 Task: Buy 5 EGR Valve Position from Sensors section under best seller category for shipping address: Levi Robinson, 529 Junior Avenue, Duluth, Georgia 30097, Cell Number 4046170247. Pay from credit card ending with 7965, CVV 549
Action: Mouse moved to (160, 29)
Screenshot: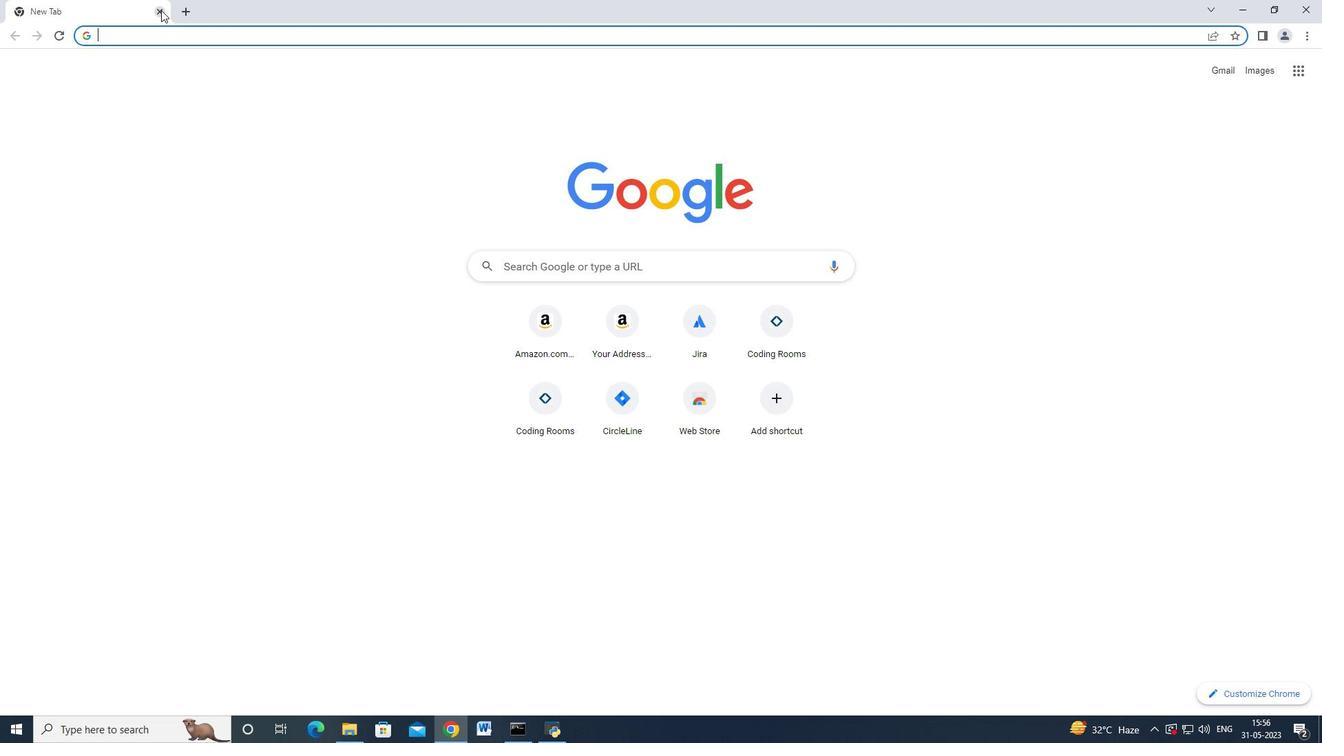 
Action: Key pressed amazon.com<Key.enter>
Screenshot: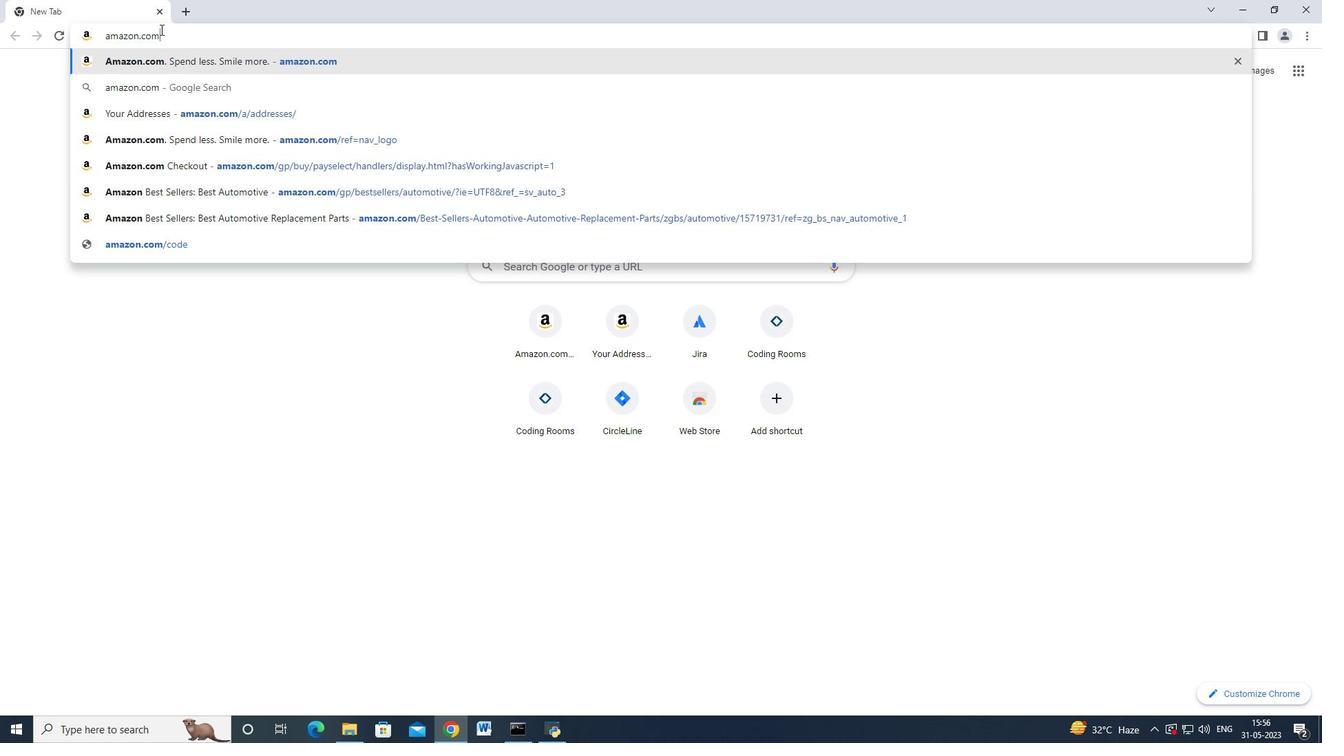 
Action: Mouse moved to (15, 104)
Screenshot: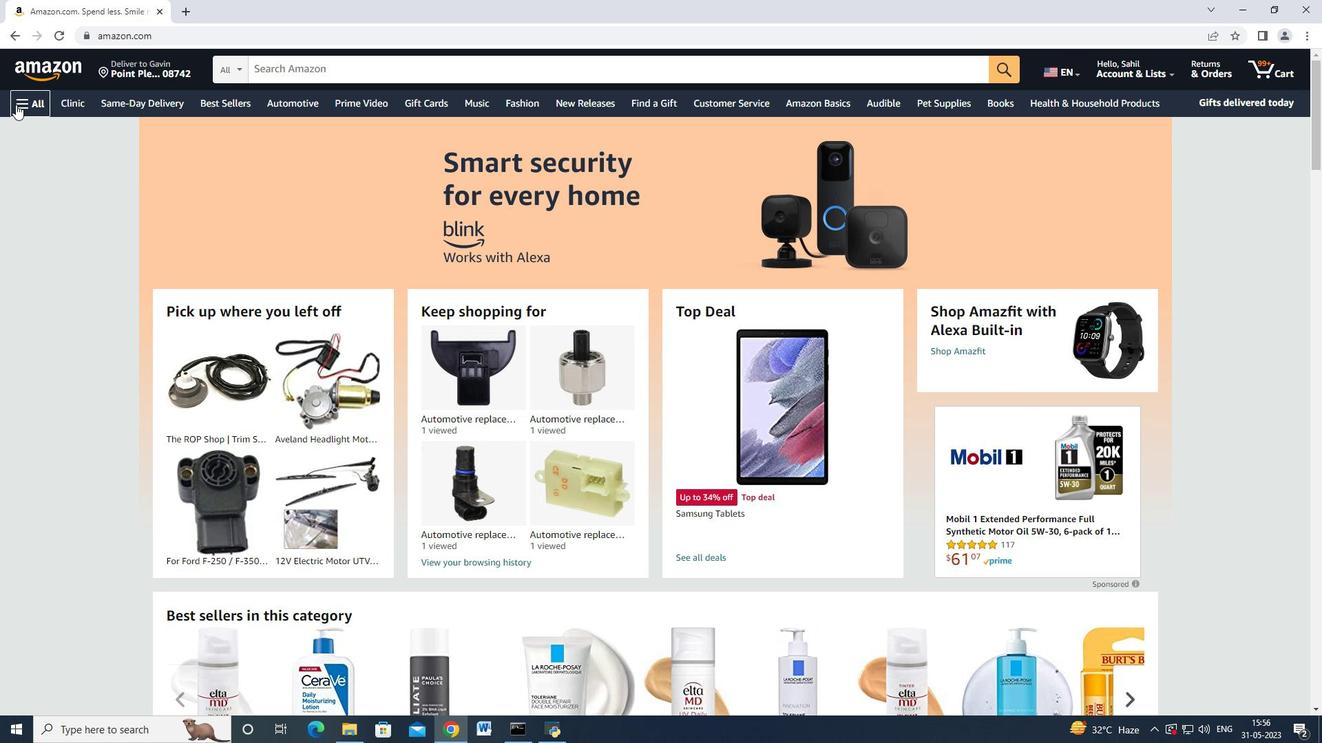 
Action: Mouse pressed left at (15, 104)
Screenshot: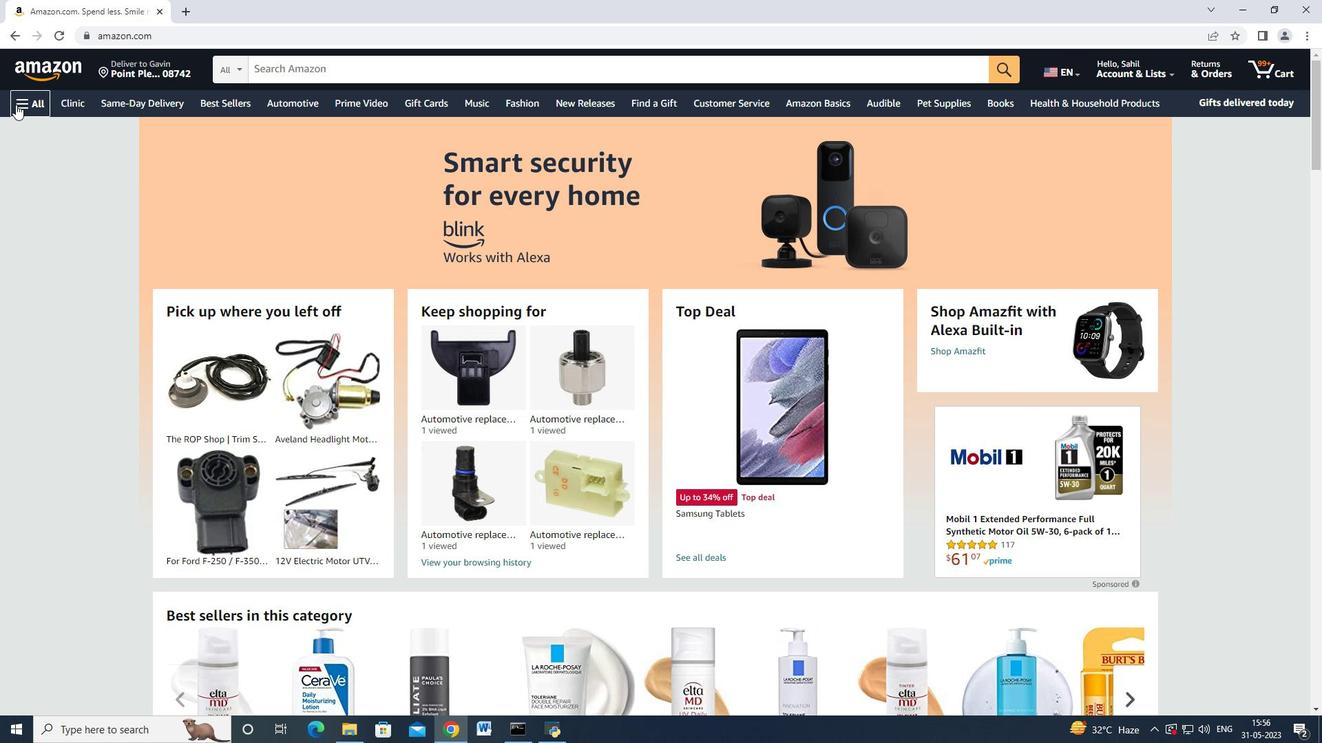 
Action: Mouse moved to (19, 179)
Screenshot: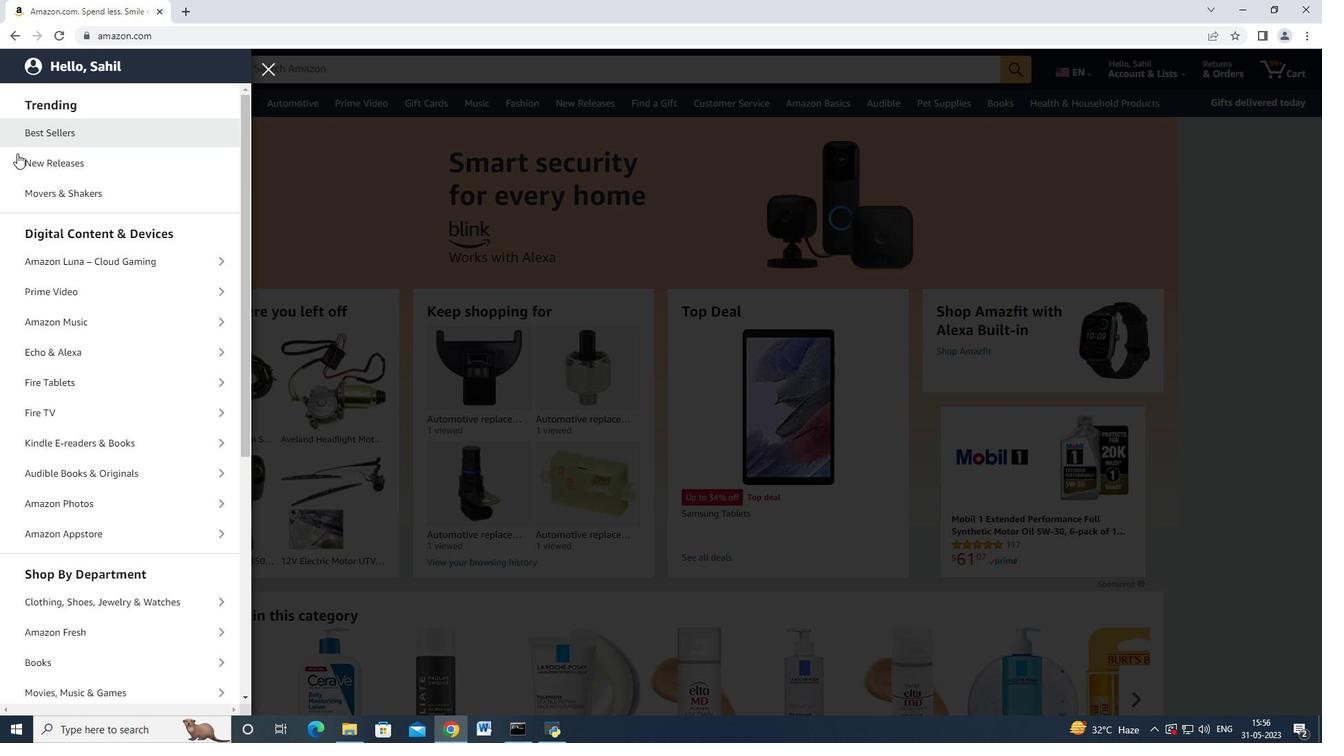 
Action: Mouse scrolled (19, 178) with delta (0, 0)
Screenshot: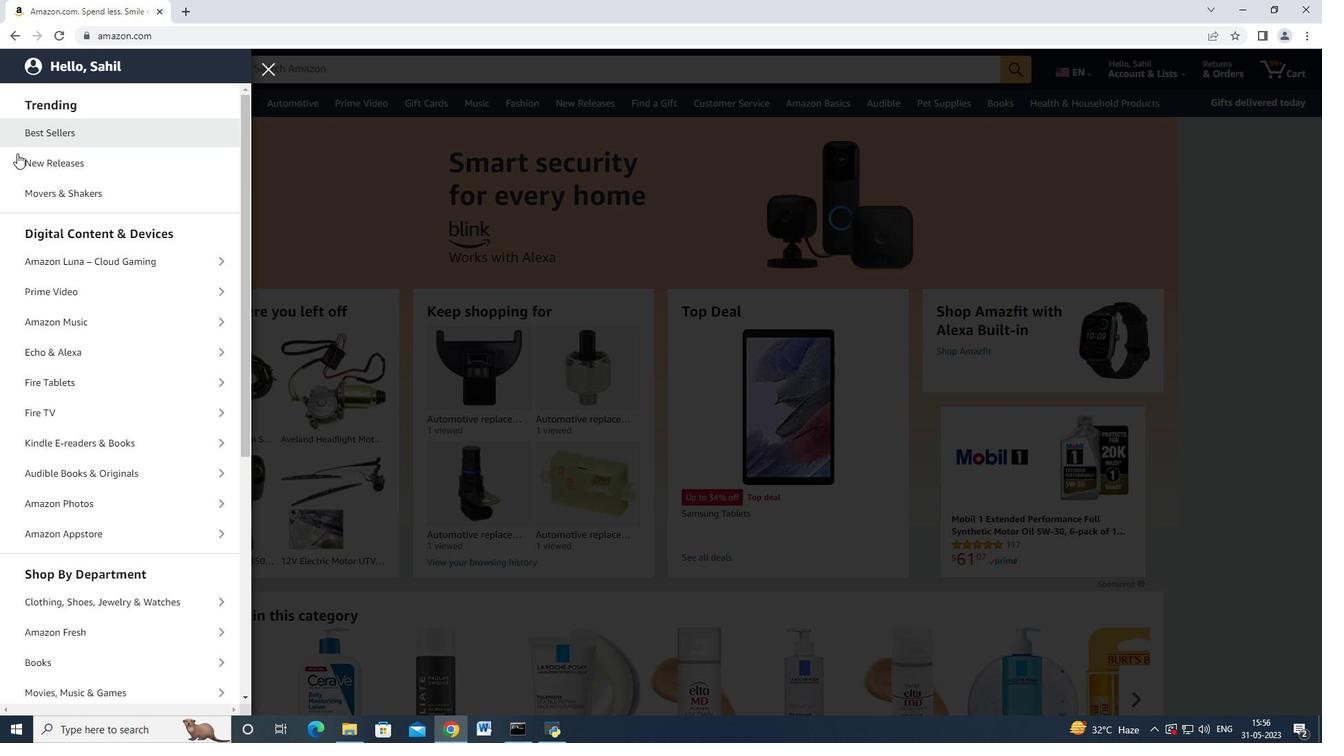 
Action: Mouse moved to (42, 274)
Screenshot: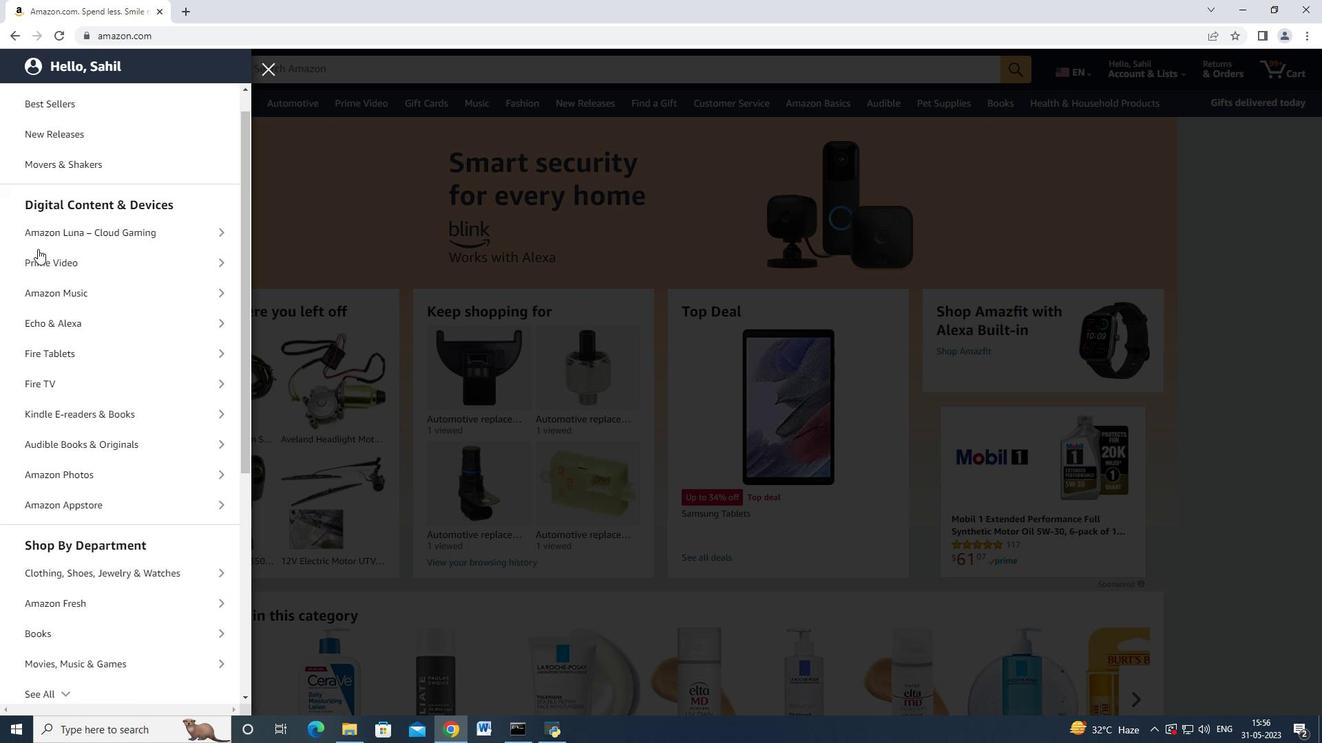 
Action: Mouse scrolled (42, 273) with delta (0, 0)
Screenshot: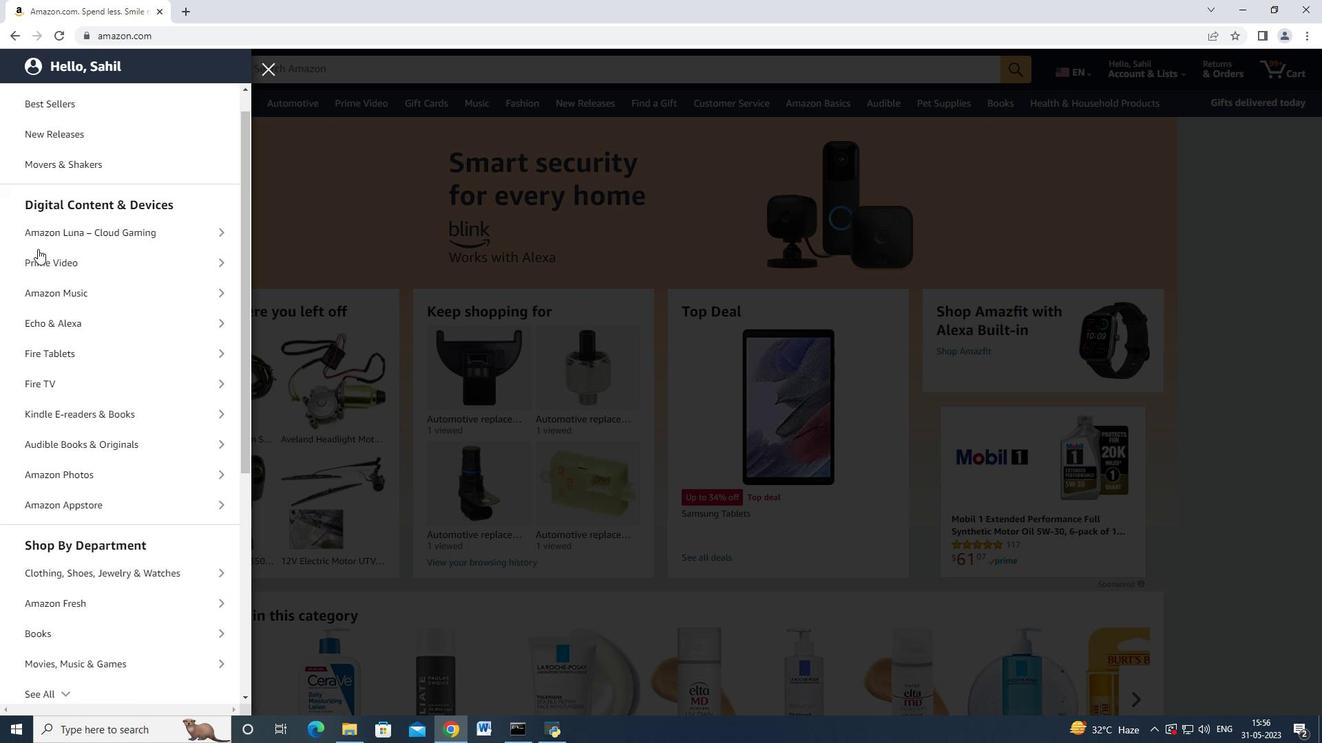 
Action: Mouse moved to (44, 294)
Screenshot: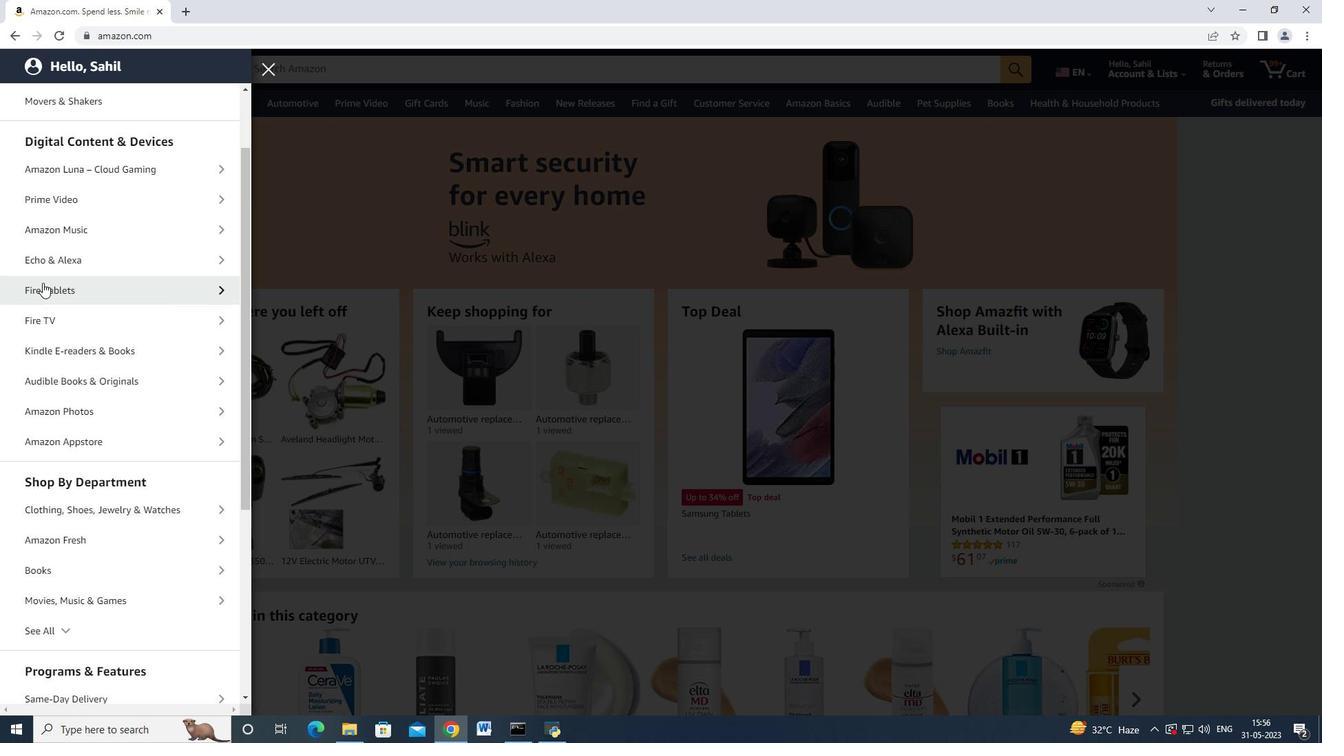 
Action: Mouse scrolled (44, 294) with delta (0, 0)
Screenshot: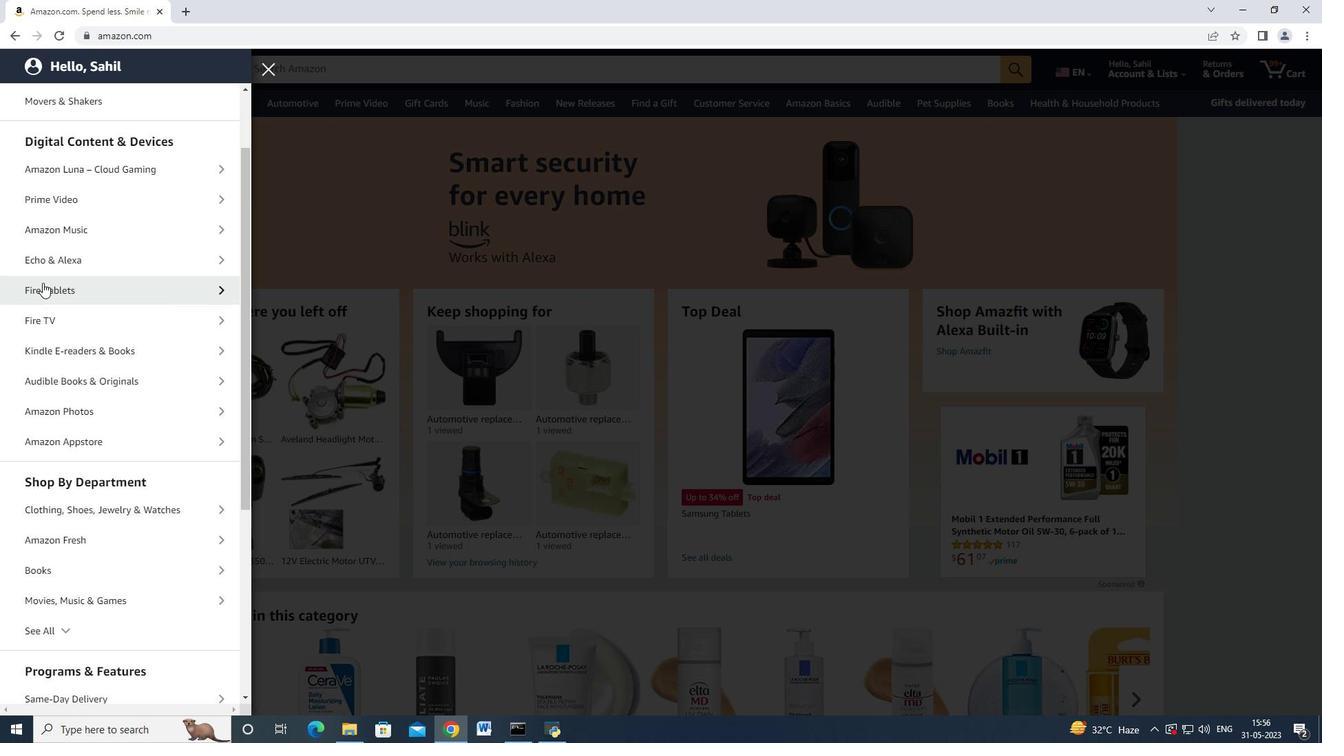 
Action: Mouse moved to (44, 305)
Screenshot: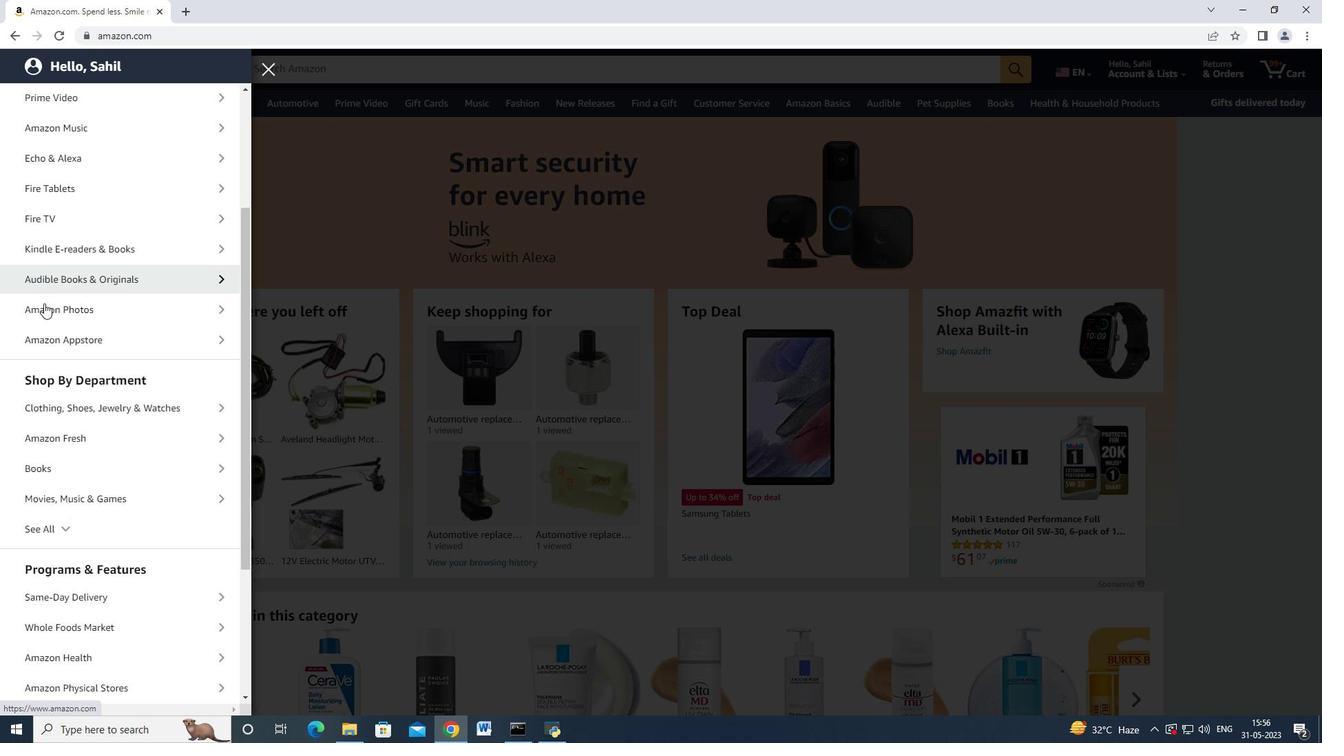 
Action: Mouse scrolled (44, 304) with delta (0, 0)
Screenshot: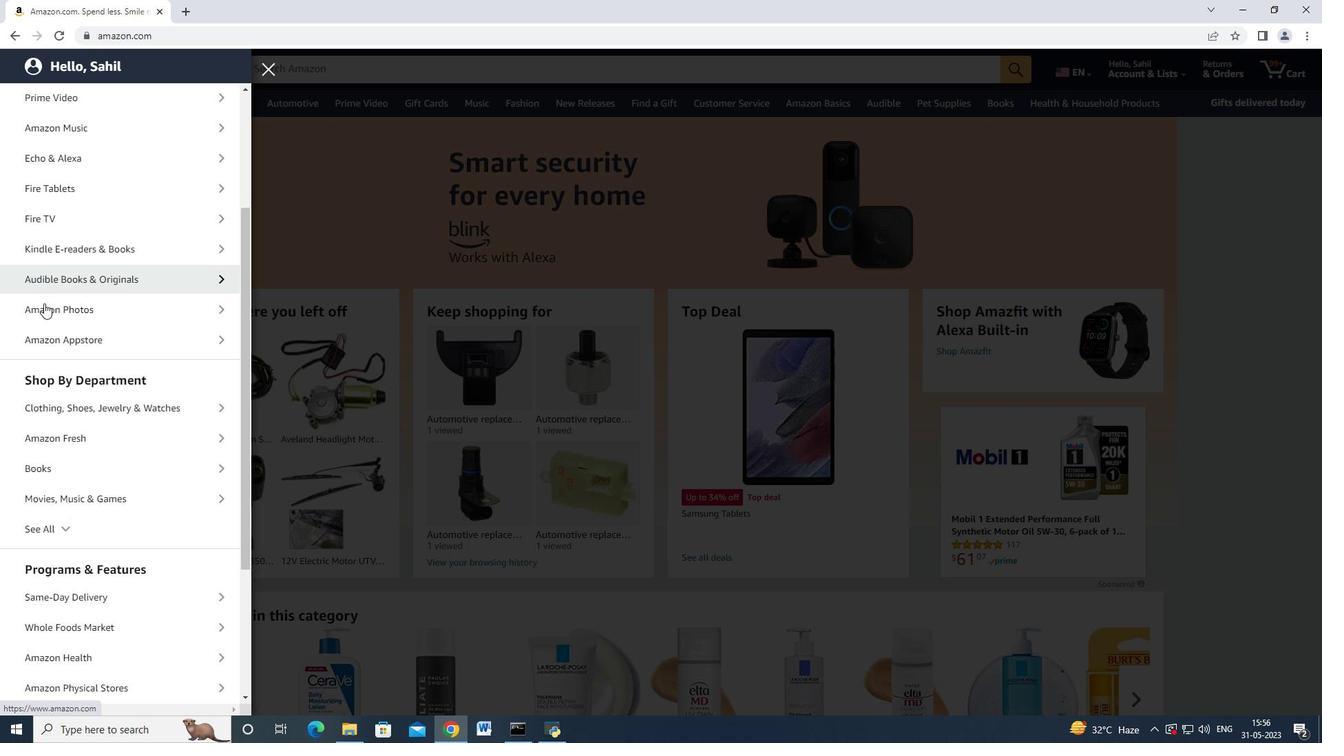 
Action: Mouse moved to (44, 305)
Screenshot: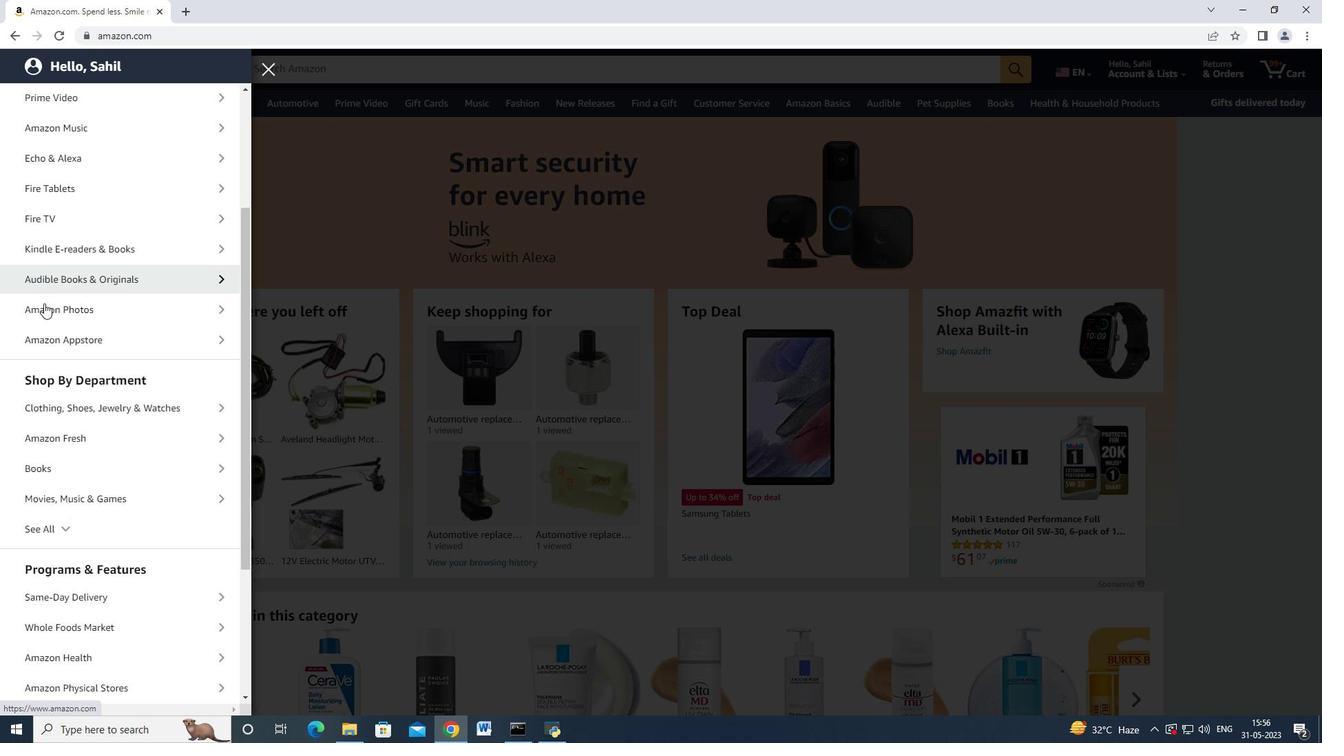 
Action: Mouse scrolled (44, 305) with delta (0, 0)
Screenshot: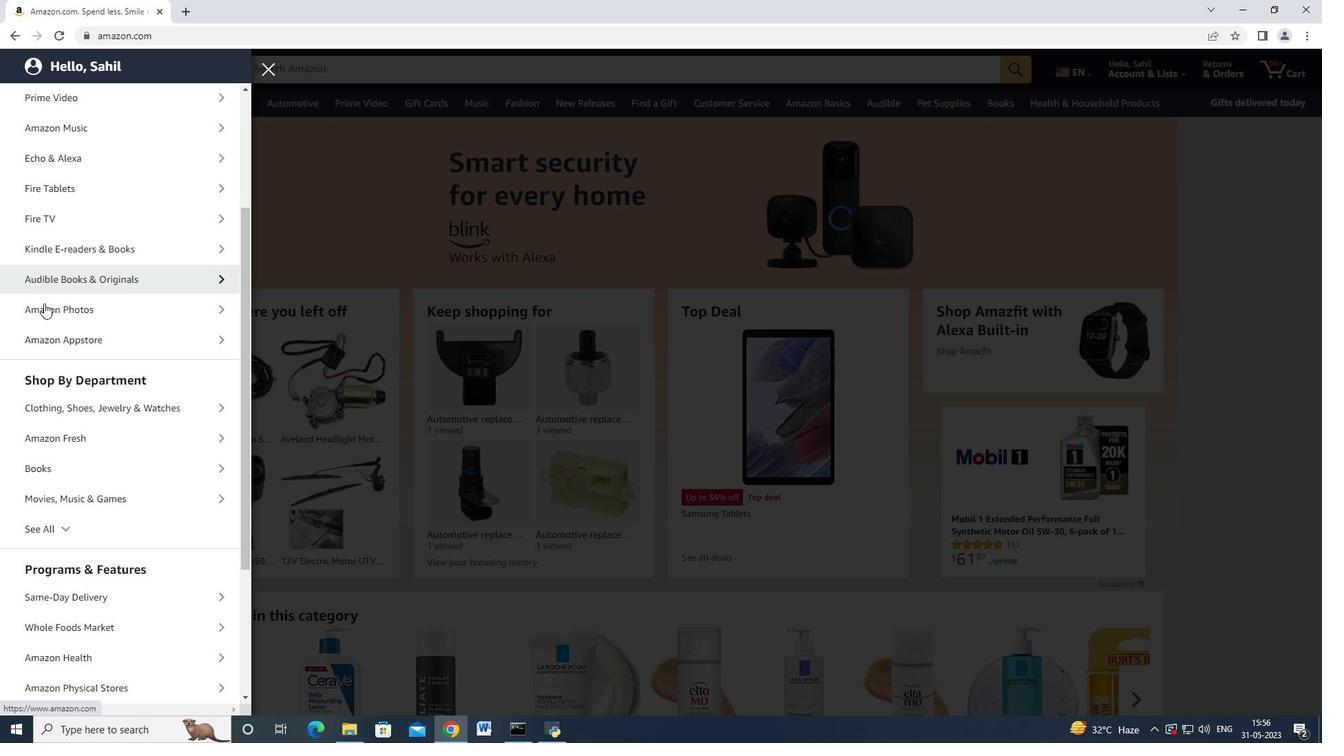 
Action: Mouse moved to (86, 400)
Screenshot: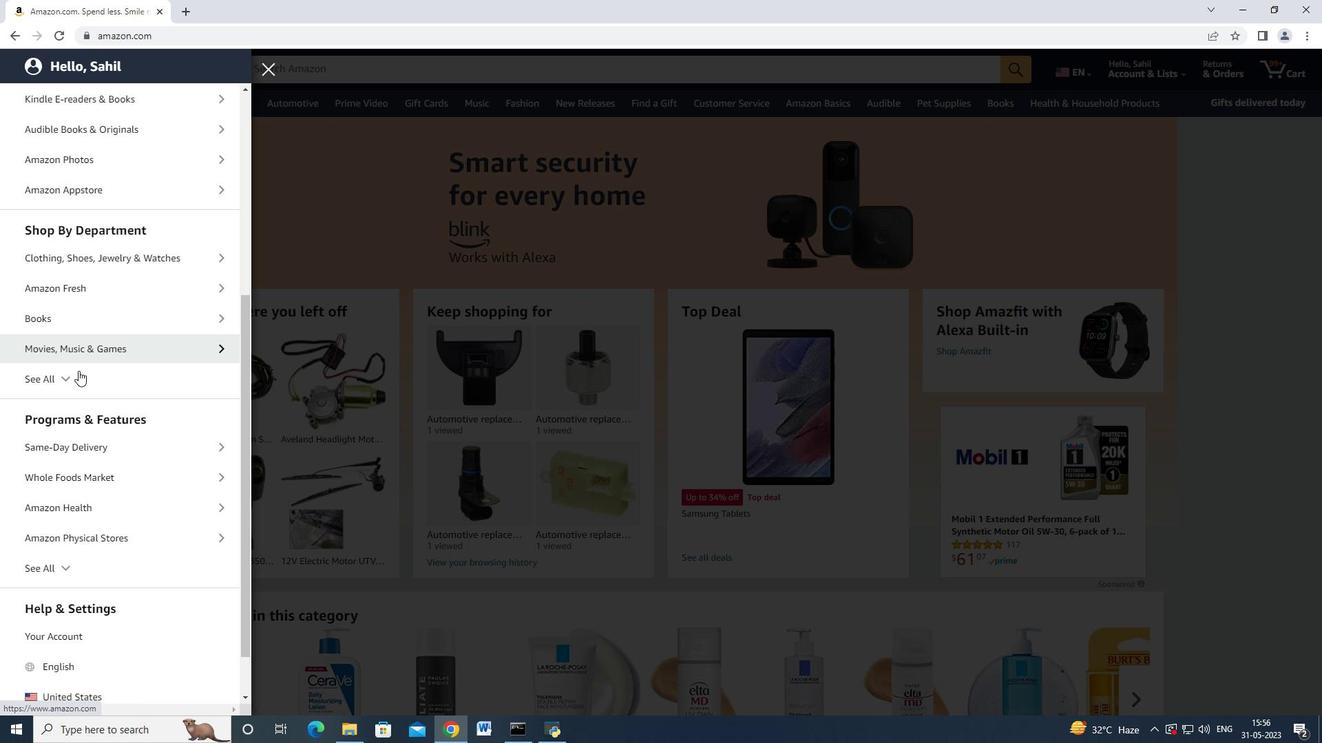 
Action: Mouse scrolled (86, 400) with delta (0, 0)
Screenshot: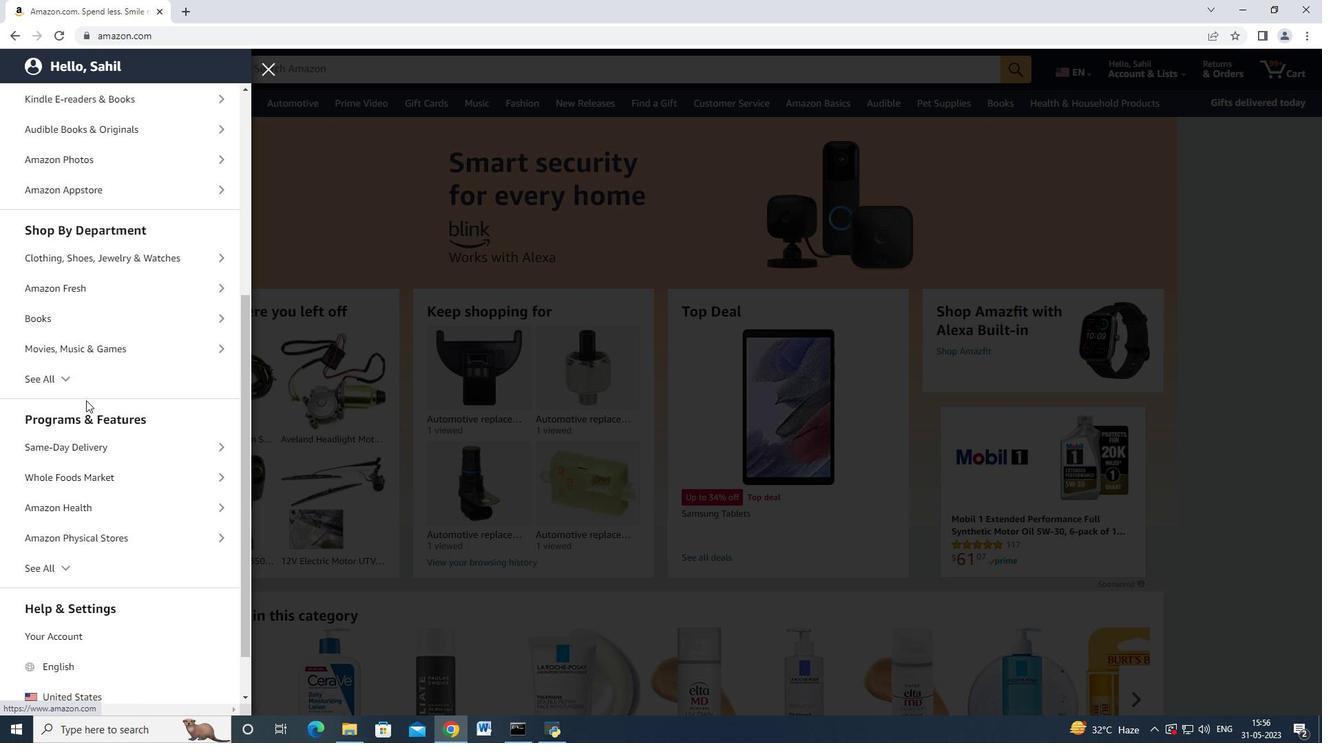 
Action: Mouse scrolled (86, 400) with delta (0, 0)
Screenshot: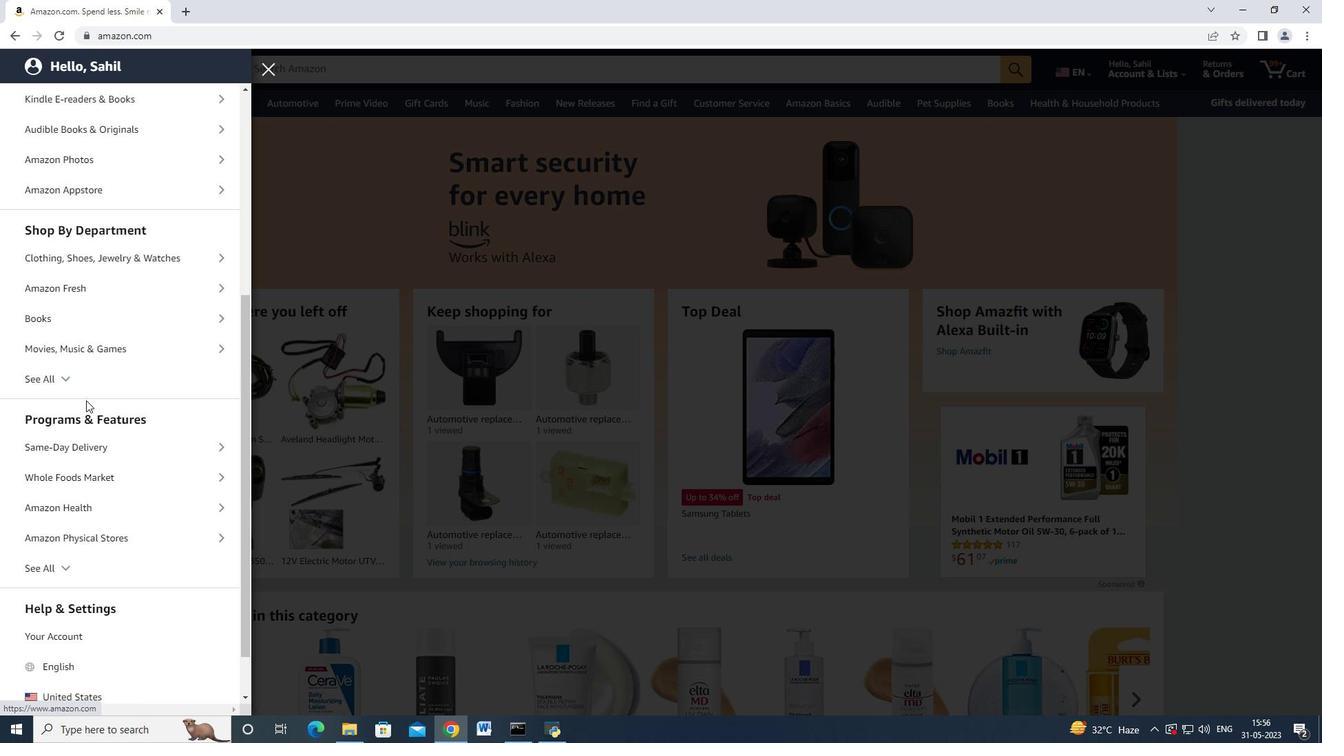 
Action: Mouse moved to (77, 328)
Screenshot: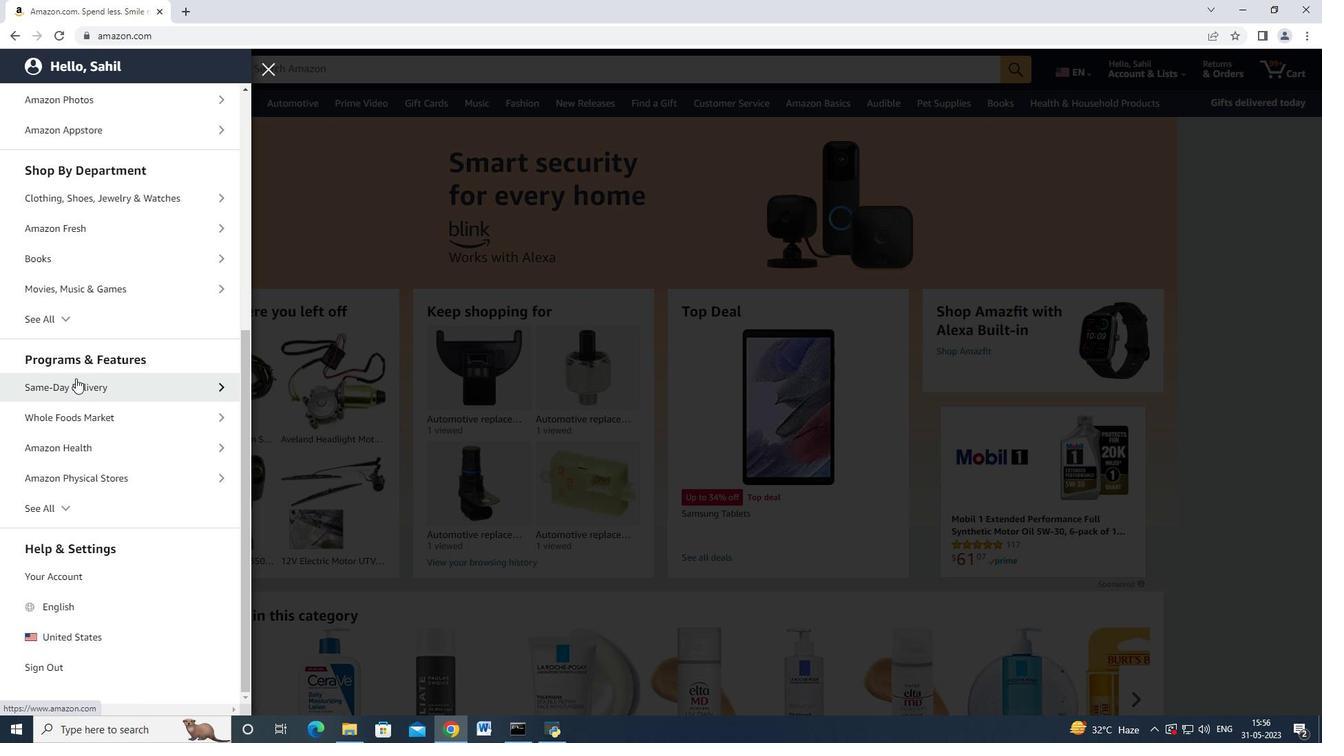 
Action: Mouse pressed left at (77, 328)
Screenshot: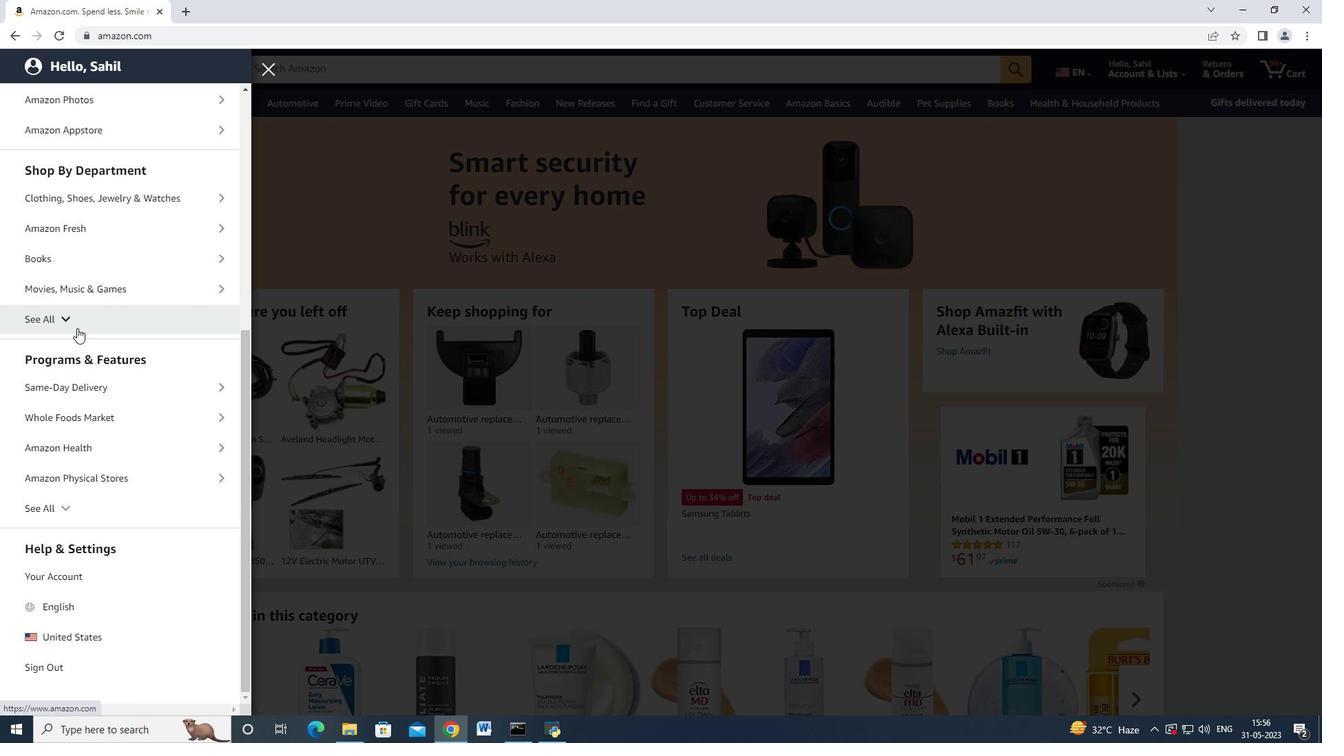 
Action: Mouse scrolled (77, 327) with delta (0, 0)
Screenshot: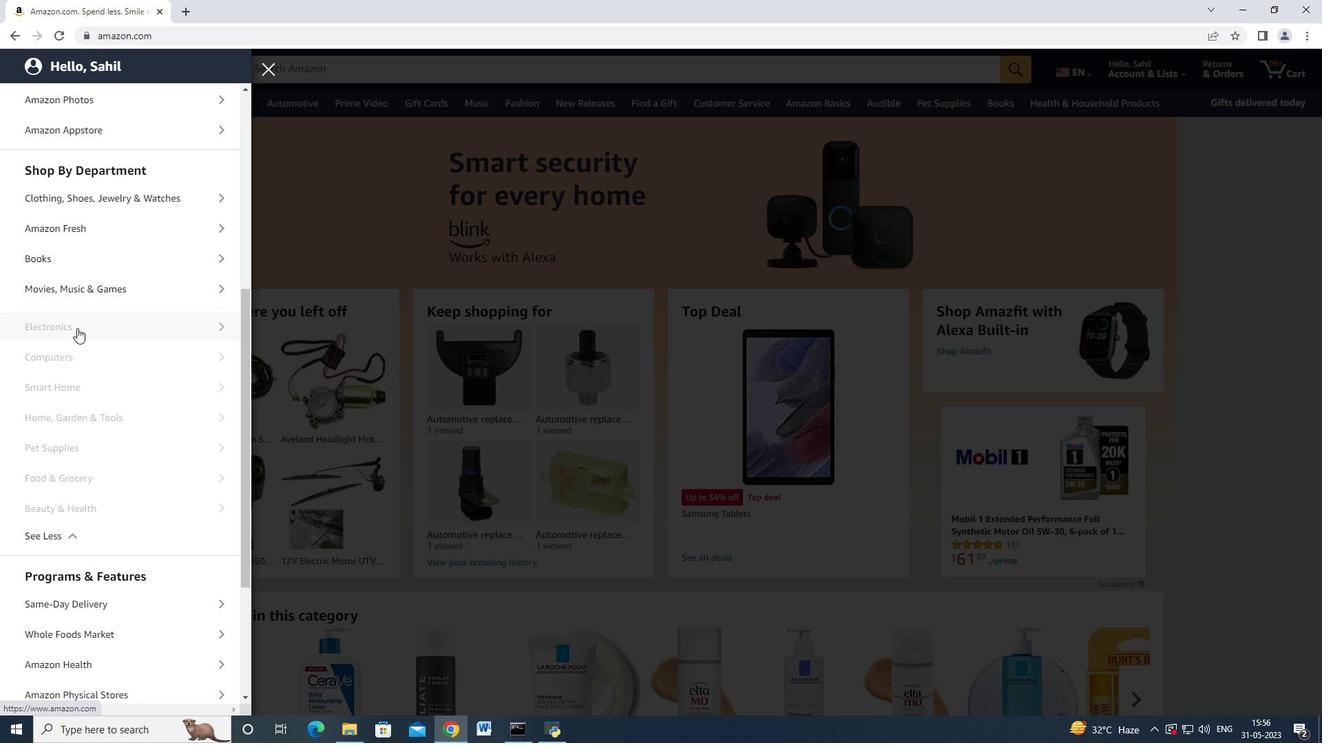 
Action: Mouse scrolled (77, 327) with delta (0, 0)
Screenshot: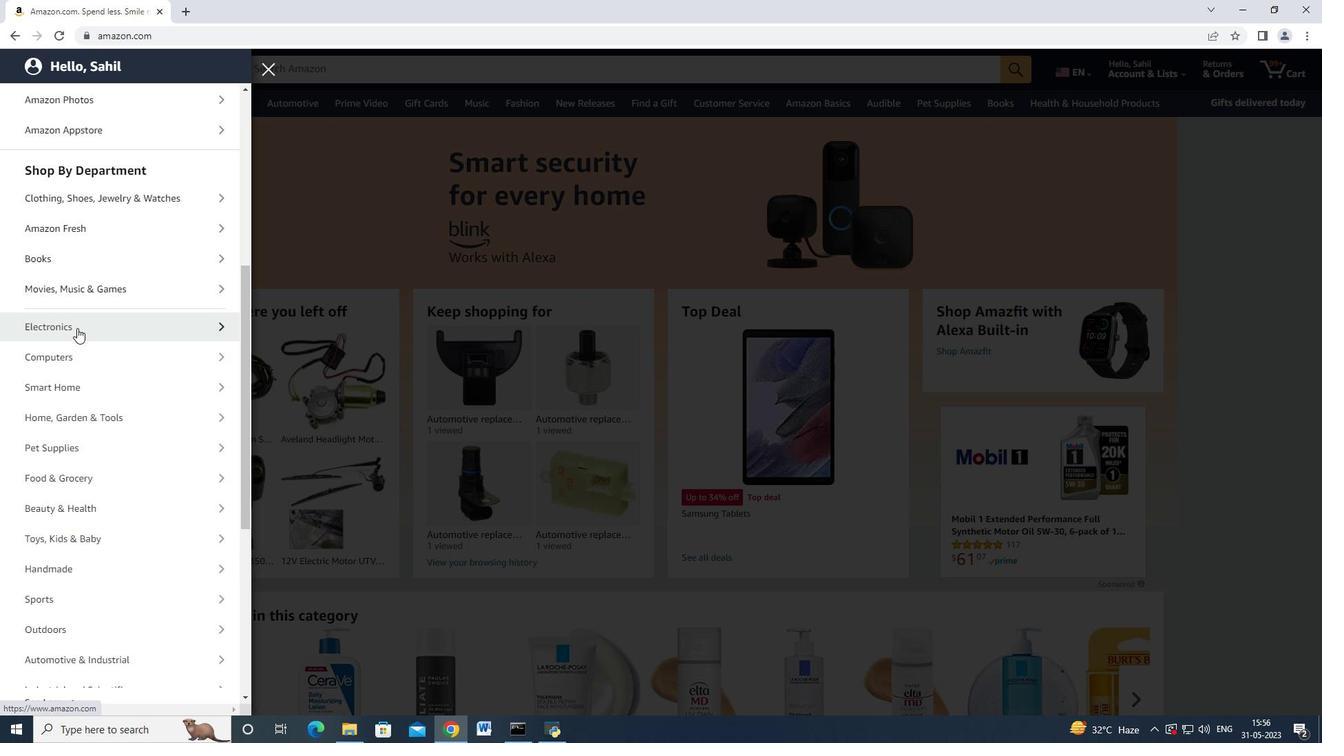 
Action: Mouse moved to (79, 329)
Screenshot: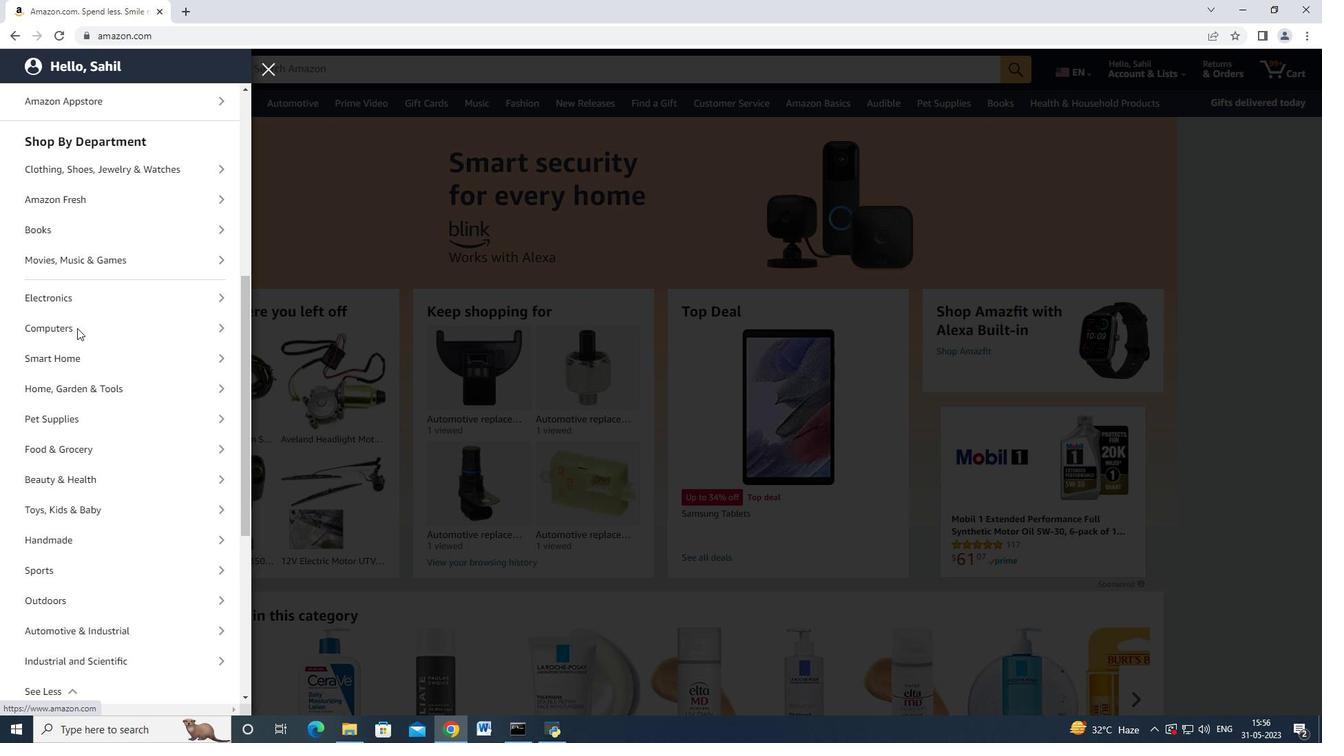 
Action: Mouse scrolled (79, 328) with delta (0, 0)
Screenshot: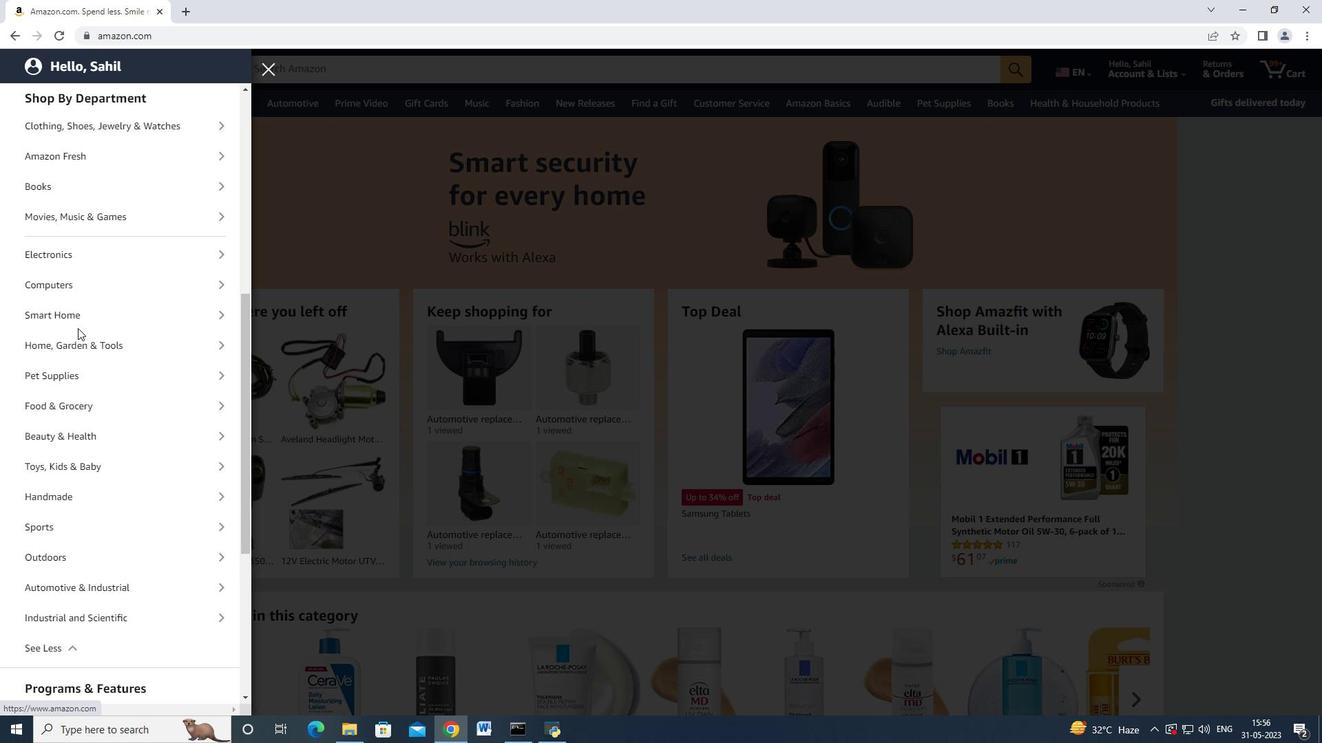 
Action: Mouse moved to (156, 442)
Screenshot: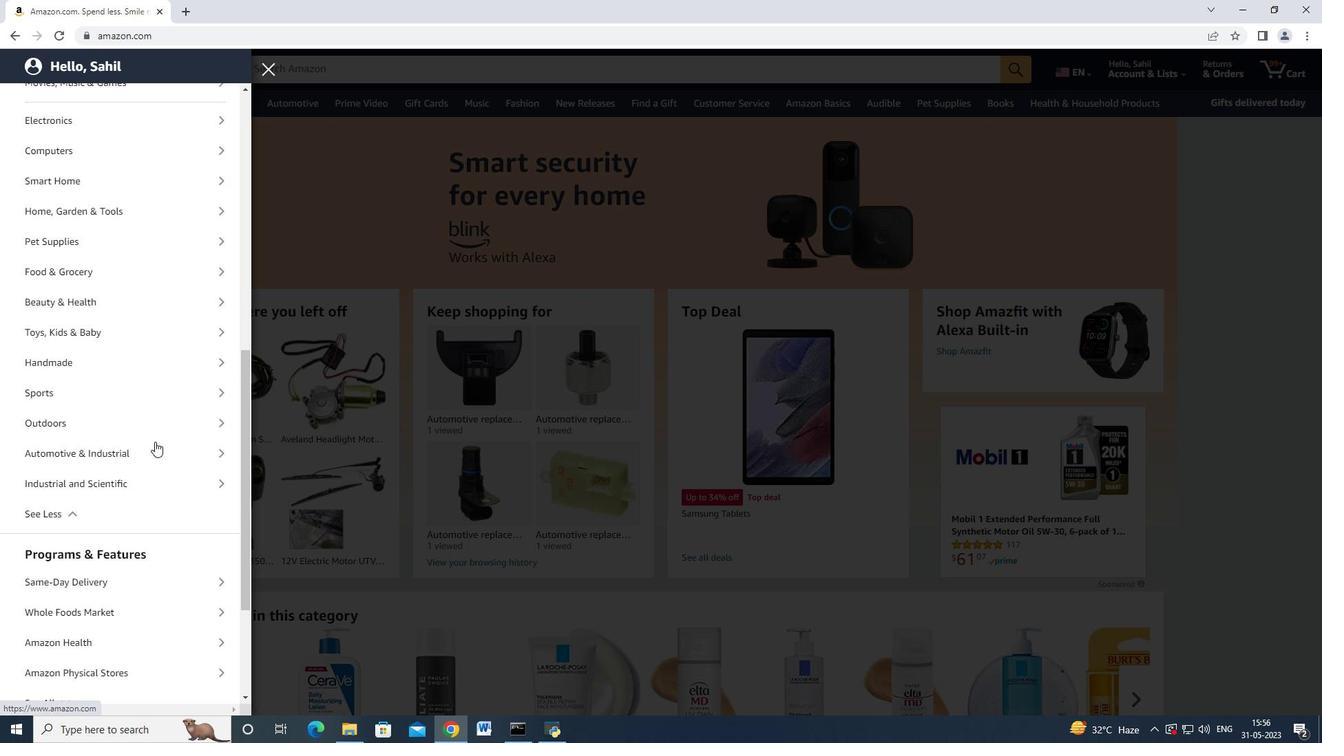 
Action: Mouse pressed left at (156, 442)
Screenshot: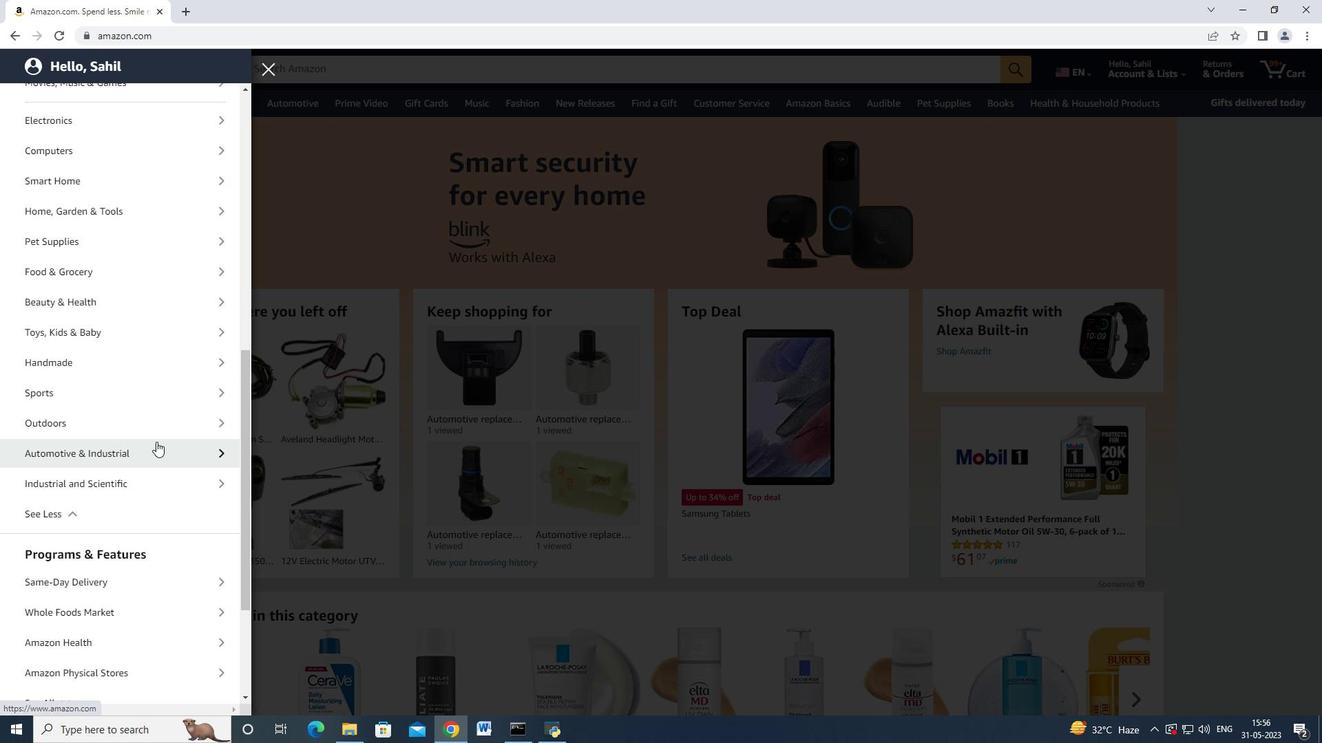 
Action: Mouse moved to (102, 159)
Screenshot: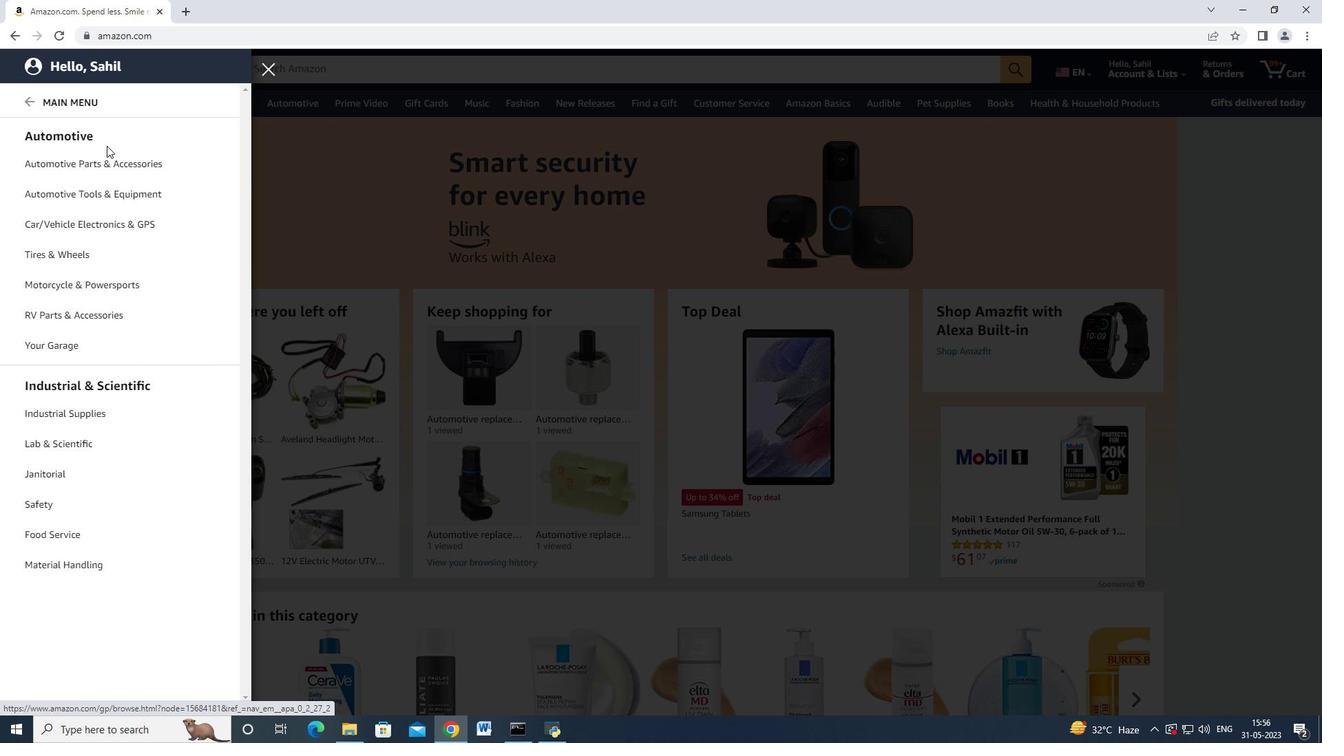 
Action: Mouse pressed left at (102, 159)
Screenshot: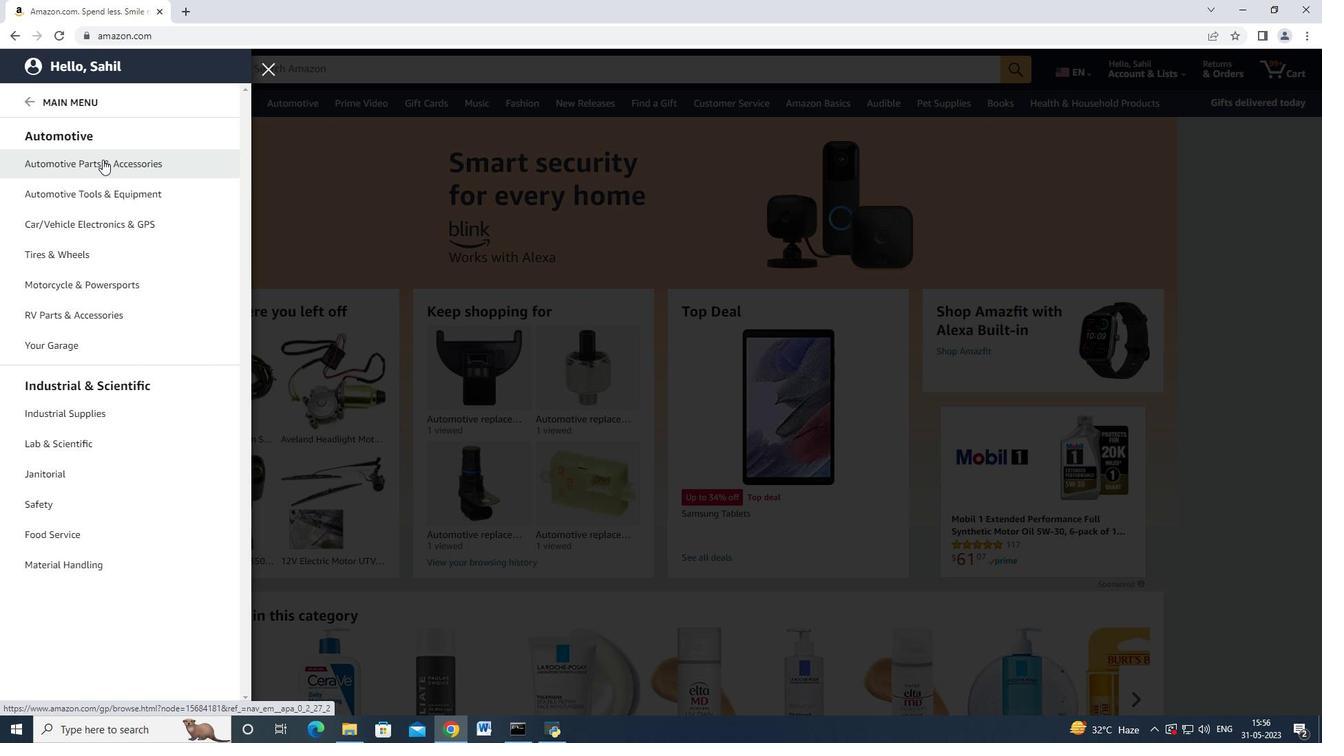 
Action: Mouse moved to (378, 187)
Screenshot: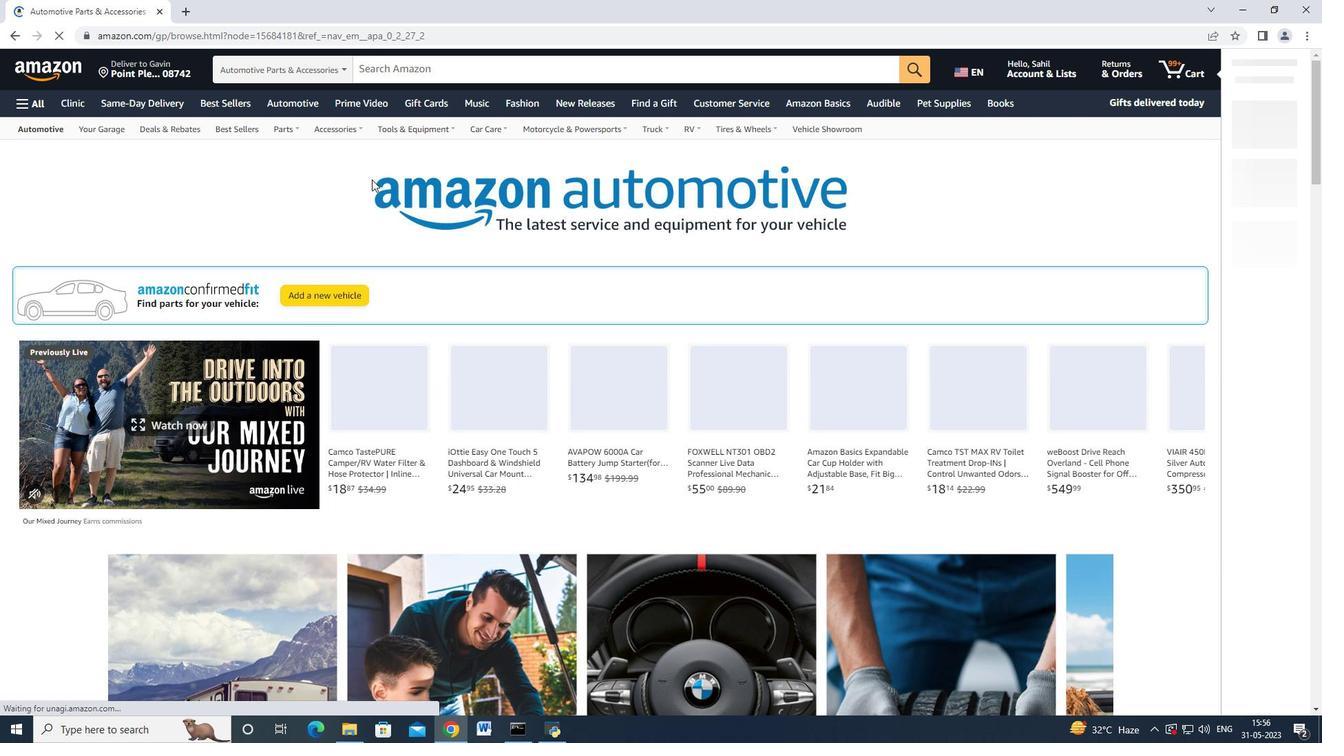 
Action: Mouse scrolled (378, 186) with delta (0, 0)
Screenshot: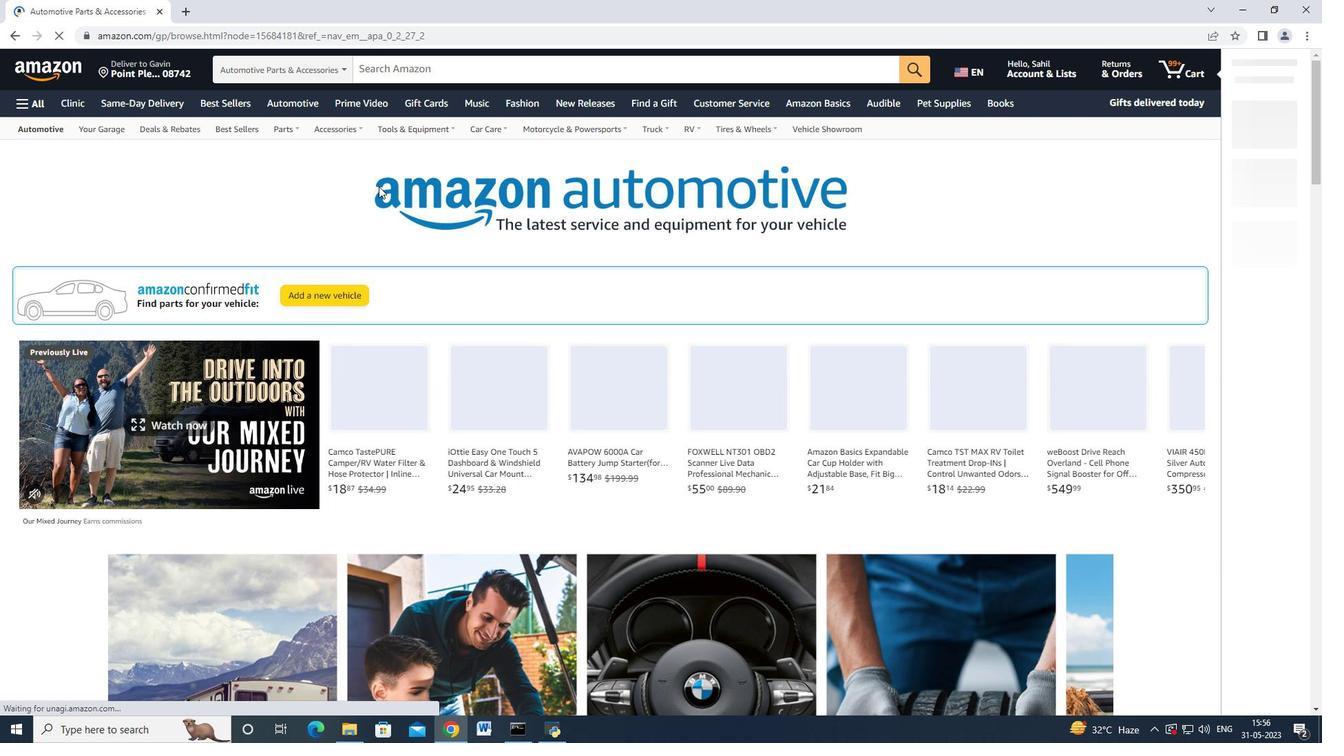 
Action: Mouse scrolled (378, 187) with delta (0, 0)
Screenshot: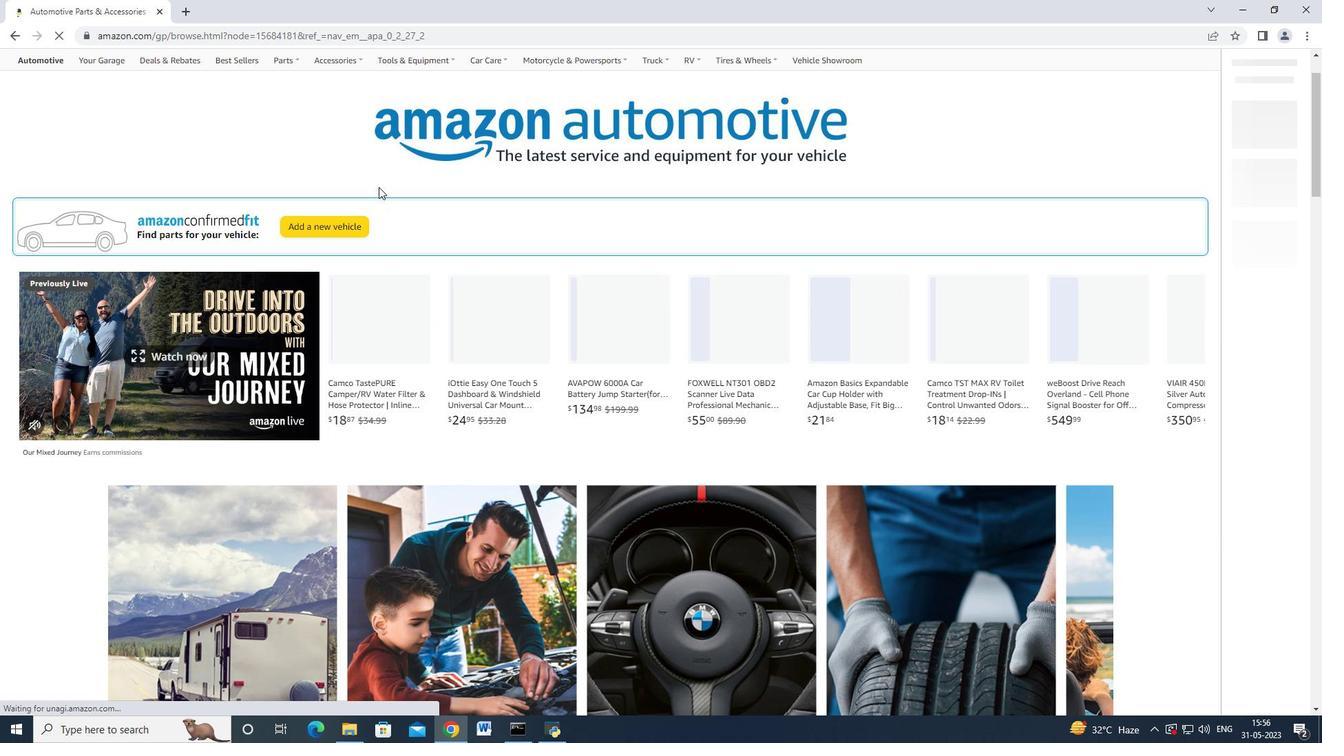 
Action: Mouse moved to (234, 132)
Screenshot: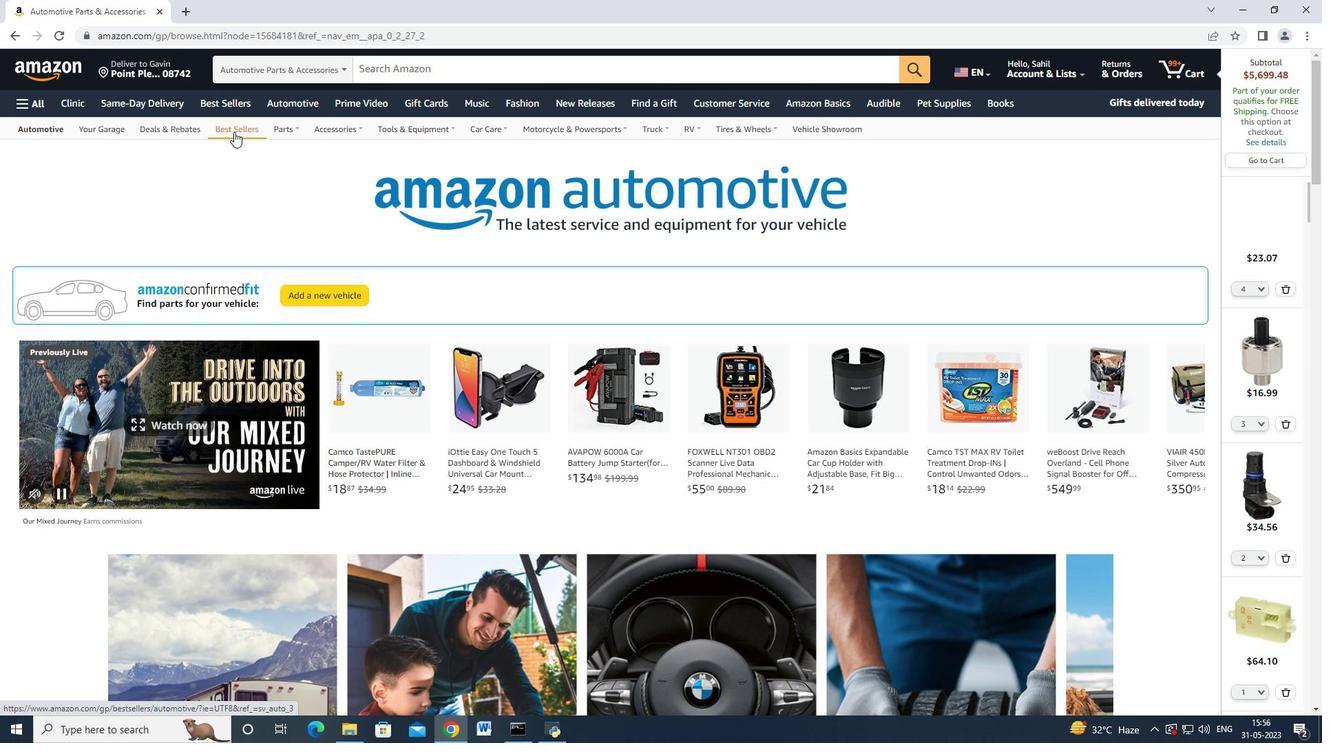 
Action: Mouse pressed left at (234, 132)
Screenshot: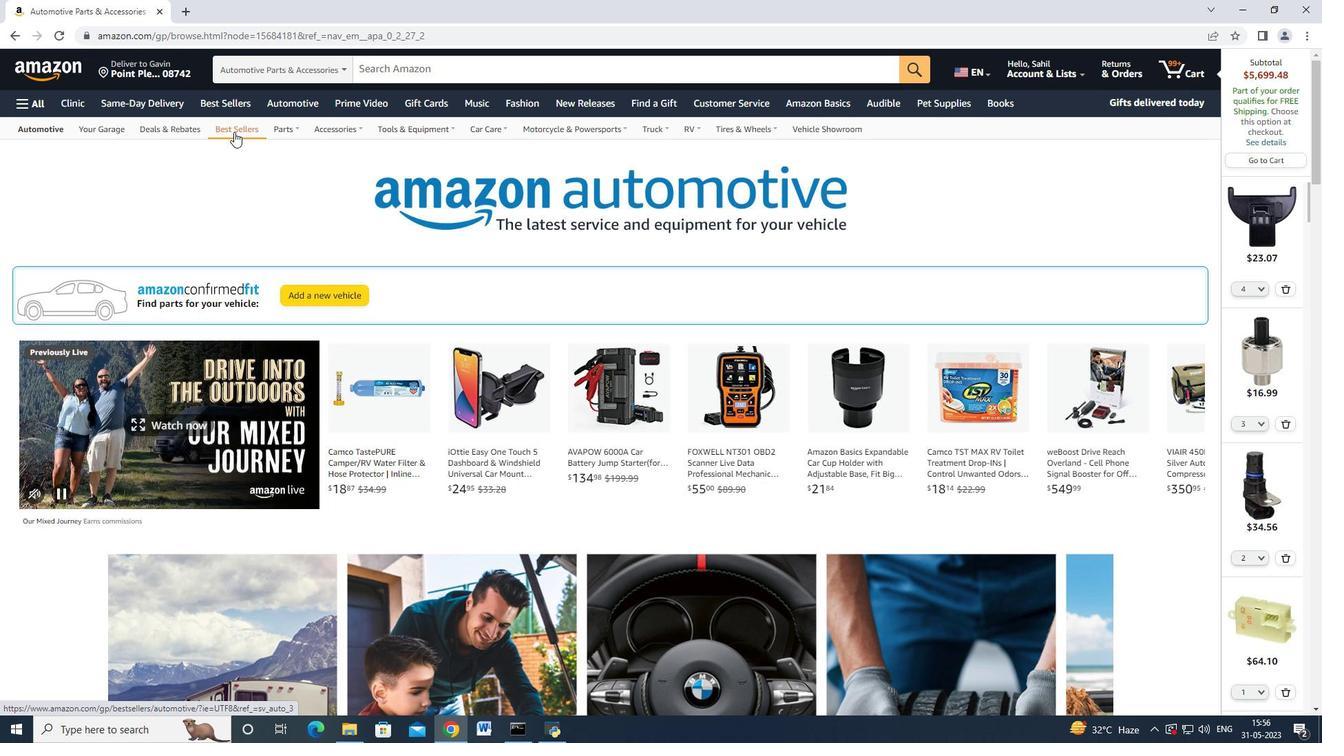 
Action: Mouse moved to (263, 180)
Screenshot: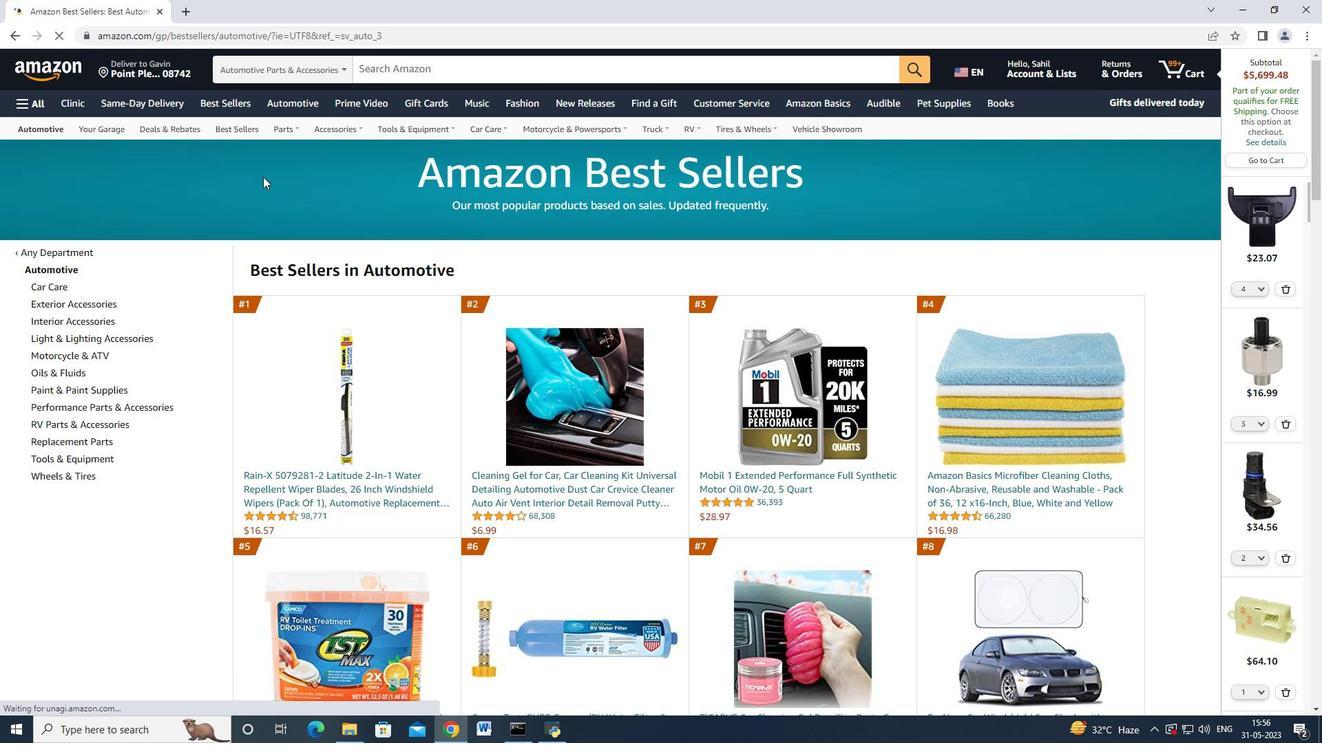 
Action: Mouse scrolled (263, 179) with delta (0, 0)
Screenshot: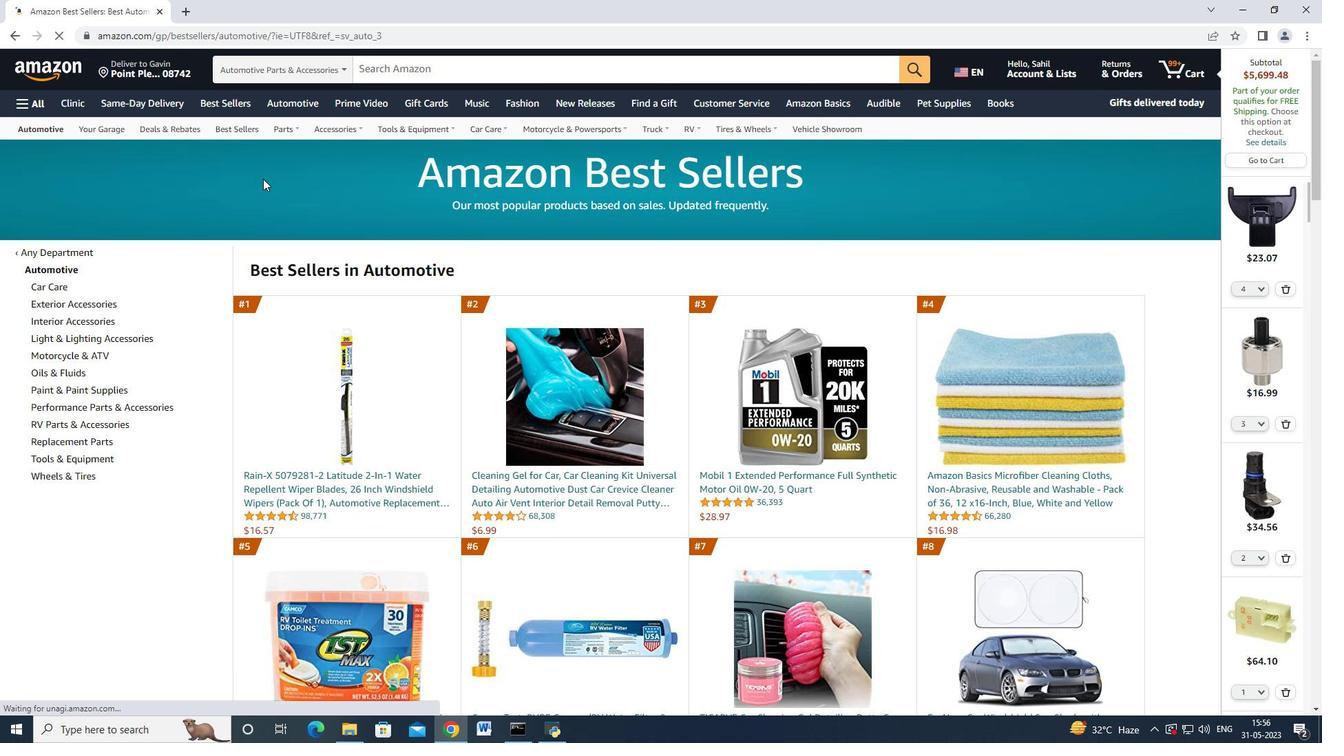 
Action: Mouse moved to (92, 371)
Screenshot: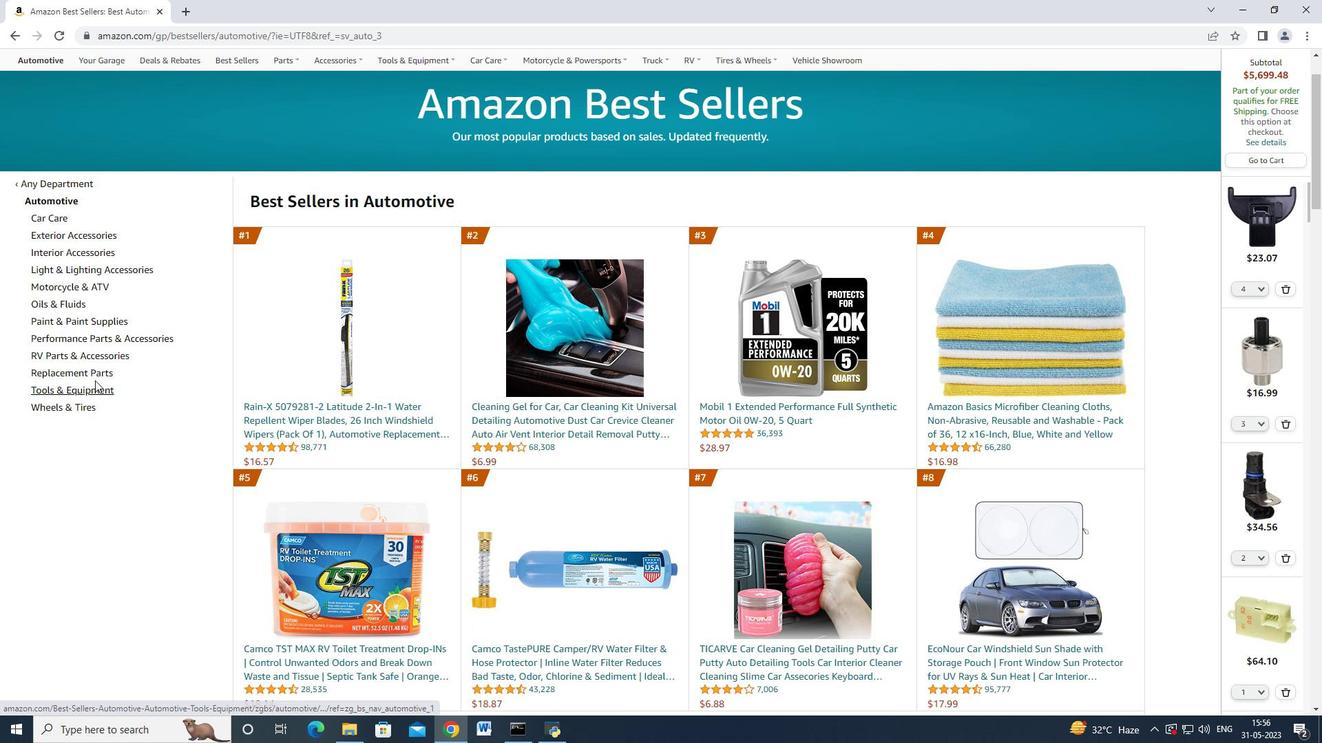 
Action: Mouse pressed left at (92, 371)
Screenshot: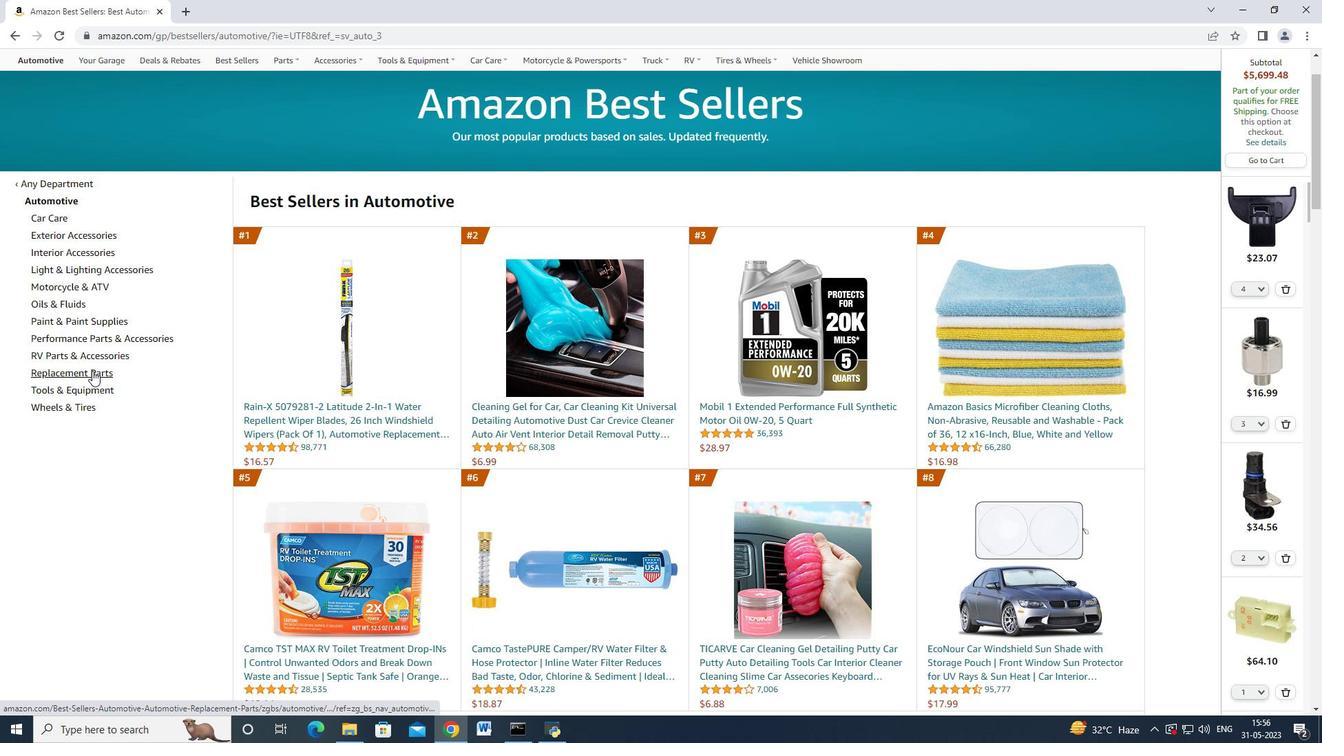 
Action: Mouse moved to (191, 297)
Screenshot: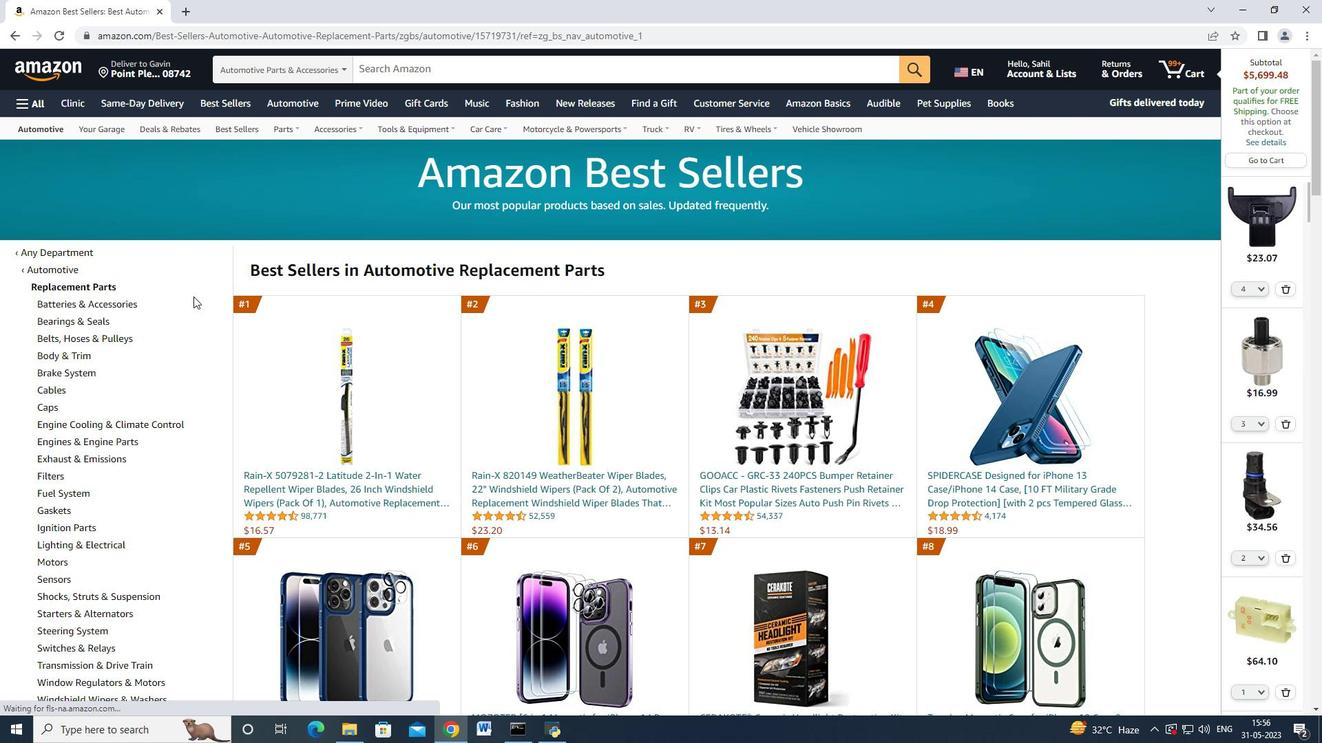 
Action: Mouse scrolled (191, 296) with delta (0, 0)
Screenshot: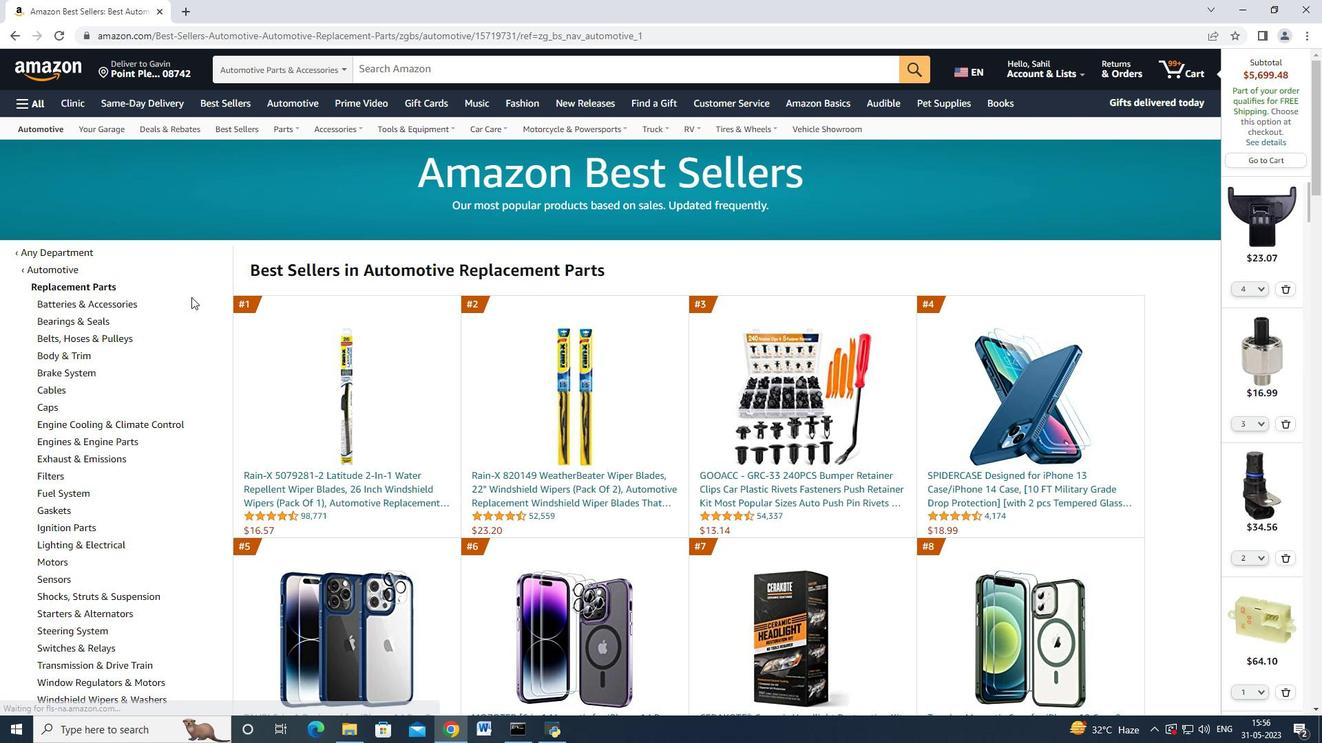 
Action: Mouse scrolled (191, 296) with delta (0, 0)
Screenshot: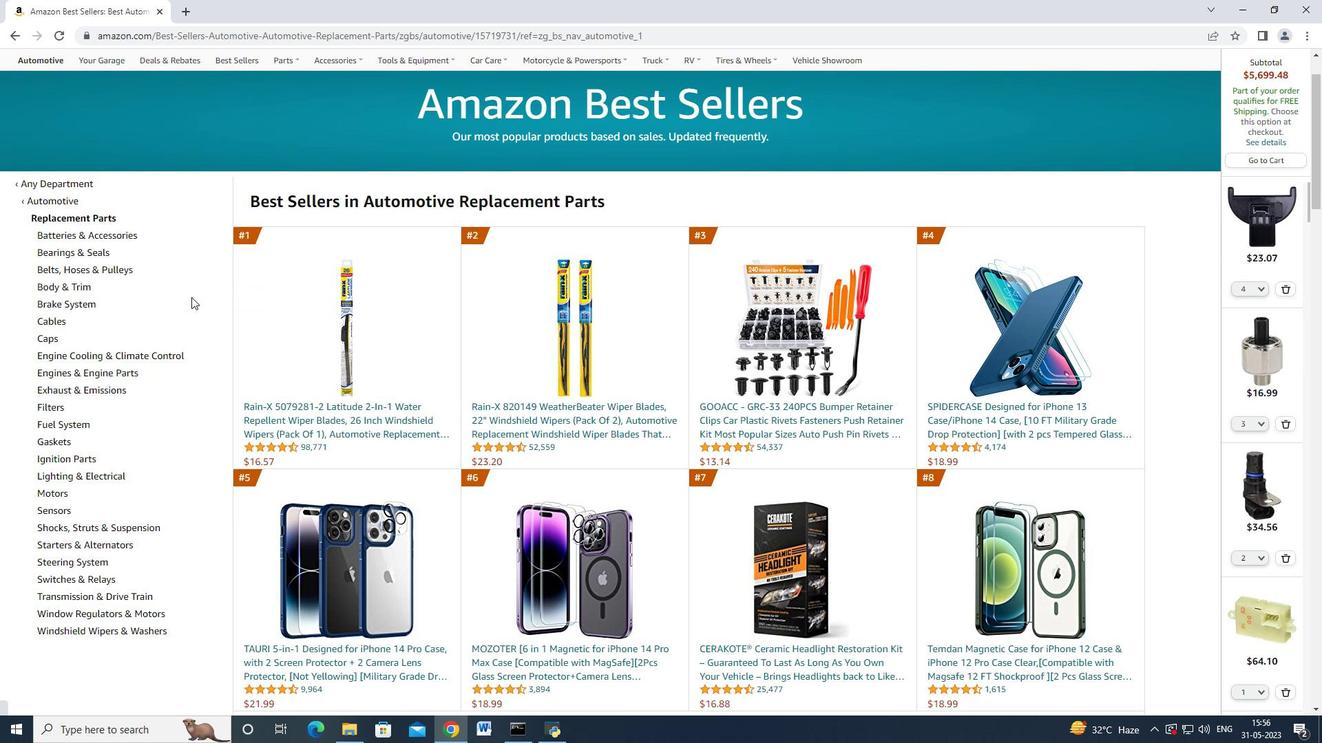 
Action: Mouse moved to (167, 373)
Screenshot: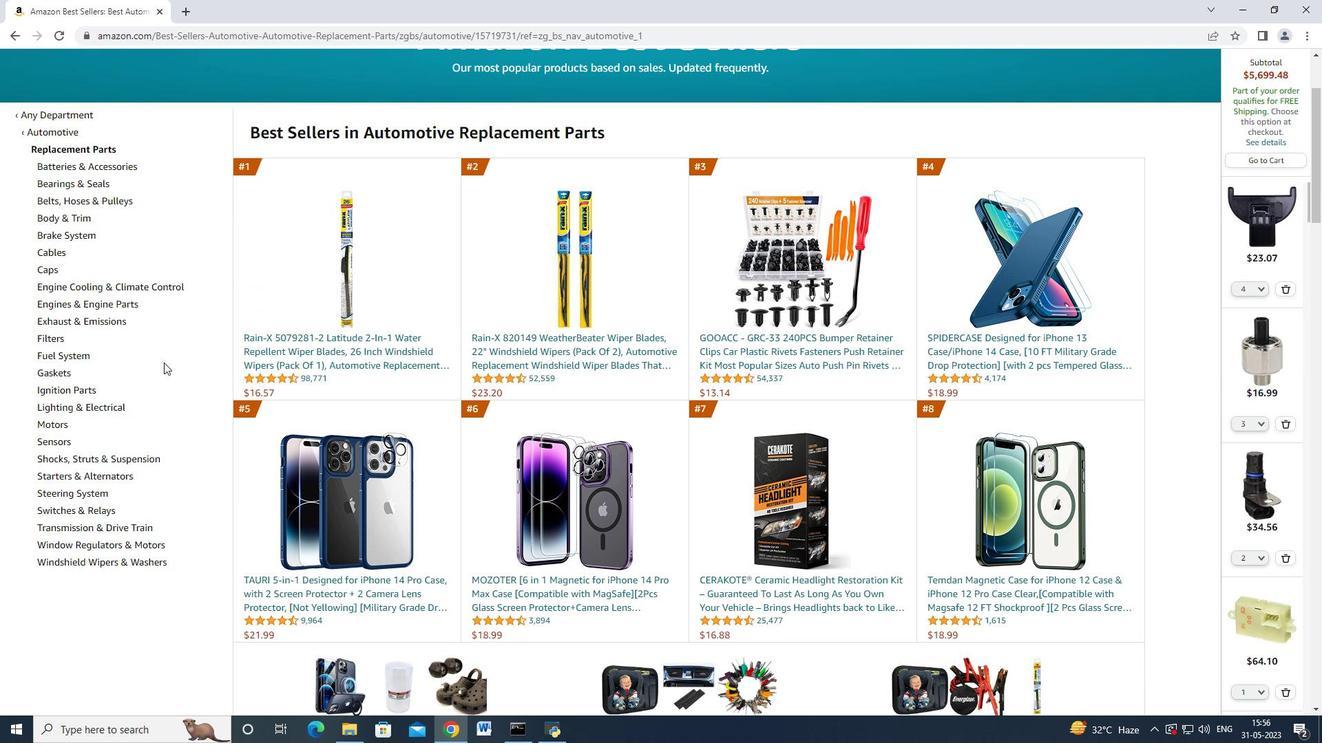 
Action: Mouse scrolled (167, 373) with delta (0, 0)
Screenshot: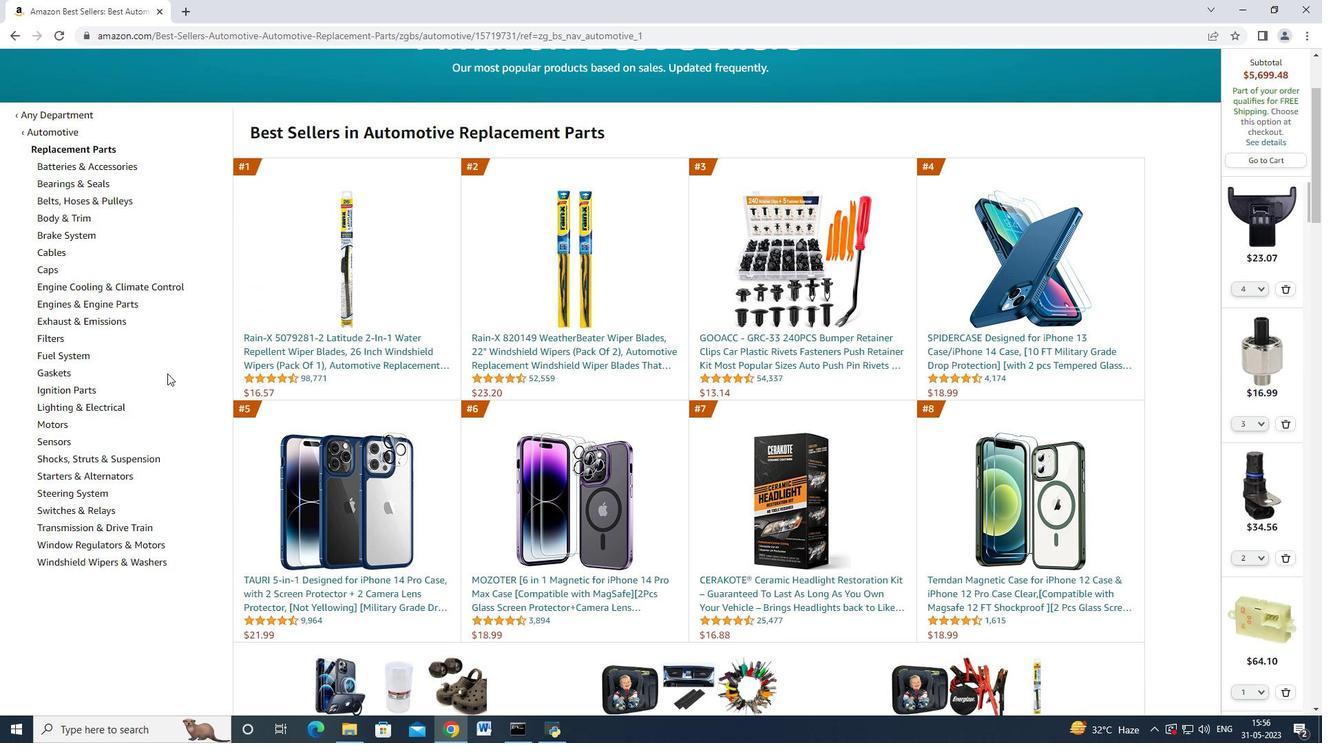
Action: Mouse moved to (62, 372)
Screenshot: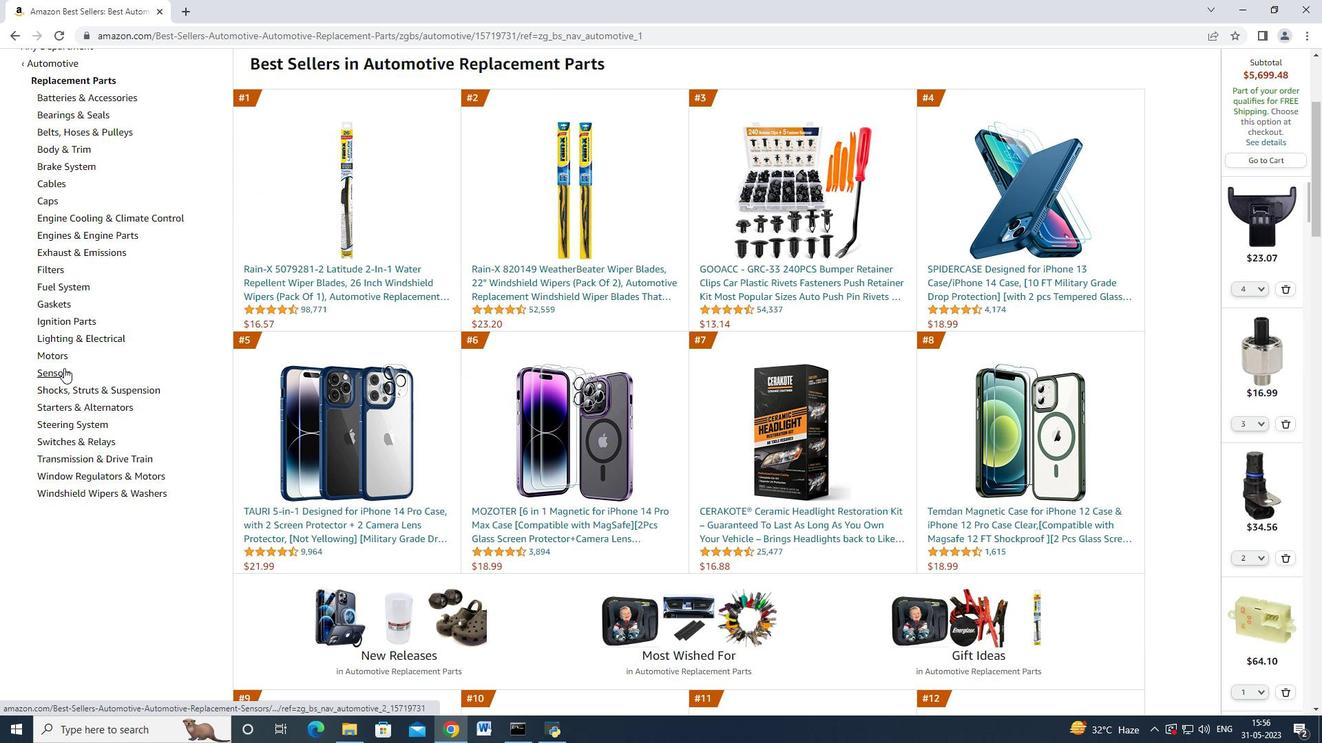 
Action: Mouse pressed left at (62, 372)
Screenshot: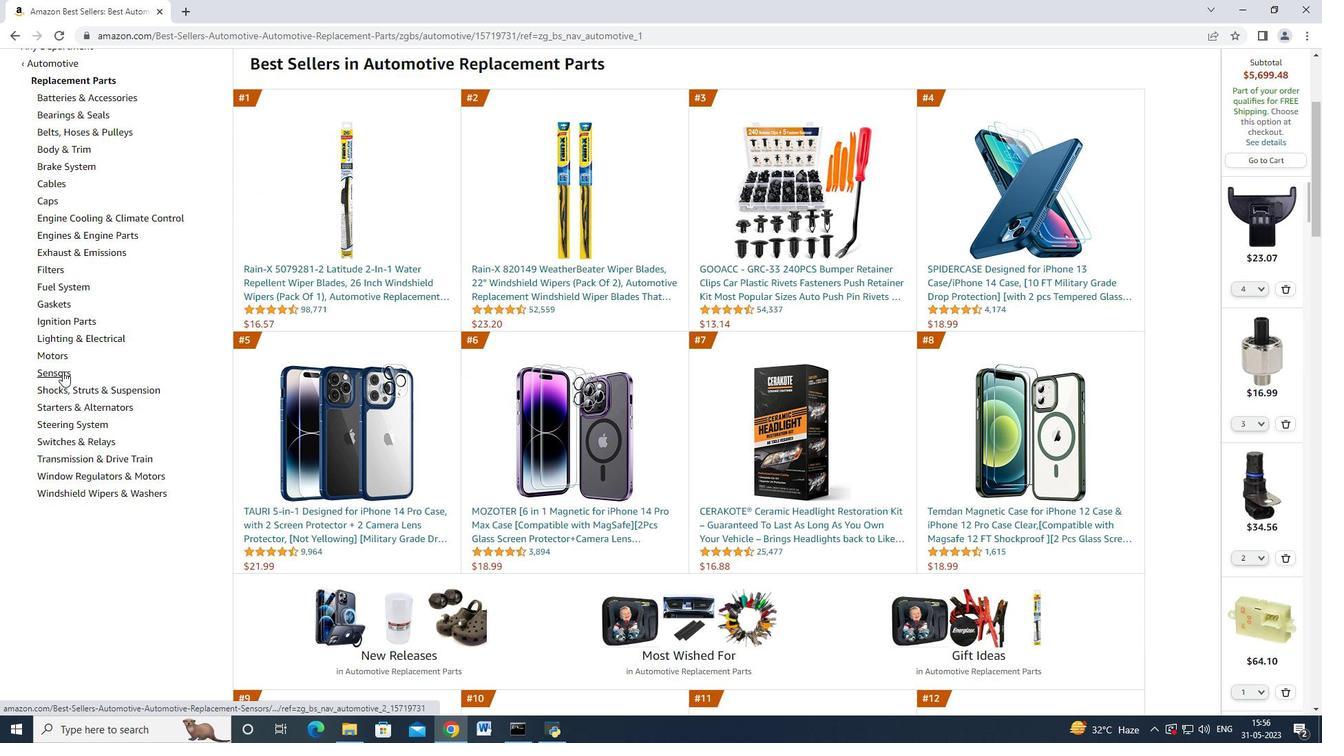 
Action: Mouse moved to (240, 274)
Screenshot: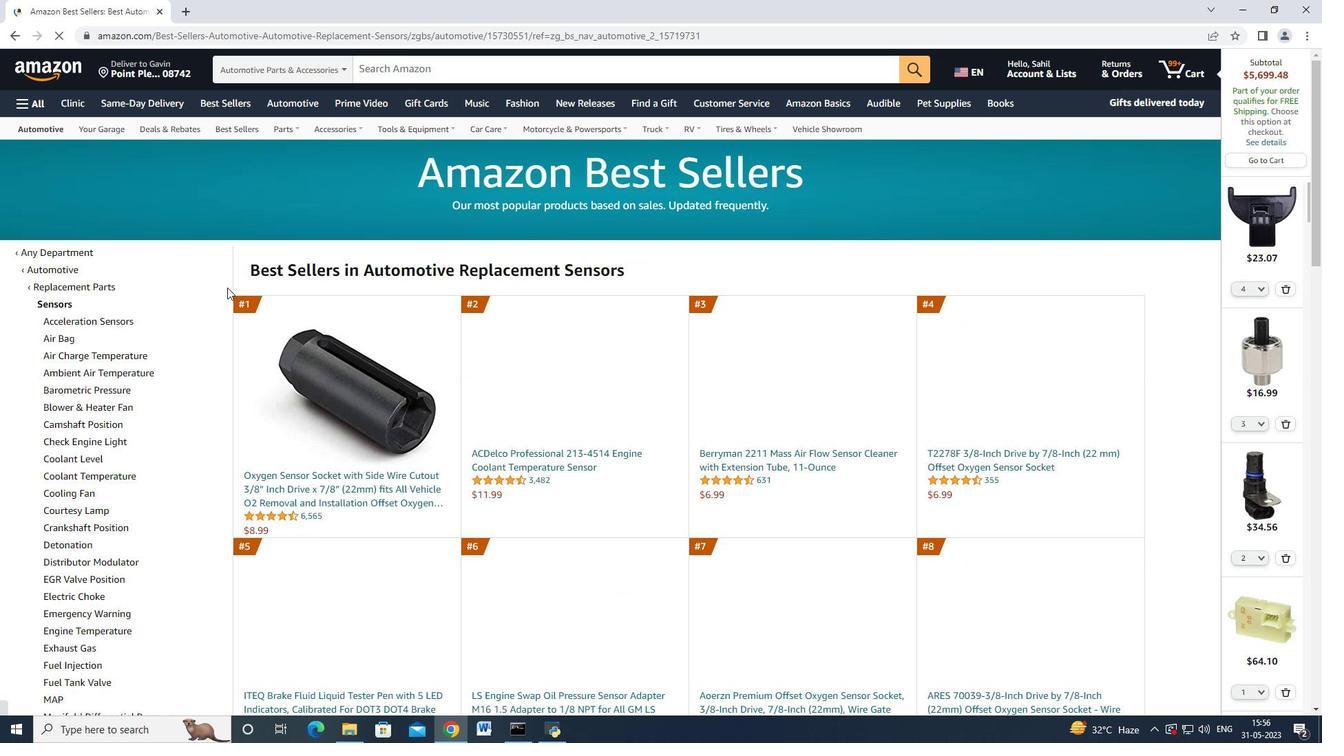 
Action: Mouse scrolled (240, 273) with delta (0, 0)
Screenshot: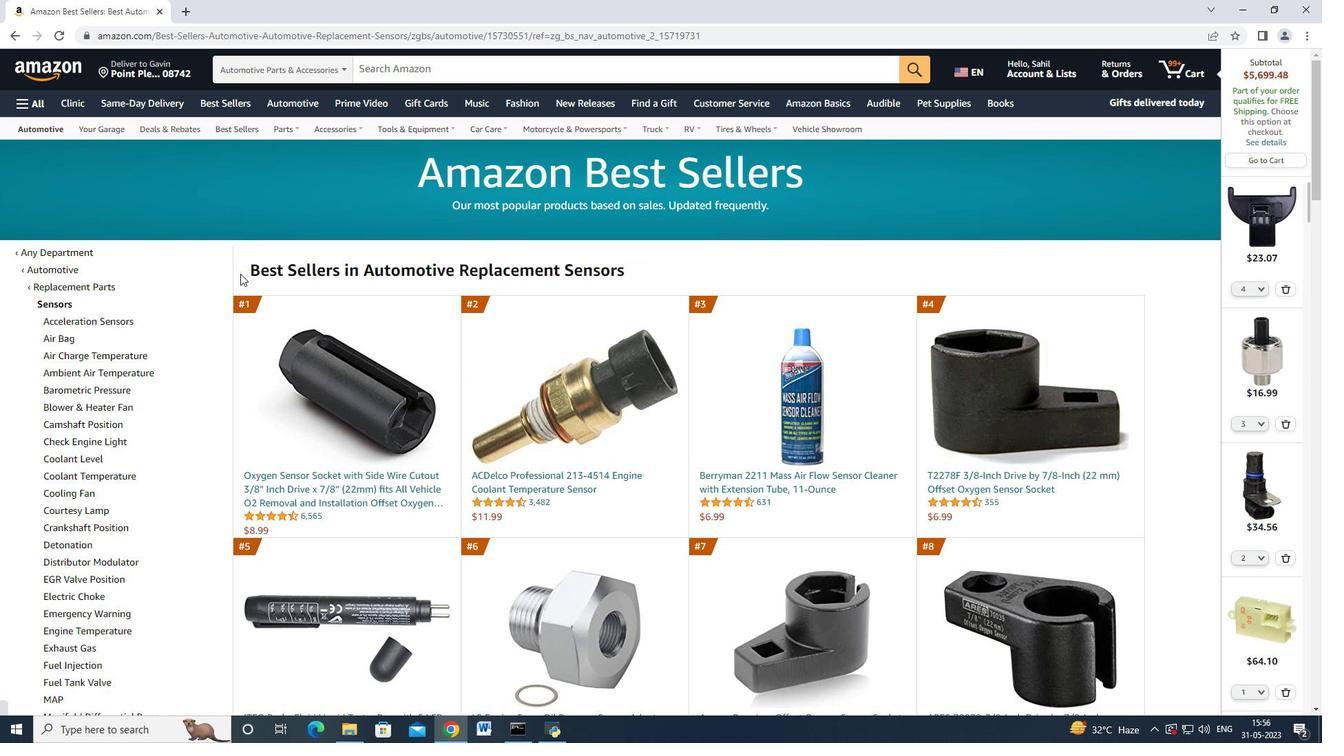 
Action: Mouse moved to (240, 274)
Screenshot: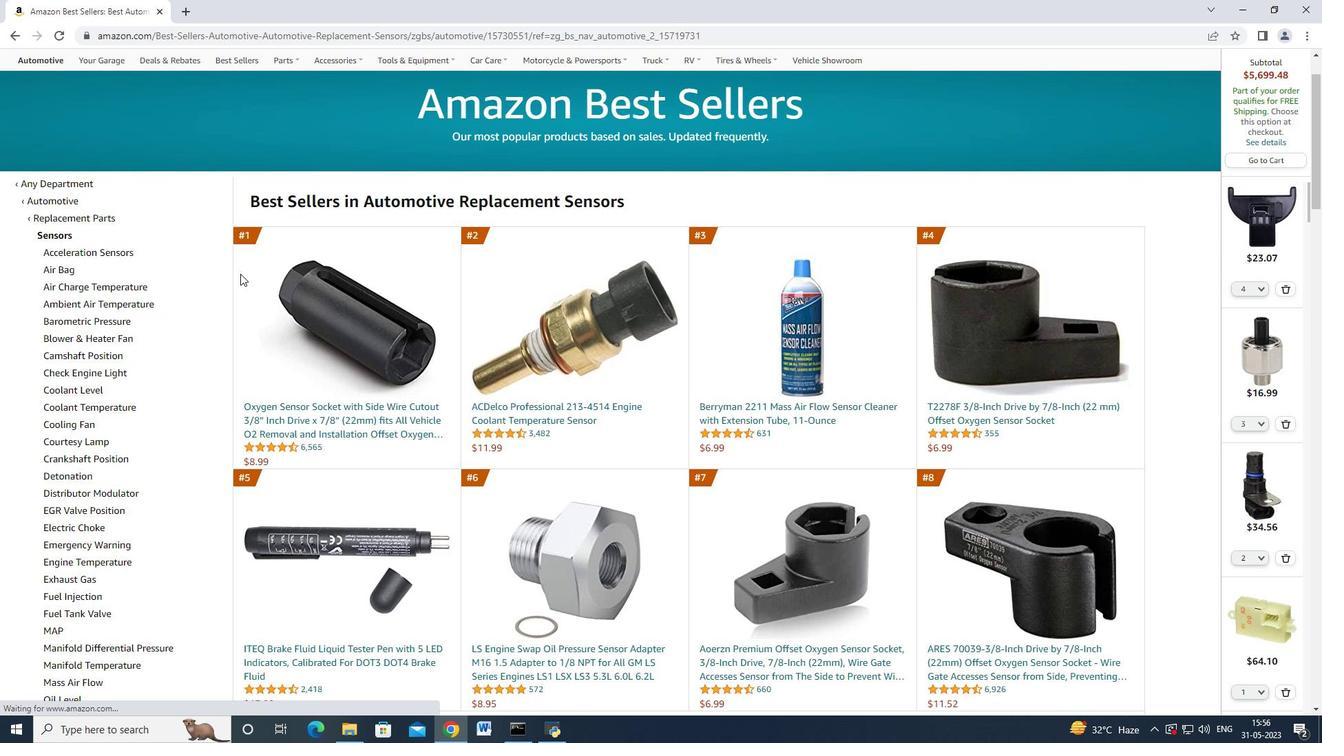 
Action: Mouse scrolled (240, 273) with delta (0, 0)
Screenshot: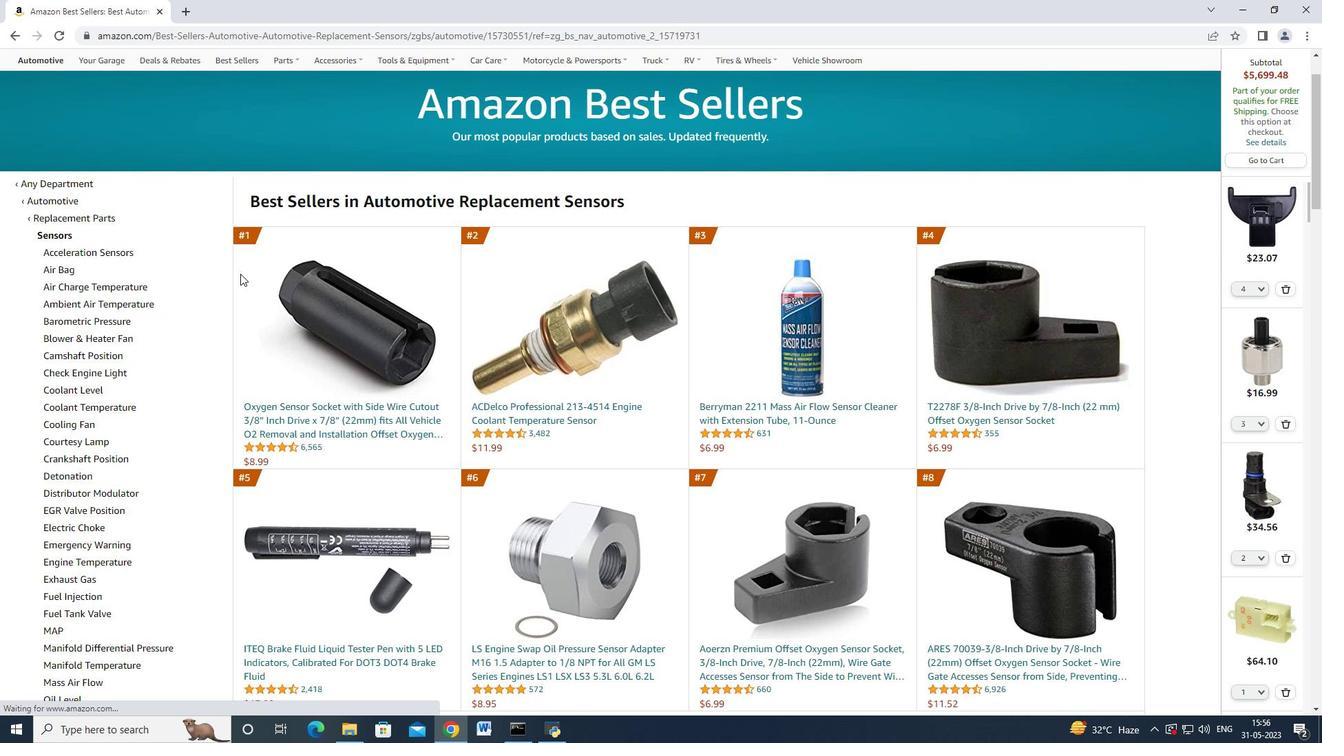 
Action: Mouse moved to (239, 274)
Screenshot: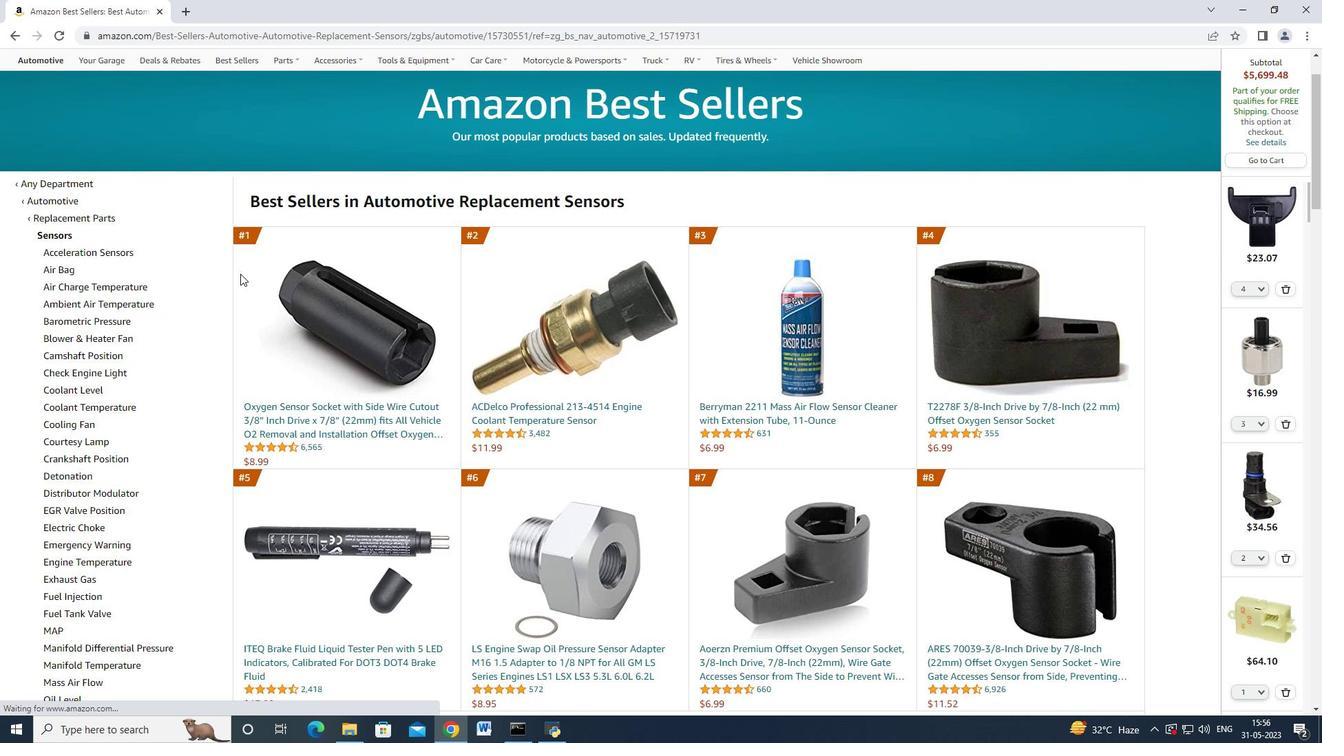 
Action: Mouse scrolled (239, 273) with delta (0, 0)
Screenshot: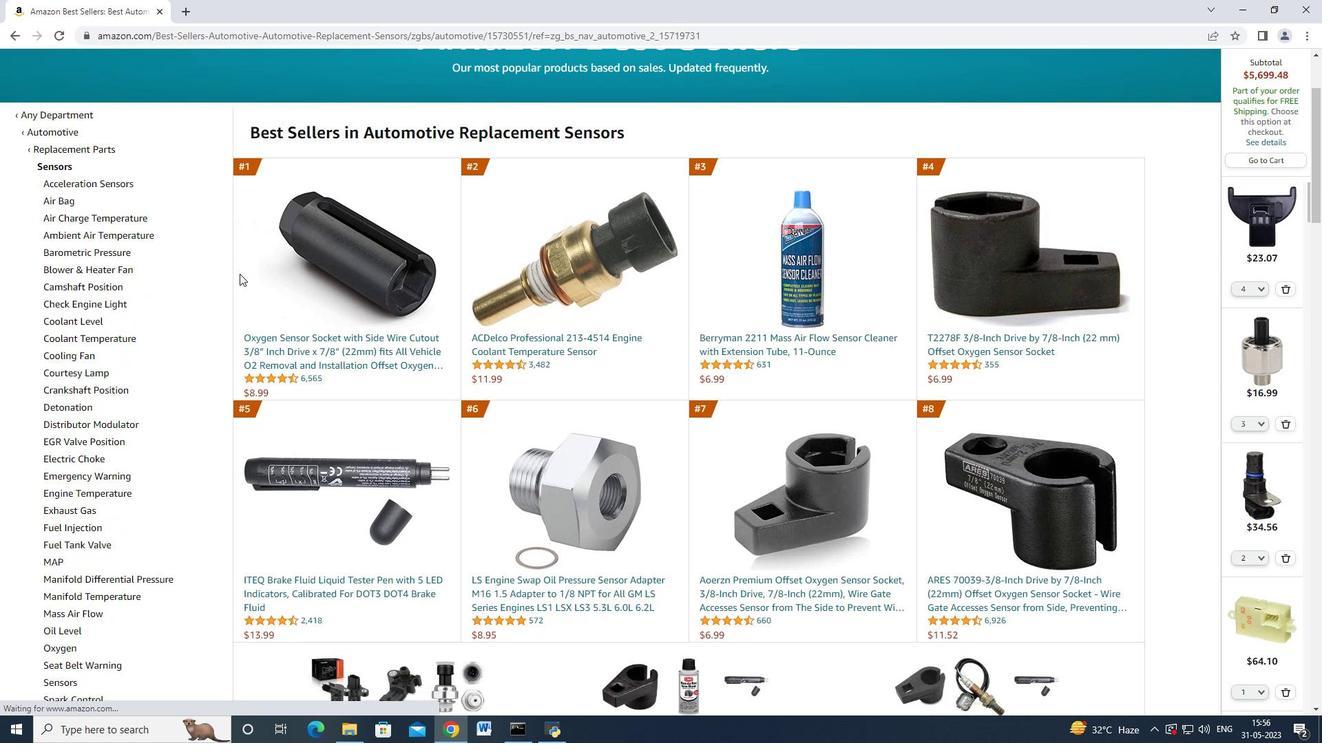 
Action: Mouse moved to (238, 275)
Screenshot: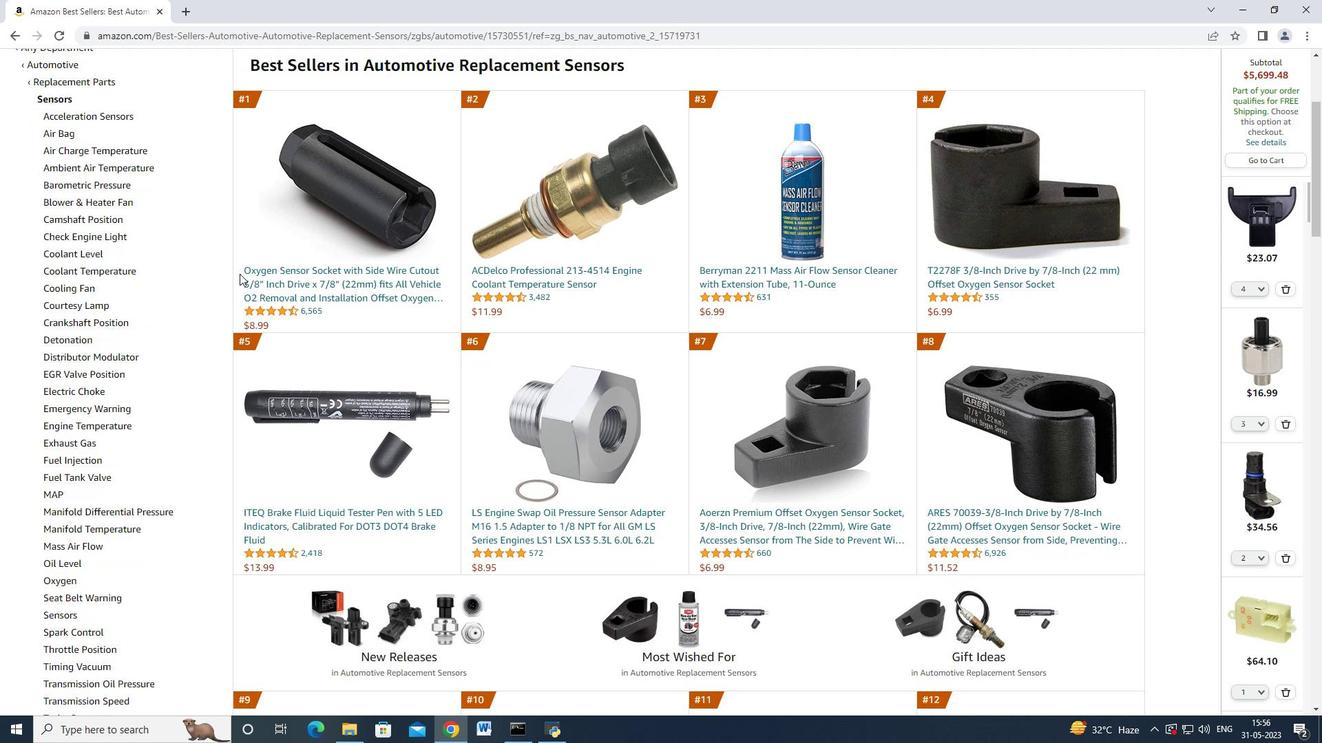 
Action: Mouse scrolled (238, 274) with delta (0, 0)
Screenshot: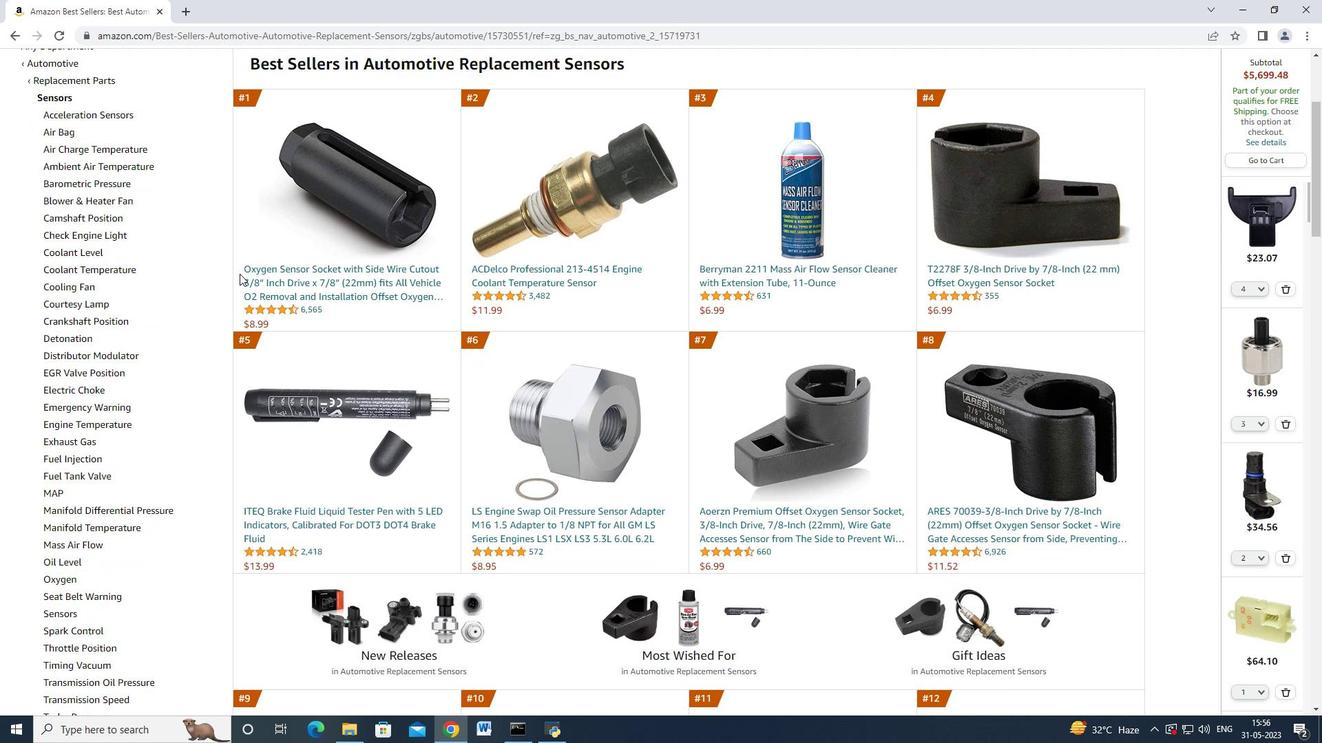 
Action: Mouse scrolled (238, 274) with delta (0, 0)
Screenshot: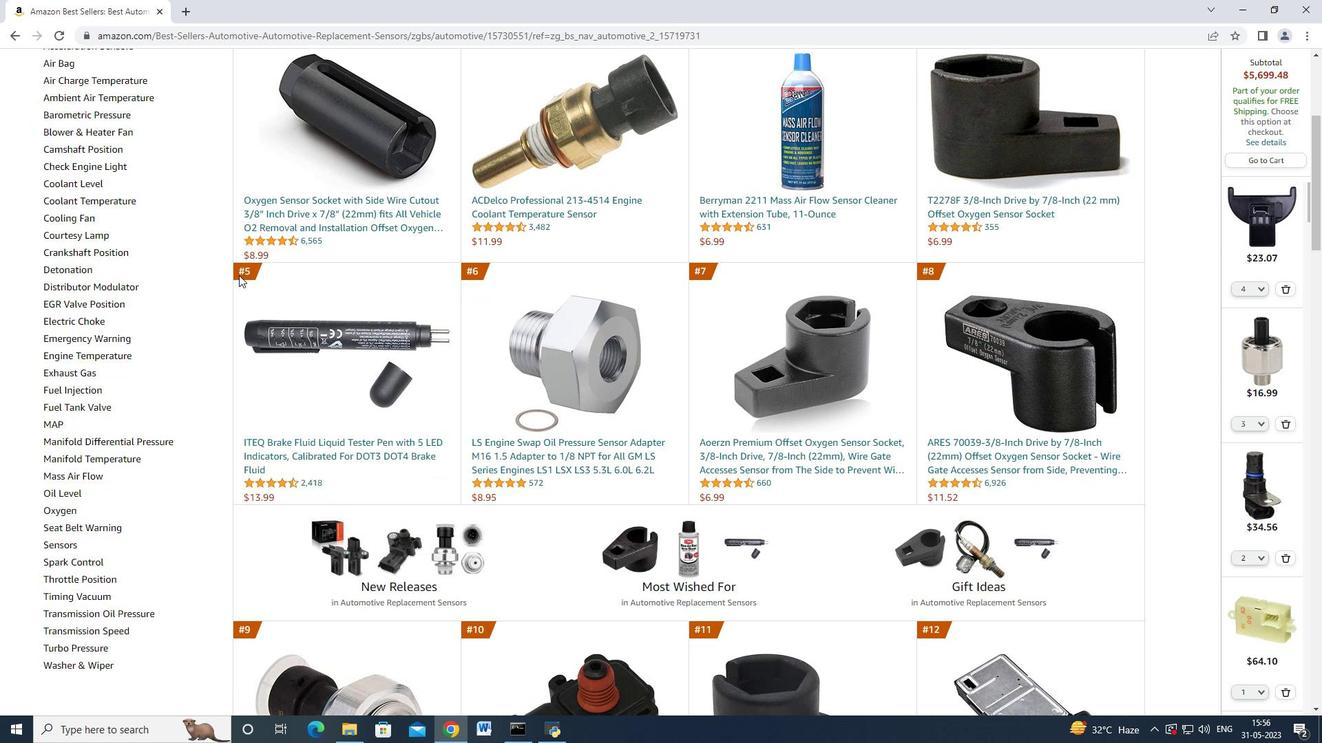 
Action: Mouse moved to (238, 276)
Screenshot: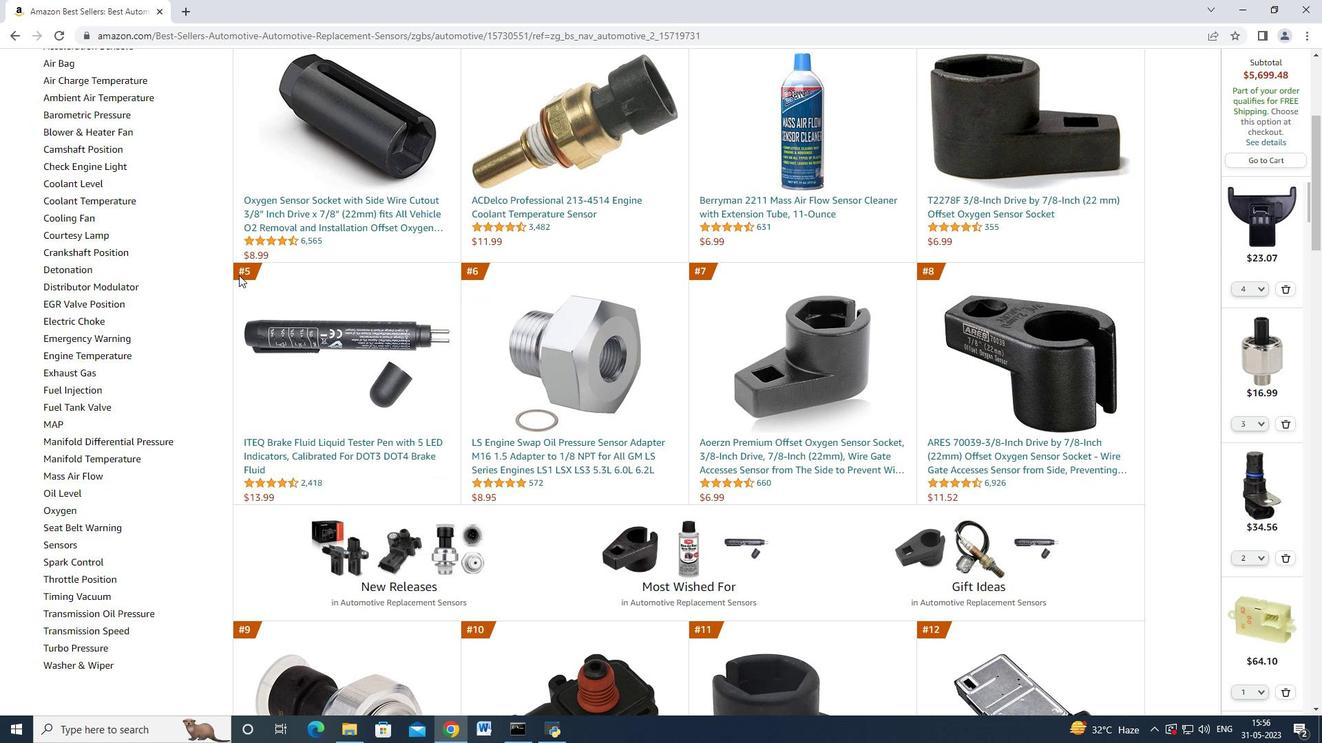 
Action: Mouse scrolled (238, 276) with delta (0, 0)
Screenshot: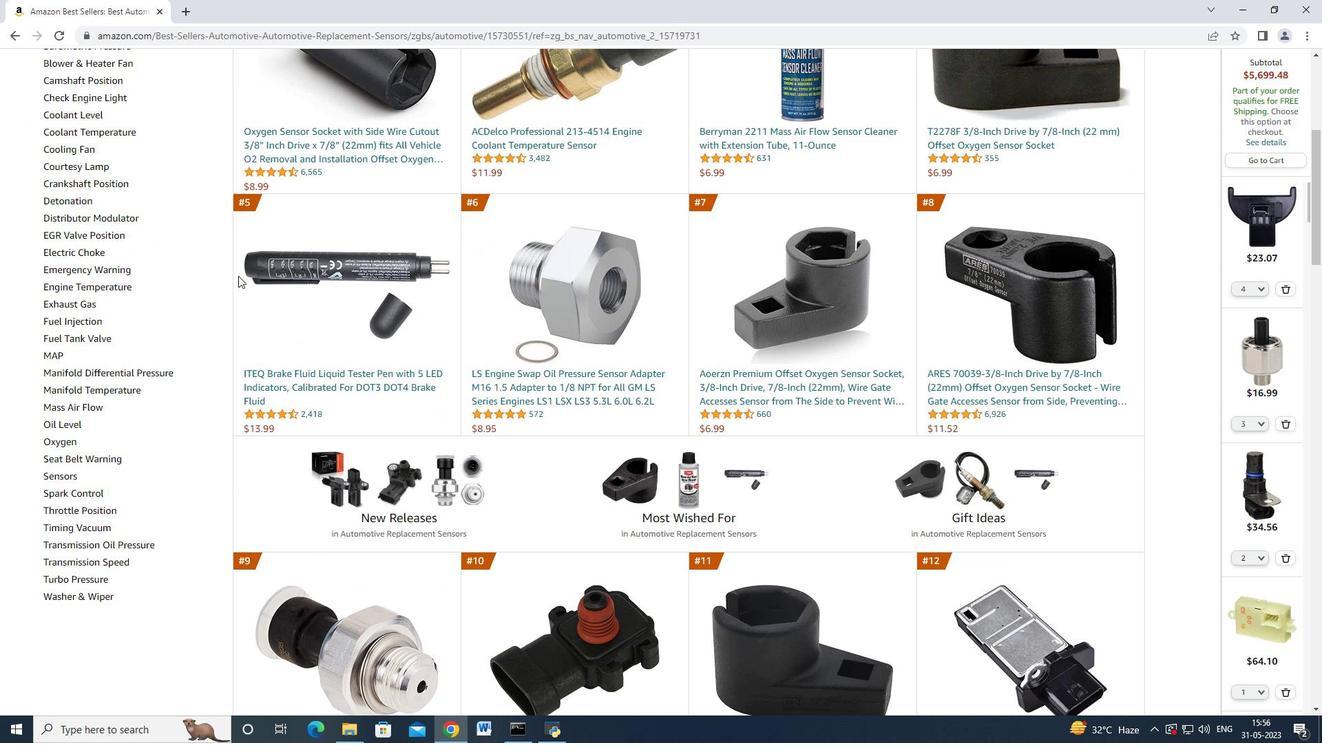 
Action: Mouse scrolled (238, 276) with delta (0, 0)
Screenshot: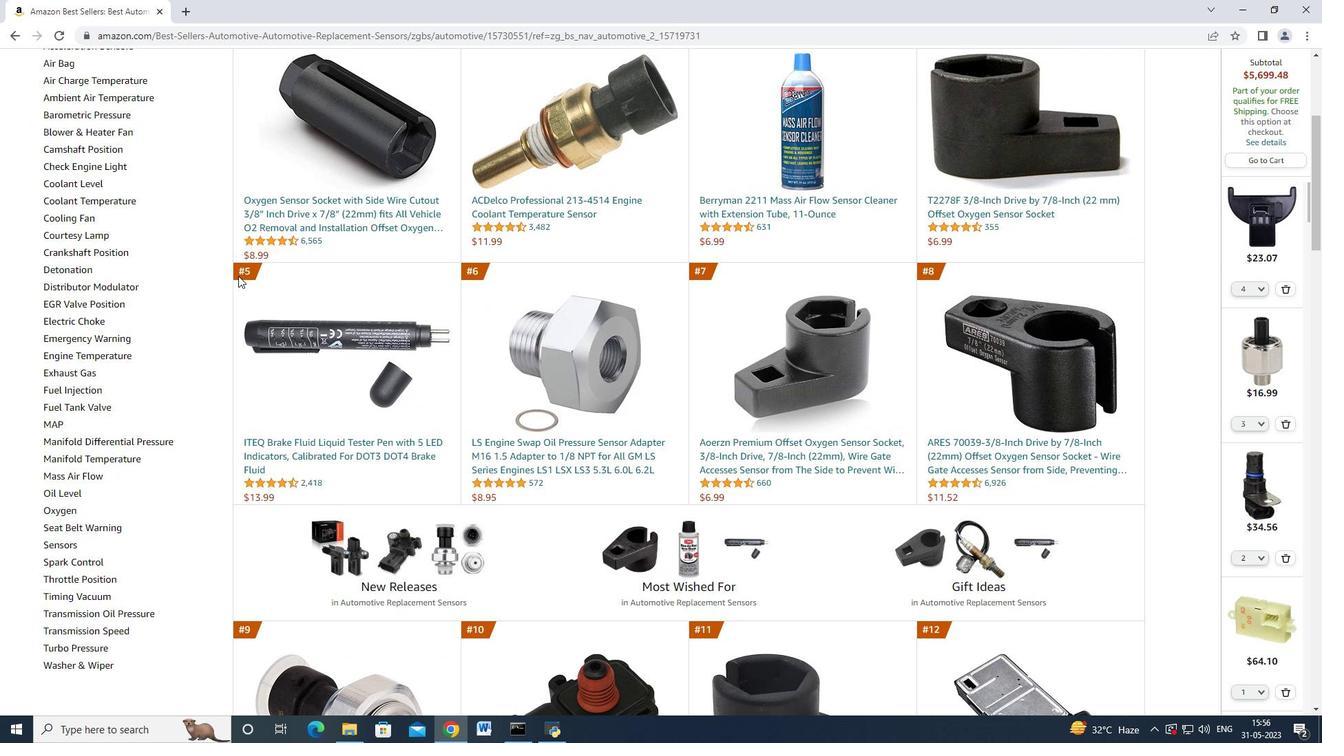 
Action: Mouse scrolled (238, 276) with delta (0, 0)
Screenshot: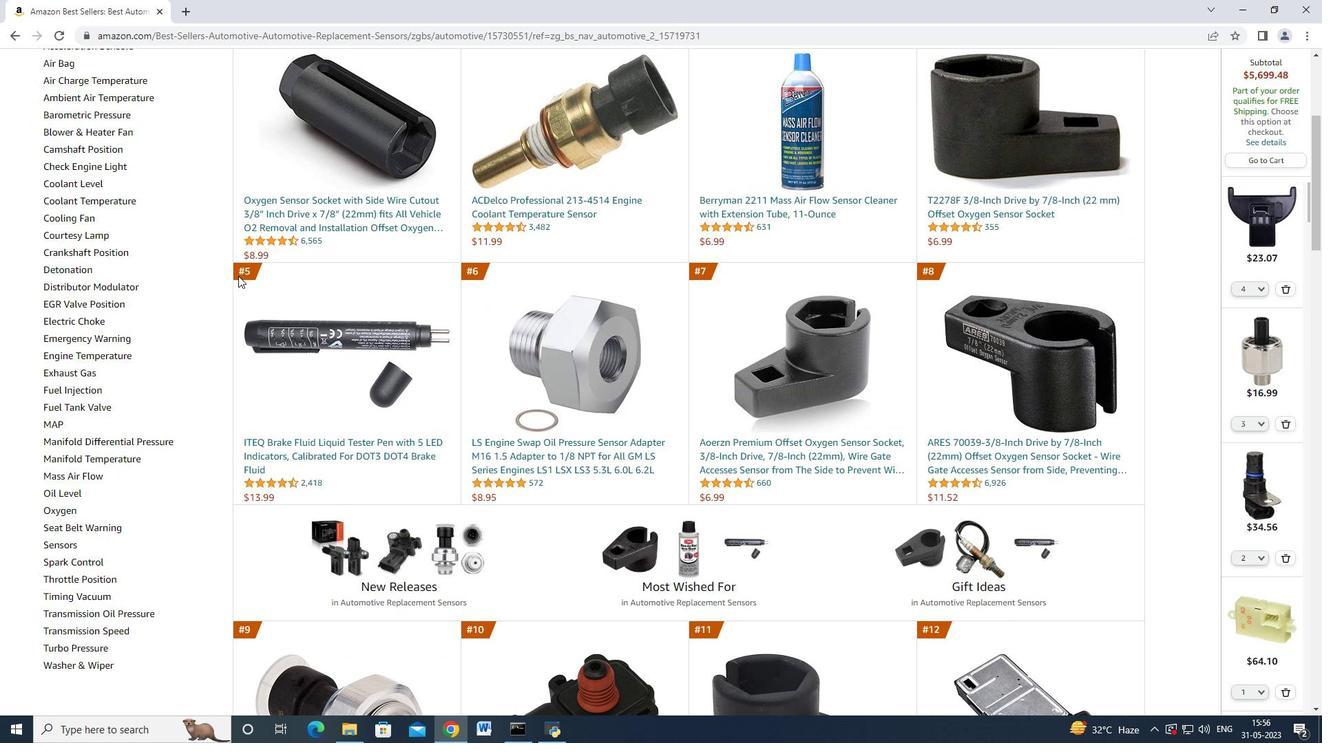 
Action: Mouse moved to (205, 278)
Screenshot: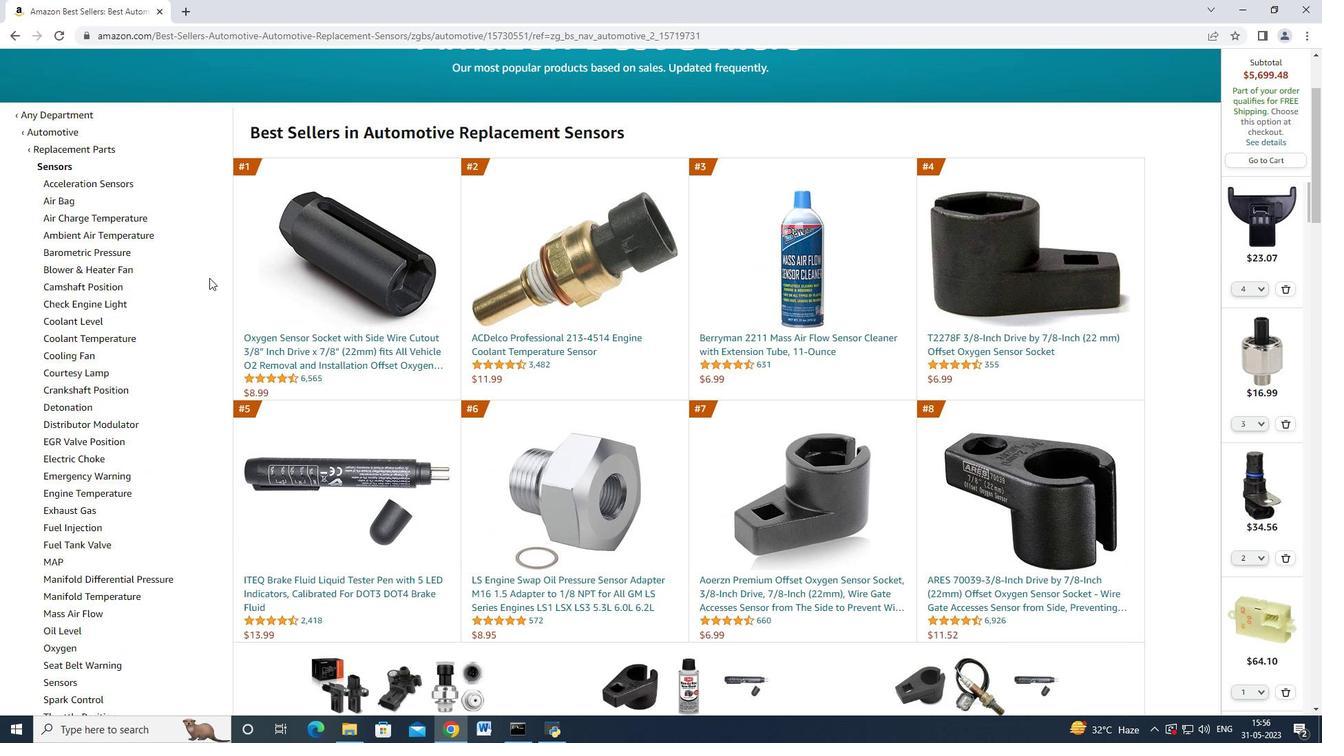 
Action: Mouse scrolled (205, 278) with delta (0, 0)
Screenshot: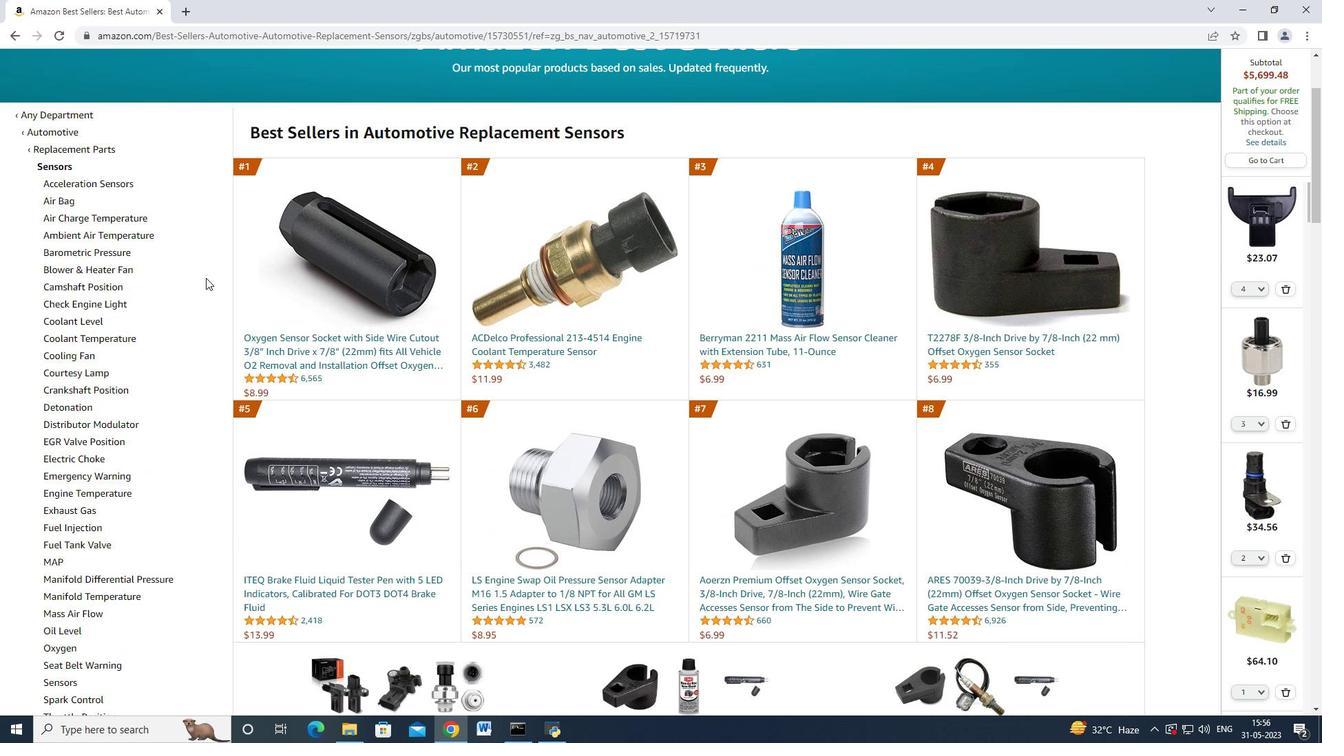 
Action: Mouse scrolled (205, 278) with delta (0, 0)
Screenshot: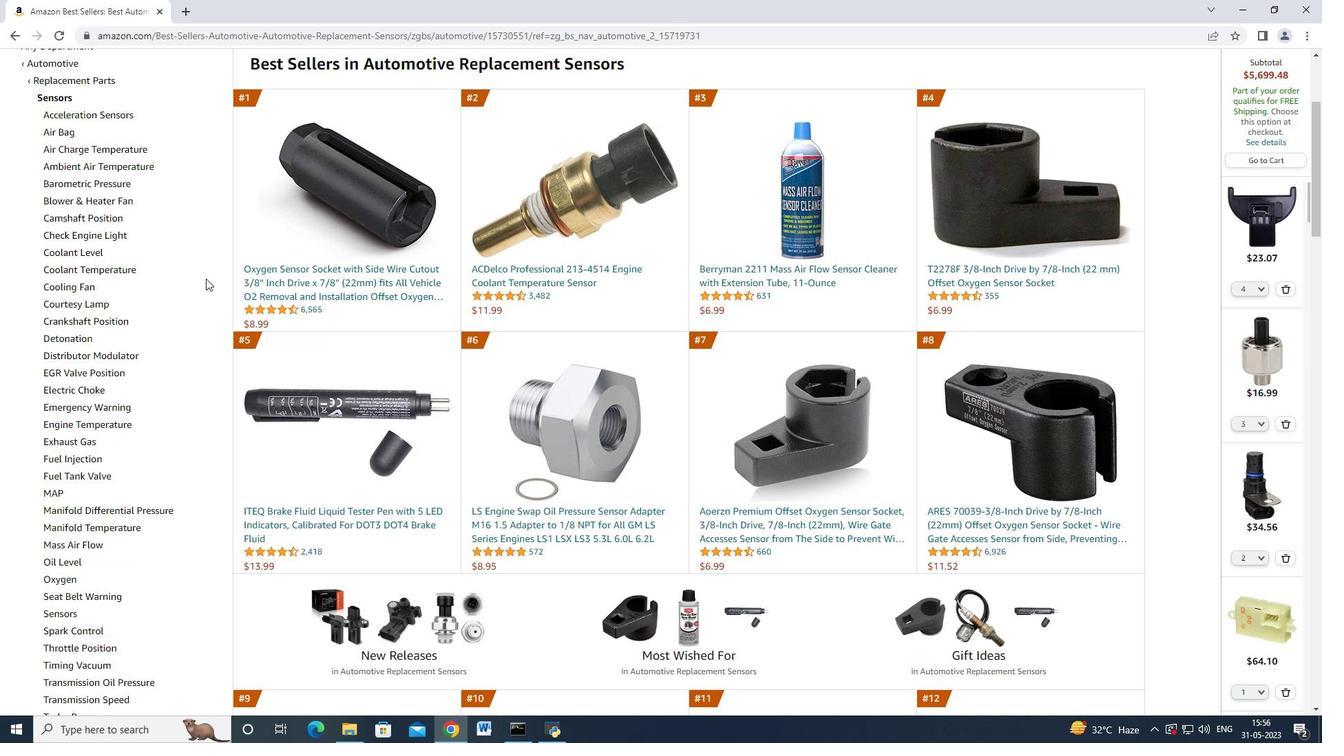 
Action: Mouse moved to (101, 304)
Screenshot: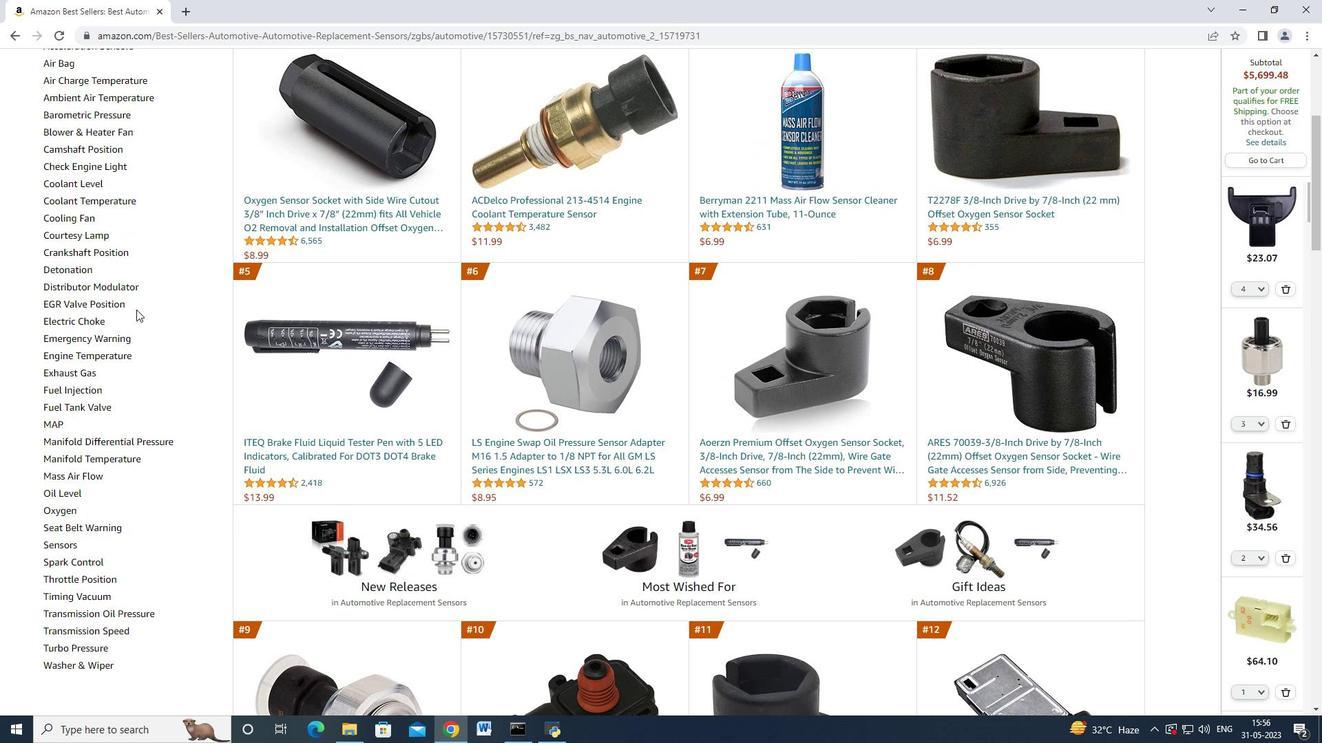 
Action: Mouse pressed left at (101, 304)
Screenshot: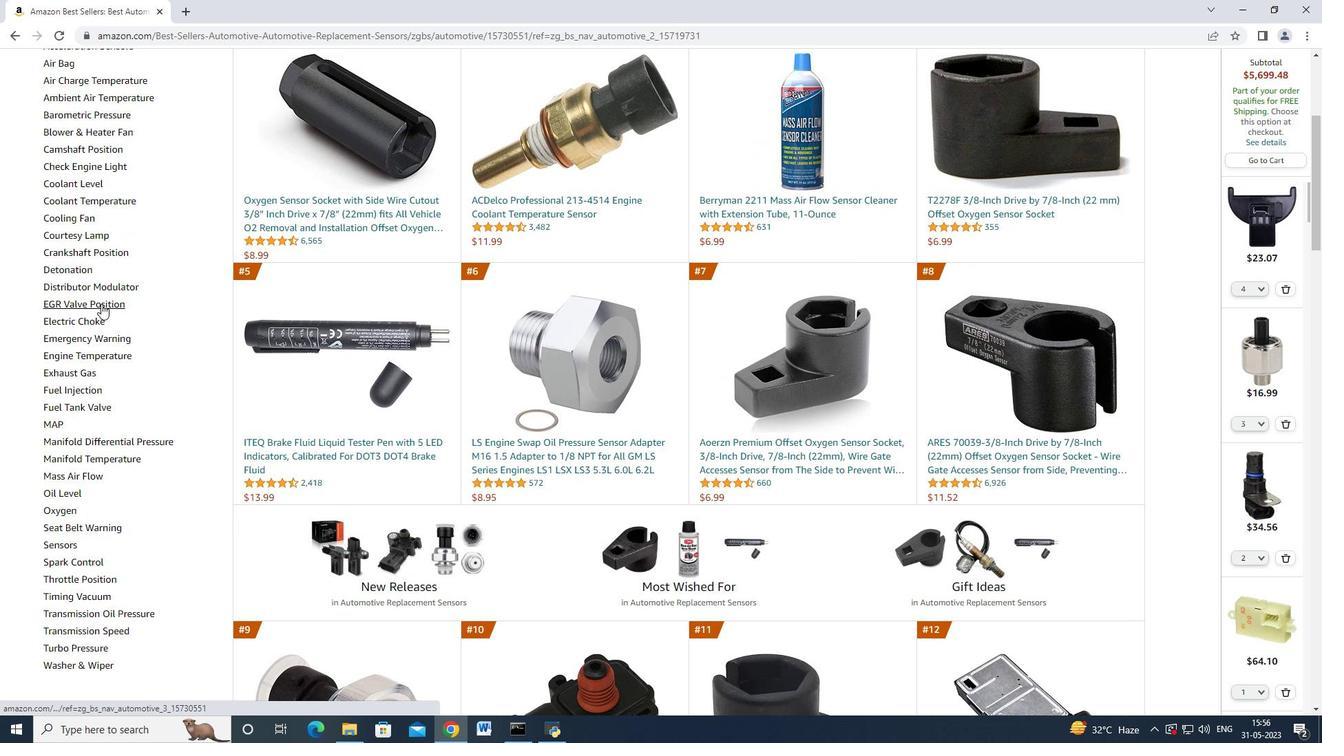 
Action: Mouse moved to (201, 289)
Screenshot: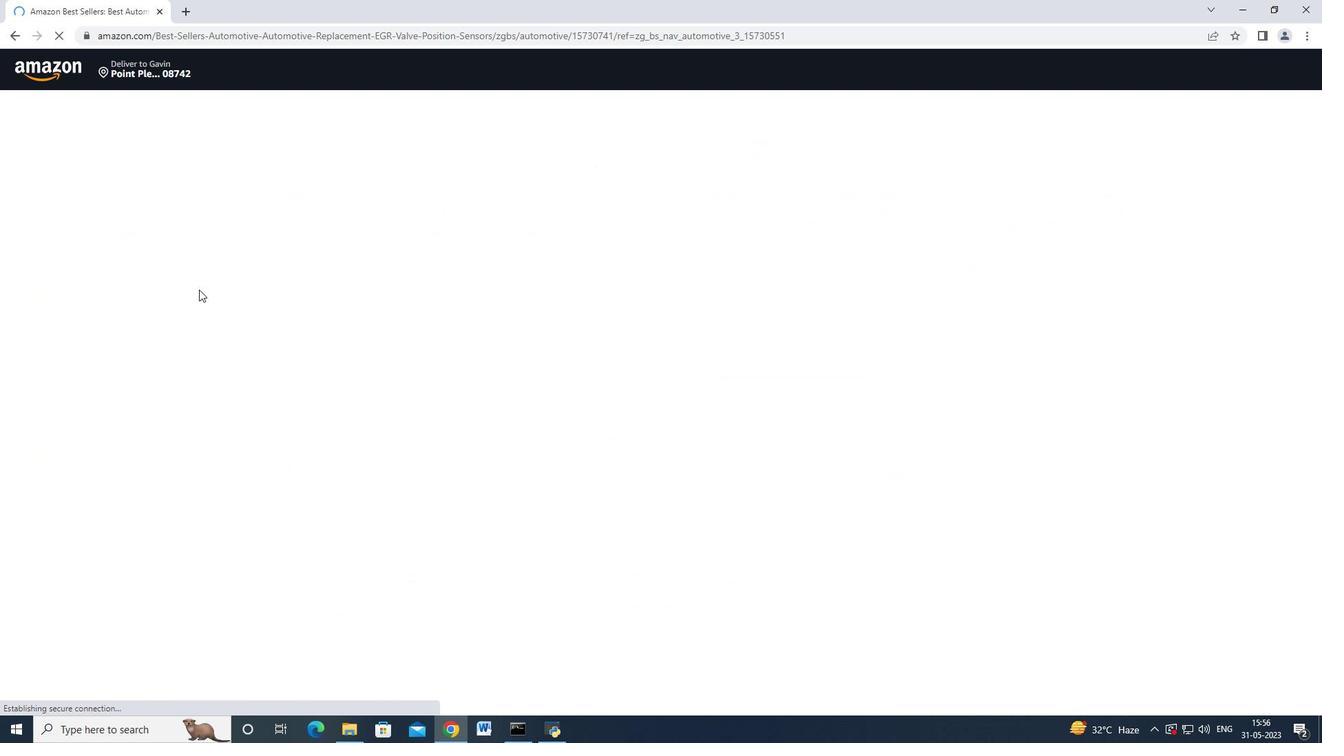 
Action: Mouse scrolled (201, 289) with delta (0, 0)
Screenshot: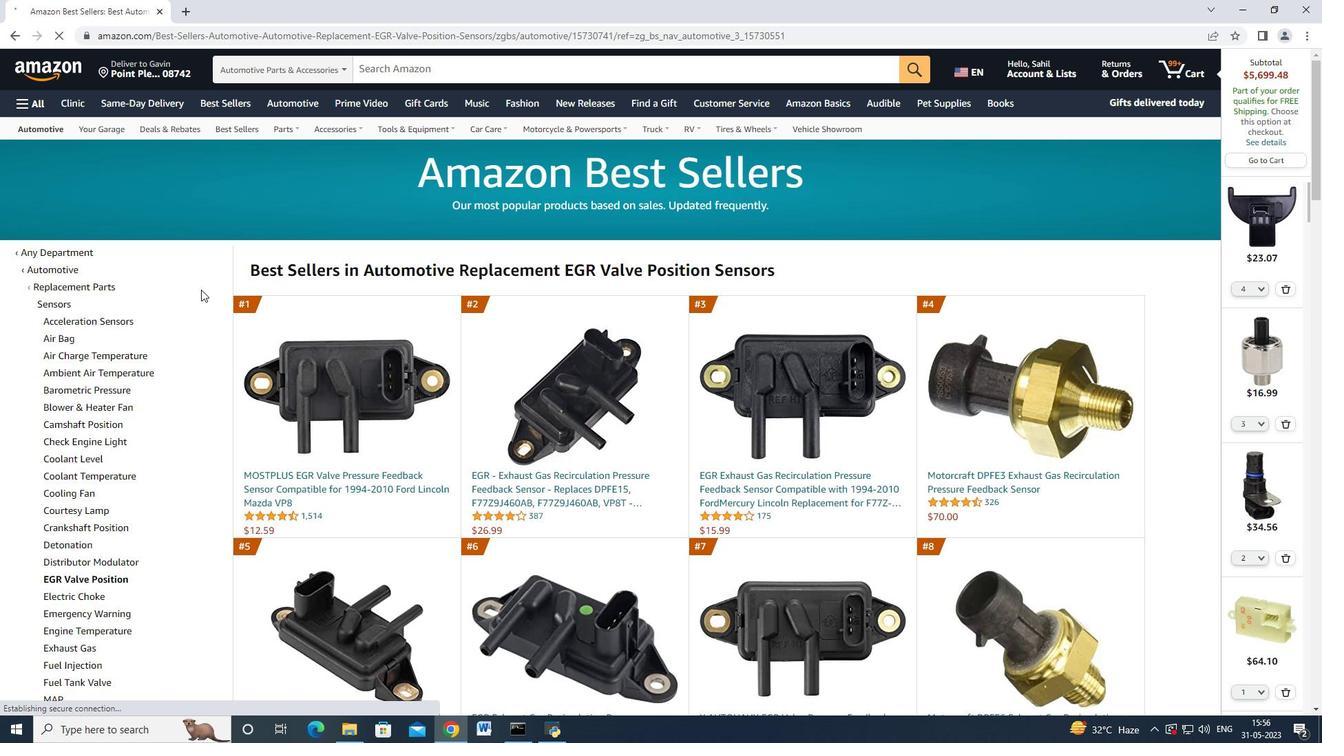 
Action: Mouse scrolled (201, 289) with delta (0, 0)
Screenshot: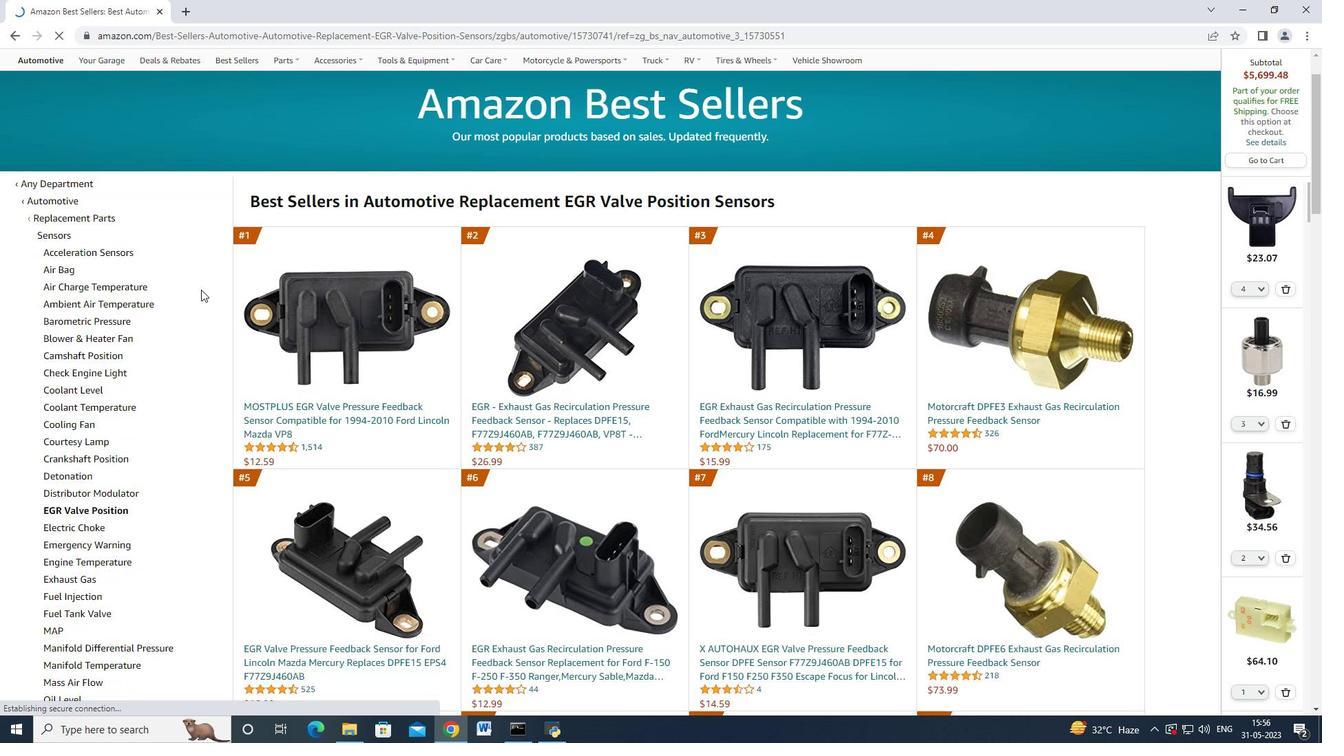
Action: Mouse moved to (368, 347)
Screenshot: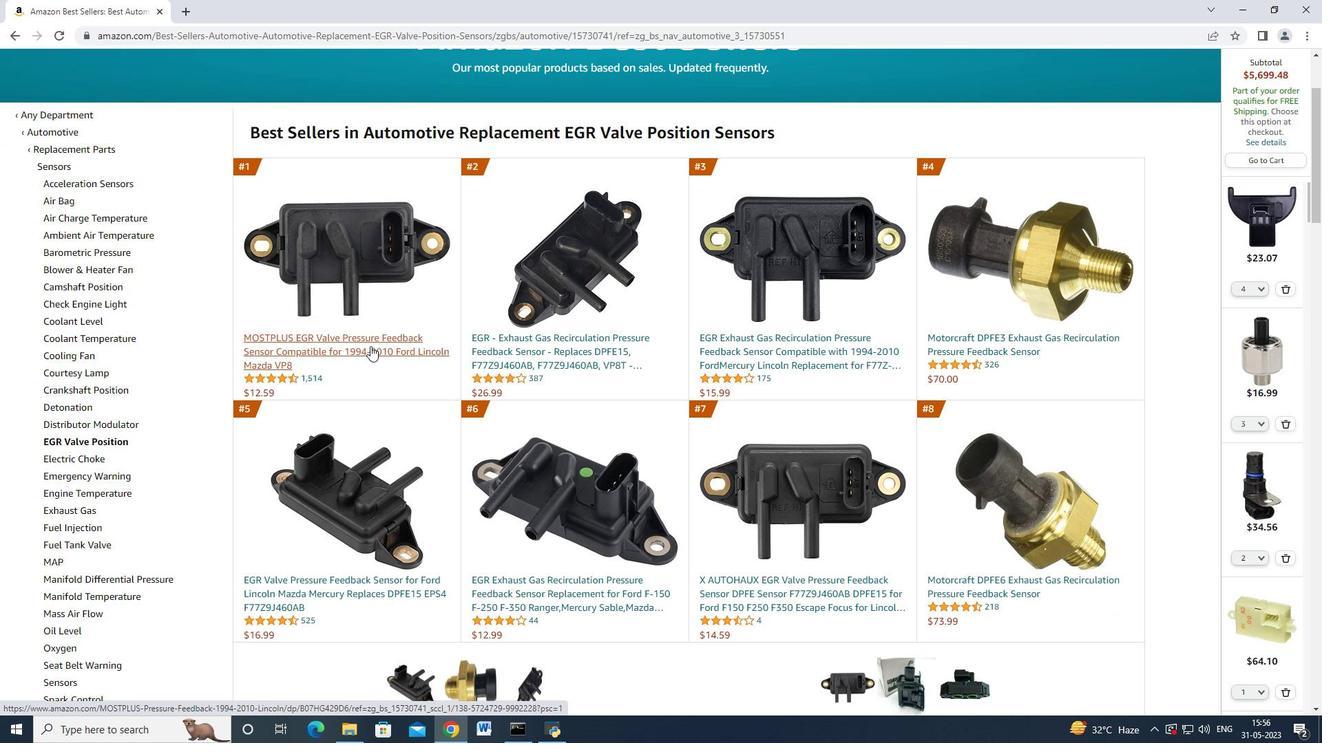
Action: Mouse pressed left at (368, 347)
Screenshot: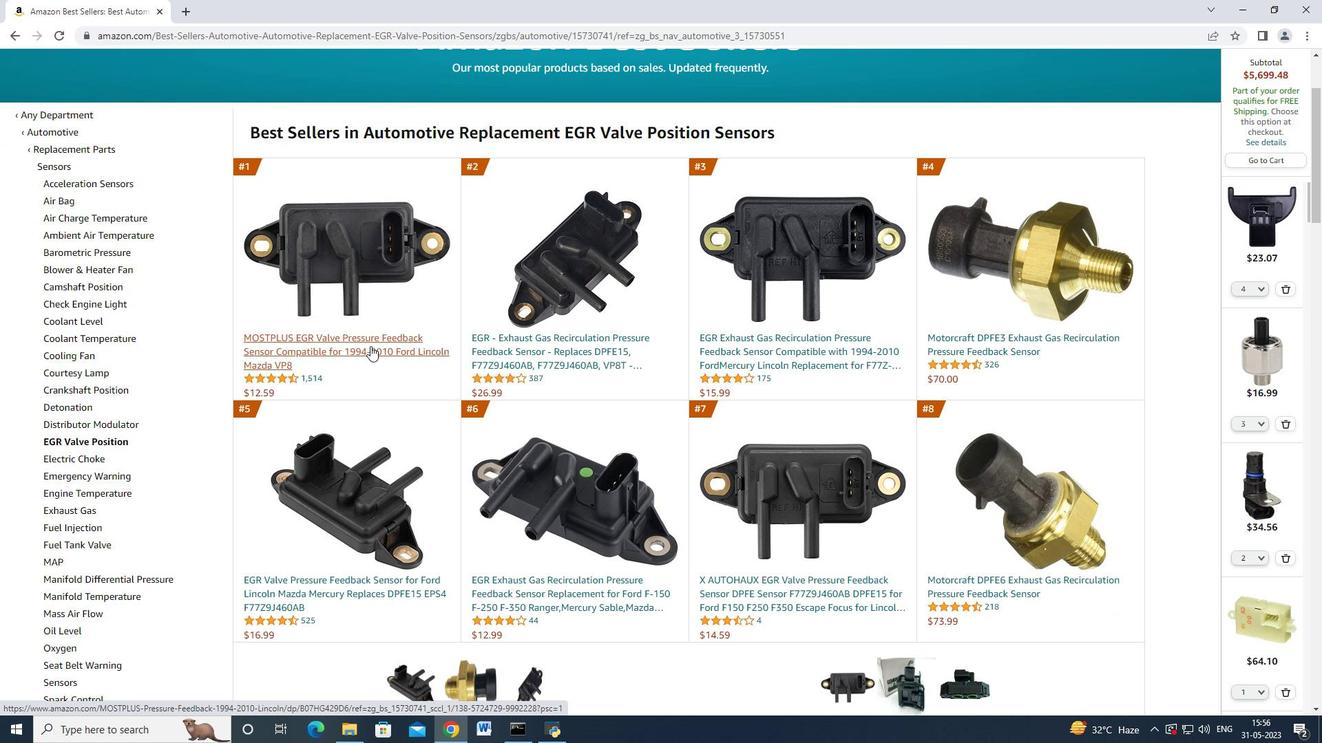 
Action: Mouse moved to (975, 386)
Screenshot: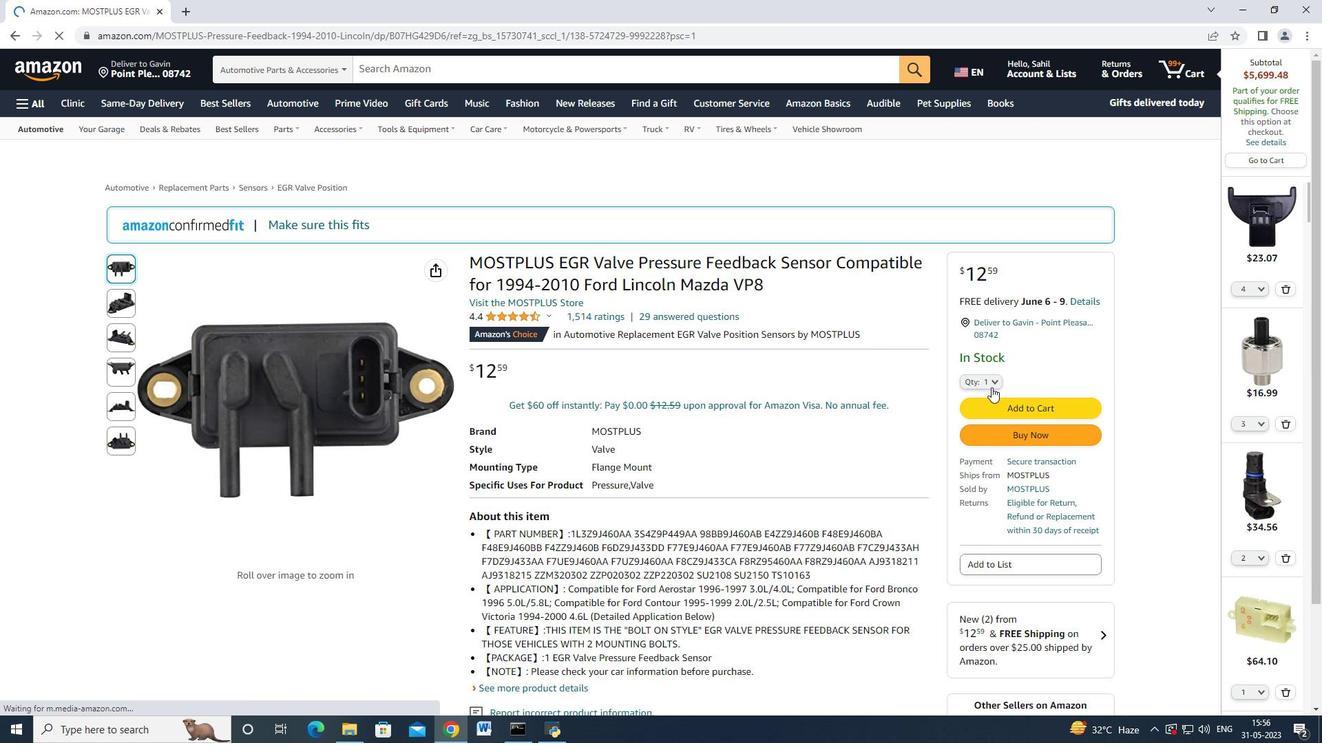 
Action: Mouse pressed left at (975, 386)
Screenshot: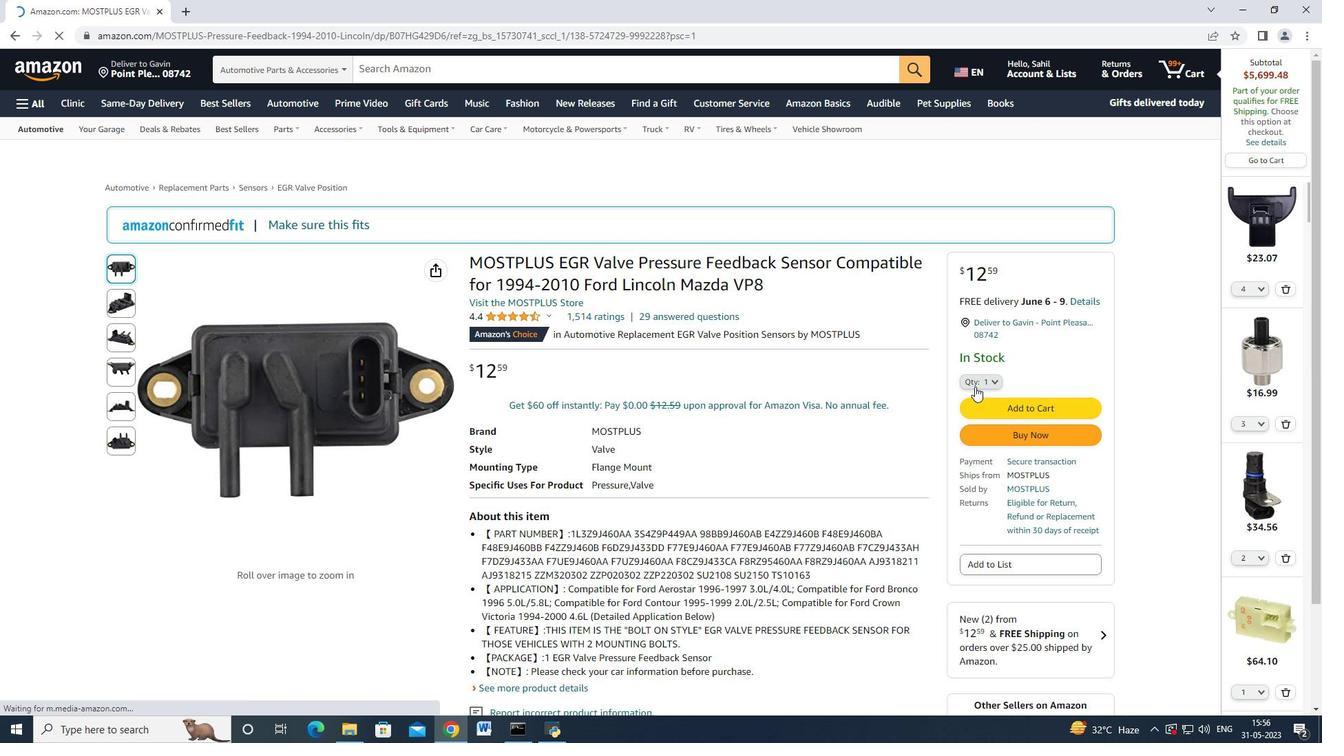
Action: Mouse moved to (977, 451)
Screenshot: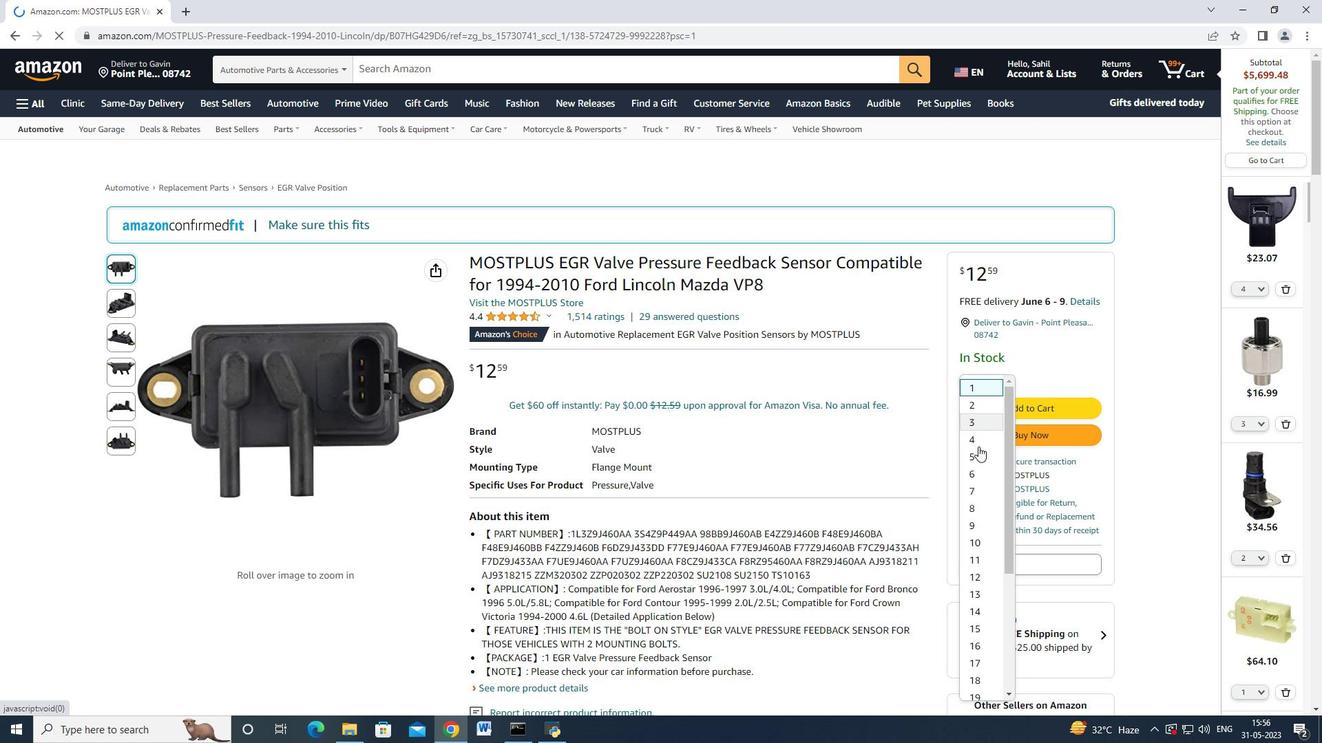 
Action: Mouse pressed left at (977, 451)
Screenshot: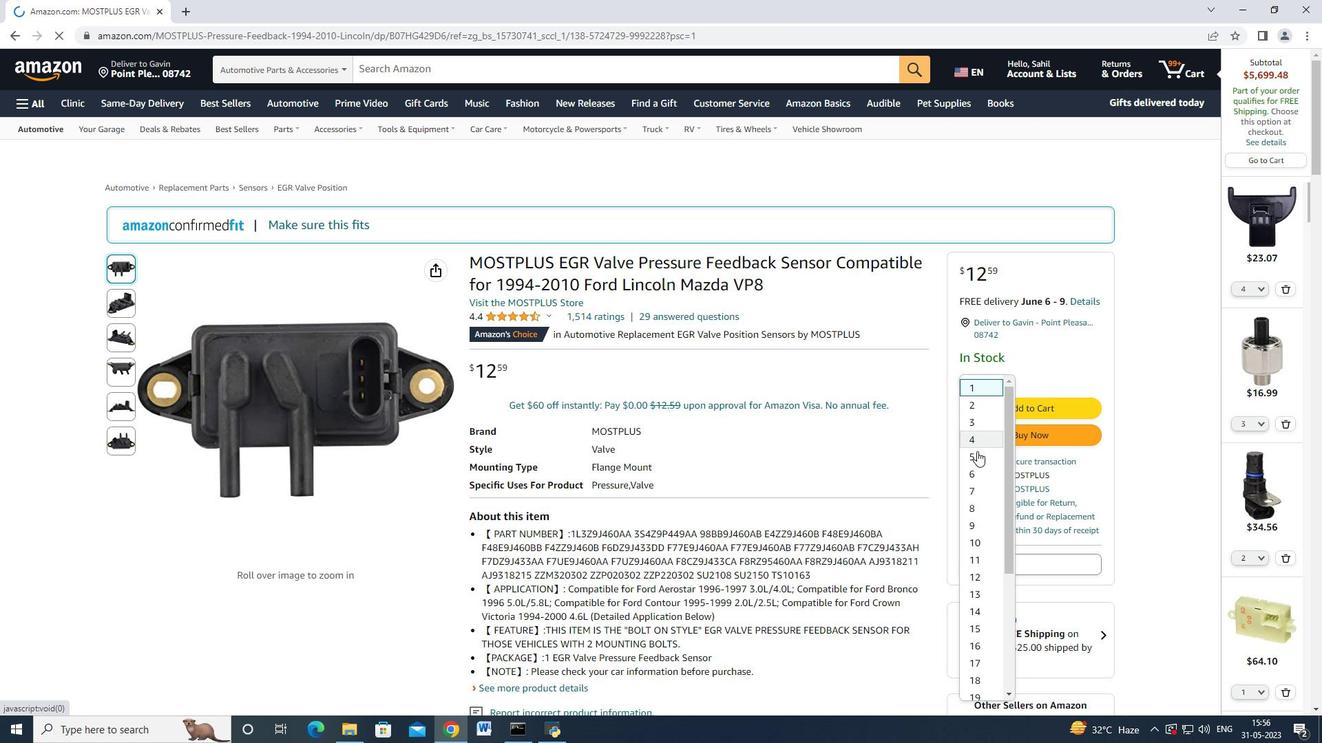 
Action: Mouse moved to (1010, 435)
Screenshot: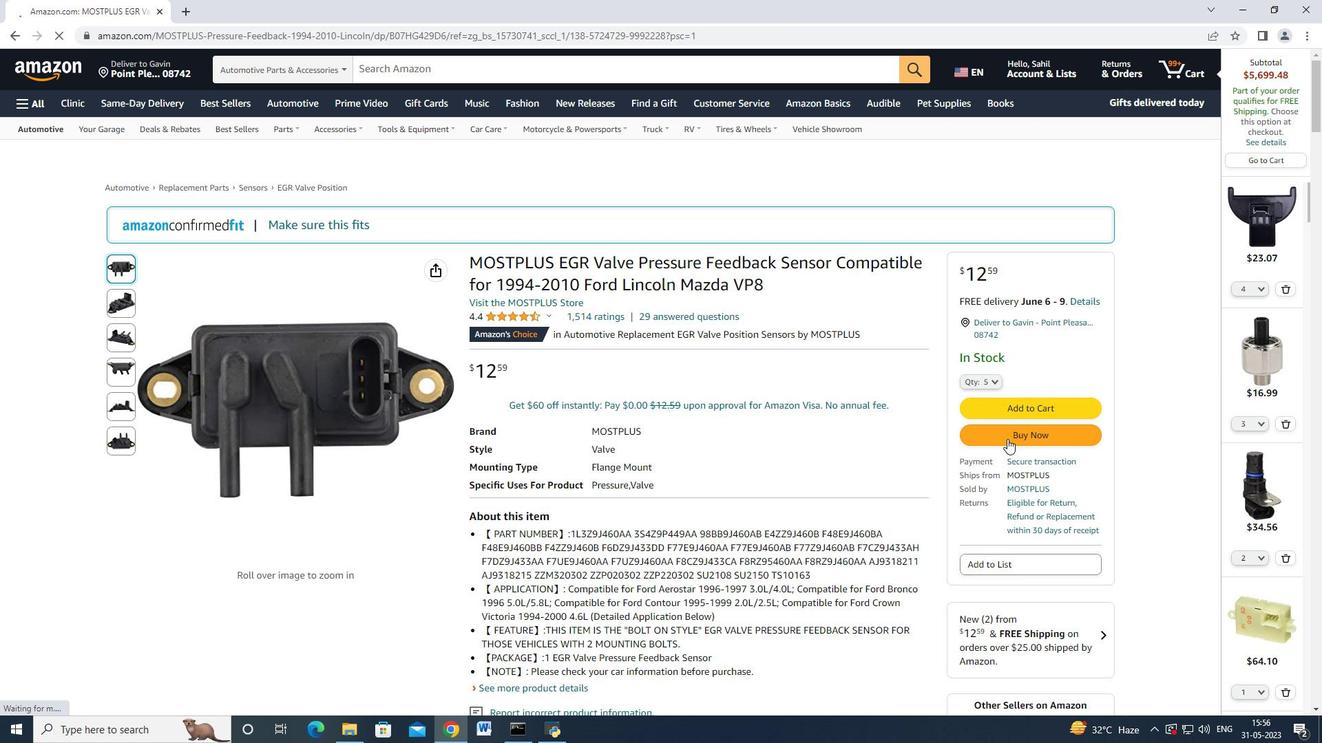 
Action: Mouse pressed left at (1010, 435)
Screenshot: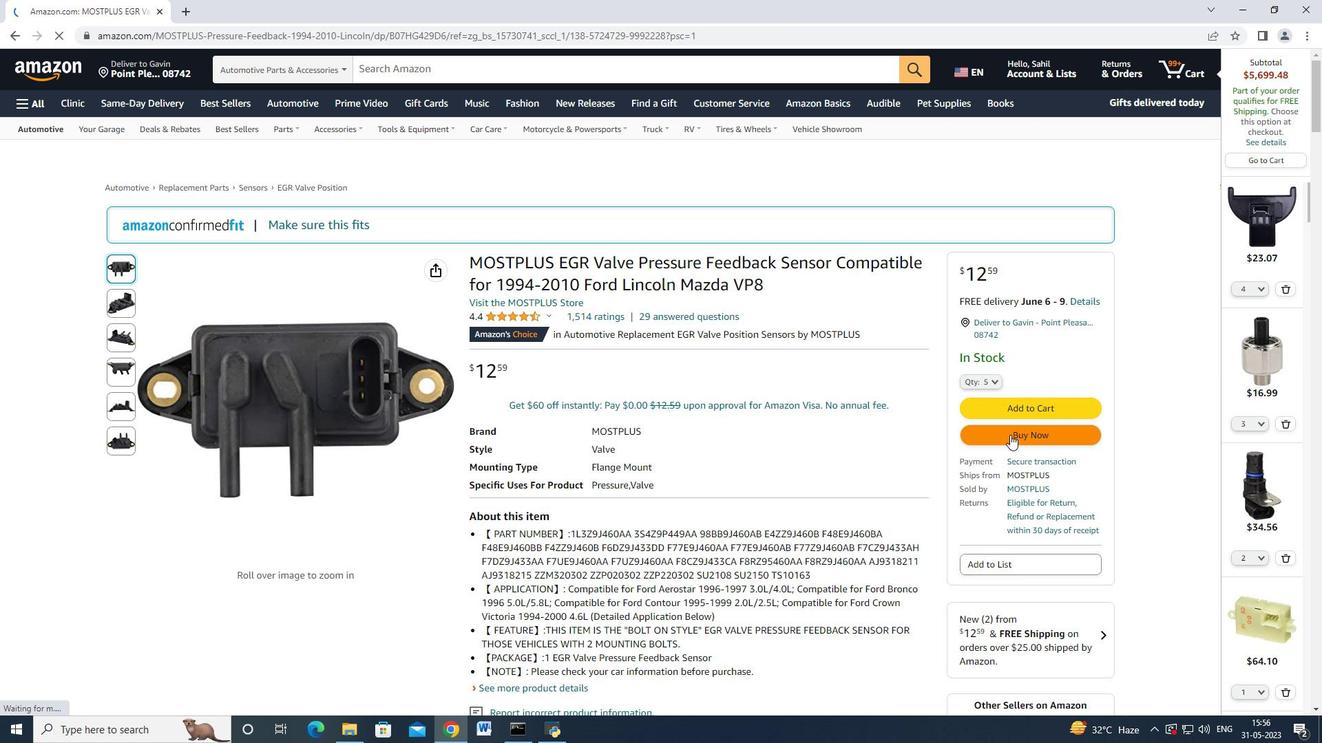
Action: Mouse moved to (794, 117)
Screenshot: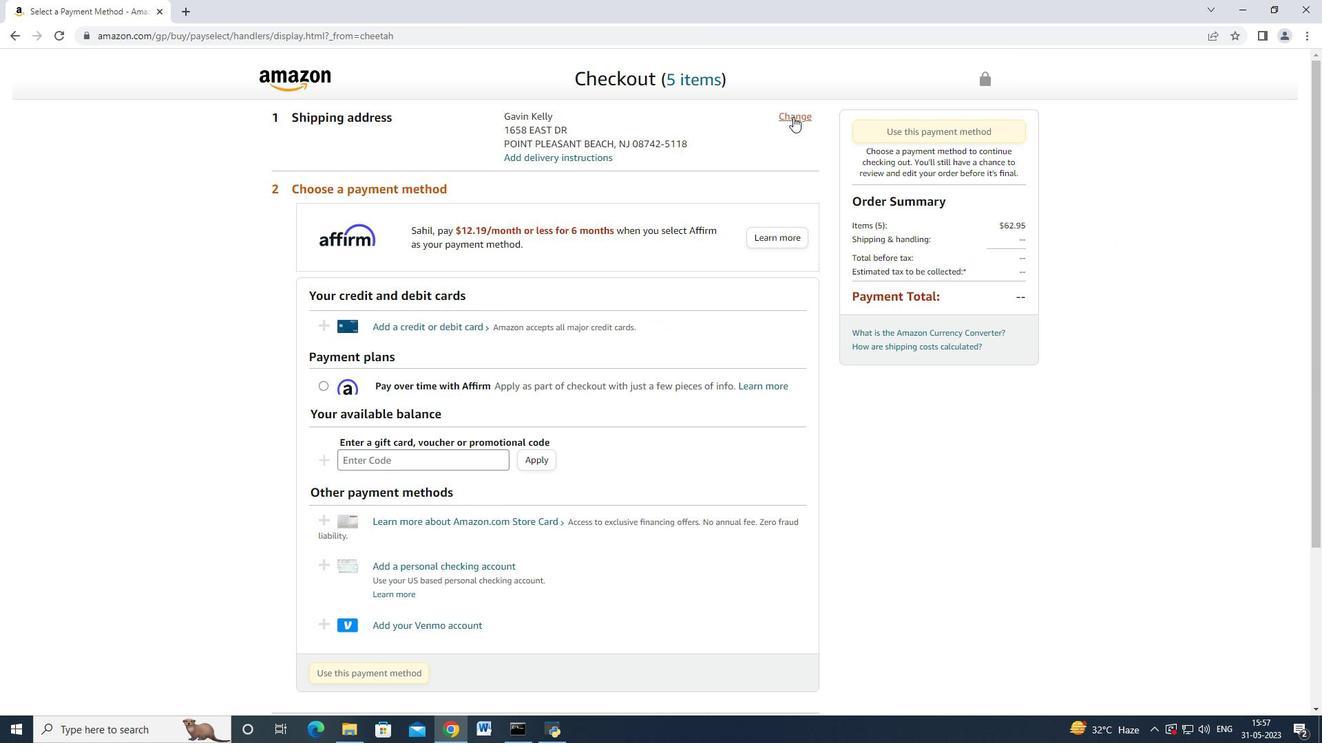
Action: Mouse pressed left at (794, 117)
Screenshot: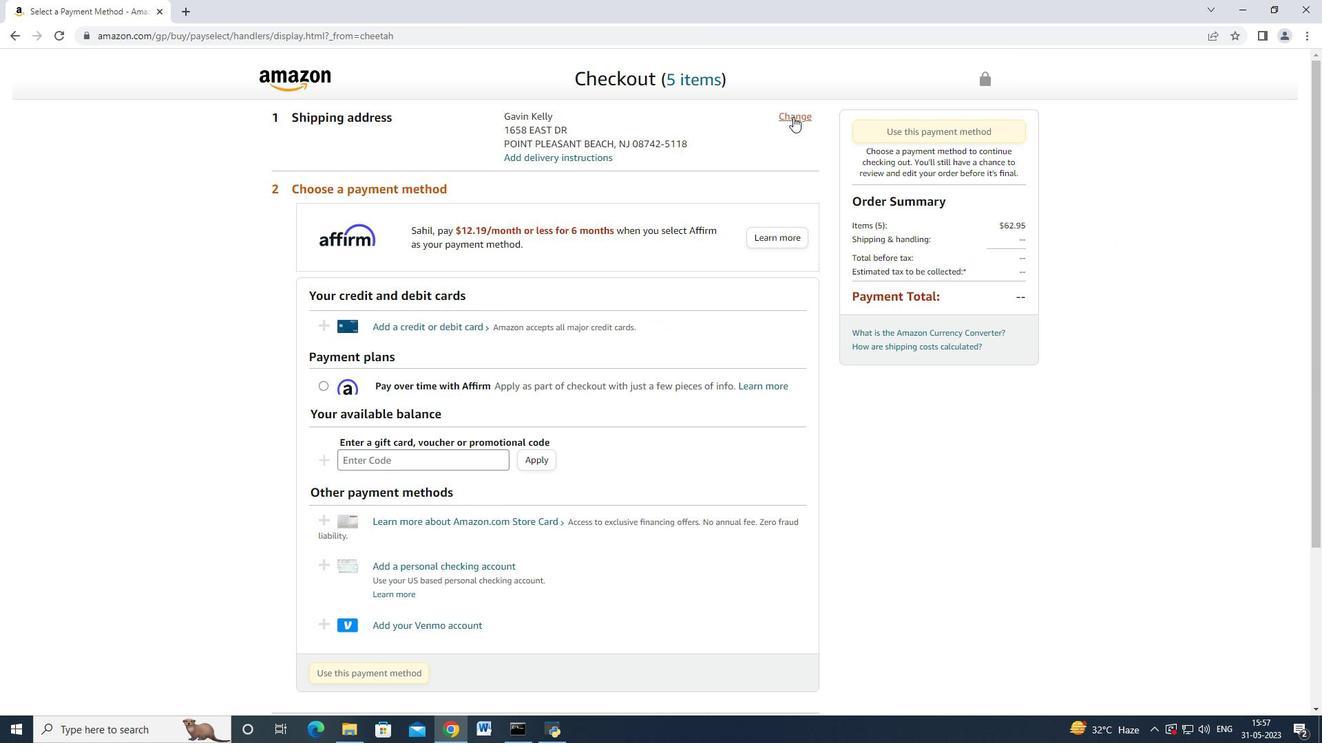 
Action: Mouse moved to (505, 243)
Screenshot: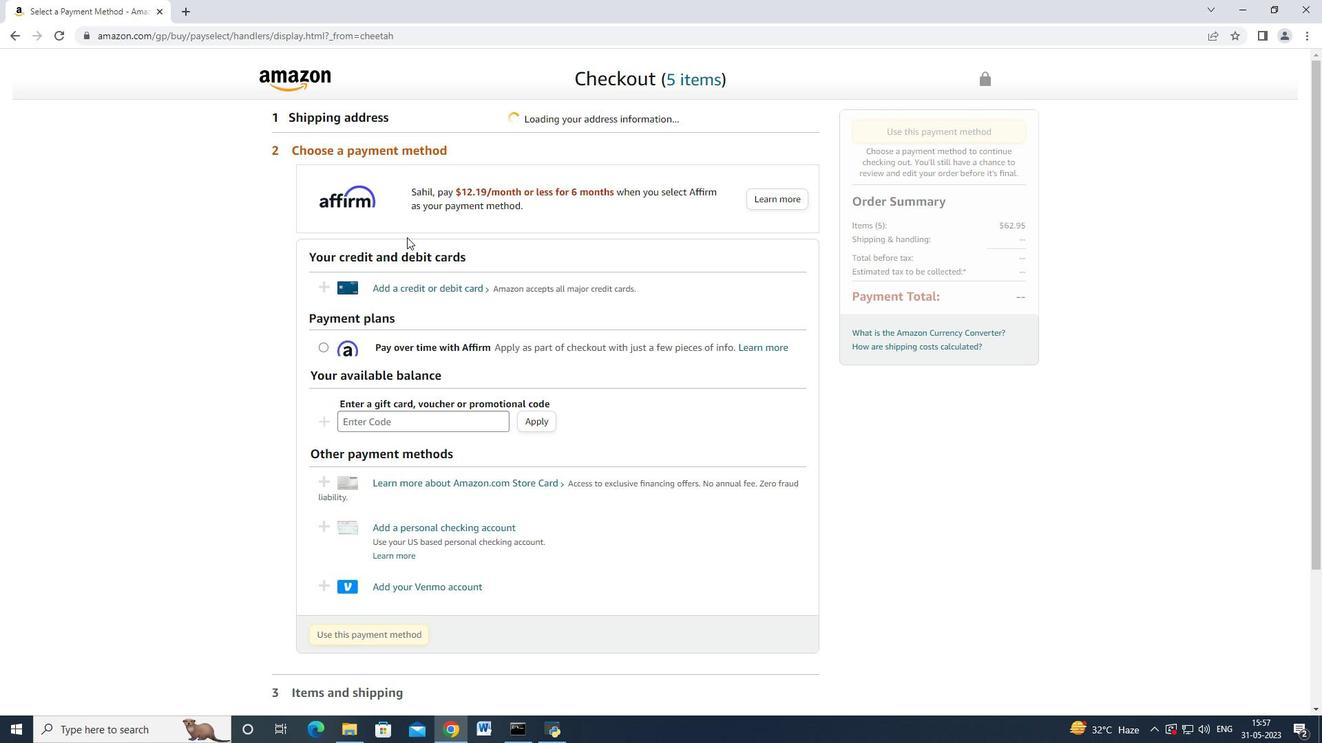 
Action: Mouse scrolled (505, 242) with delta (0, 0)
Screenshot: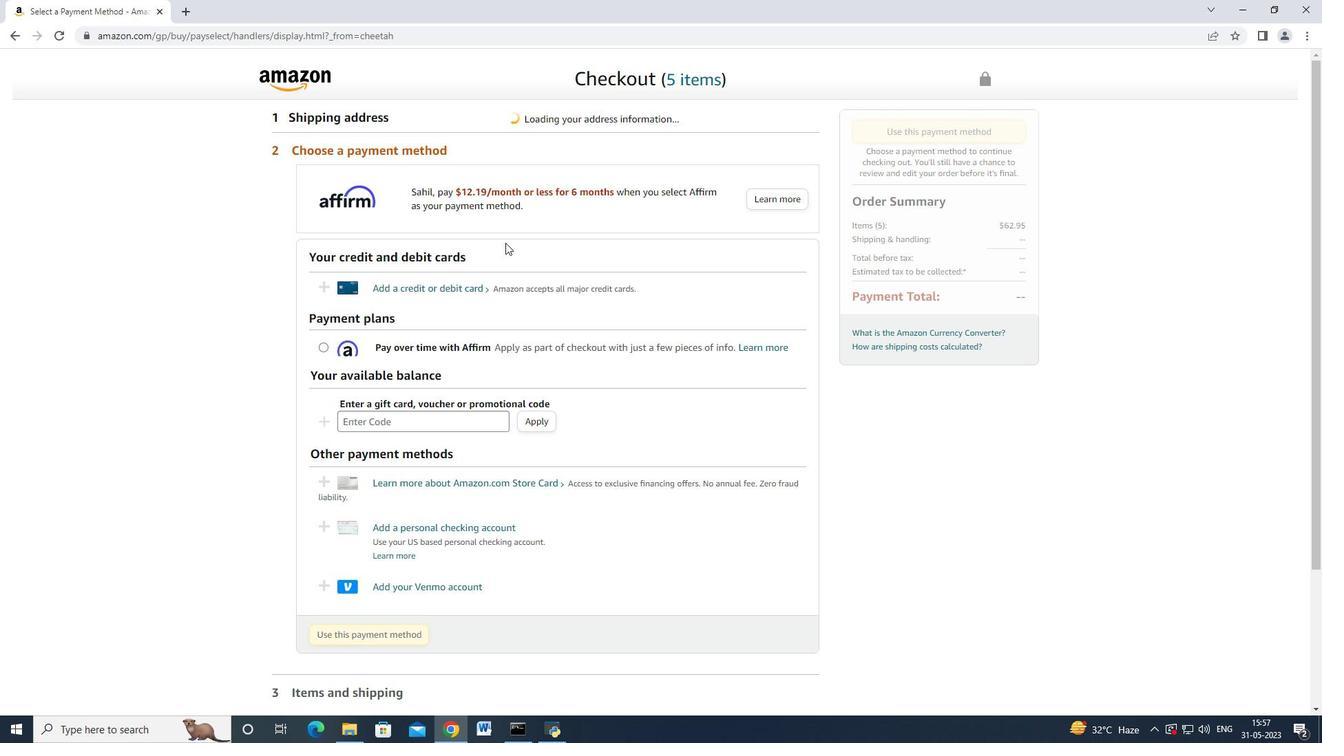 
Action: Mouse scrolled (505, 243) with delta (0, 0)
Screenshot: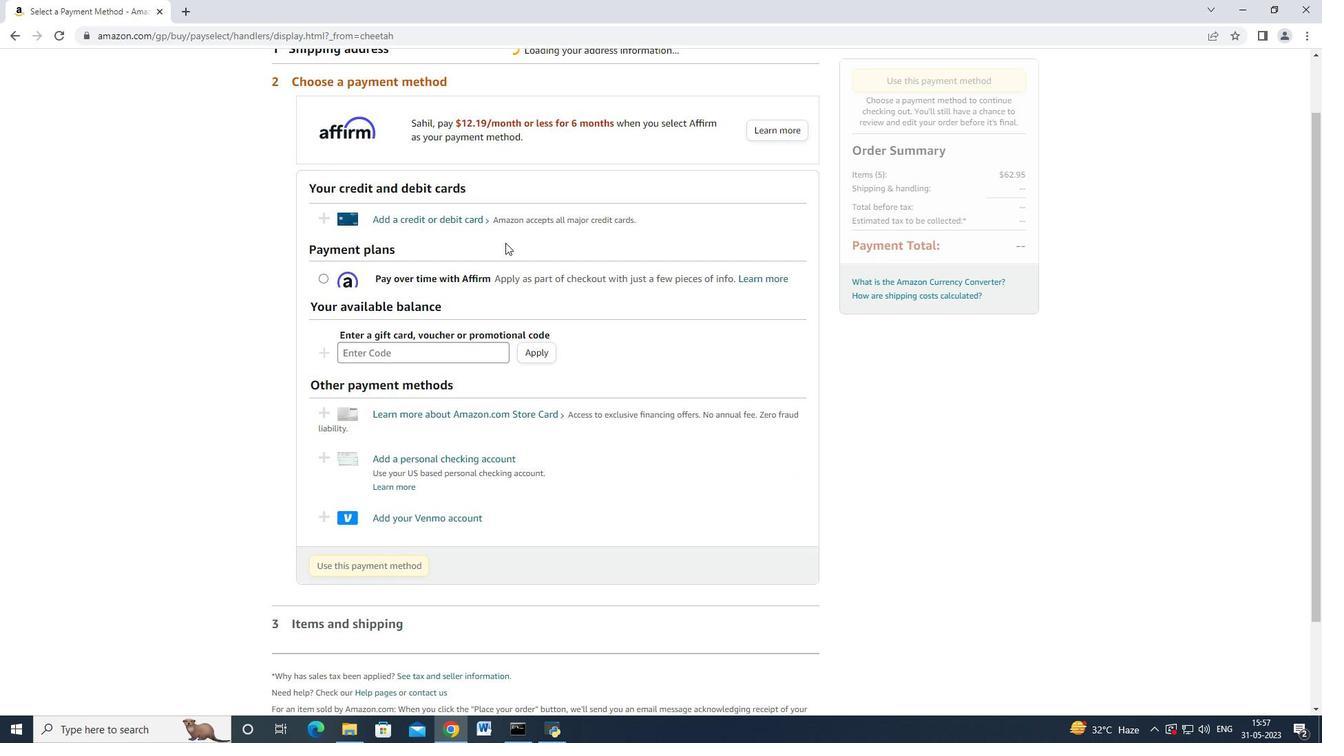 
Action: Mouse scrolled (505, 242) with delta (0, 0)
Screenshot: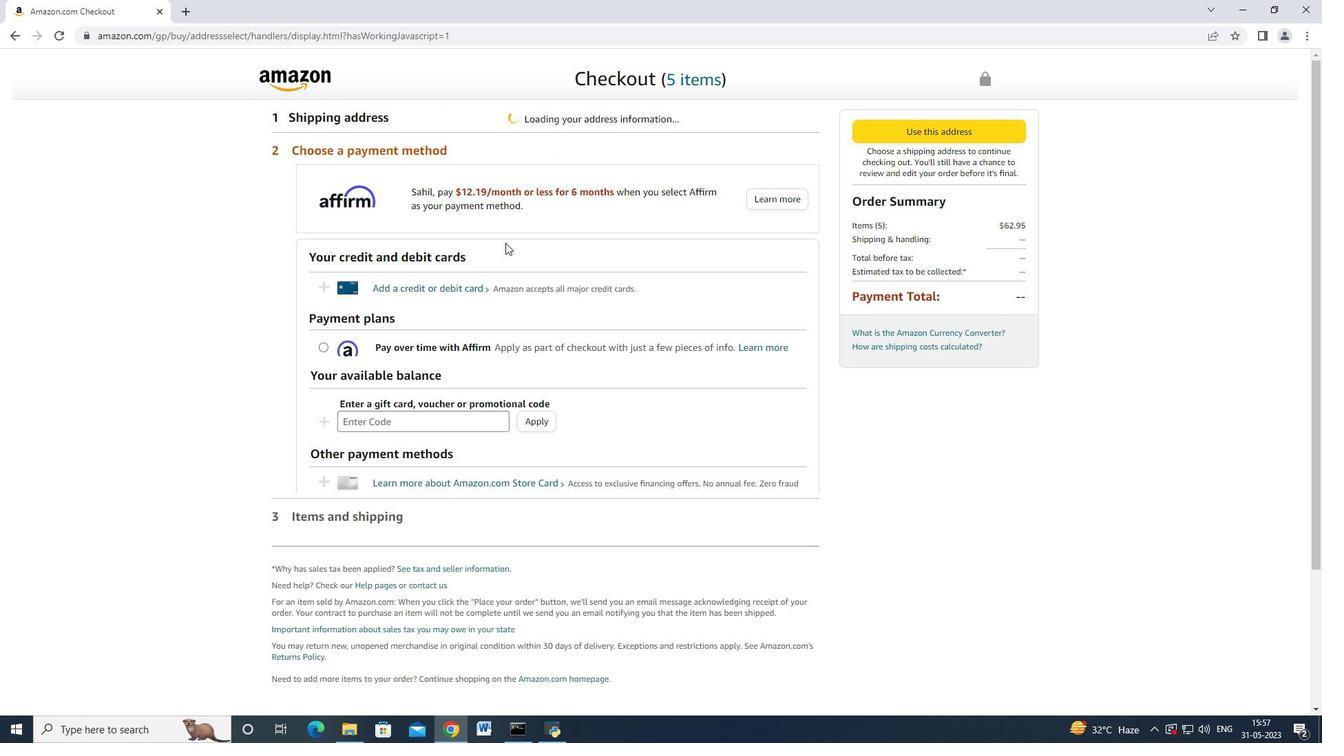 
Action: Mouse scrolled (505, 243) with delta (0, 0)
Screenshot: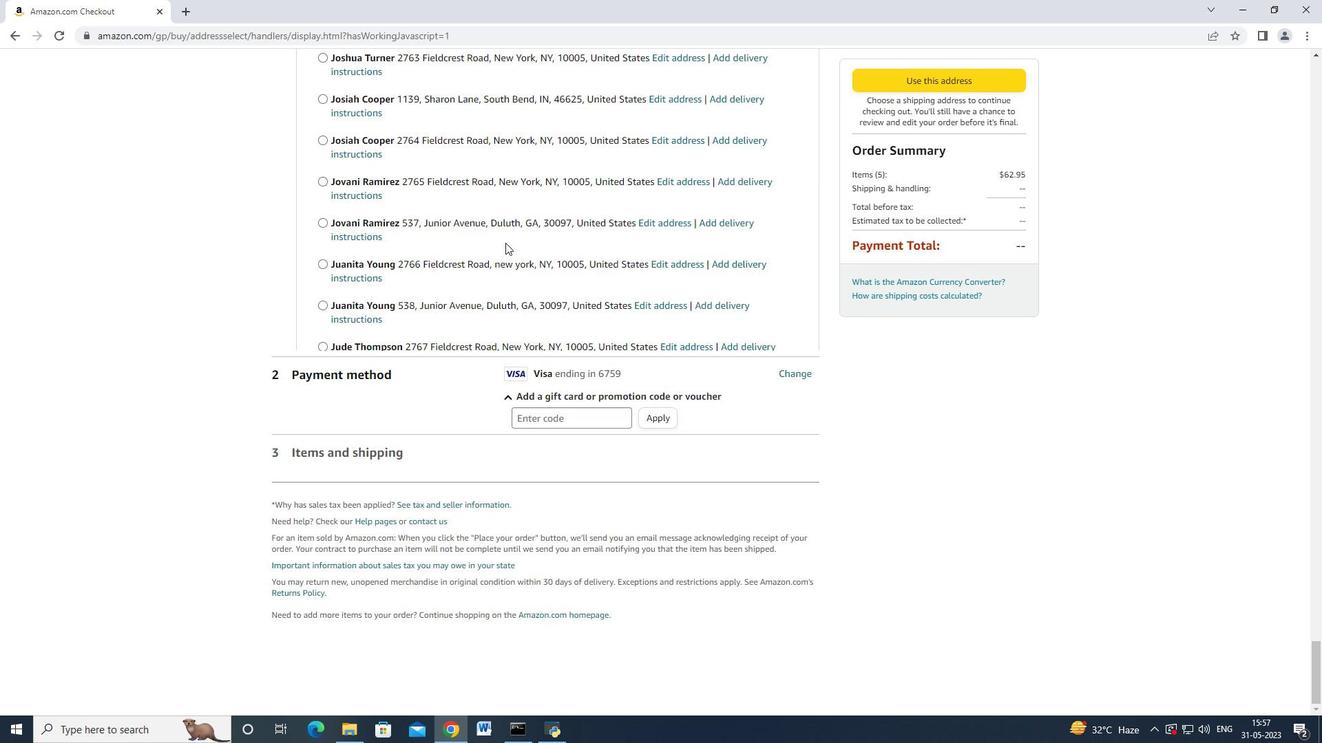 
Action: Mouse scrolled (505, 243) with delta (0, 0)
Screenshot: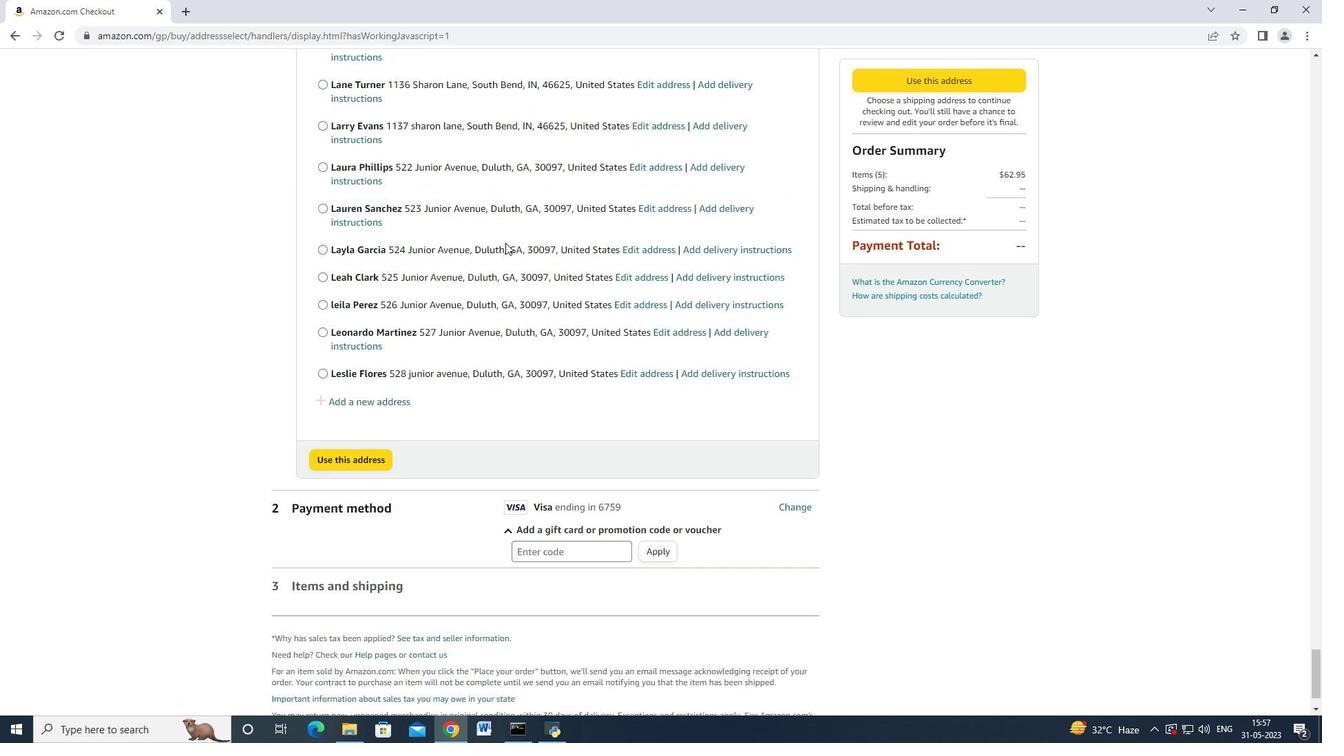
Action: Mouse scrolled (505, 243) with delta (0, 0)
Screenshot: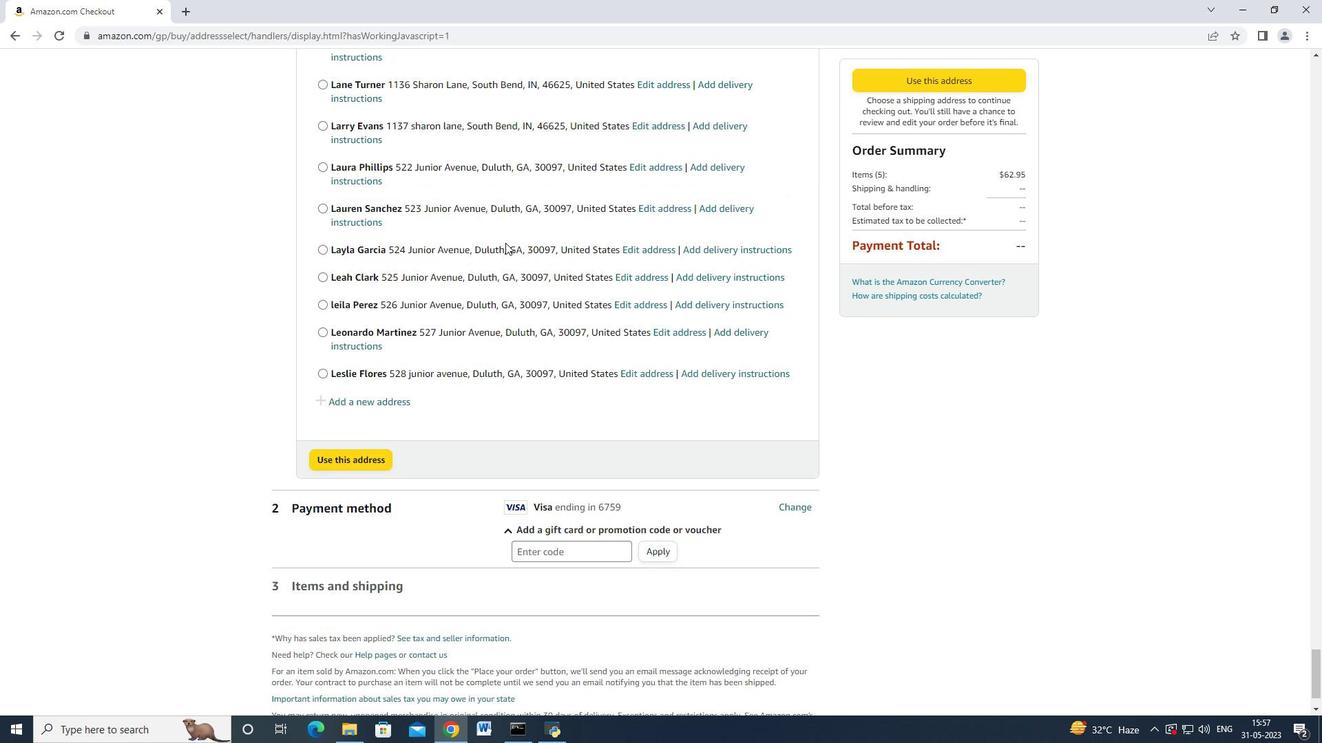 
Action: Mouse scrolled (505, 243) with delta (0, 0)
Screenshot: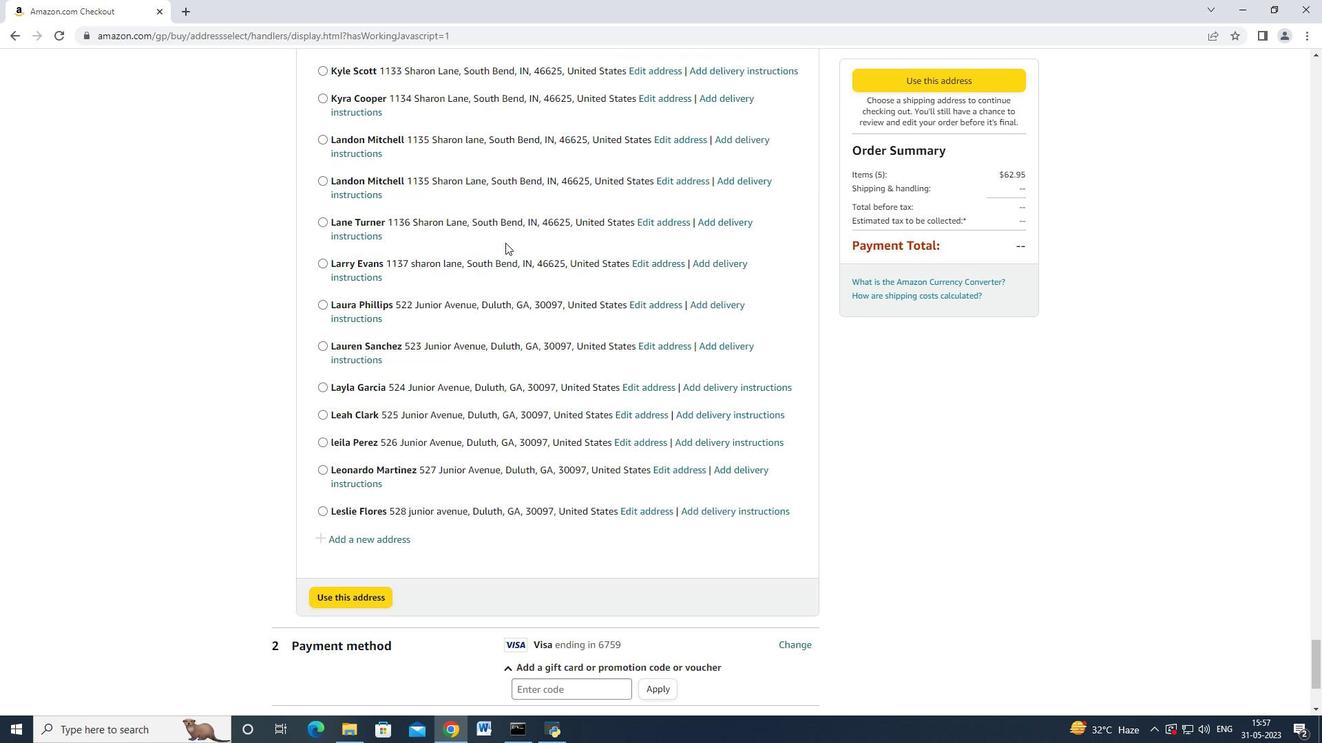 
Action: Mouse scrolled (505, 243) with delta (0, 0)
Screenshot: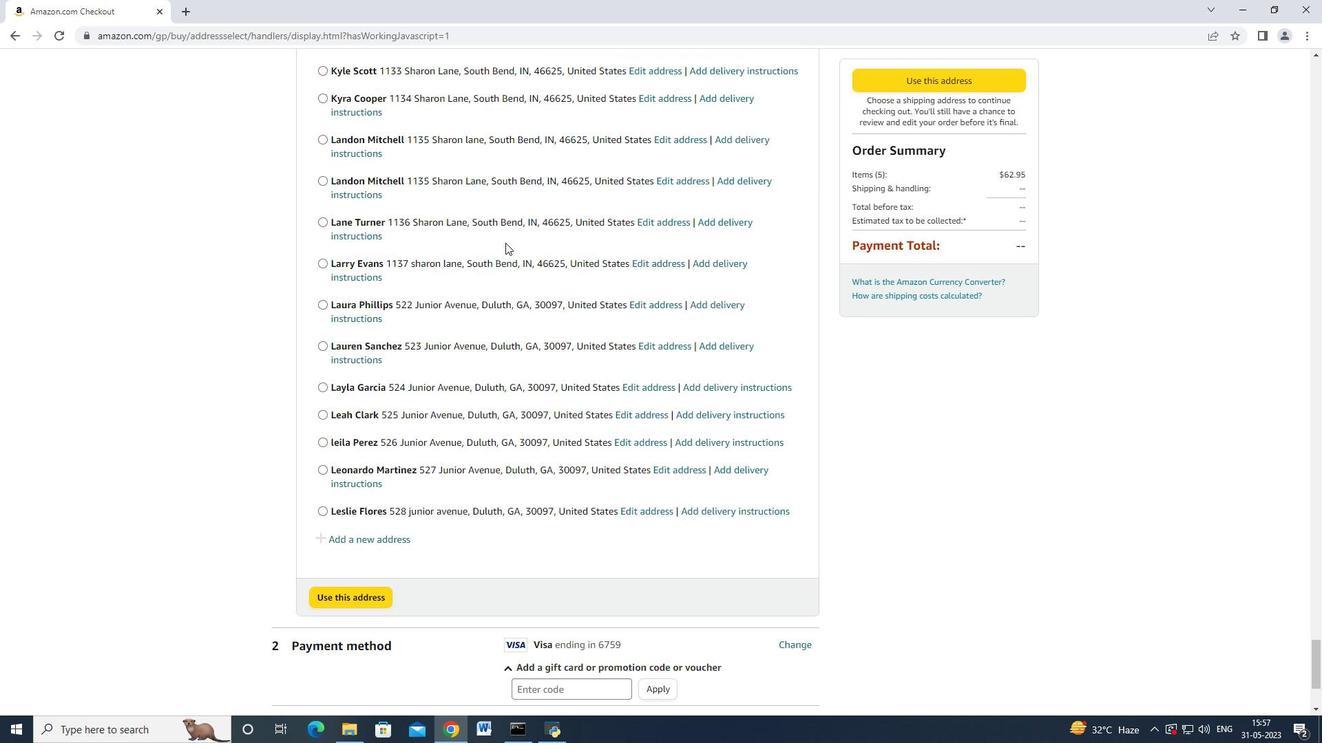 
Action: Mouse scrolled (505, 243) with delta (0, 0)
Screenshot: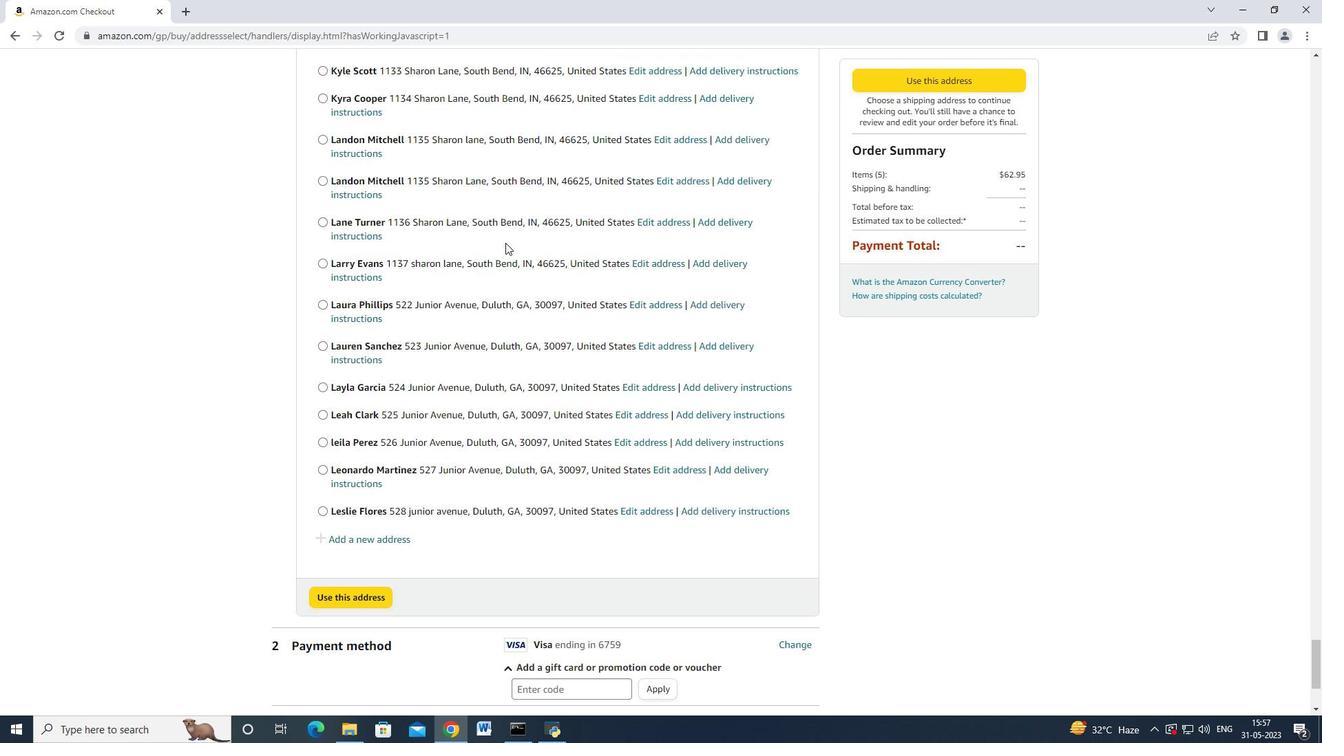 
Action: Mouse scrolled (505, 243) with delta (0, 0)
Screenshot: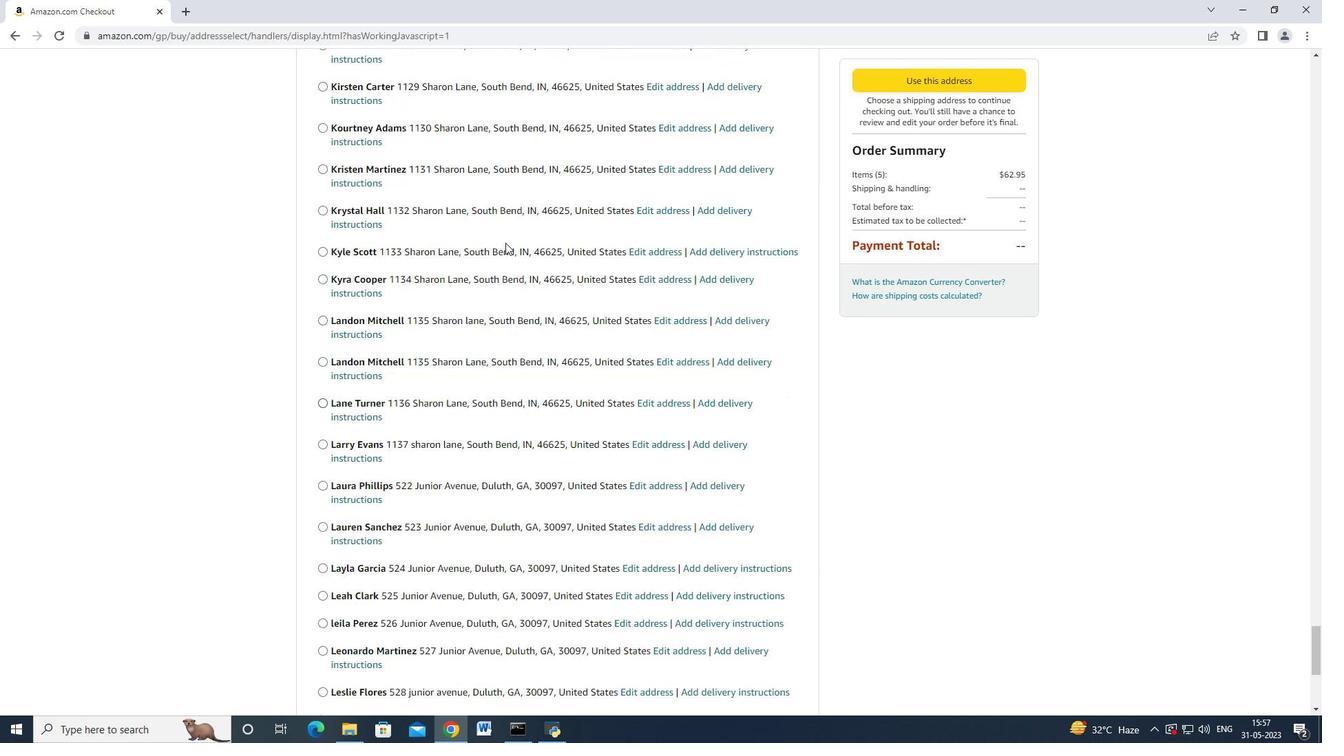 
Action: Mouse scrolled (505, 243) with delta (0, 0)
Screenshot: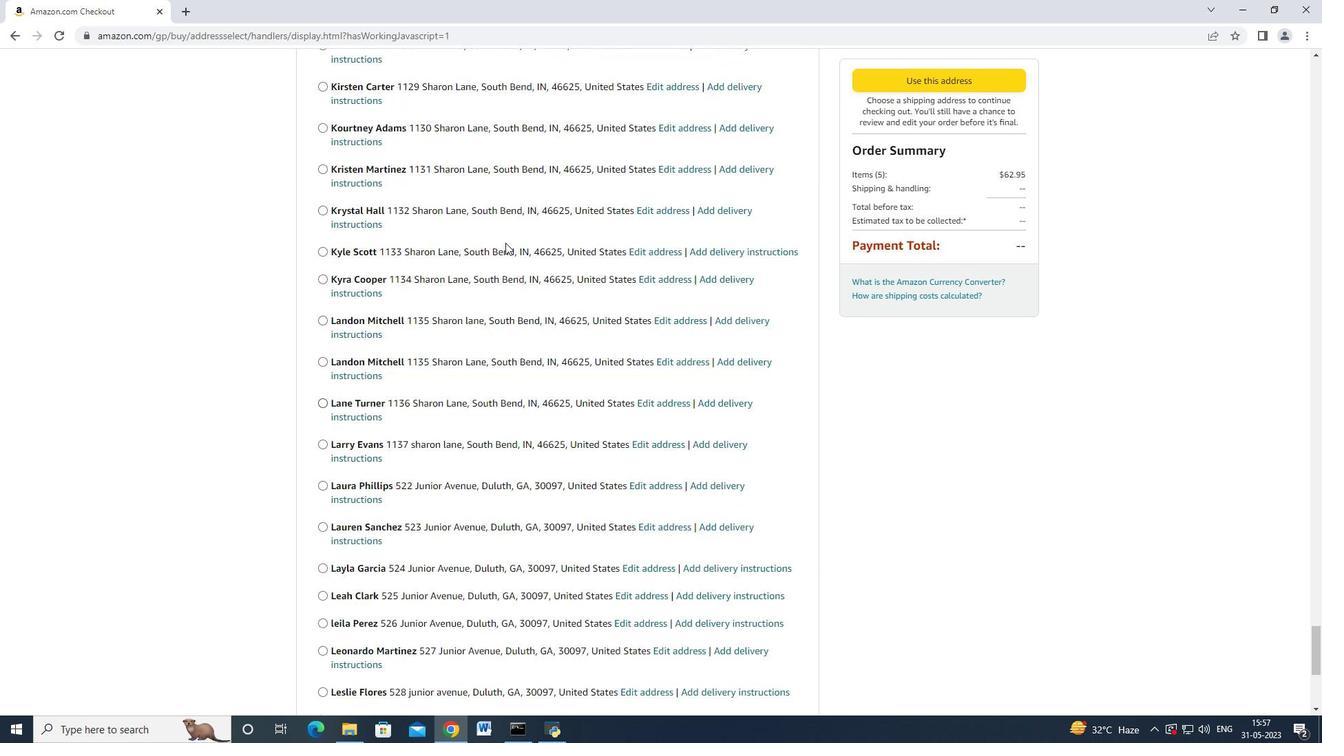 
Action: Mouse scrolled (505, 243) with delta (0, 0)
Screenshot: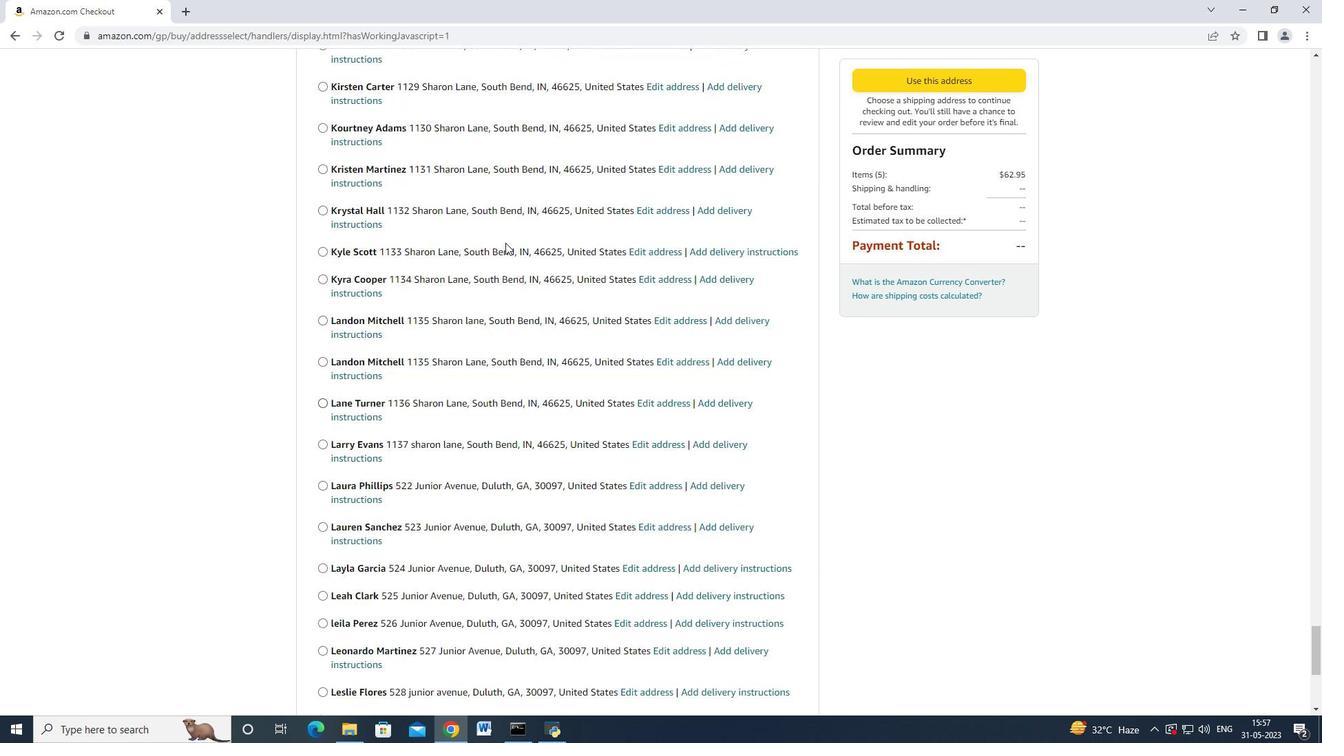 
Action: Mouse scrolled (505, 243) with delta (0, 0)
Screenshot: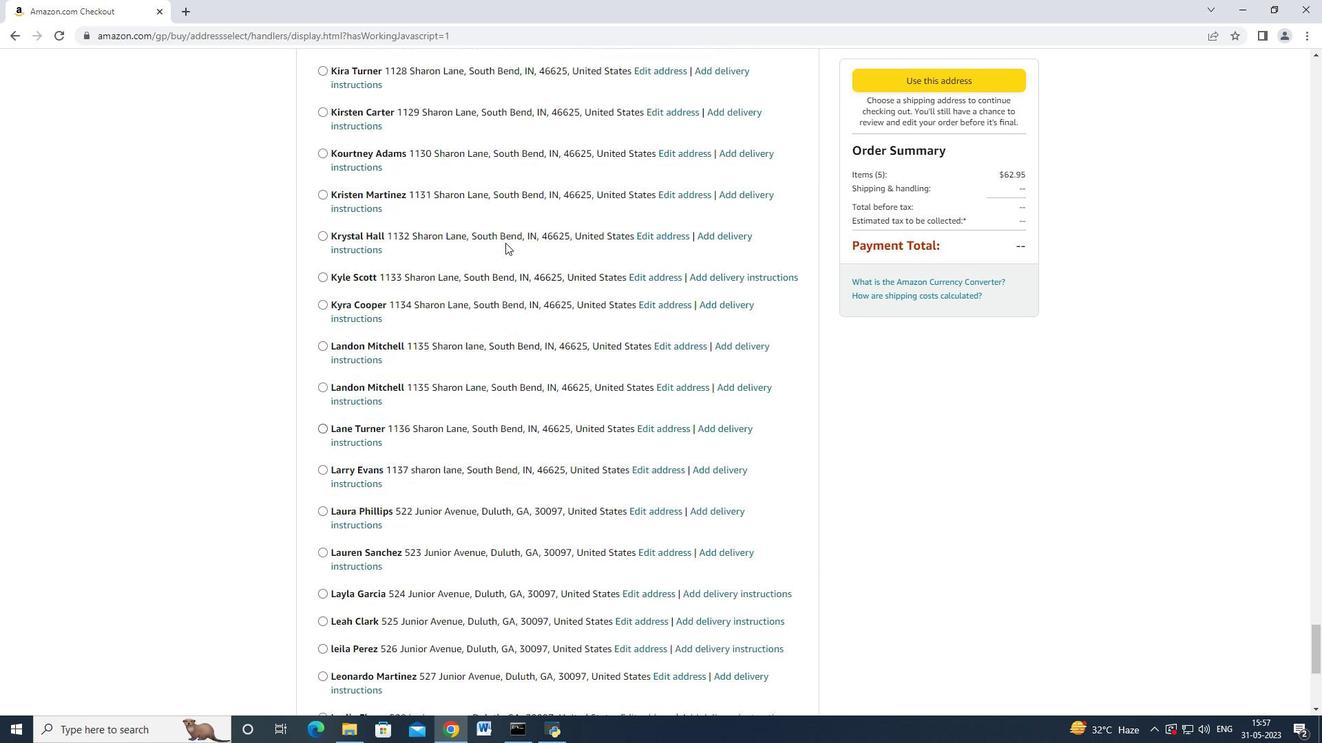 
Action: Mouse scrolled (505, 243) with delta (0, 0)
Screenshot: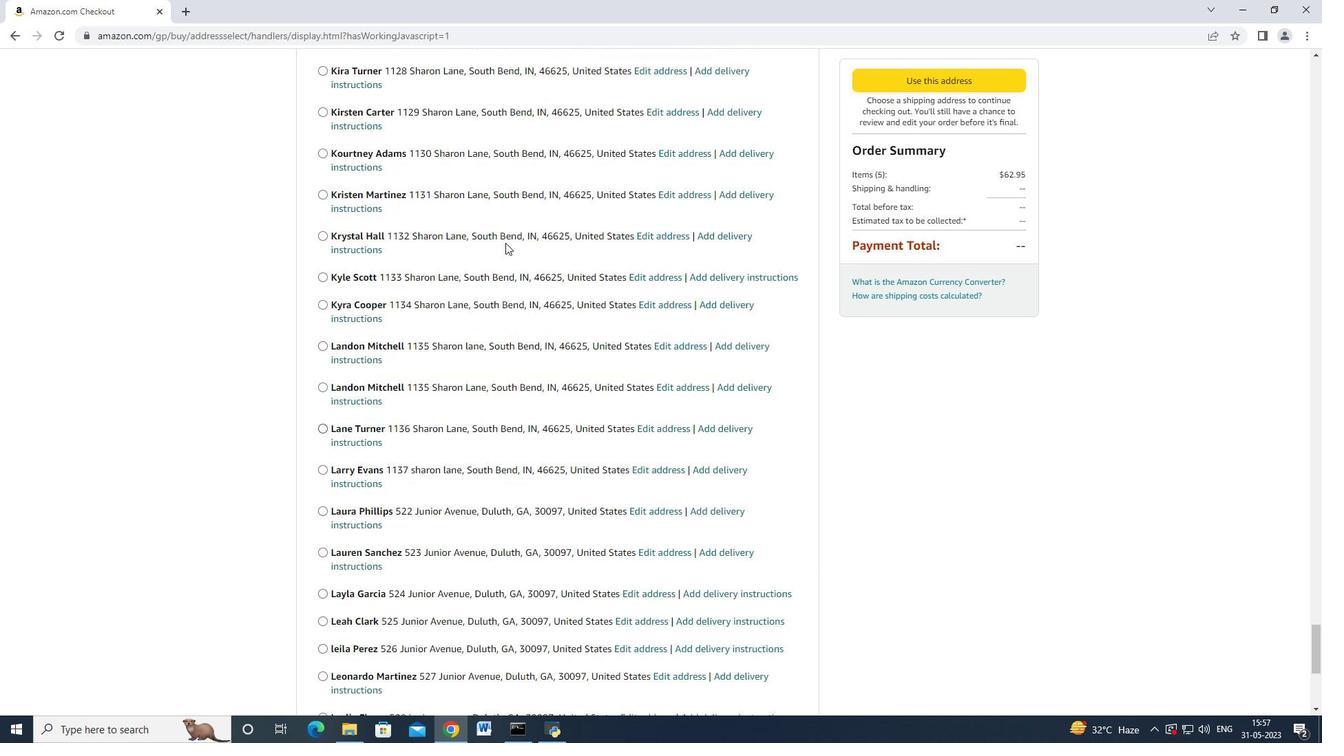 
Action: Mouse scrolled (505, 243) with delta (0, 0)
Screenshot: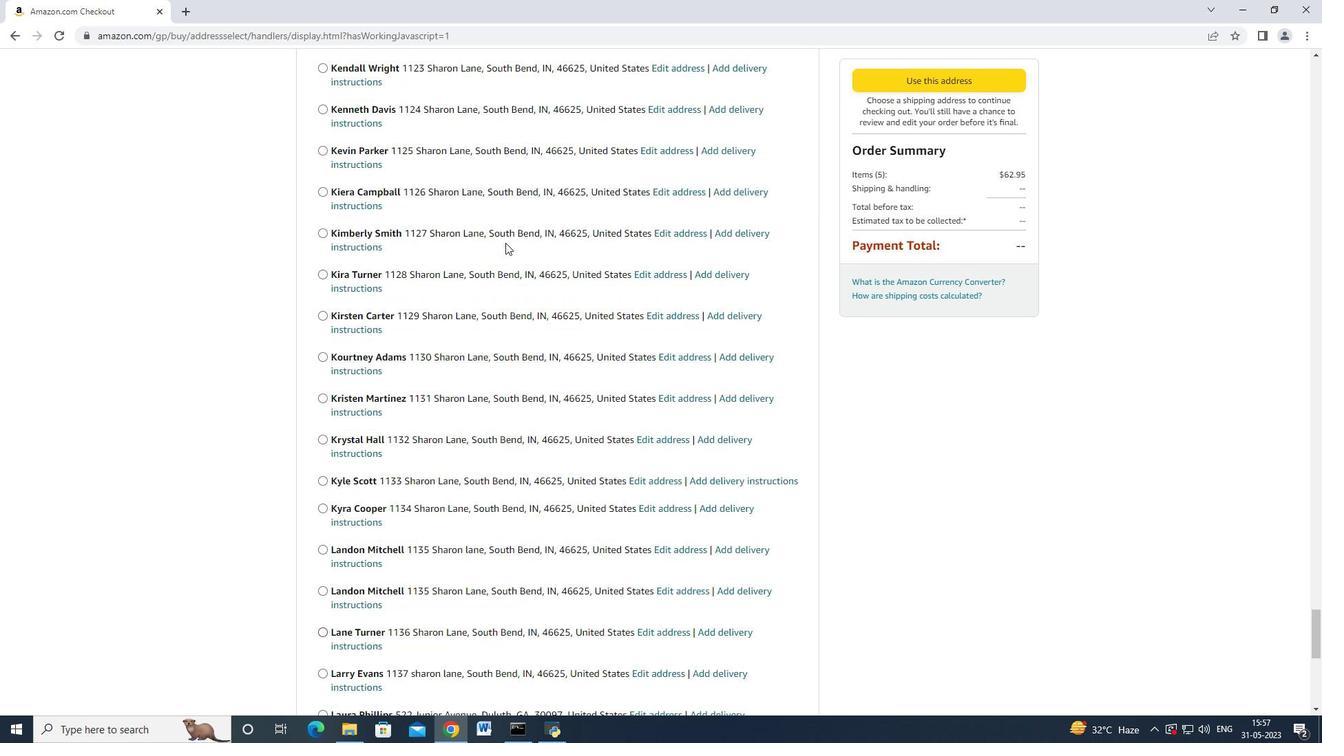 
Action: Mouse scrolled (505, 243) with delta (0, 0)
Screenshot: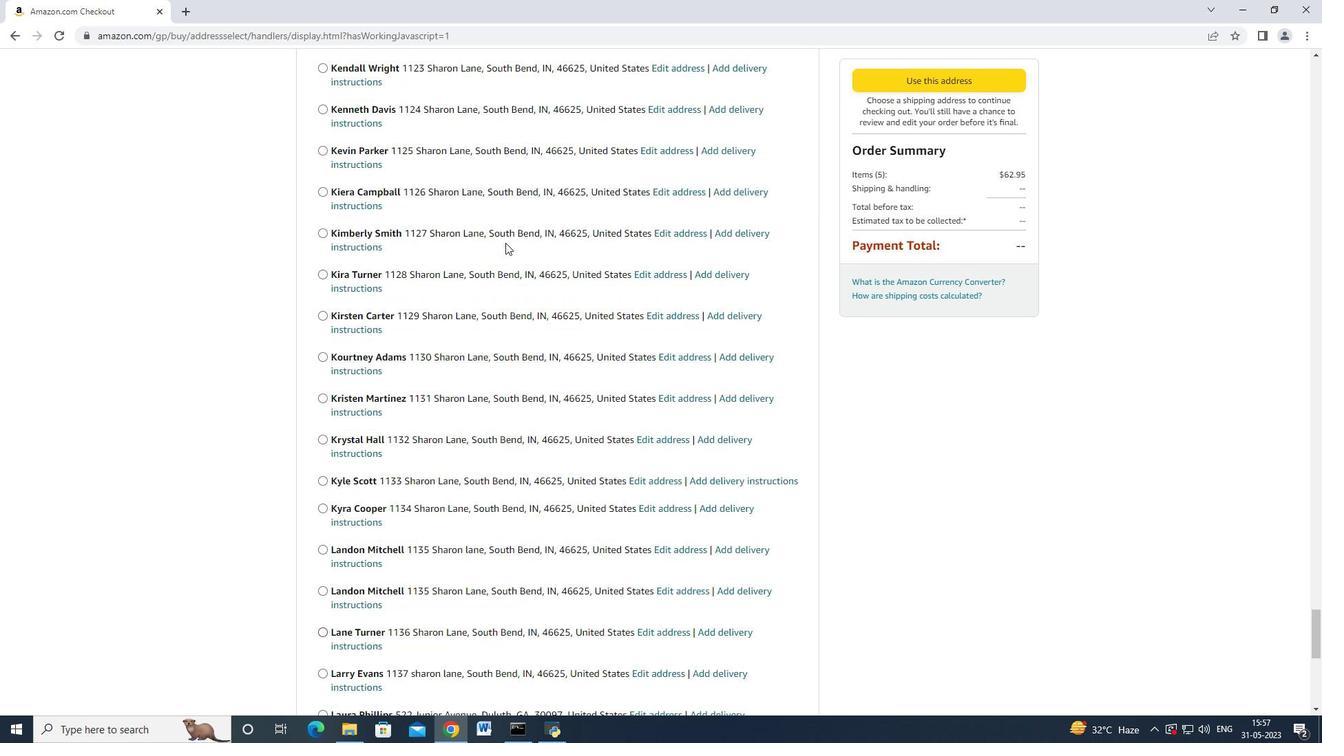 
Action: Mouse scrolled (505, 243) with delta (0, 0)
Screenshot: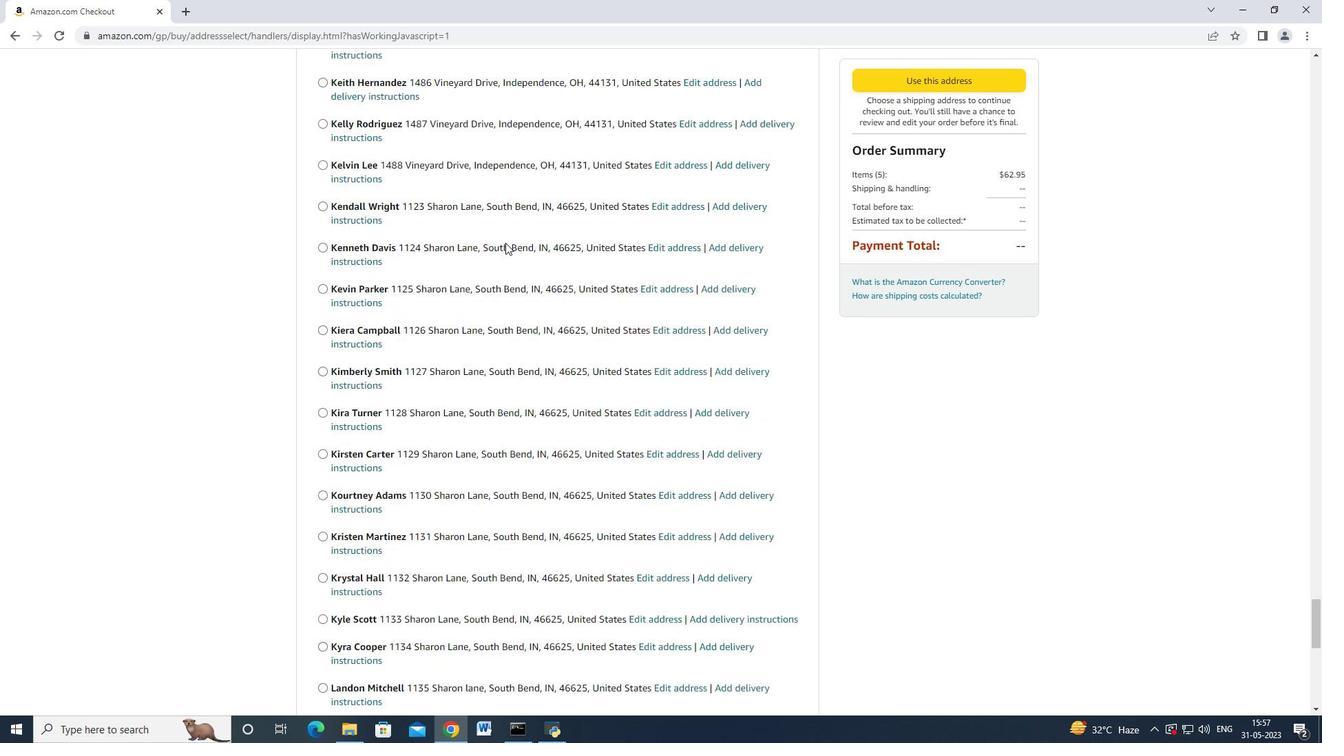 
Action: Mouse scrolled (505, 243) with delta (0, 0)
Screenshot: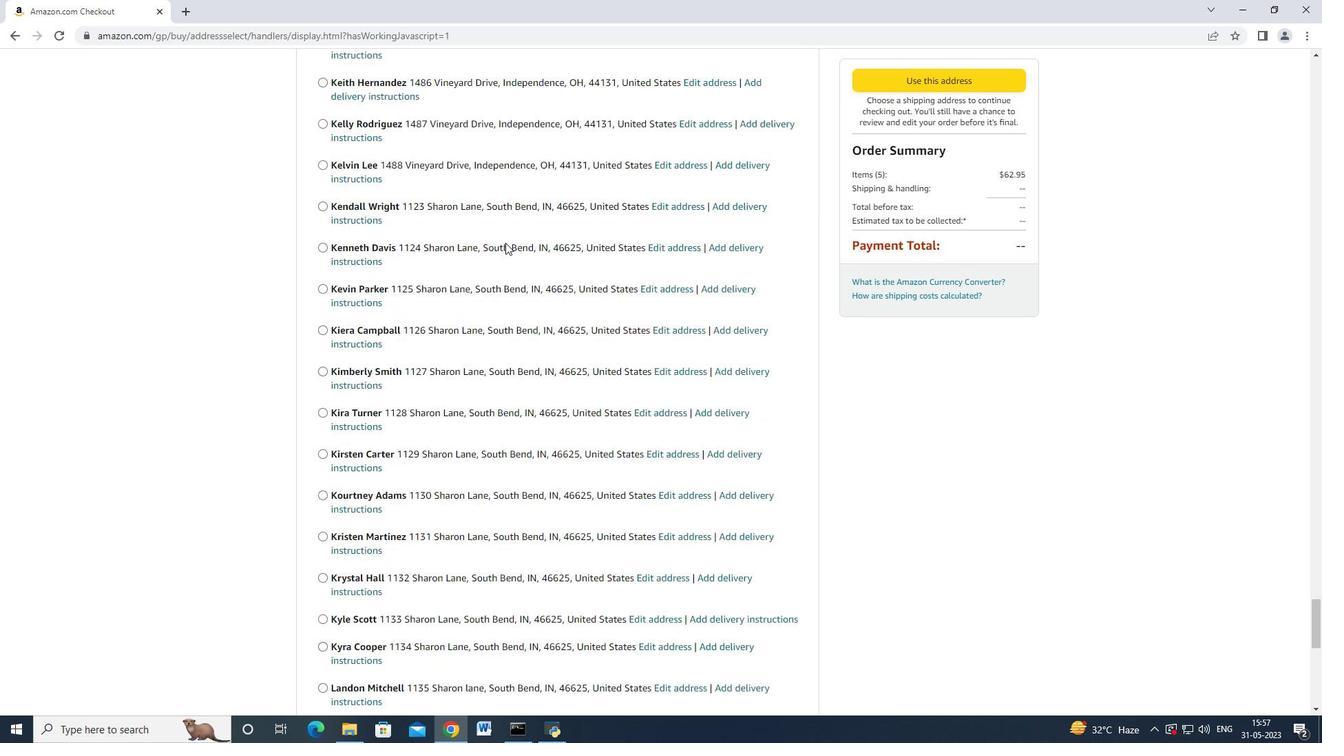 
Action: Mouse scrolled (505, 243) with delta (0, 0)
Screenshot: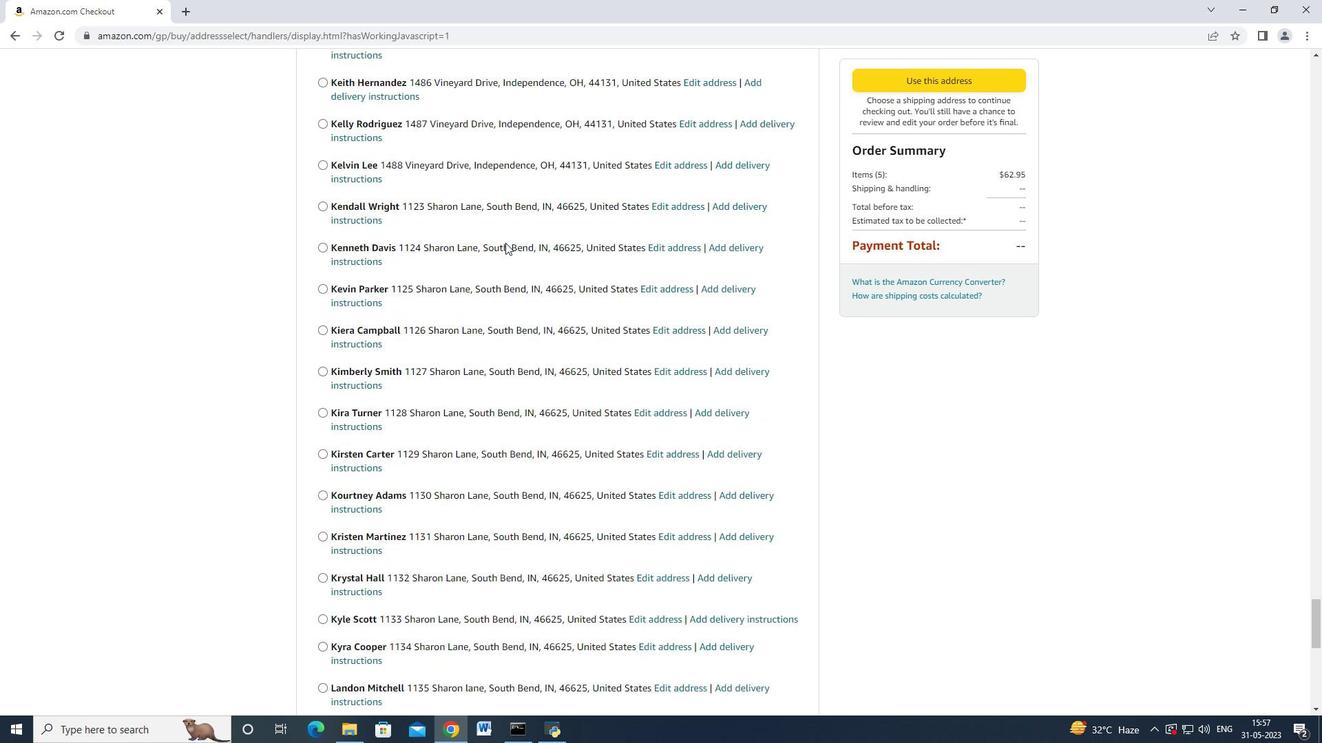 
Action: Mouse scrolled (505, 243) with delta (0, 0)
Screenshot: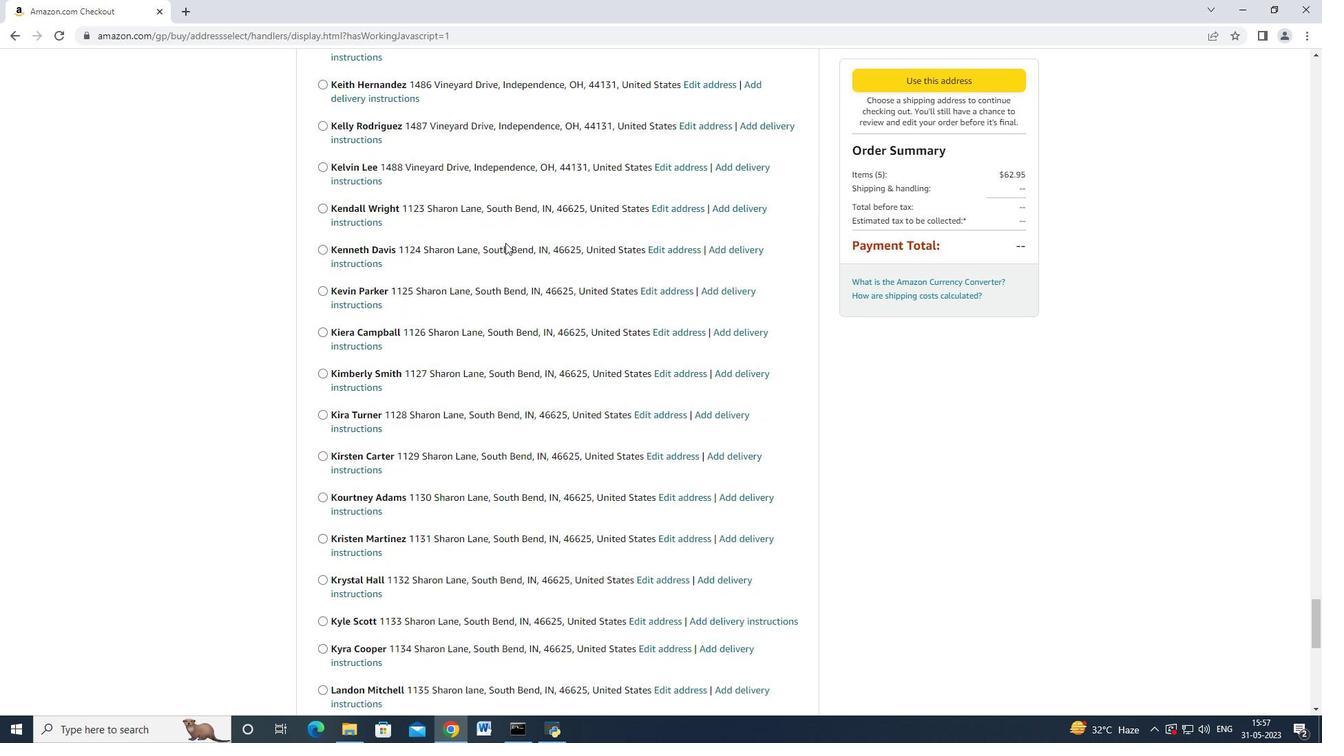 
Action: Mouse scrolled (505, 243) with delta (0, 0)
Screenshot: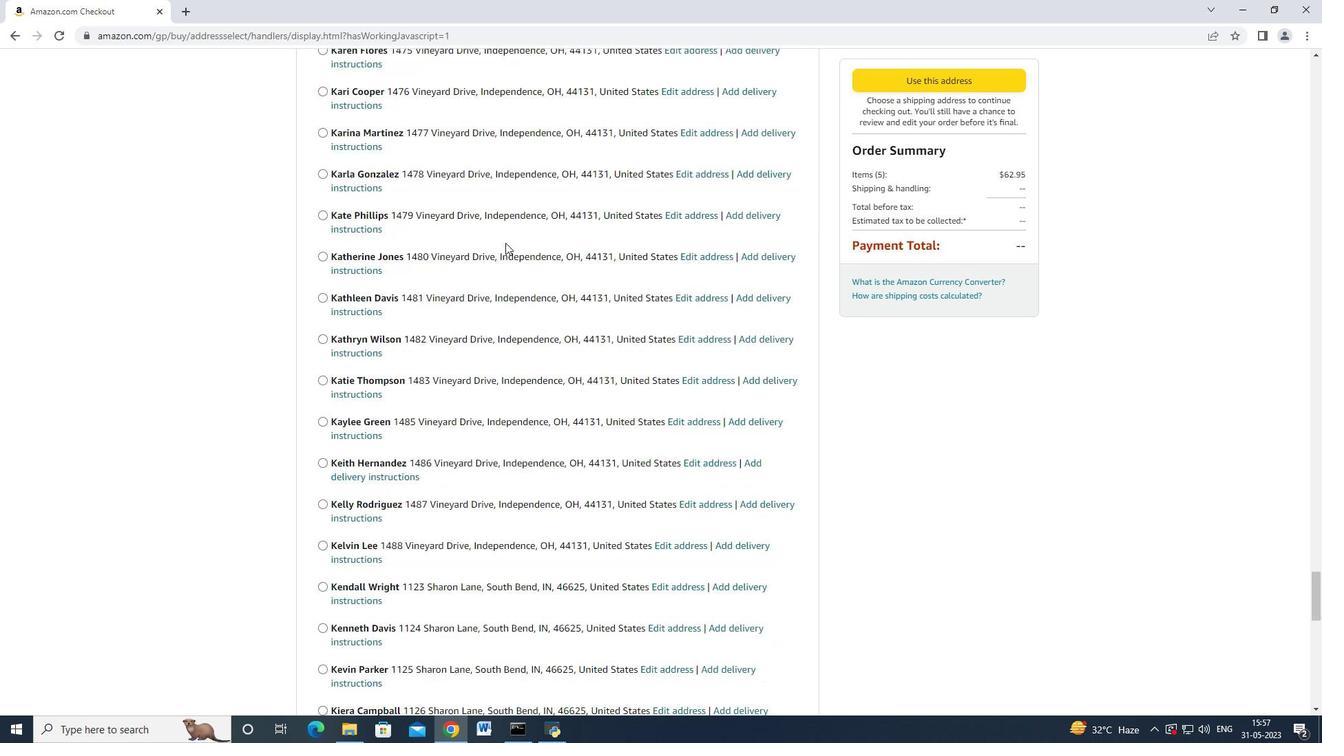 
Action: Mouse scrolled (505, 243) with delta (0, 0)
Screenshot: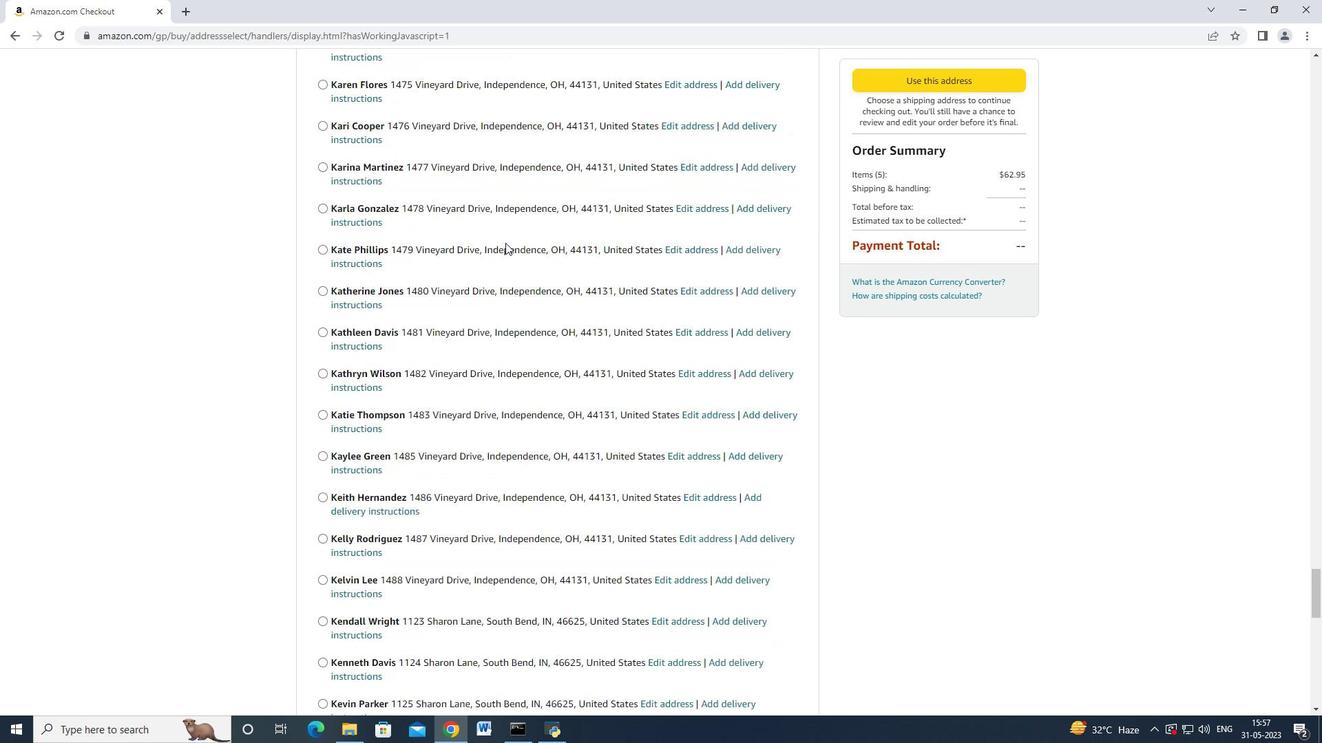 
Action: Mouse scrolled (505, 243) with delta (0, 0)
Screenshot: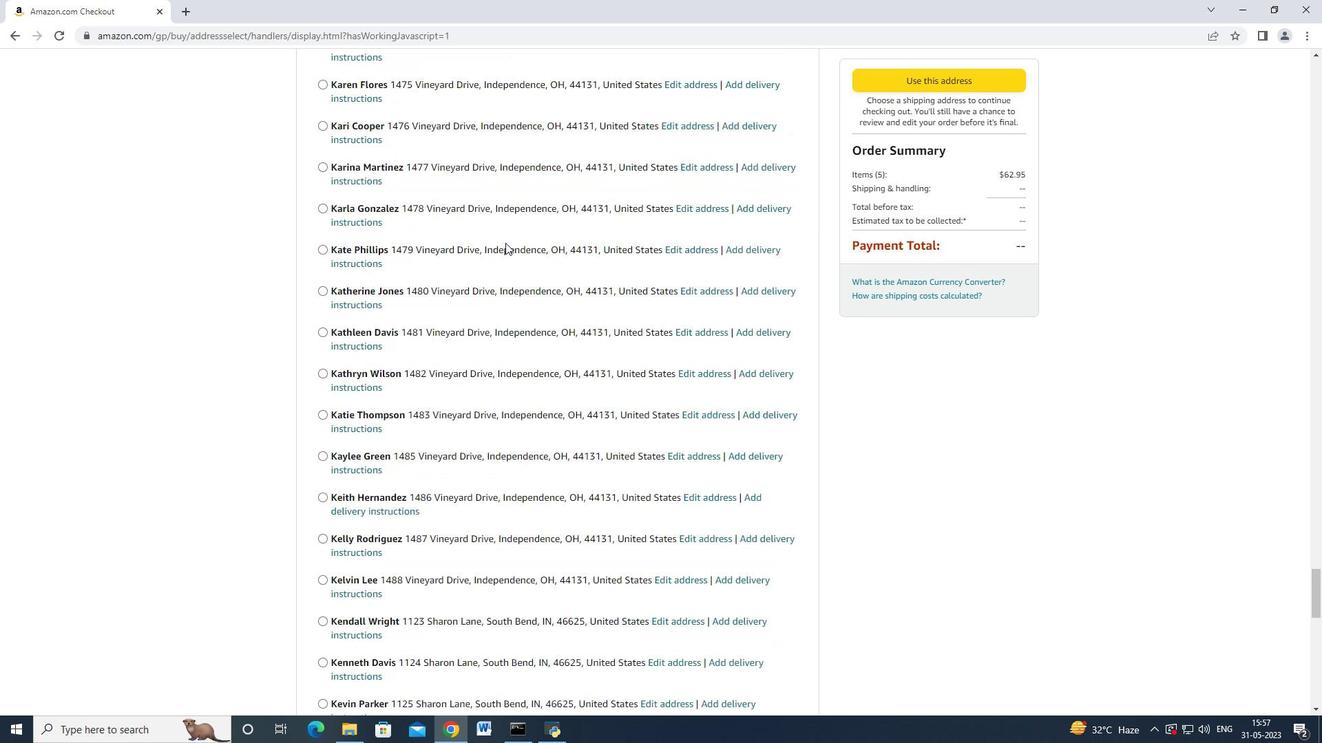 
Action: Mouse scrolled (505, 243) with delta (0, 0)
Screenshot: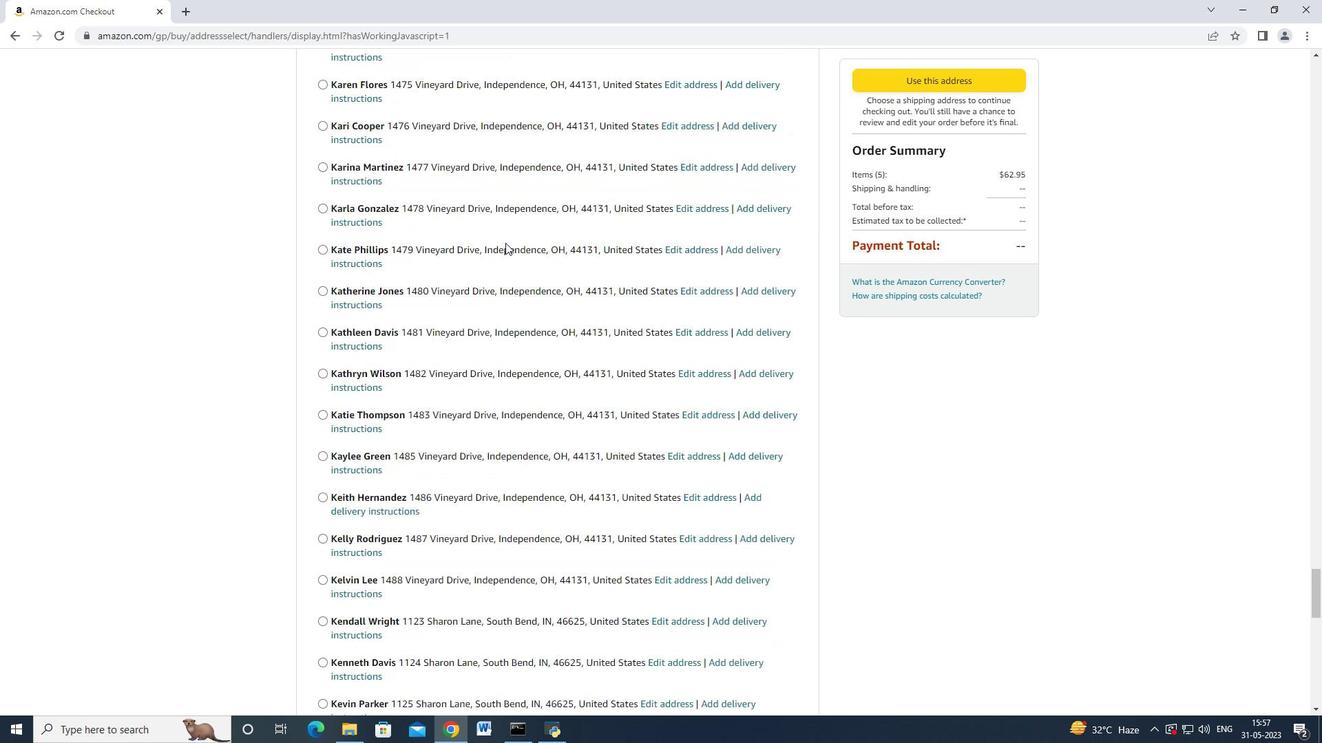 
Action: Mouse scrolled (505, 243) with delta (0, 0)
Screenshot: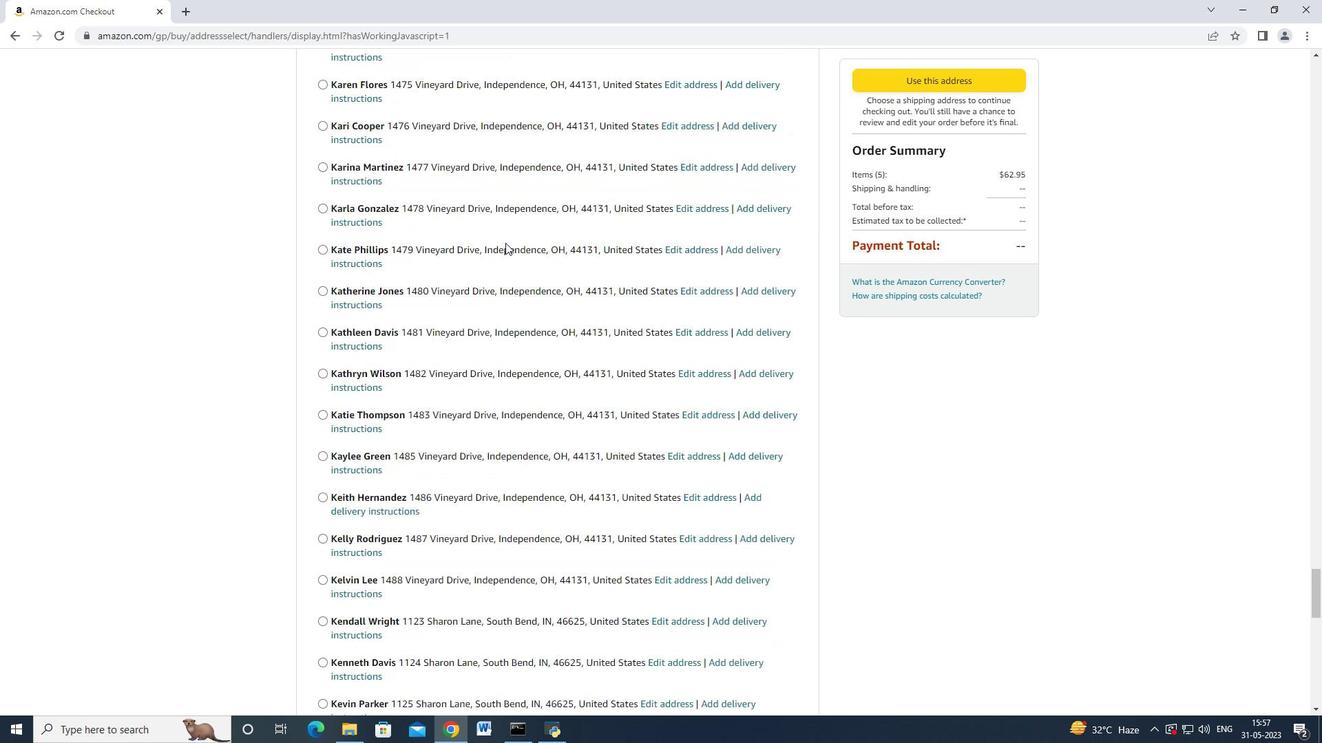 
Action: Mouse scrolled (505, 243) with delta (0, 0)
Screenshot: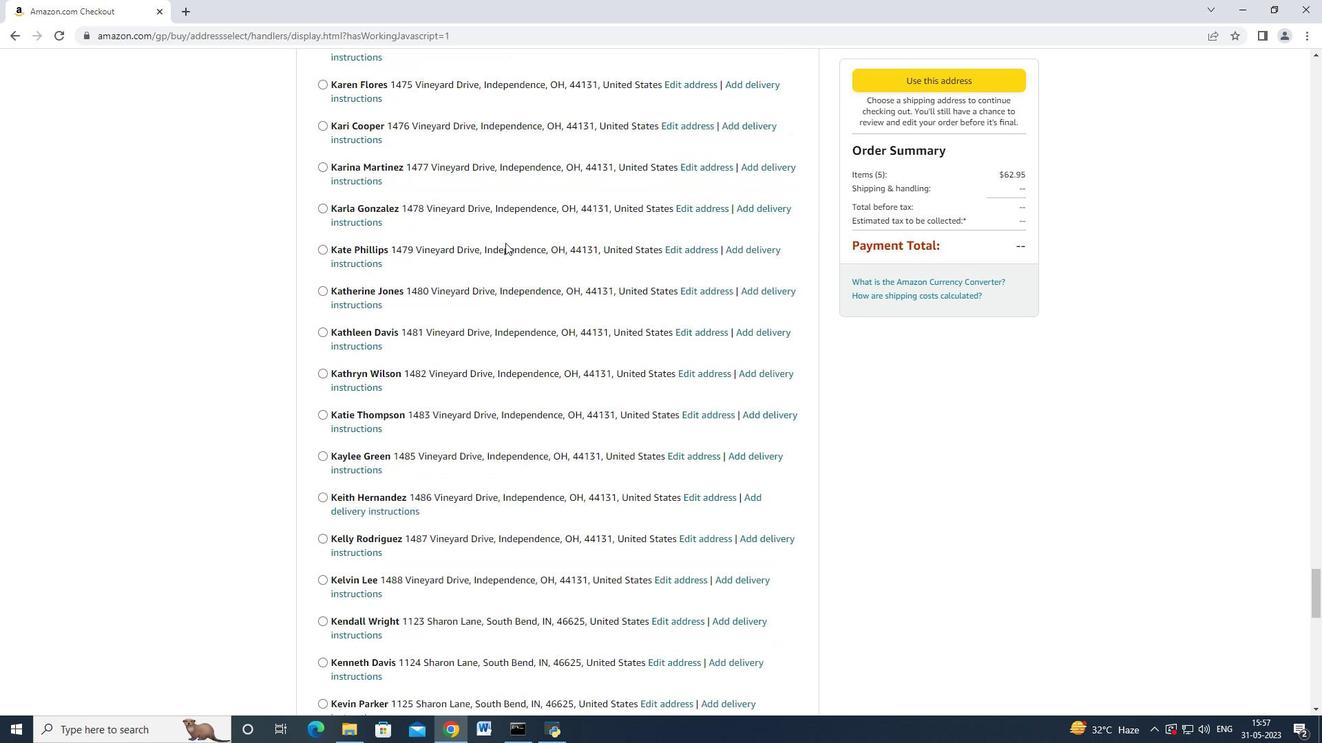 
Action: Mouse scrolled (505, 242) with delta (0, 0)
Screenshot: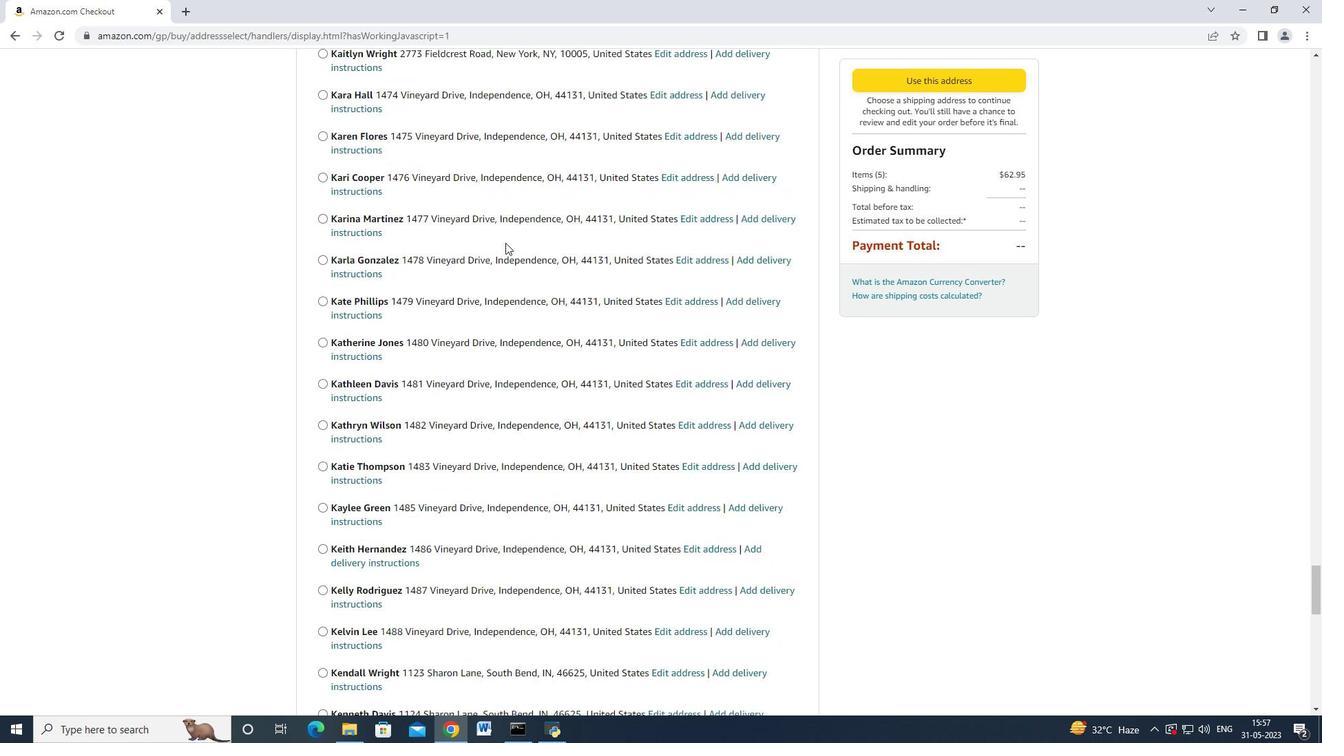 
Action: Mouse scrolled (505, 242) with delta (0, 0)
Screenshot: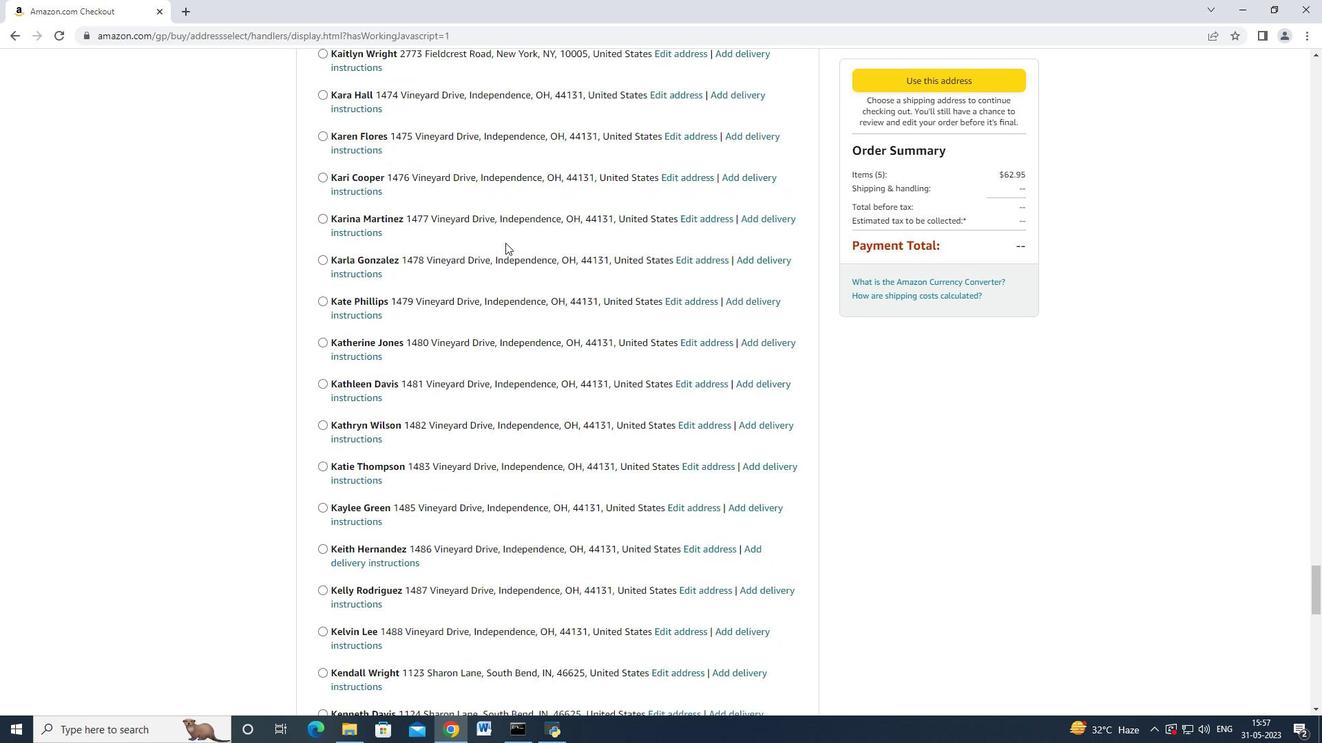 
Action: Mouse scrolled (505, 242) with delta (0, 0)
Screenshot: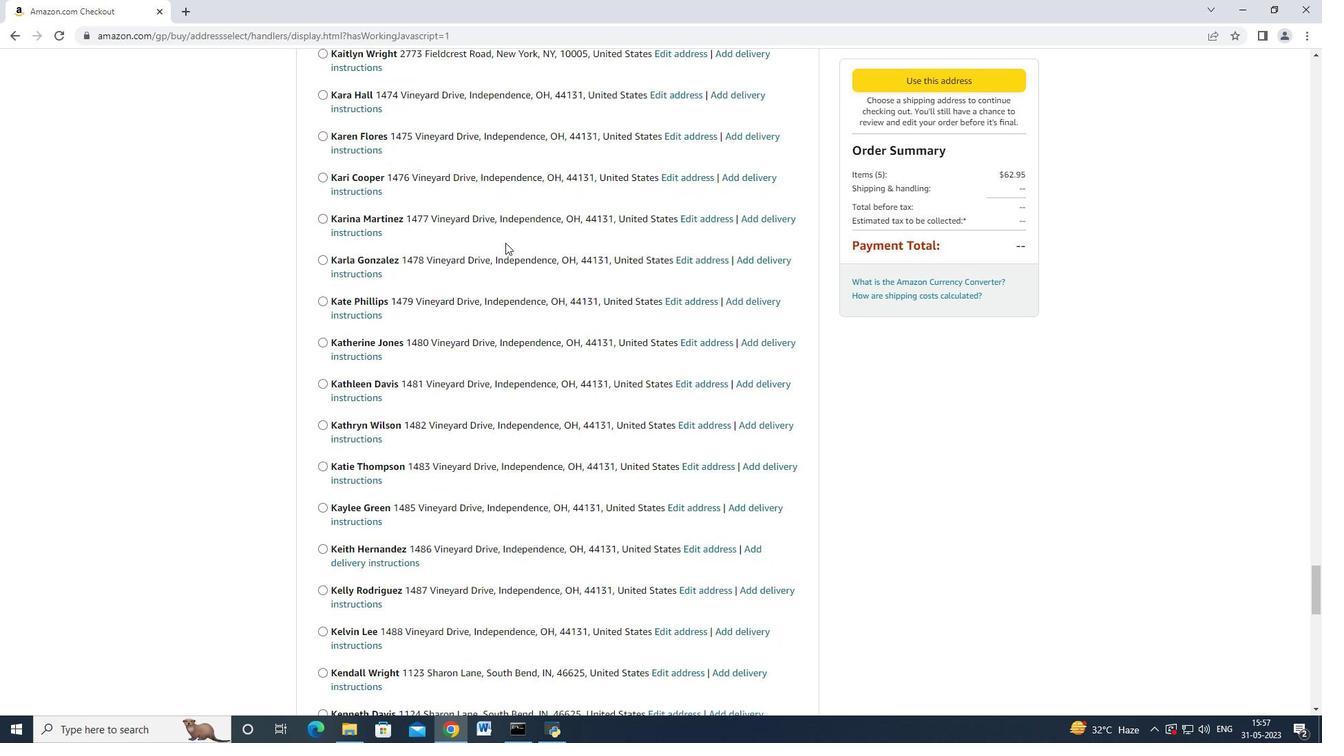 
Action: Mouse scrolled (505, 242) with delta (0, 0)
Screenshot: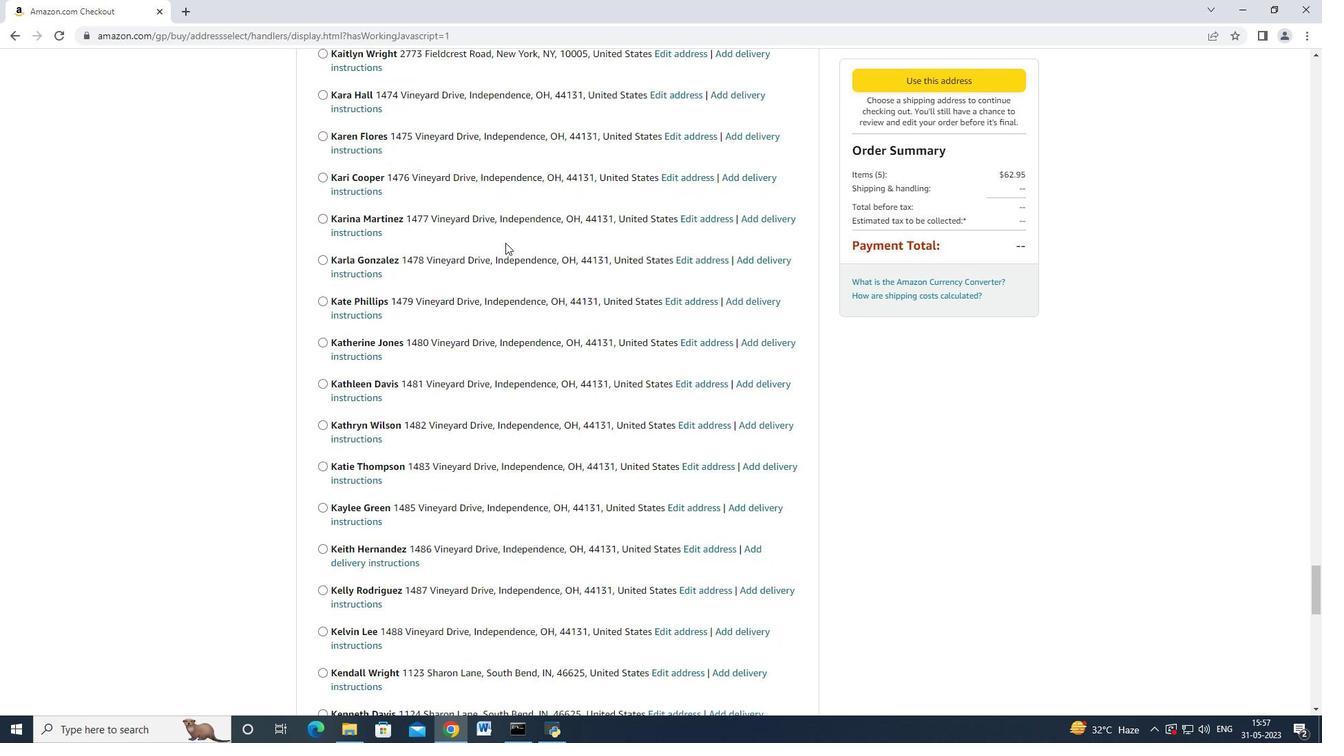 
Action: Mouse scrolled (505, 242) with delta (0, 0)
Screenshot: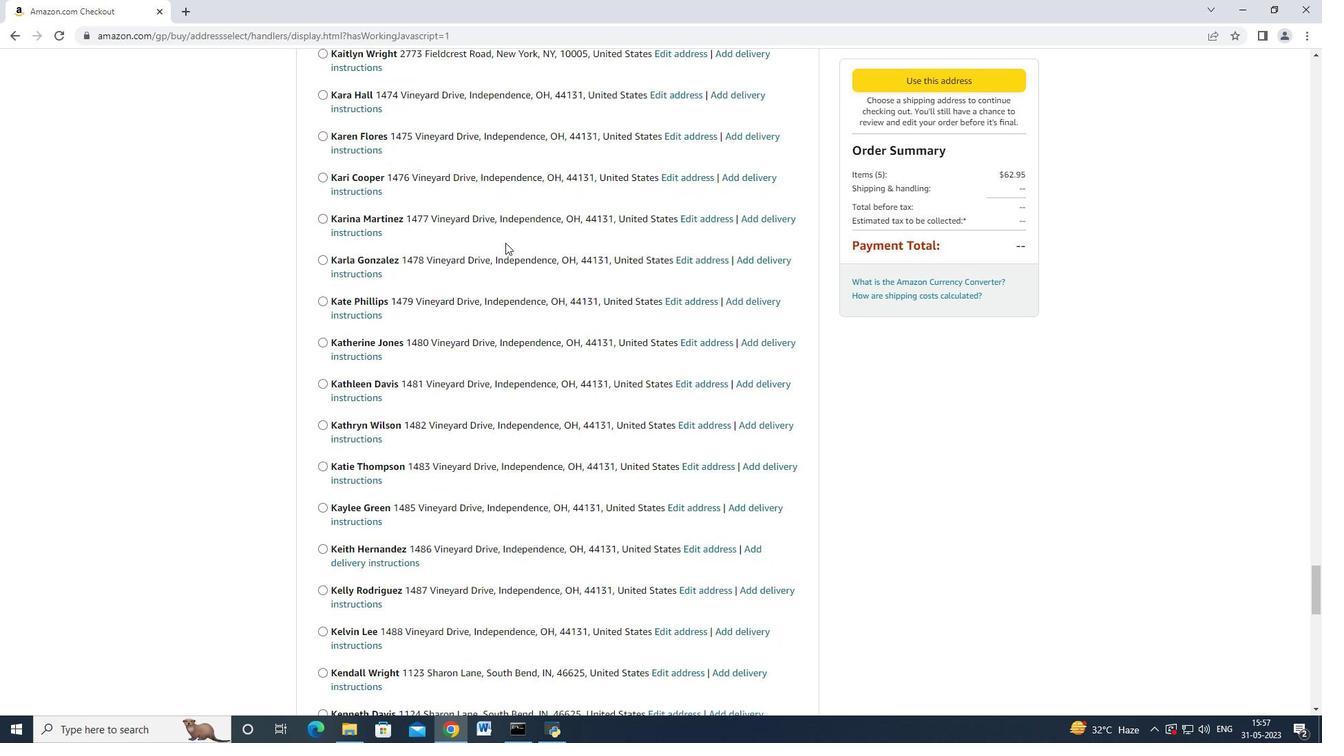 
Action: Mouse scrolled (505, 242) with delta (0, 0)
Screenshot: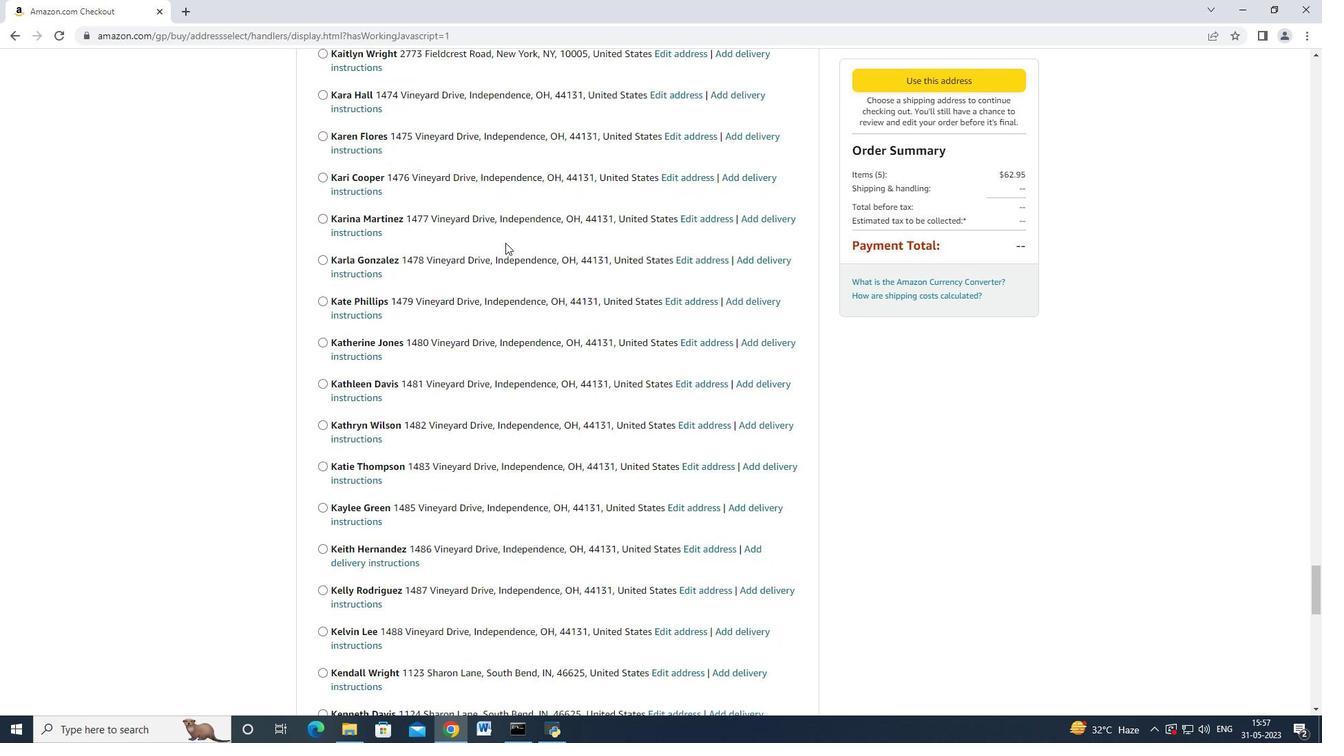 
Action: Mouse scrolled (505, 242) with delta (0, 0)
Screenshot: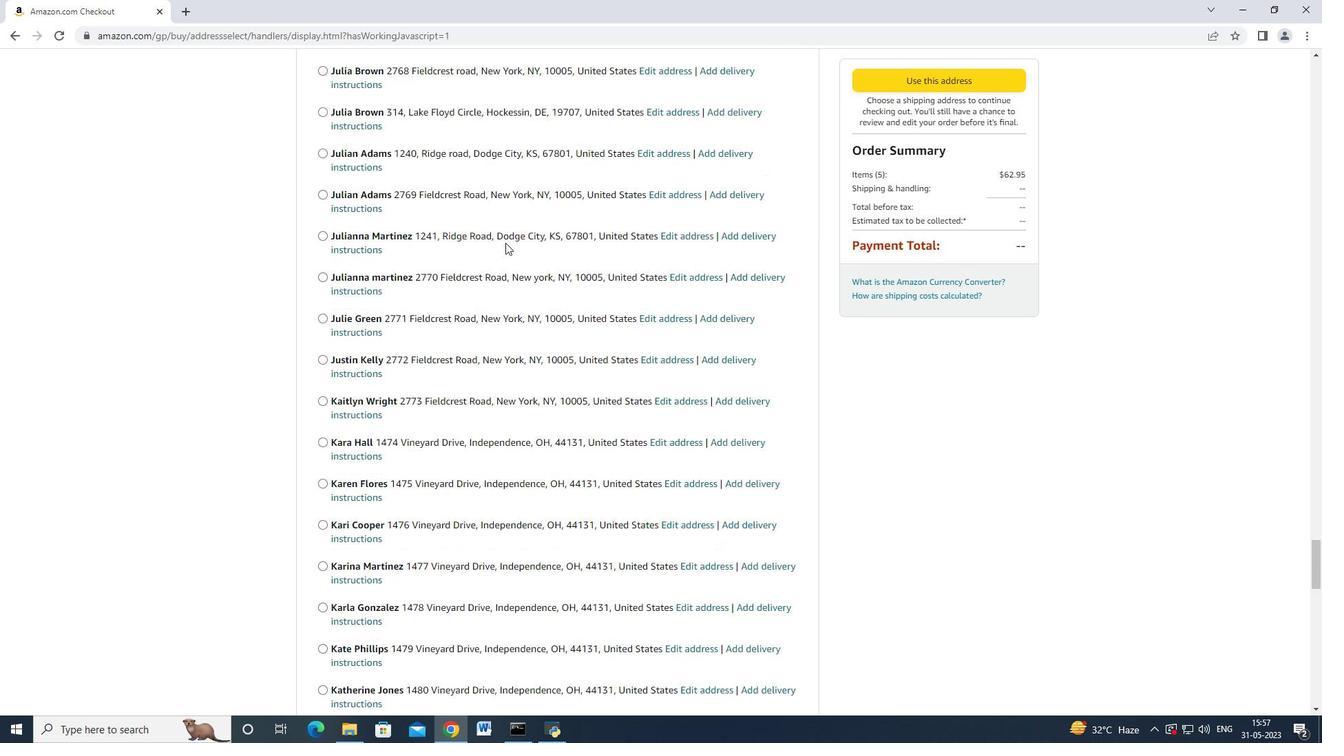 
Action: Mouse scrolled (505, 242) with delta (0, 0)
Screenshot: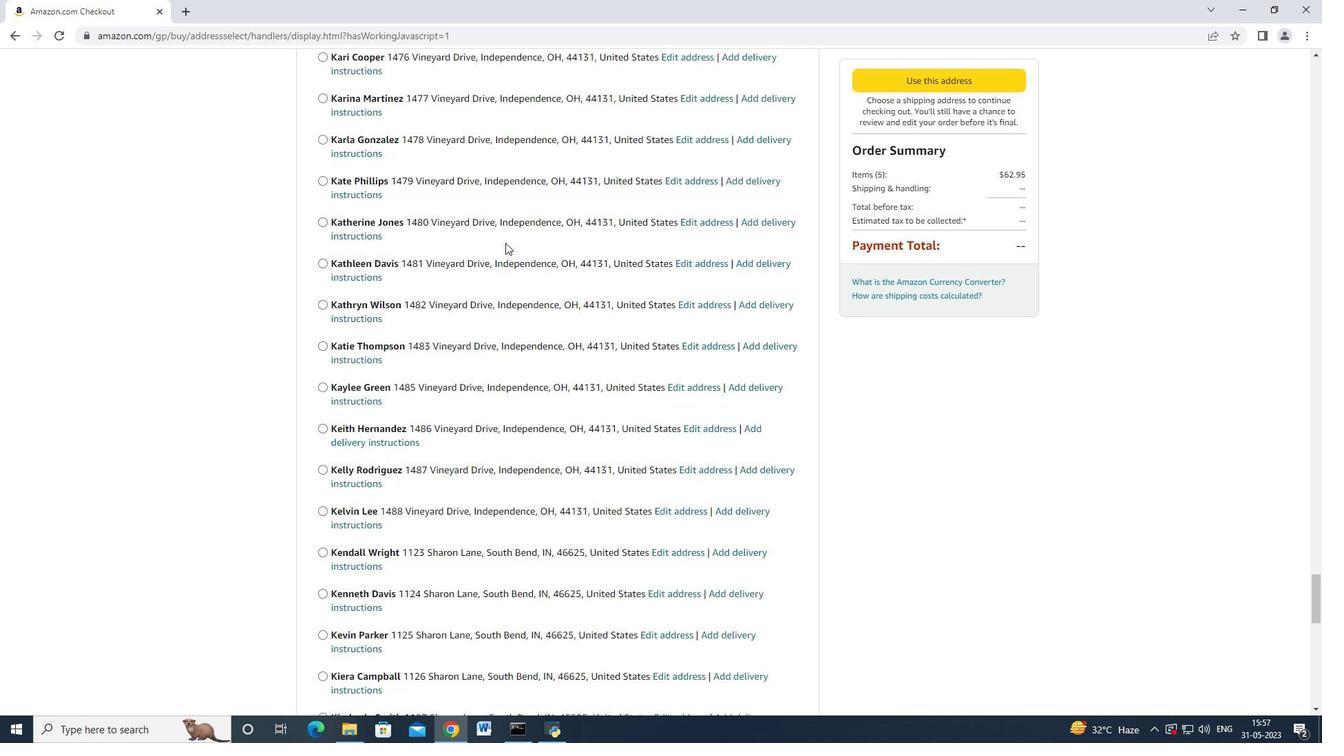 
Action: Mouse scrolled (505, 242) with delta (0, 0)
Screenshot: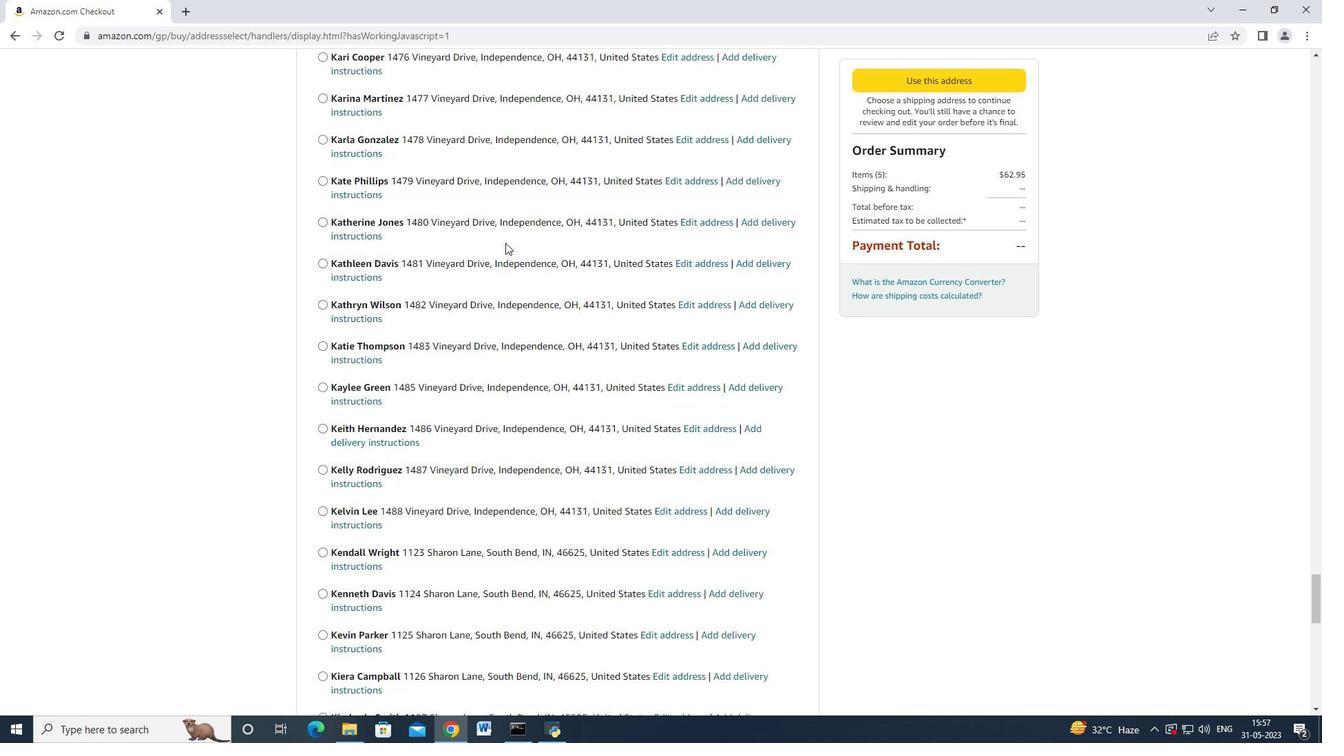 
Action: Mouse scrolled (505, 242) with delta (0, 0)
Screenshot: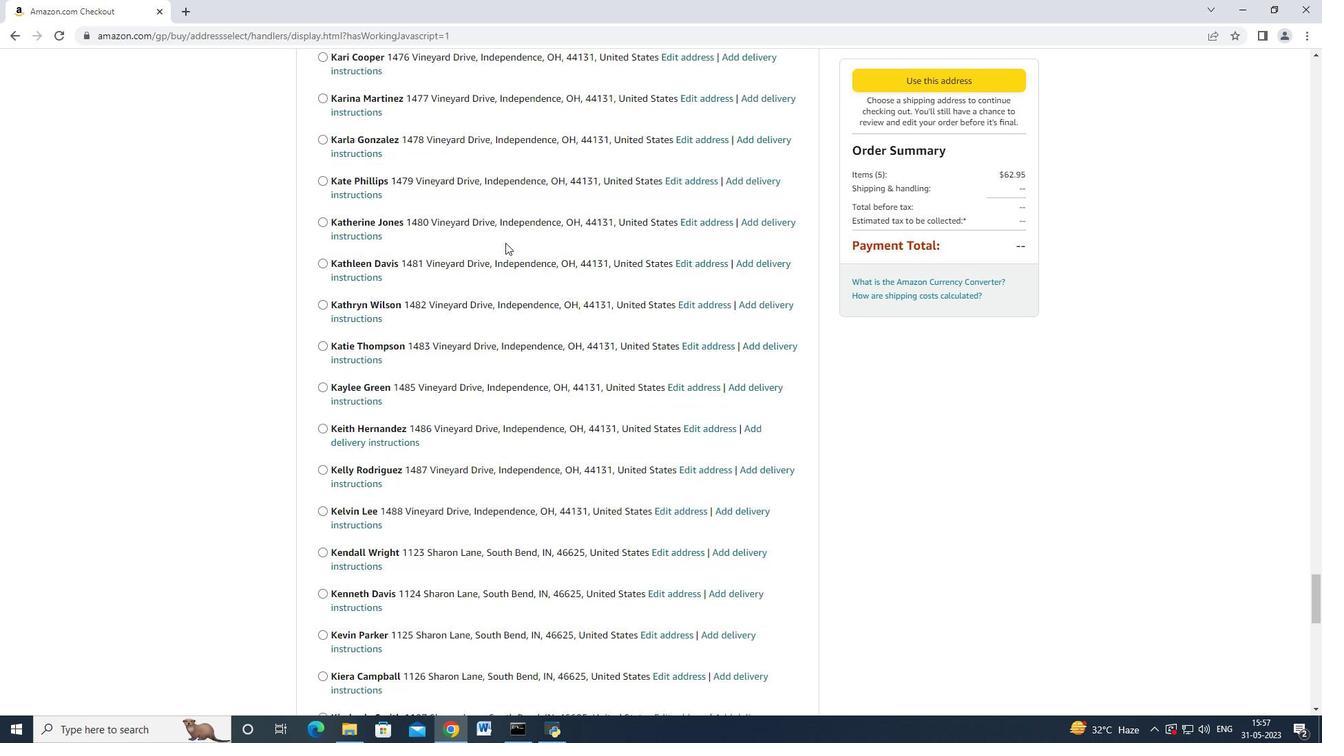 
Action: Mouse scrolled (505, 242) with delta (0, 0)
Screenshot: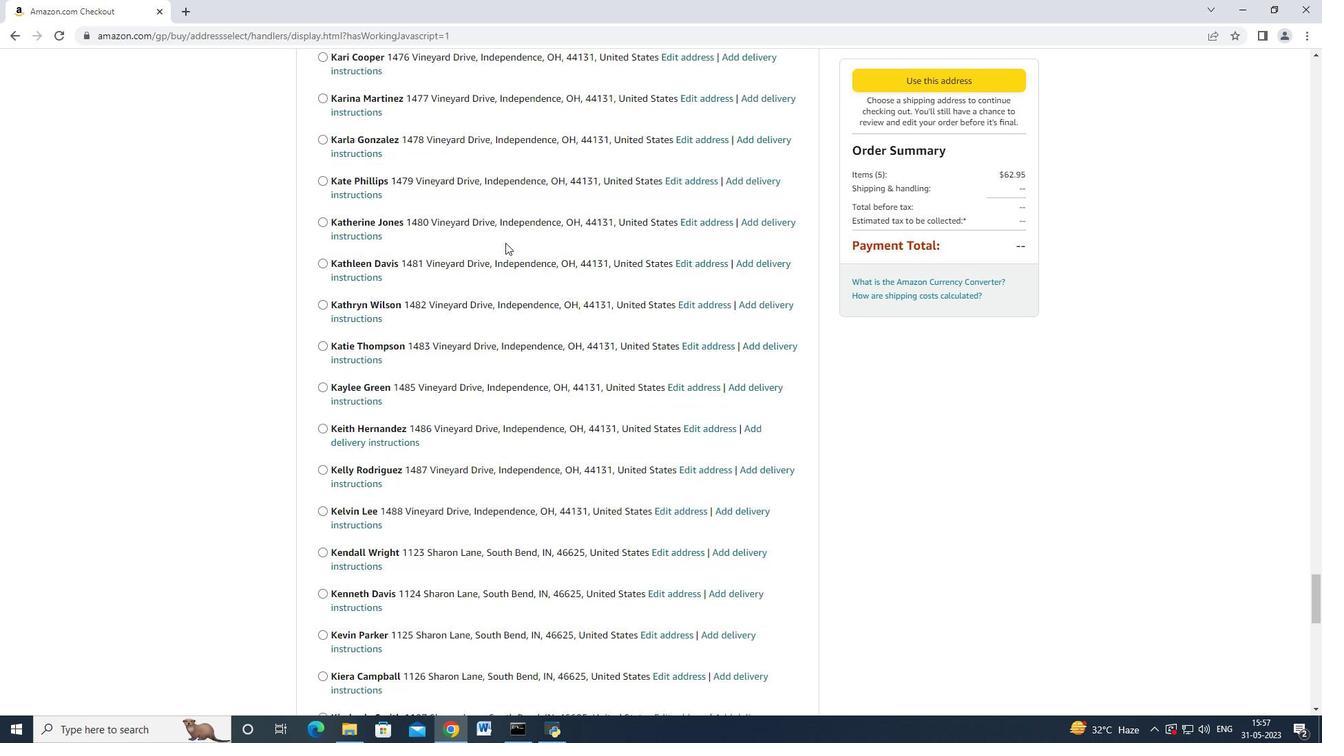 
Action: Mouse scrolled (505, 242) with delta (0, 0)
Screenshot: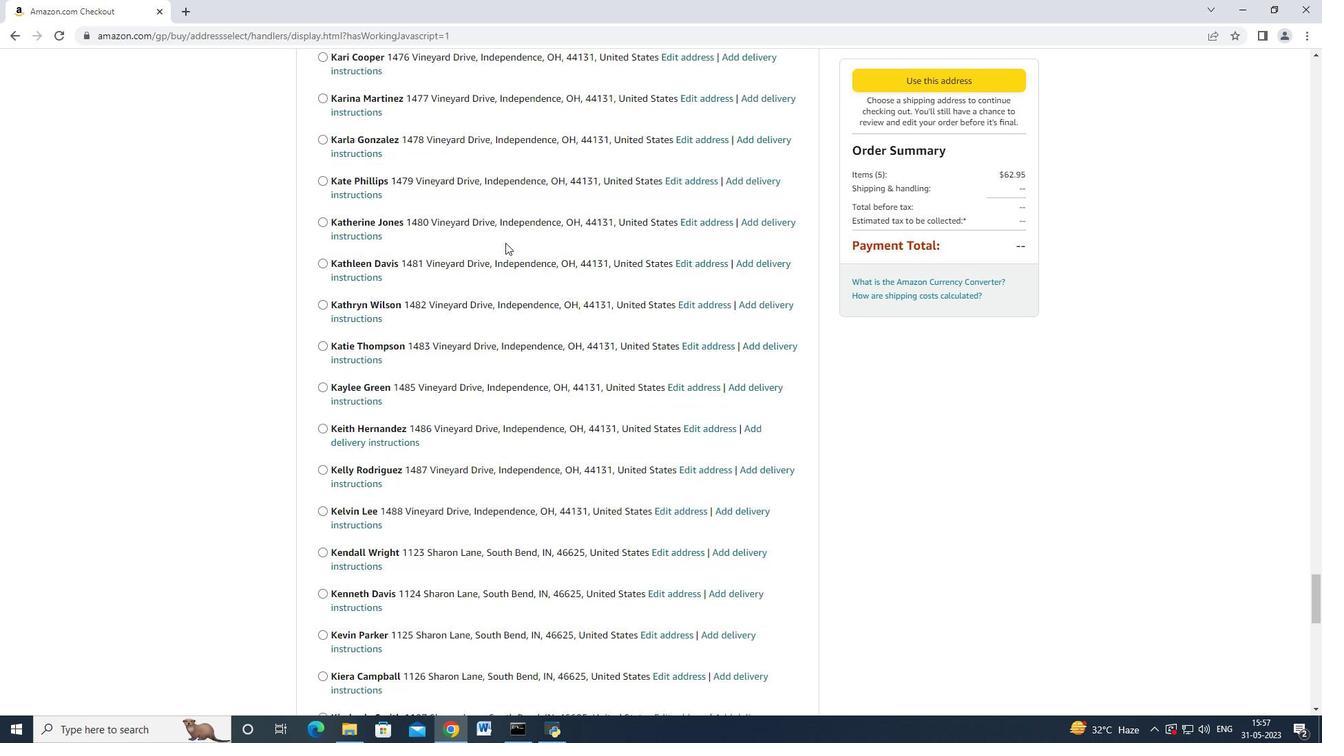 
Action: Mouse scrolled (505, 242) with delta (0, 0)
Screenshot: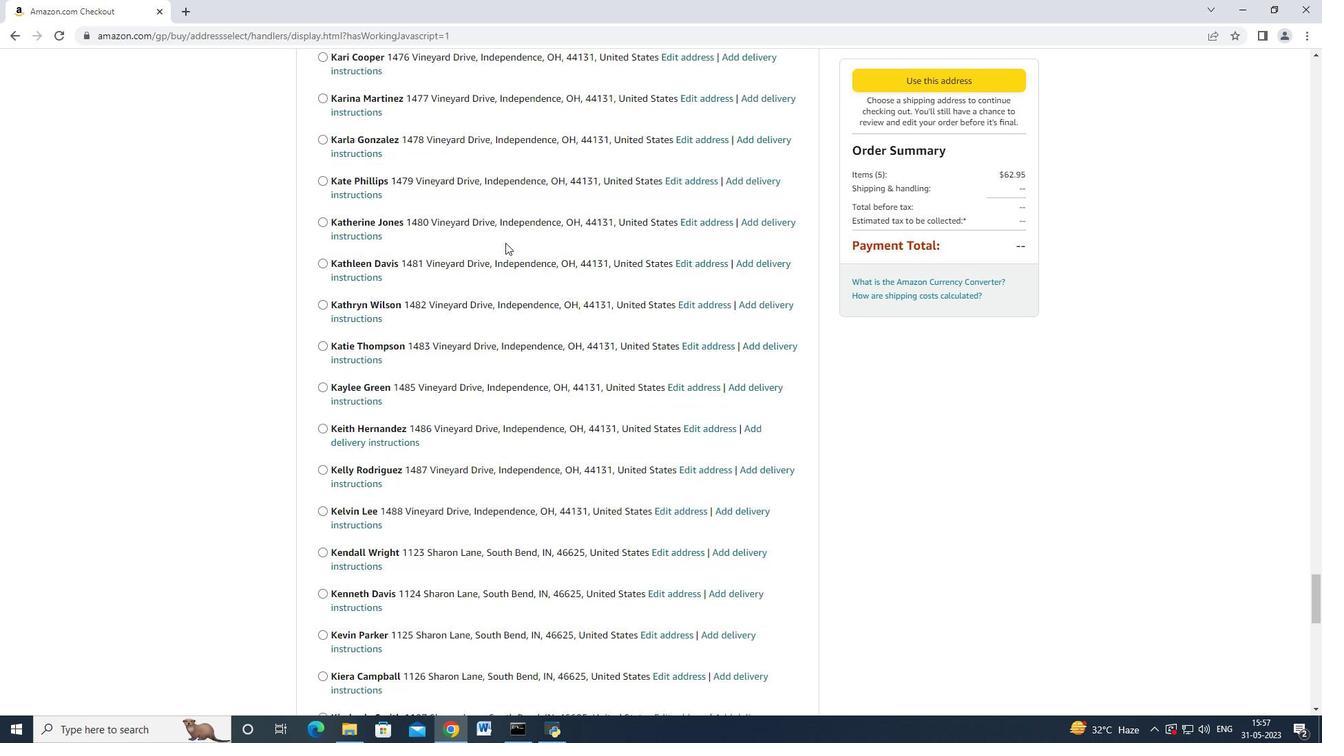 
Action: Mouse scrolled (505, 242) with delta (0, 0)
Screenshot: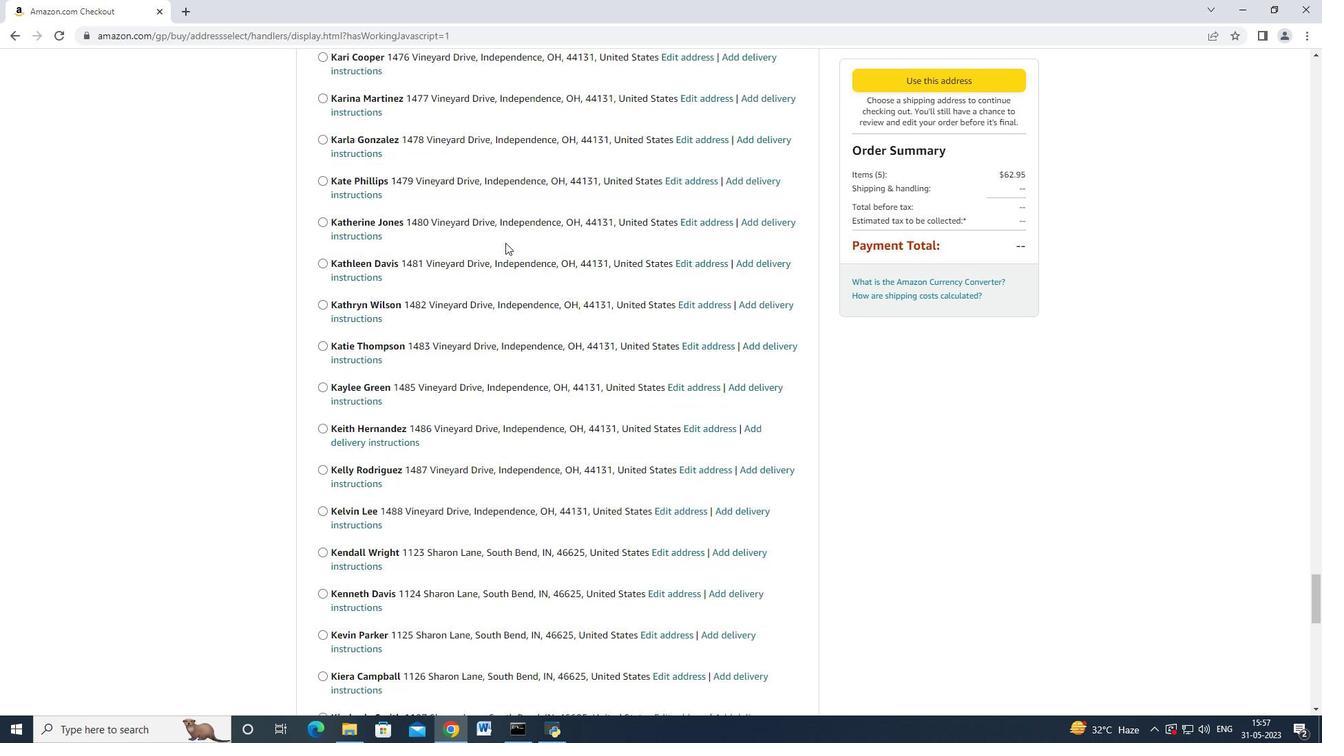
Action: Mouse scrolled (505, 242) with delta (0, 0)
Screenshot: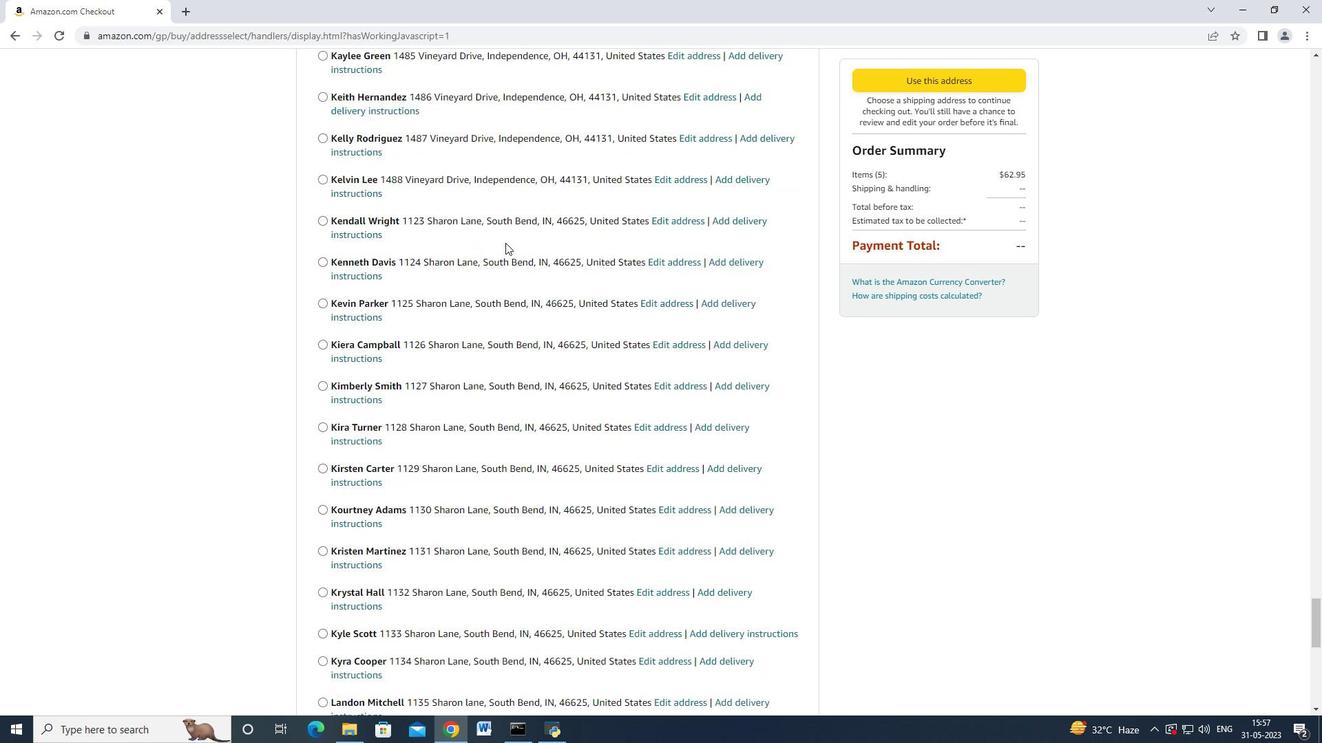 
Action: Mouse scrolled (505, 242) with delta (0, 0)
Screenshot: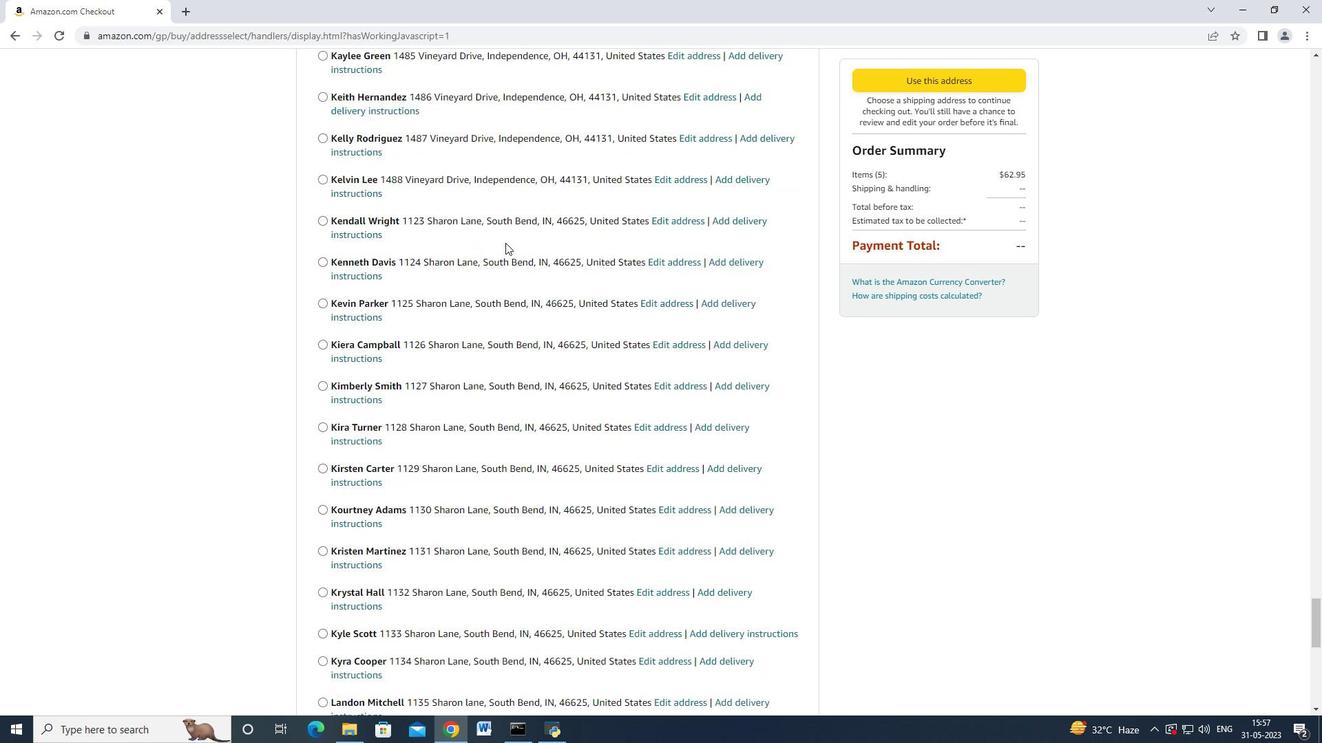 
Action: Mouse scrolled (505, 242) with delta (0, 0)
Screenshot: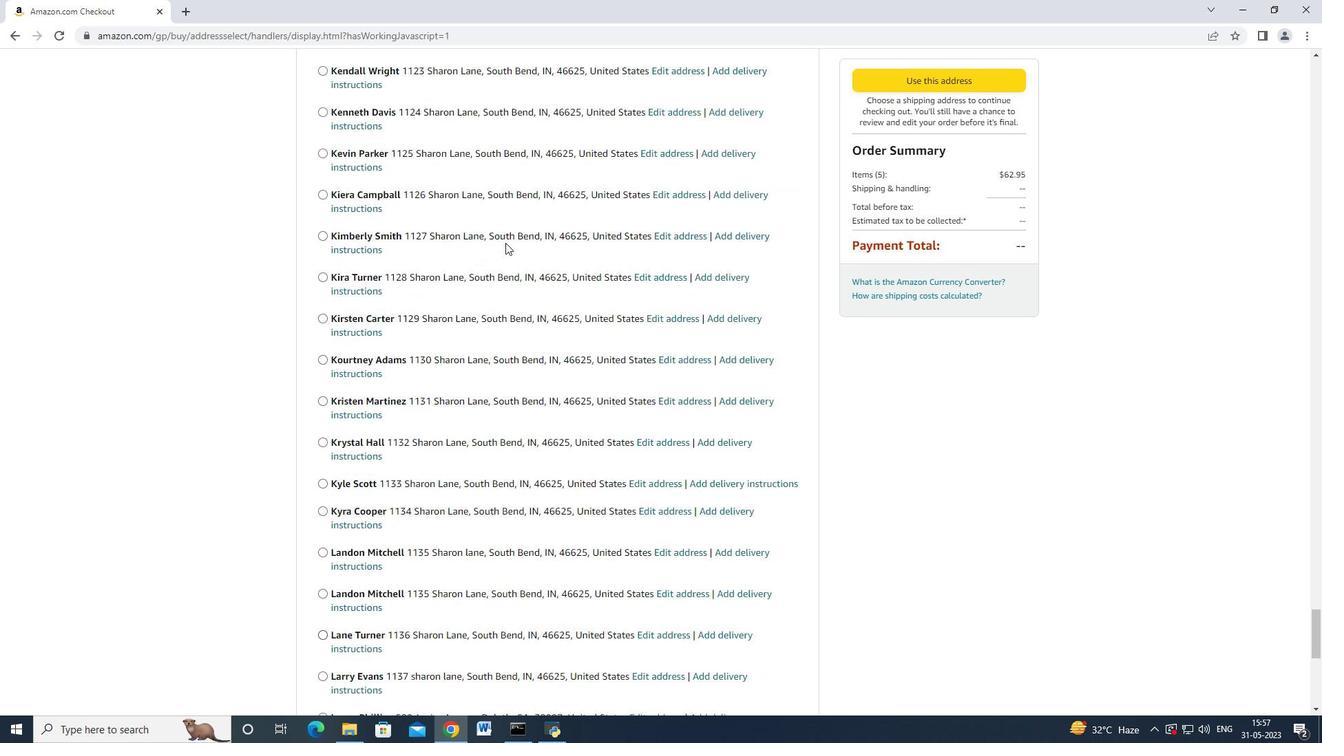 
Action: Mouse scrolled (505, 242) with delta (0, 0)
Screenshot: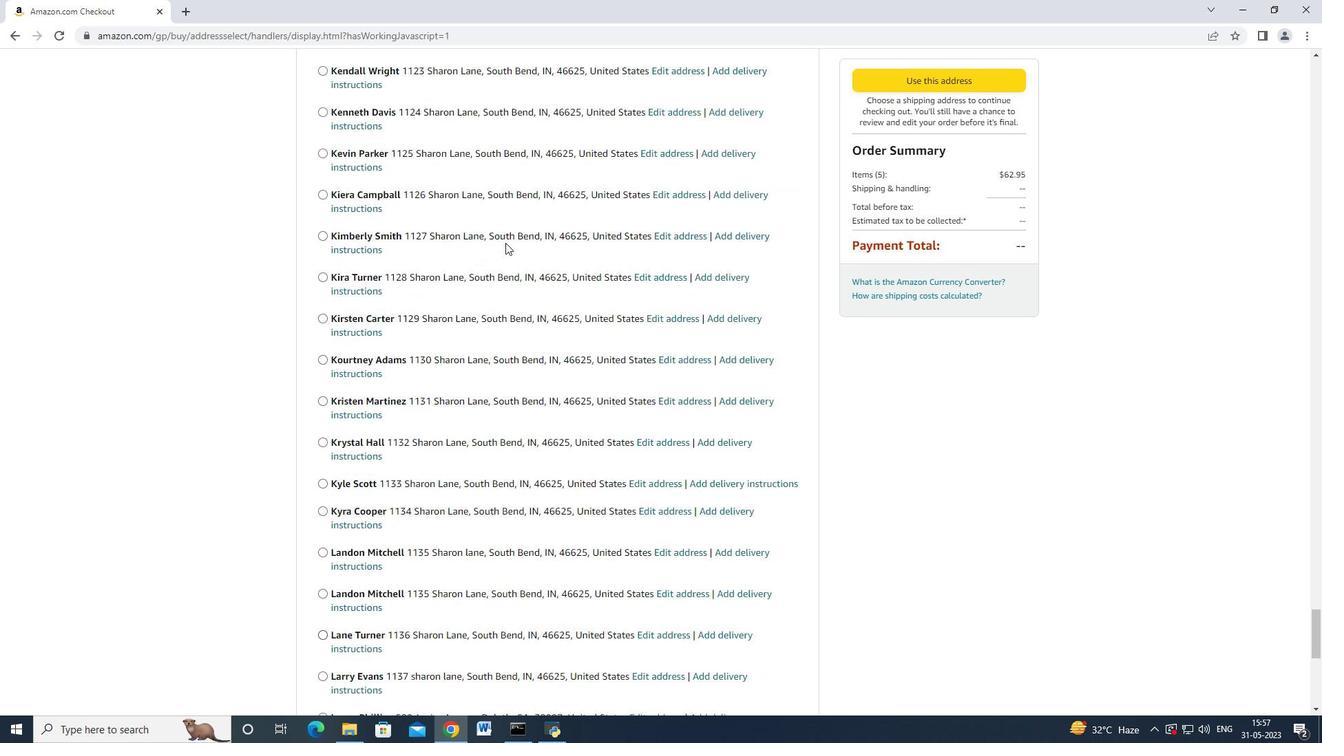 
Action: Mouse scrolled (505, 242) with delta (0, 0)
Screenshot: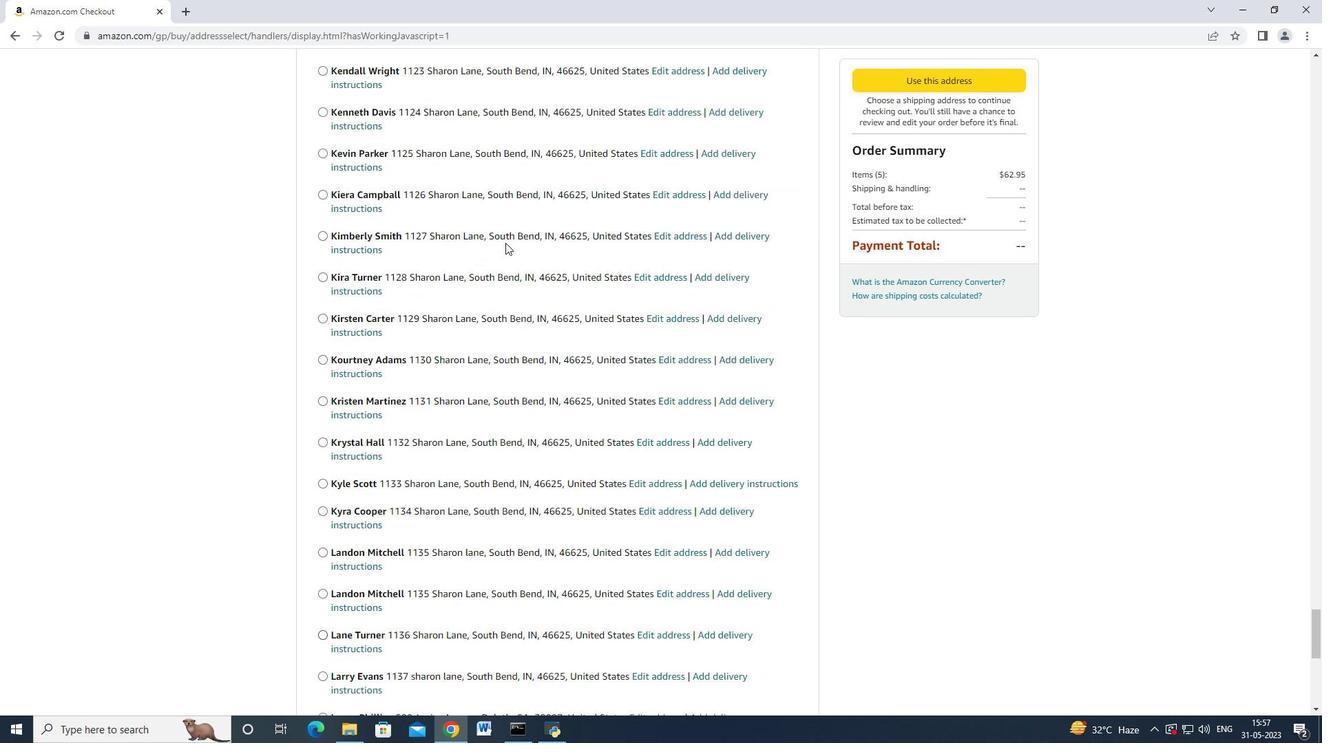
Action: Mouse scrolled (505, 242) with delta (0, 0)
Screenshot: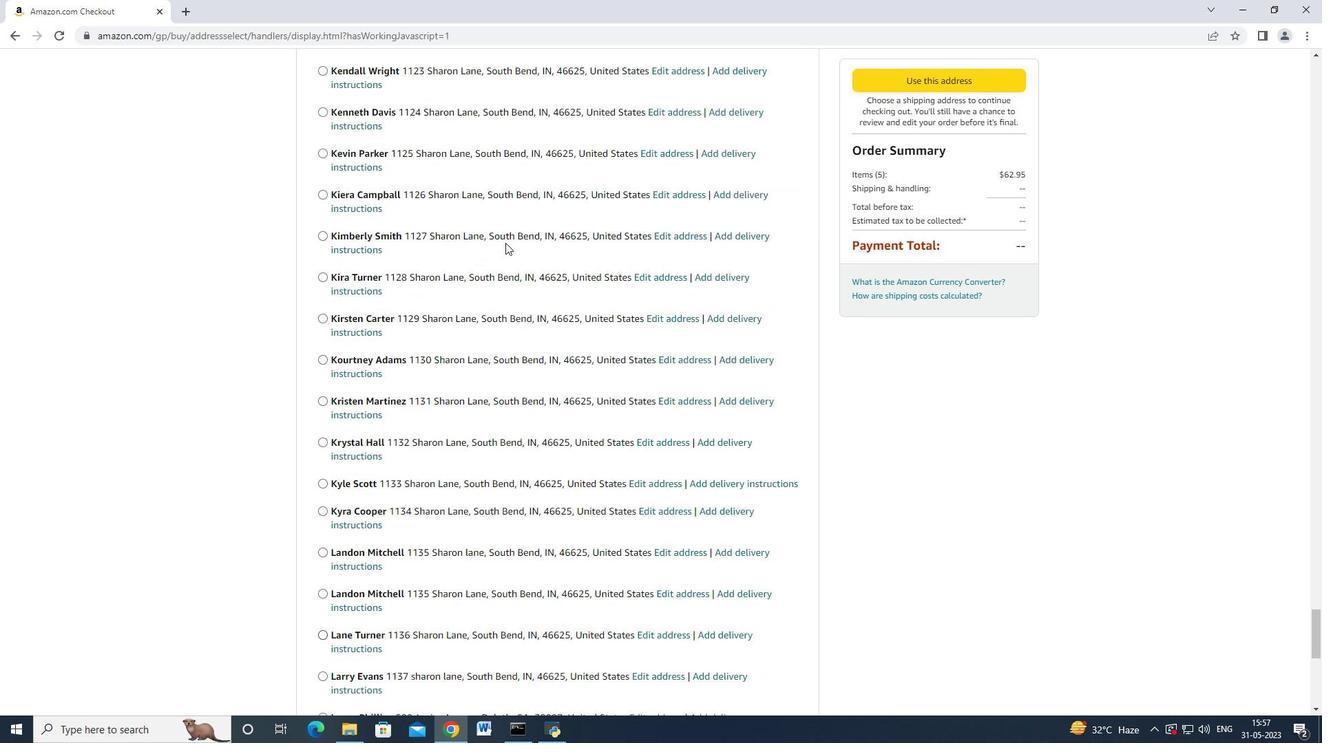 
Action: Mouse moved to (503, 249)
Screenshot: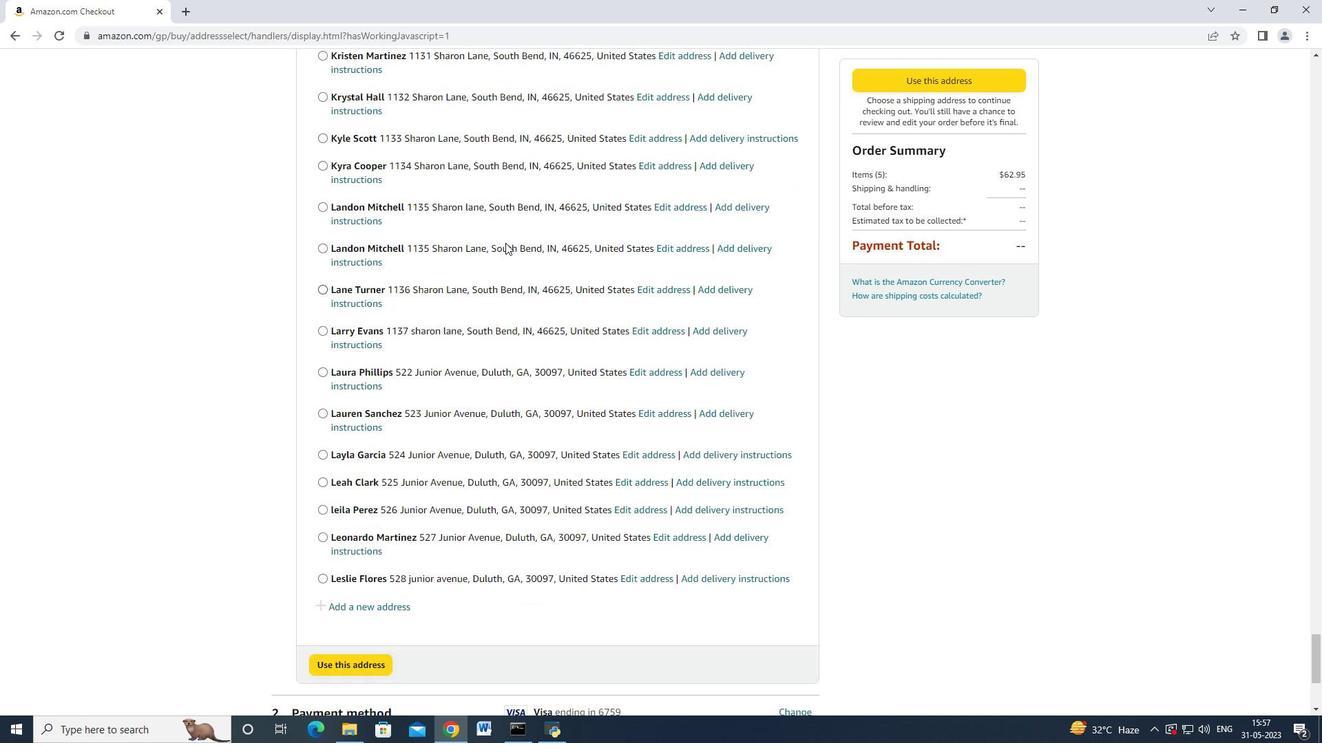 
Action: Mouse scrolled (503, 249) with delta (0, 0)
Screenshot: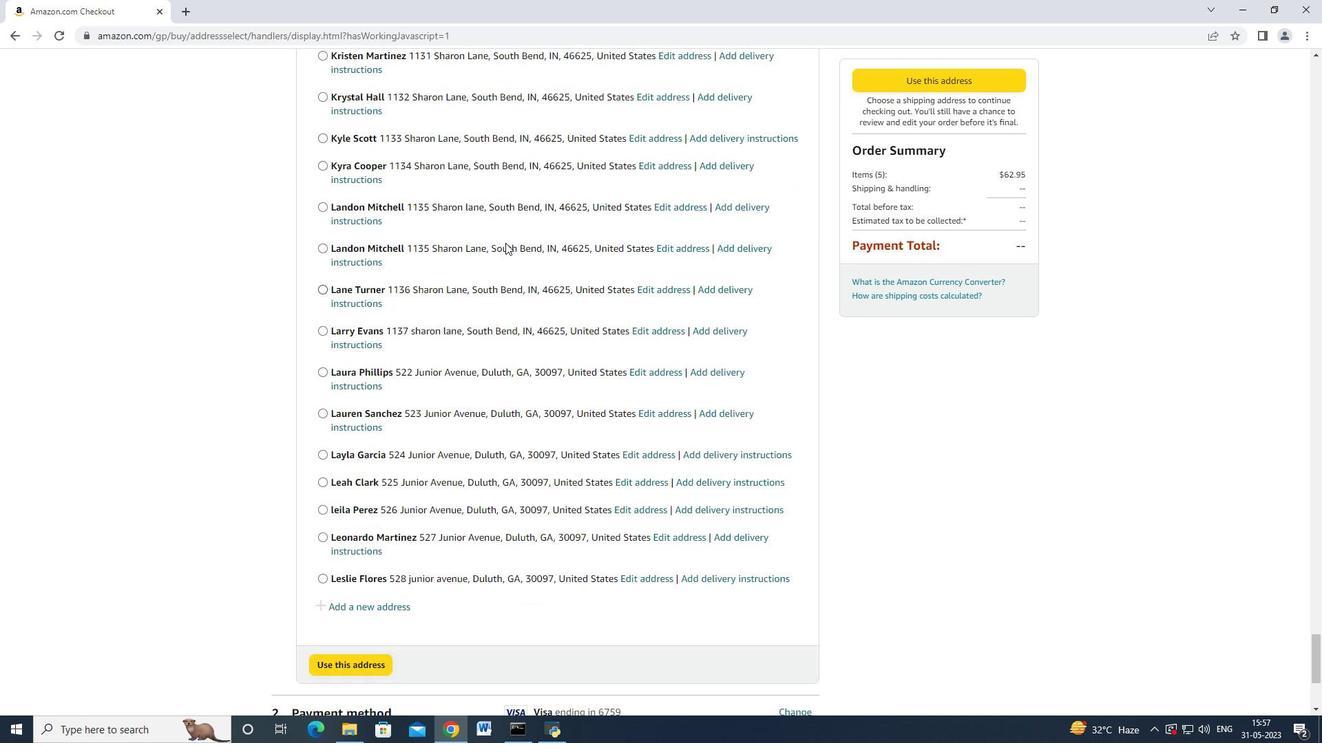 
Action: Mouse moved to (503, 250)
Screenshot: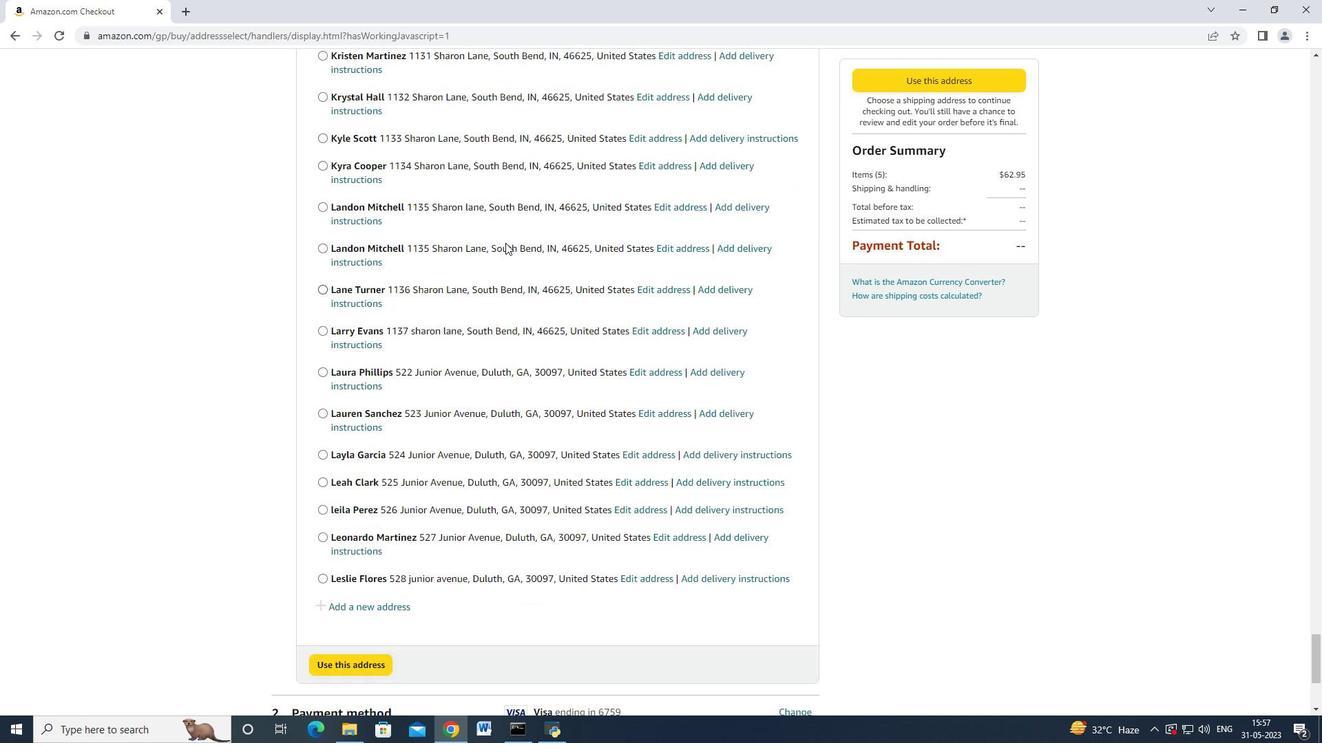
Action: Mouse scrolled (503, 249) with delta (0, 0)
Screenshot: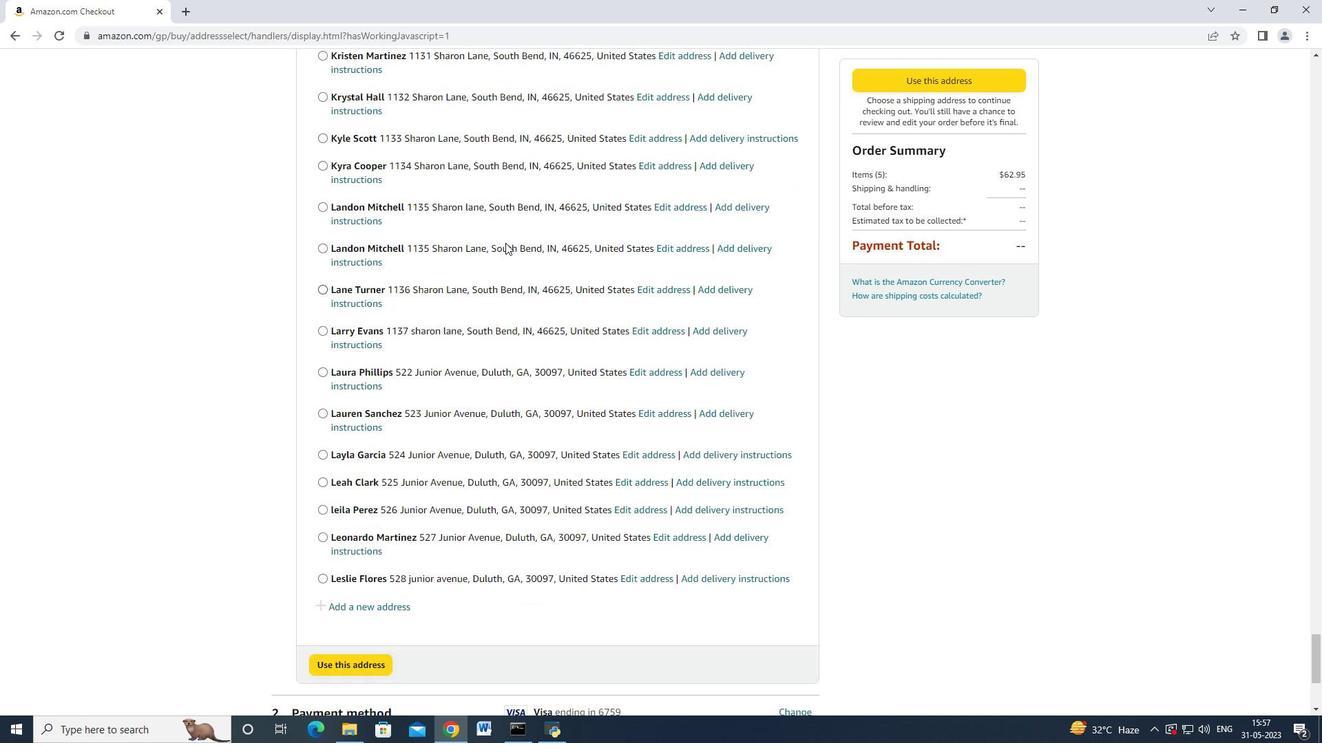 
Action: Mouse scrolled (503, 249) with delta (0, 0)
Screenshot: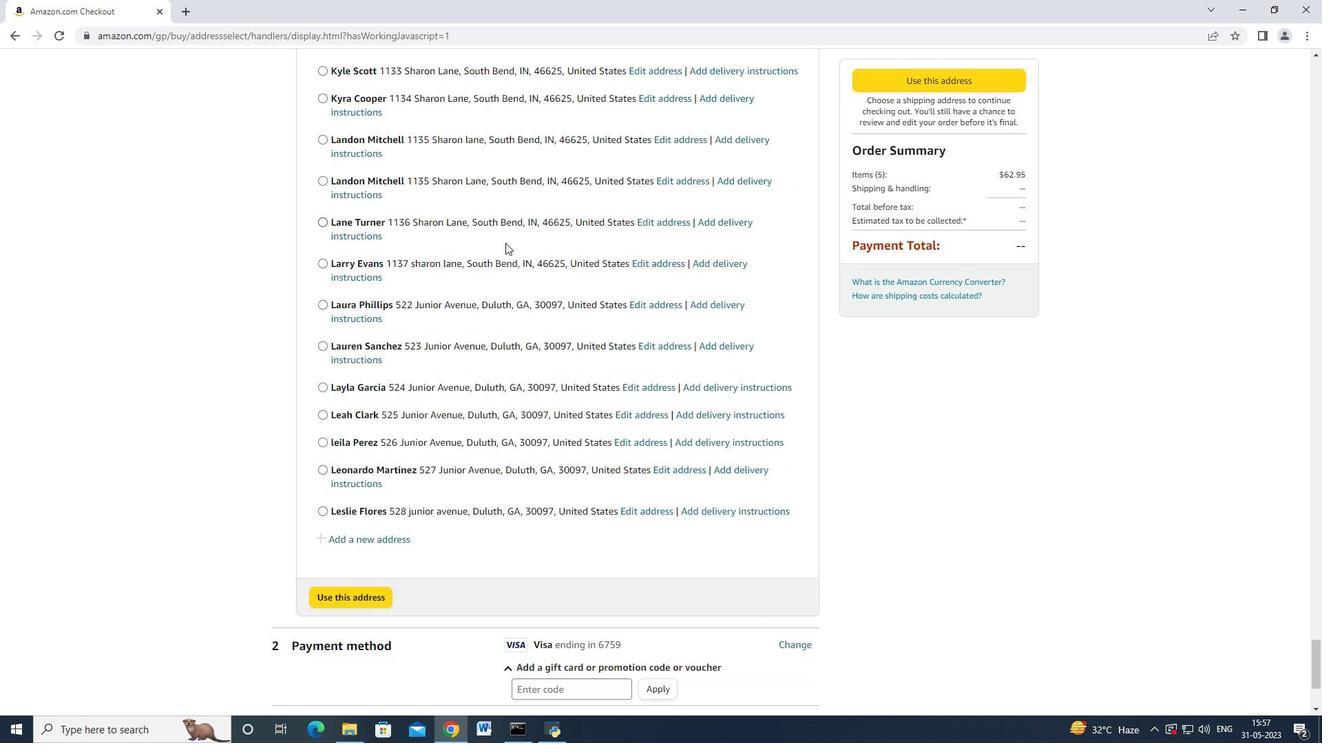 
Action: Mouse scrolled (503, 249) with delta (0, 0)
Screenshot: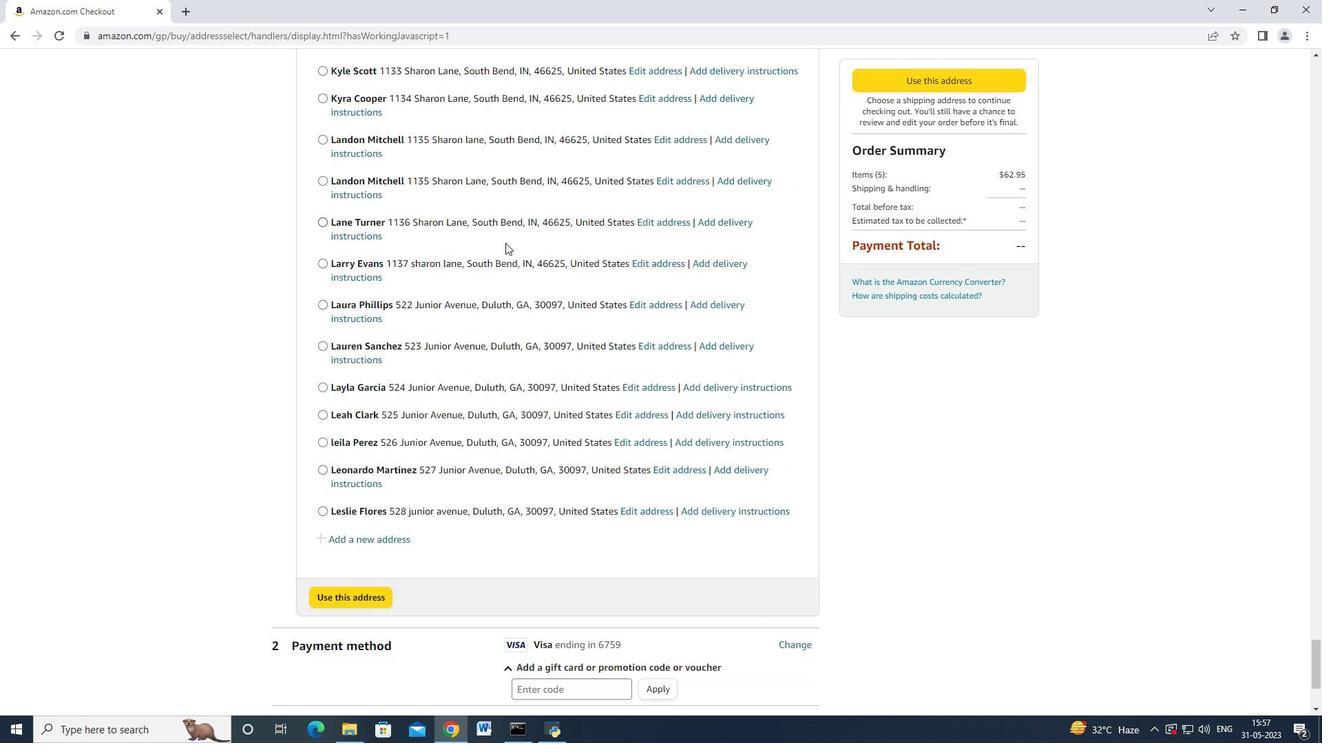 
Action: Mouse scrolled (503, 249) with delta (0, 0)
Screenshot: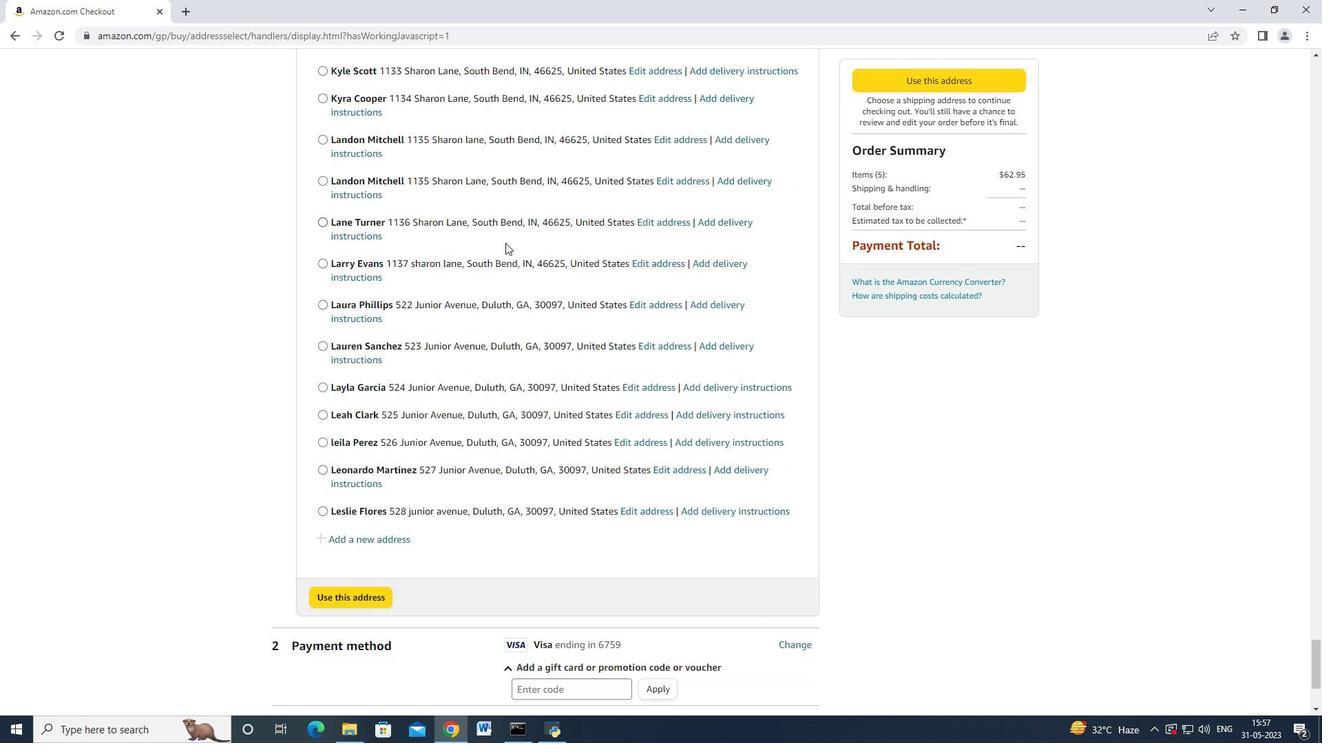 
Action: Mouse scrolled (503, 249) with delta (0, 0)
Screenshot: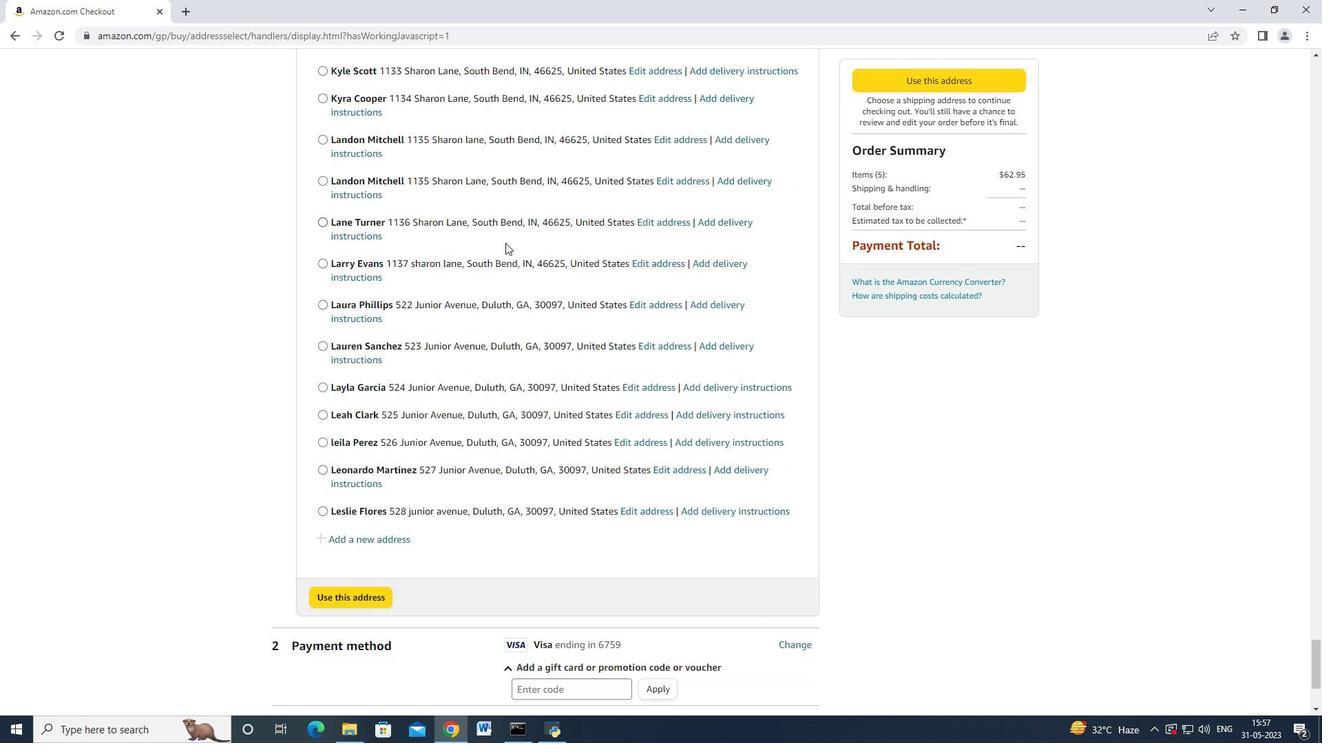
Action: Mouse scrolled (503, 249) with delta (0, 0)
Screenshot: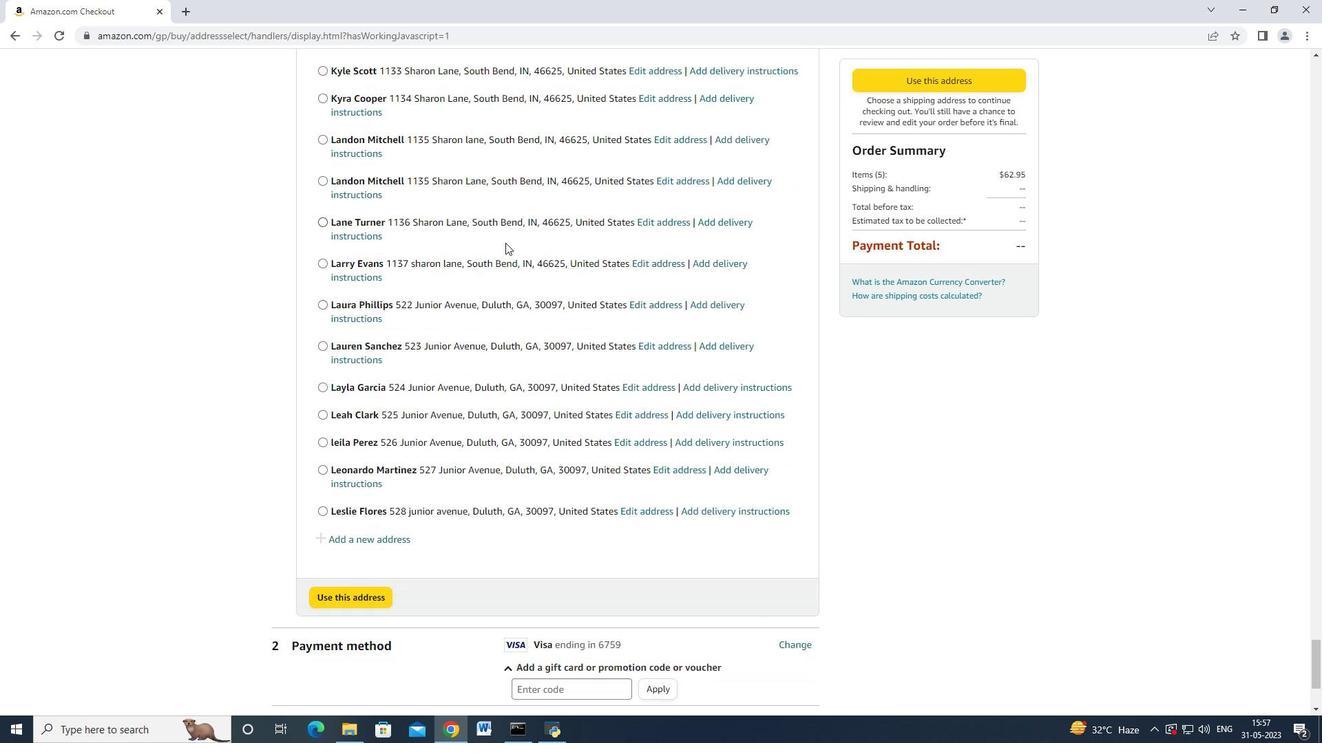 
Action: Mouse moved to (360, 333)
Screenshot: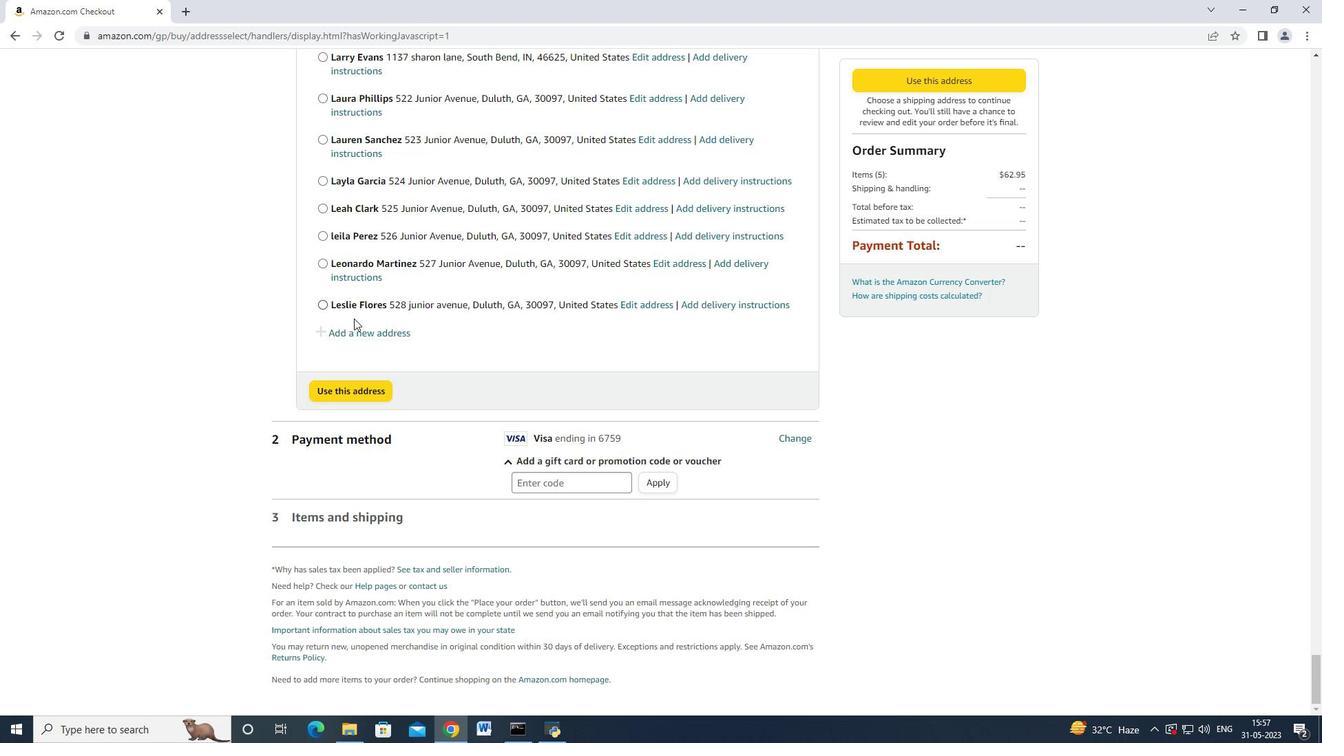 
Action: Mouse pressed left at (360, 333)
Screenshot: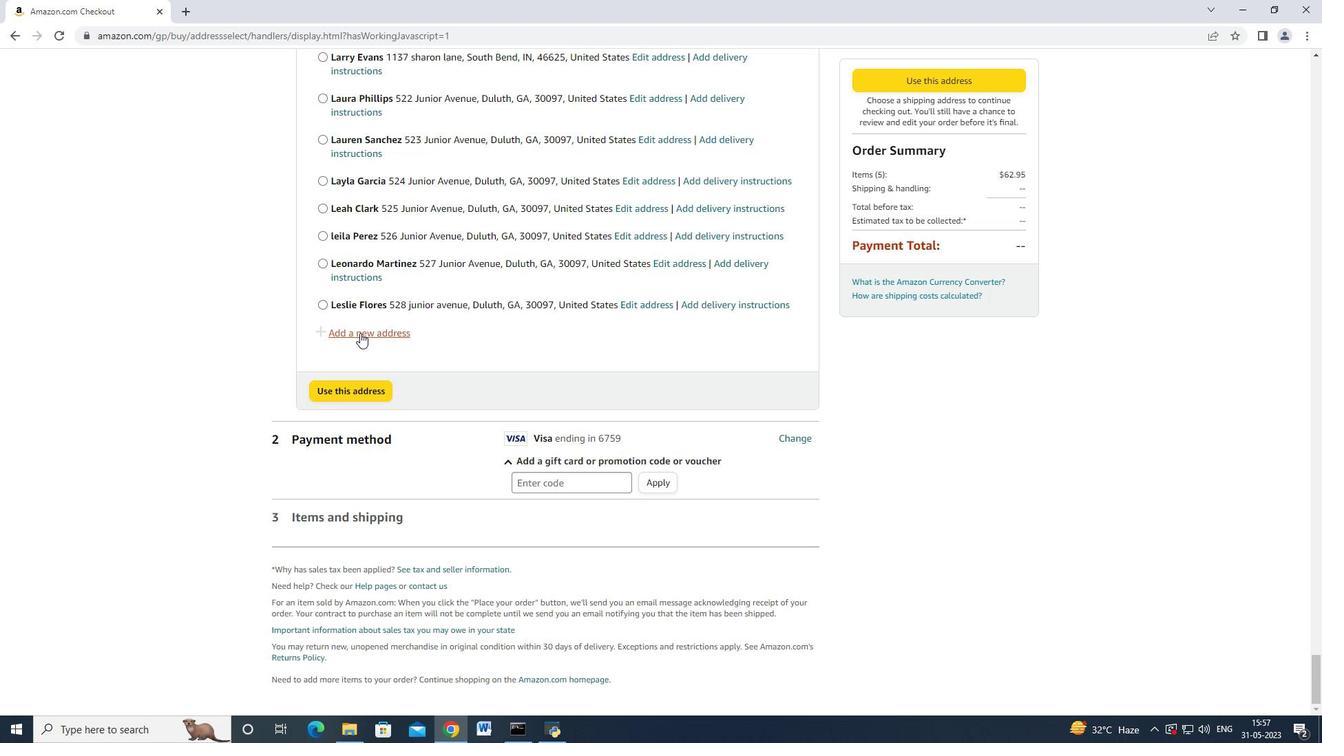 
Action: Mouse moved to (490, 334)
Screenshot: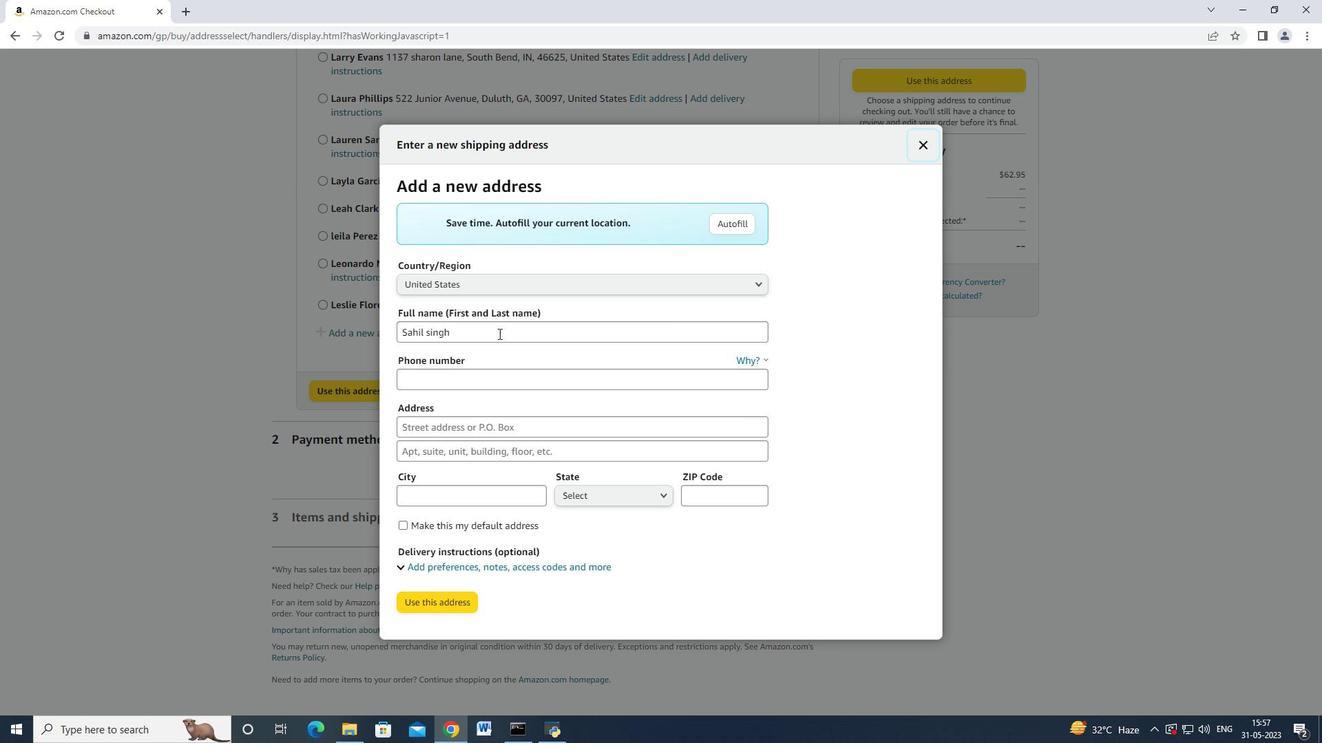
Action: Mouse pressed left at (490, 334)
Screenshot: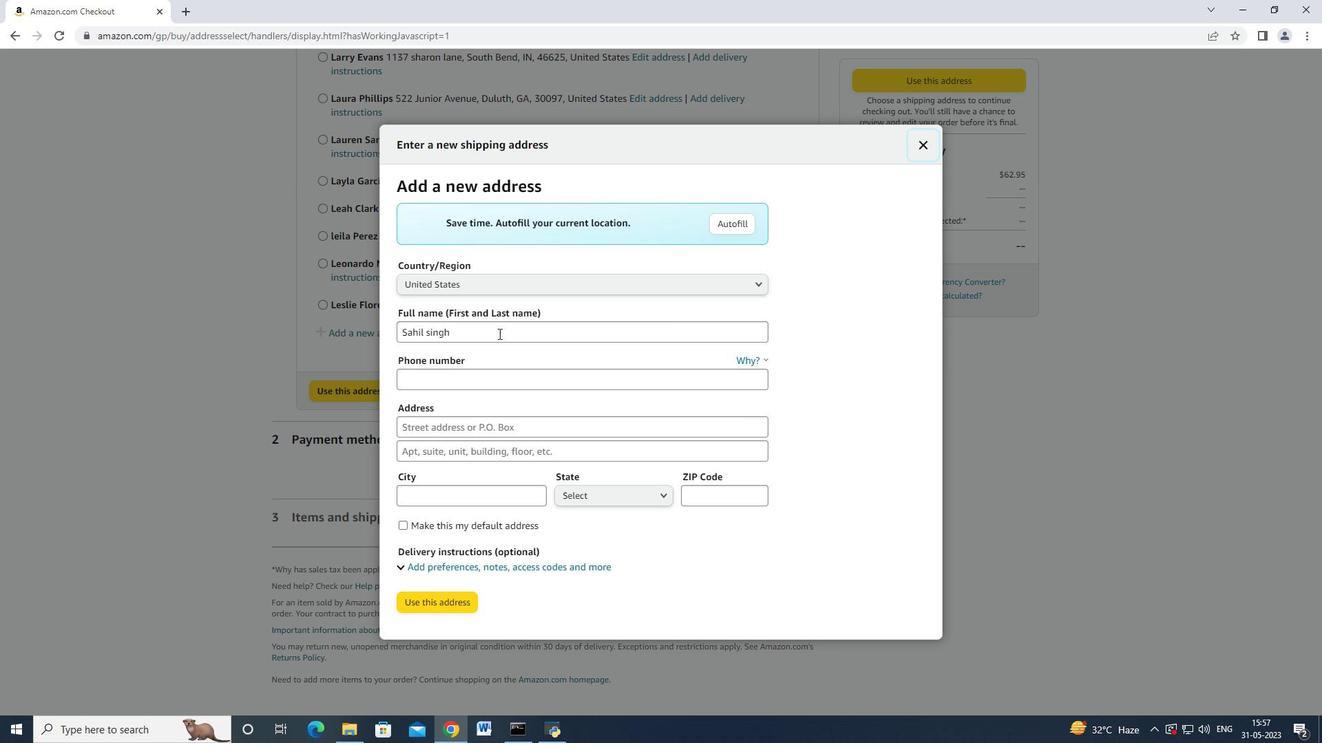 
Action: Mouse moved to (402, 326)
Screenshot: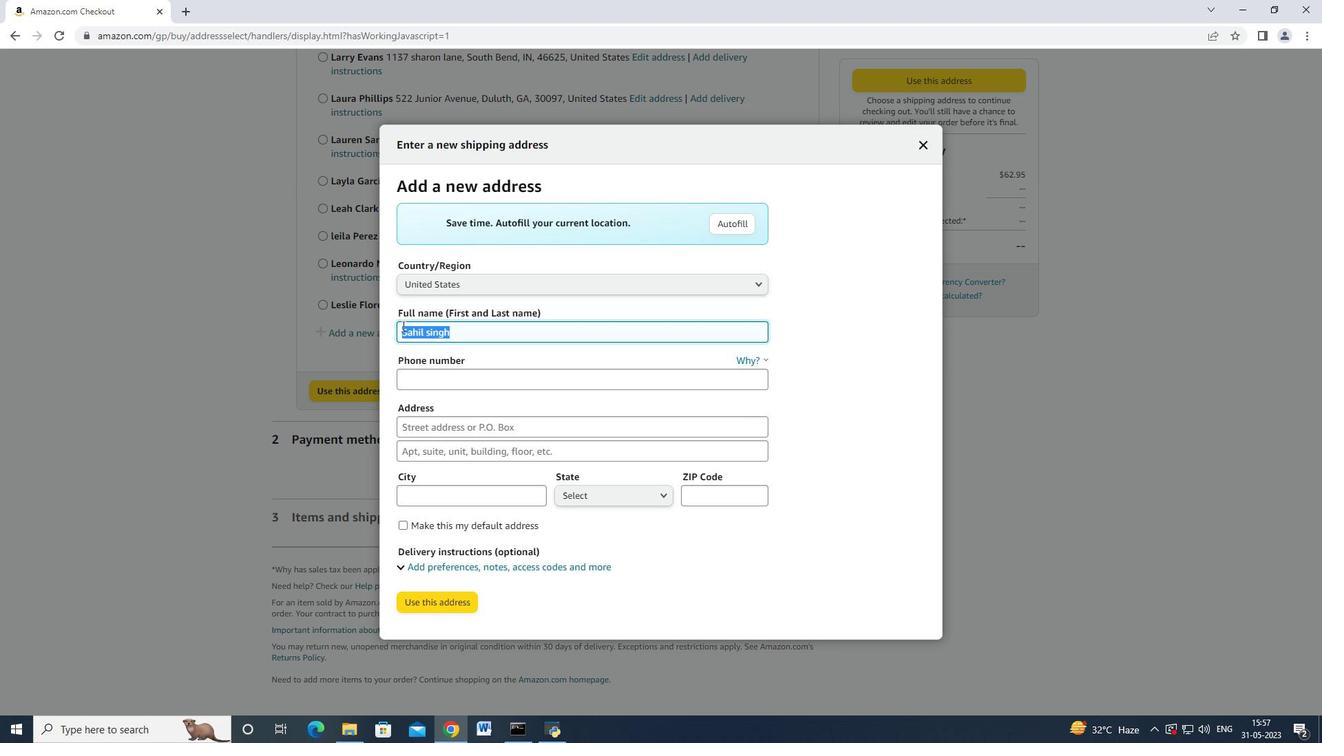 
Action: Key pressed <Key.backspace><Key.shift>Levi<Key.space><Key.shift>Robinson<Key.tab><Key.tab>4046170247<Key.tab>529<Key.space><Key.shift>Junior<Key.space><Key.shift_r>Avenue<Key.tab><Key.tab><Key.shift>Duluth
Screenshot: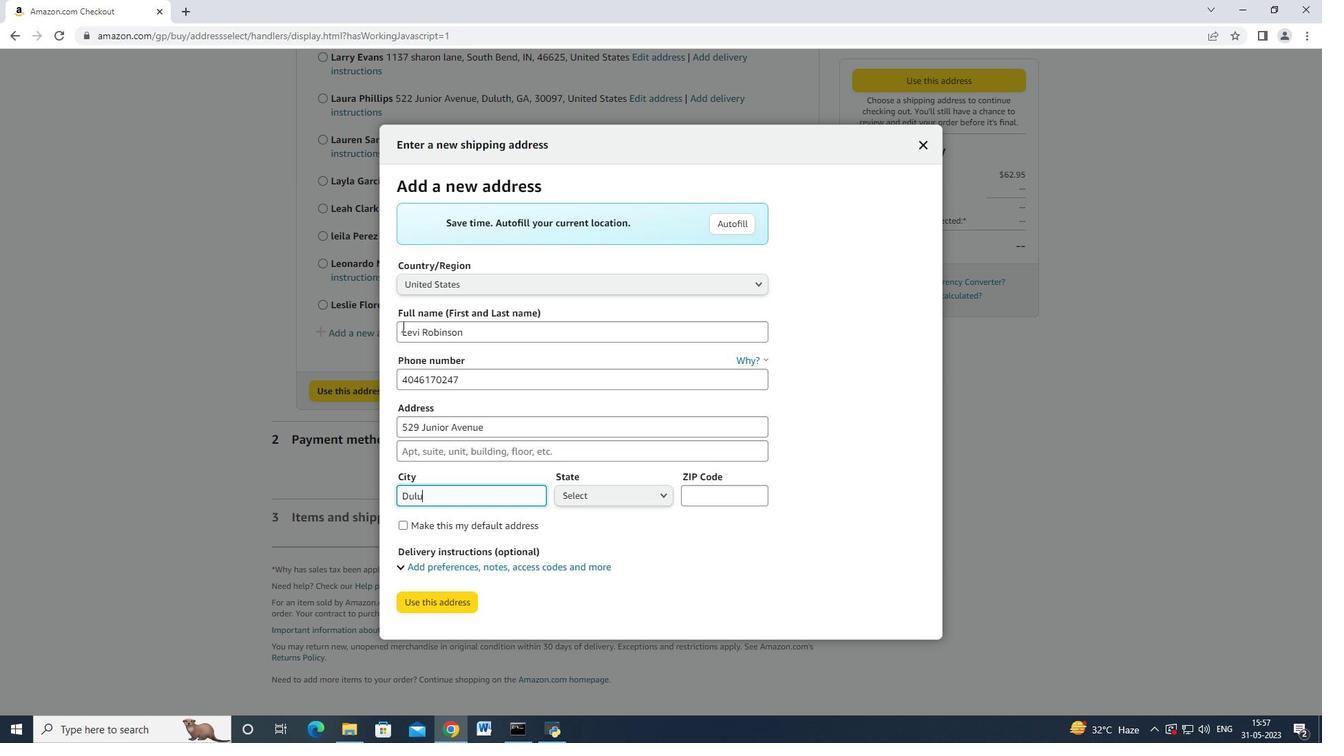 
Action: Mouse moved to (578, 494)
Screenshot: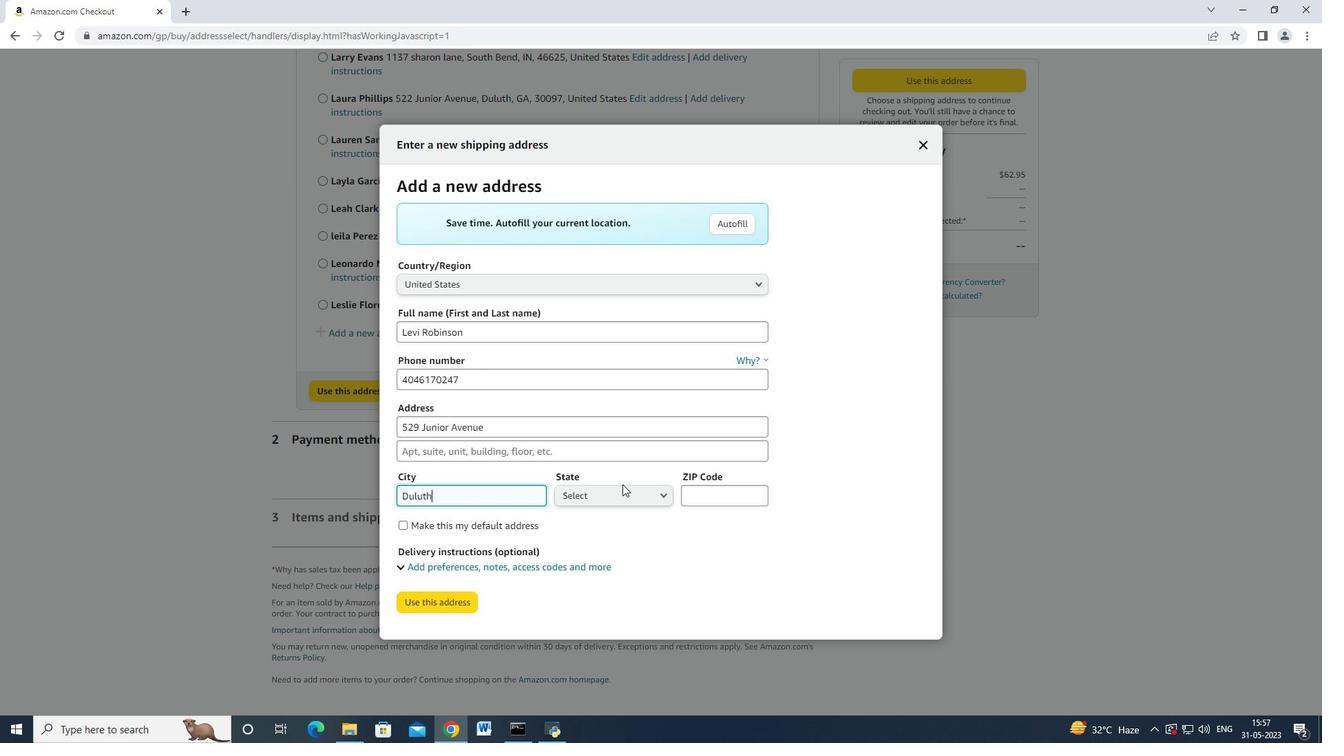 
Action: Mouse pressed left at (578, 494)
Screenshot: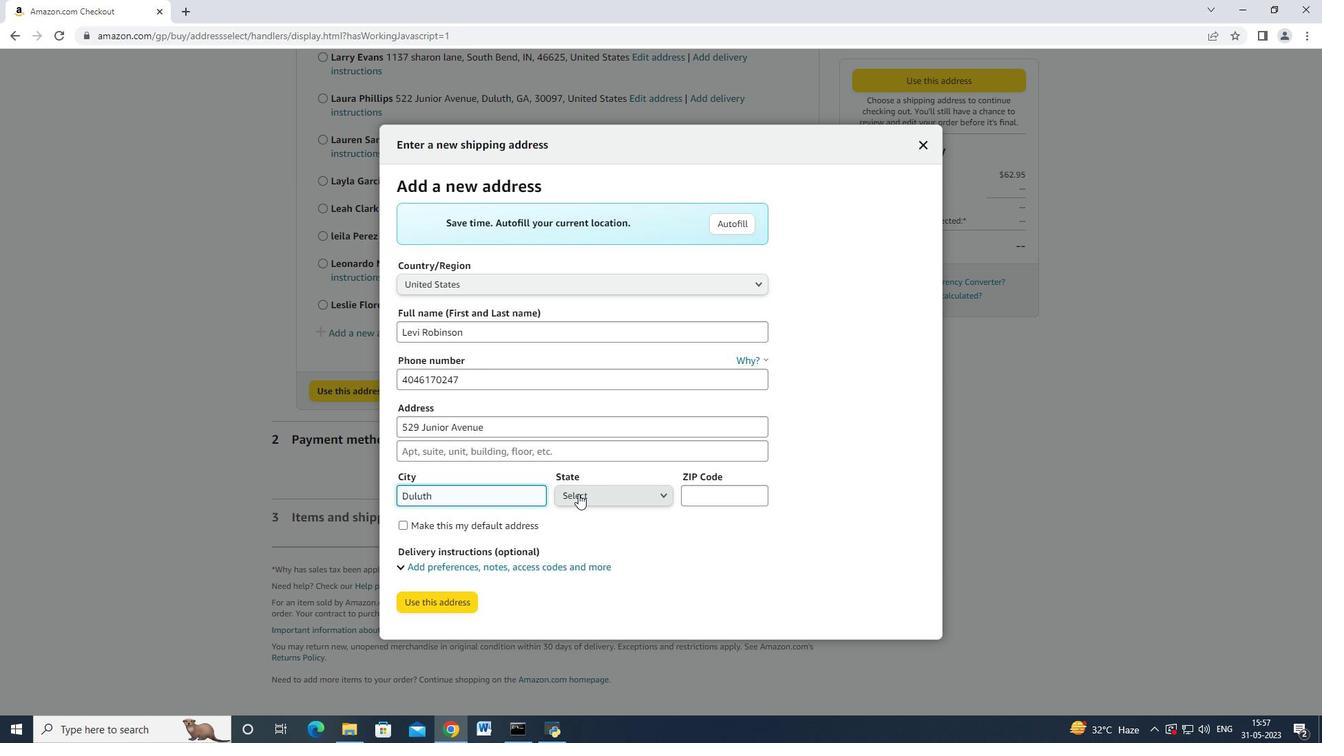 
Action: Mouse moved to (605, 460)
Screenshot: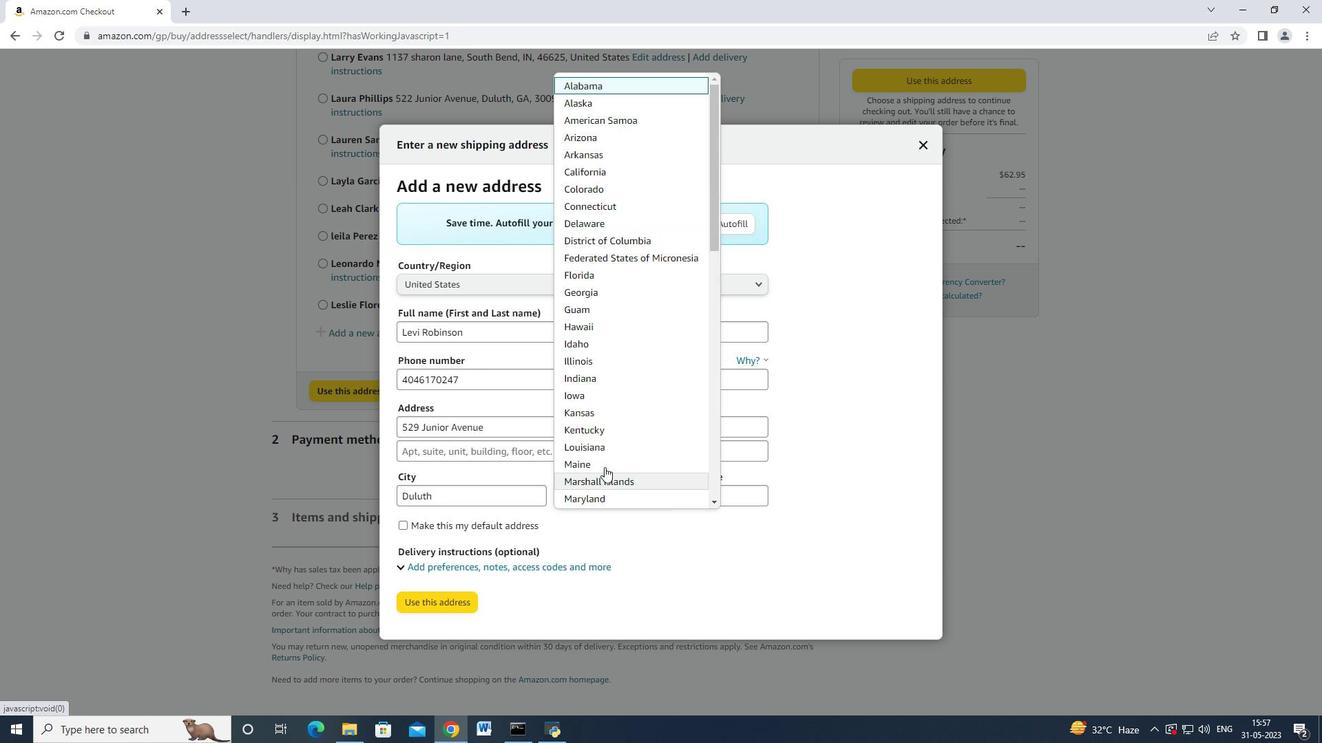 
Action: Mouse scrolled (605, 459) with delta (0, 0)
Screenshot: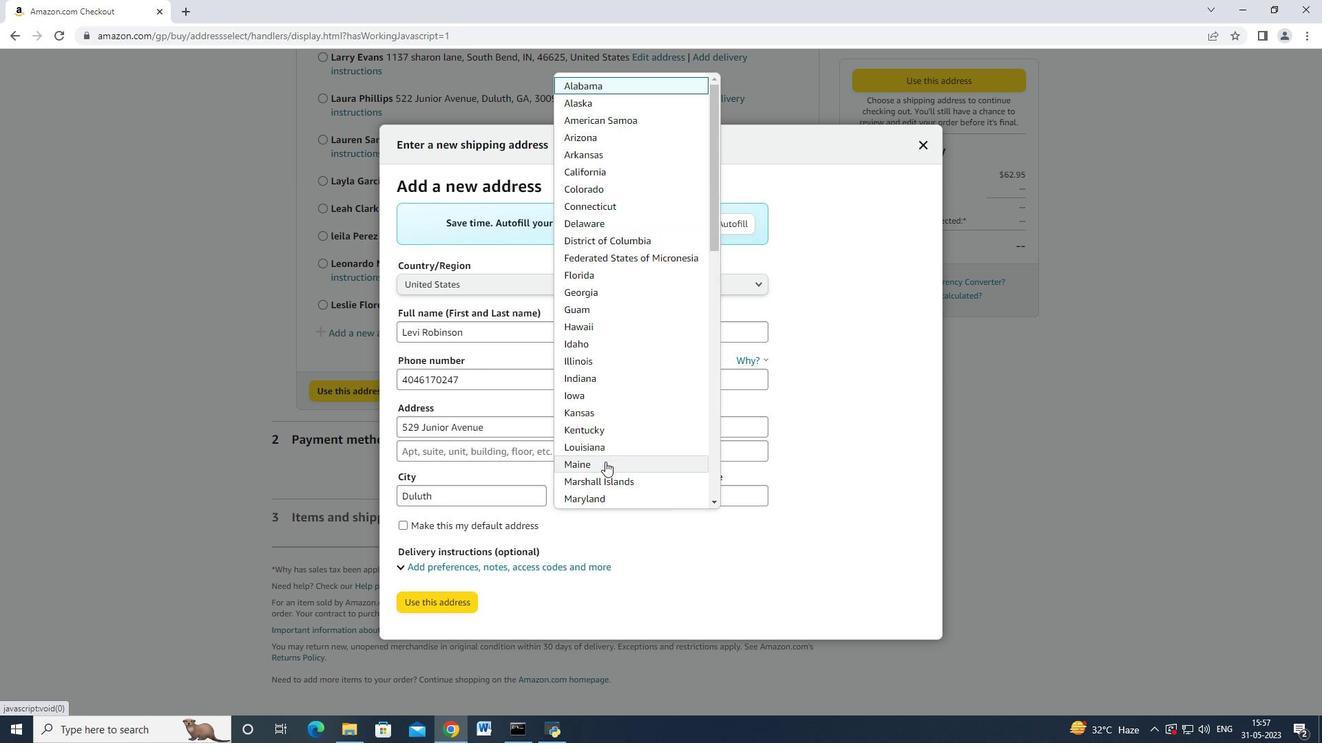 
Action: Mouse moved to (608, 460)
Screenshot: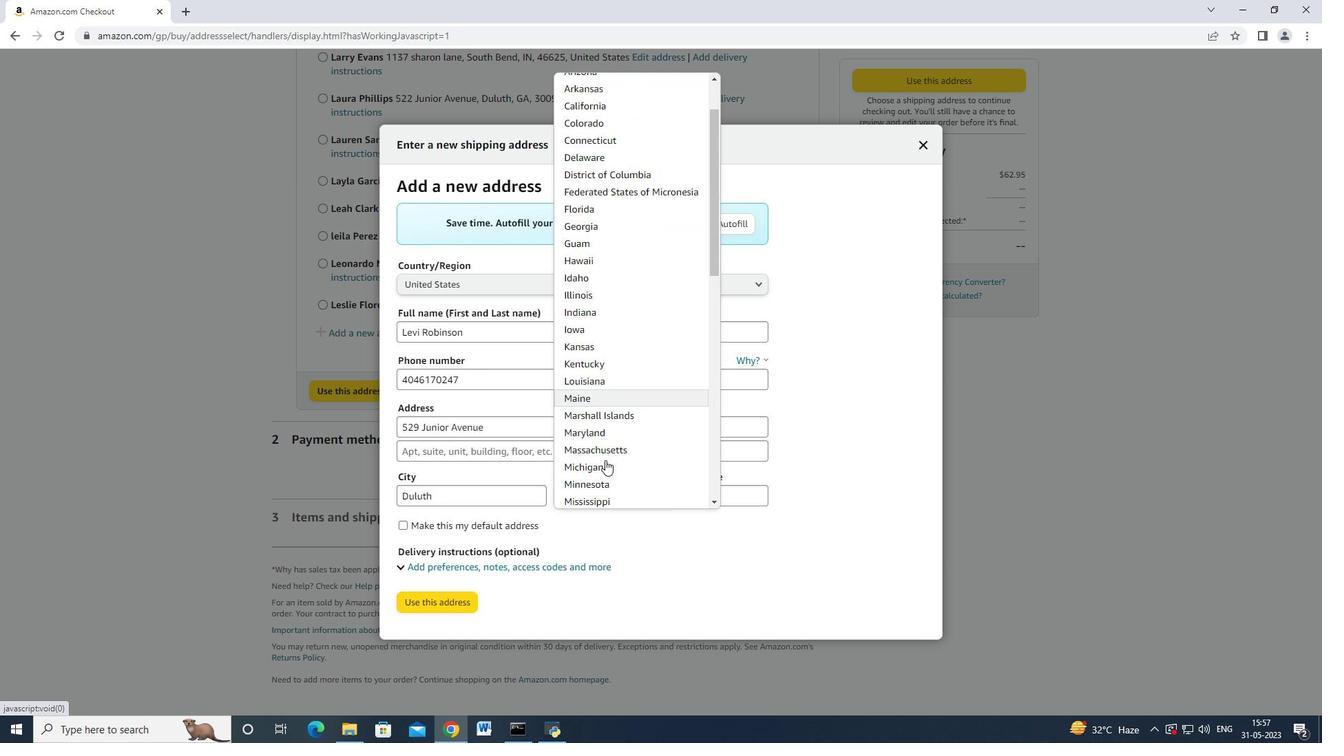 
Action: Mouse scrolled (608, 459) with delta (0, 0)
Screenshot: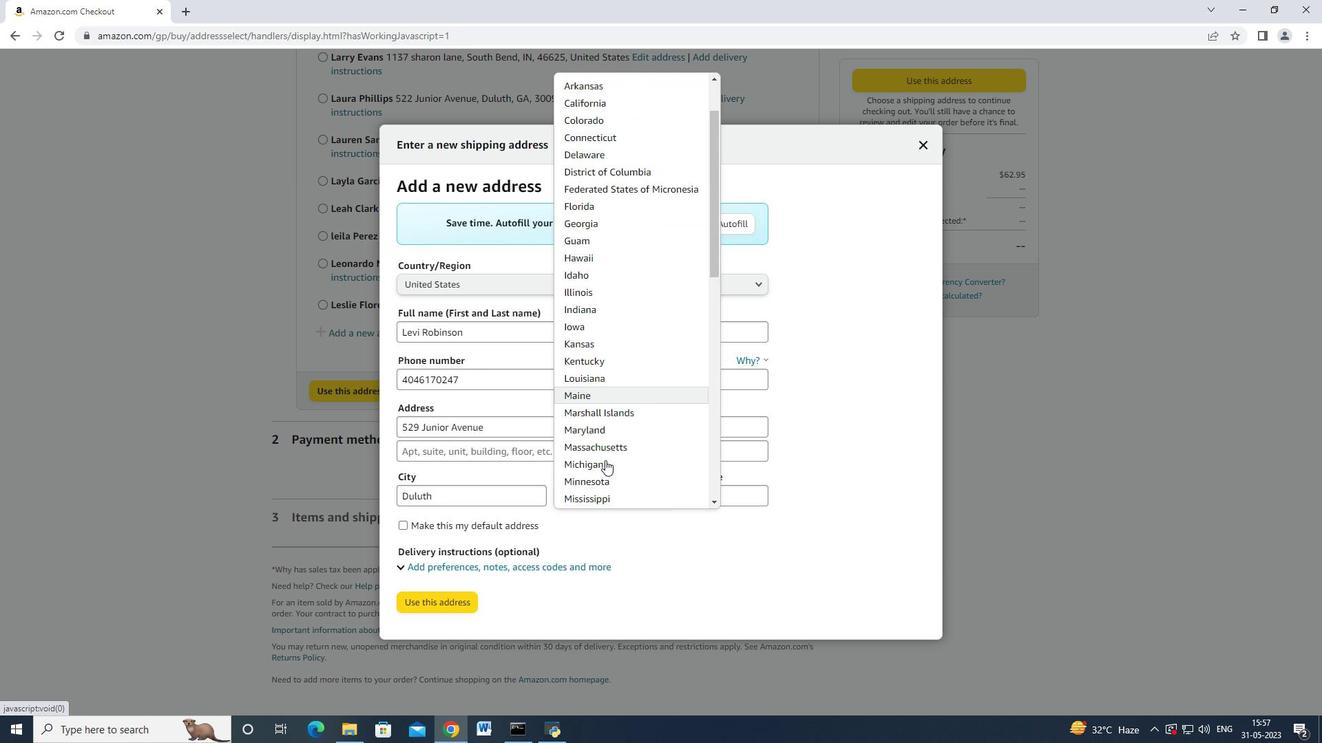 
Action: Mouse moved to (608, 460)
Screenshot: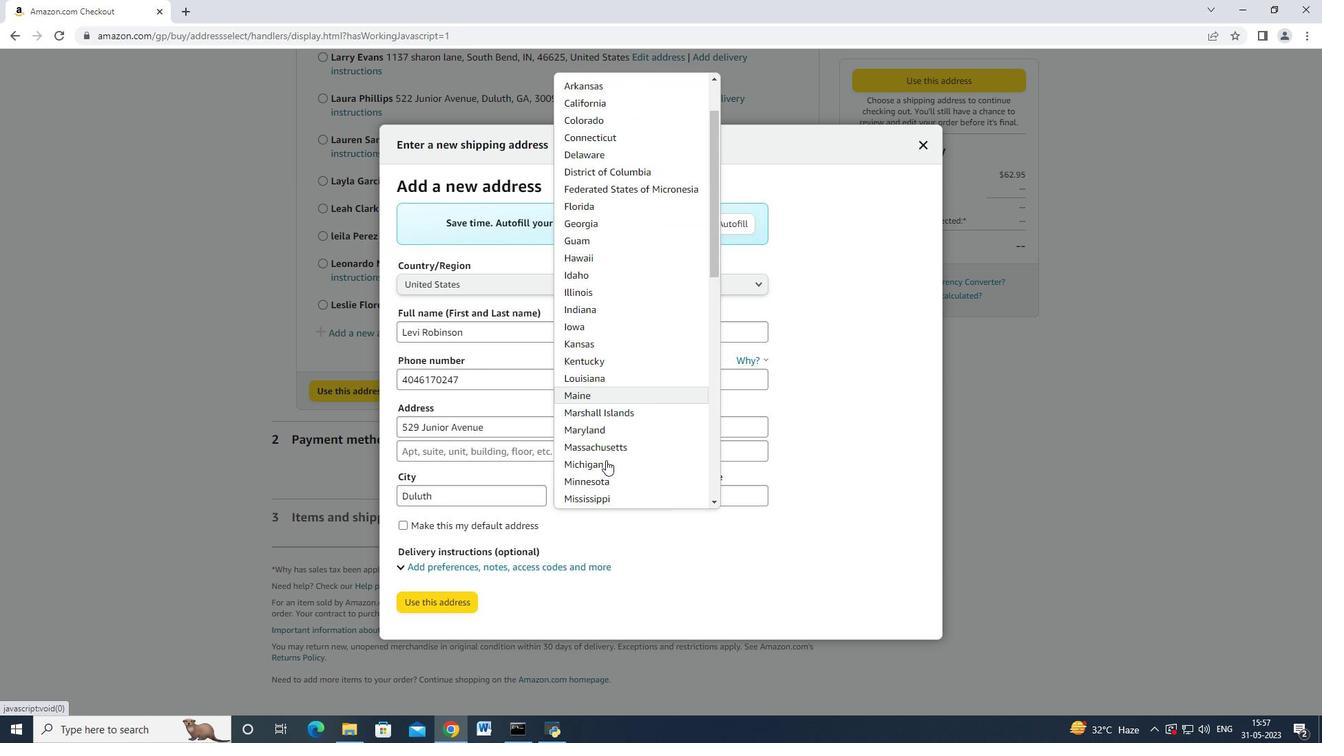
Action: Mouse scrolled (608, 459) with delta (0, 0)
Screenshot: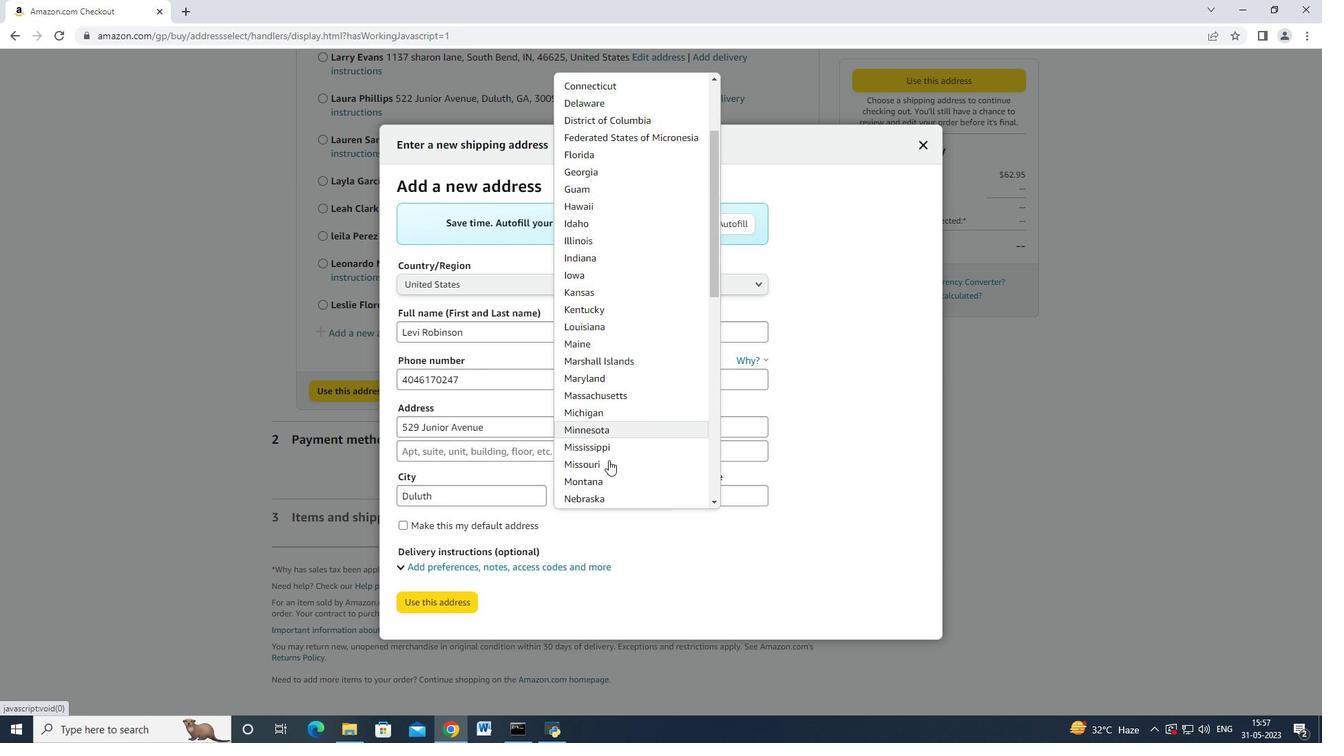 
Action: Mouse scrolled (608, 459) with delta (0, 0)
Screenshot: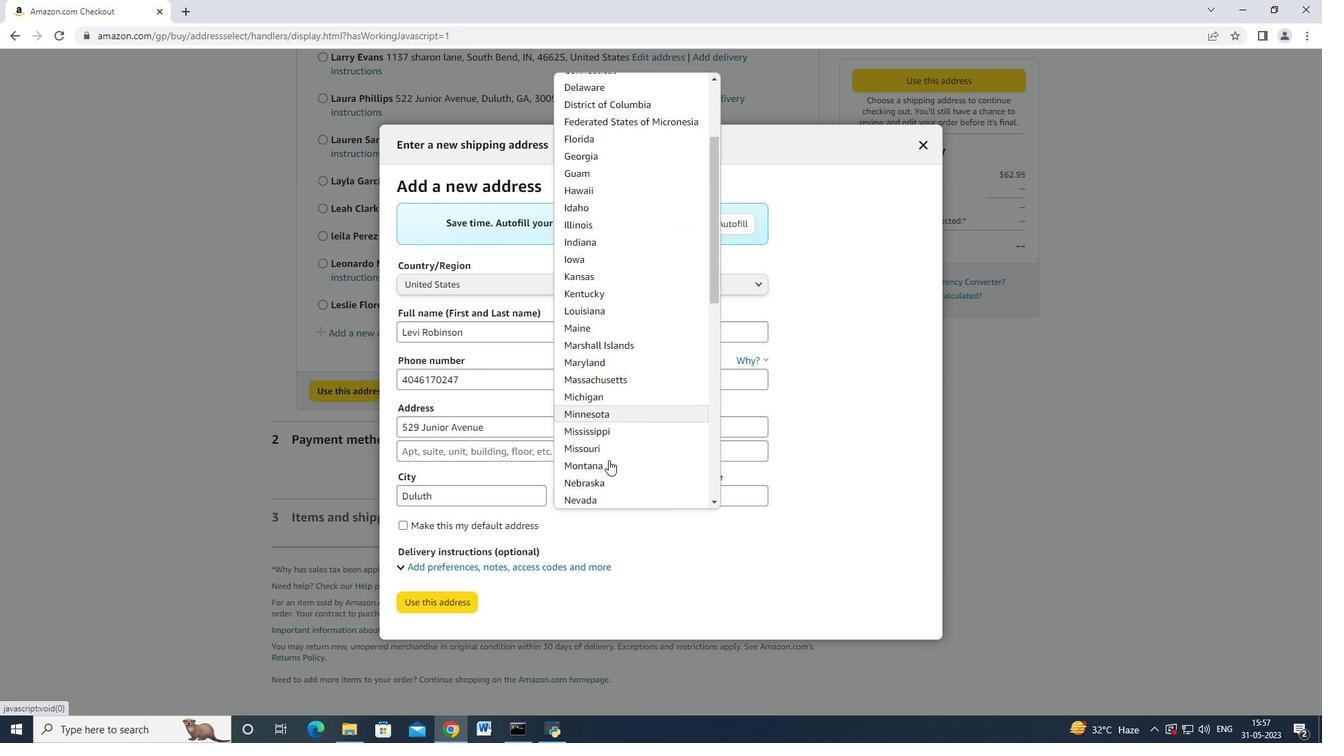 
Action: Mouse scrolled (608, 461) with delta (0, 0)
Screenshot: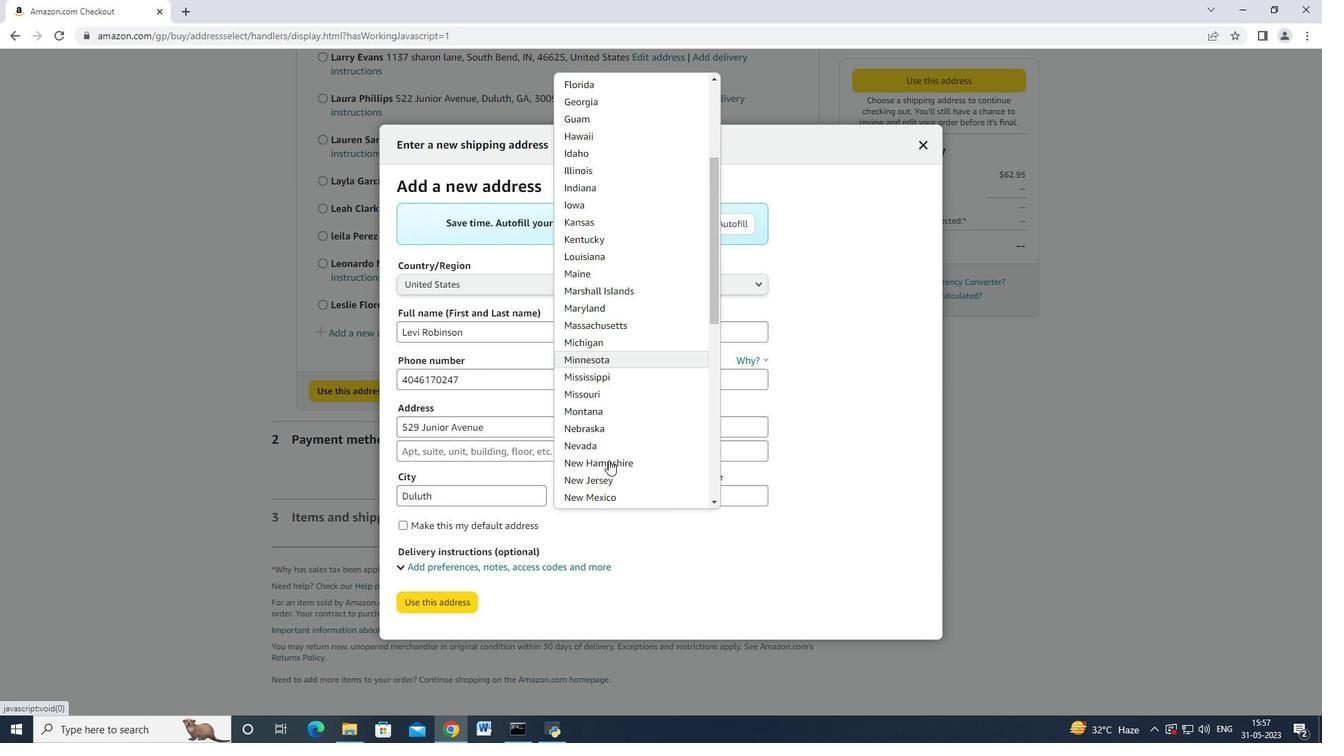 
Action: Mouse scrolled (608, 461) with delta (0, 0)
Screenshot: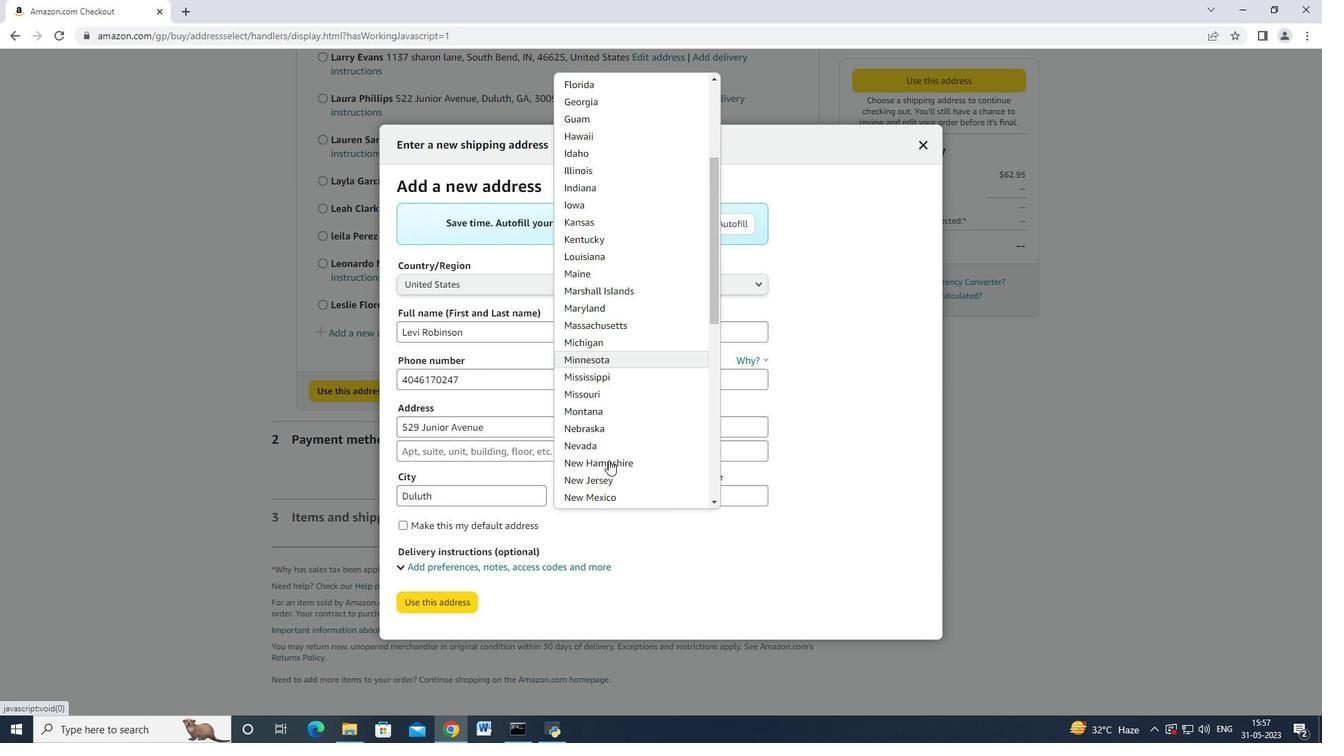 
Action: Mouse scrolled (608, 461) with delta (0, 0)
Screenshot: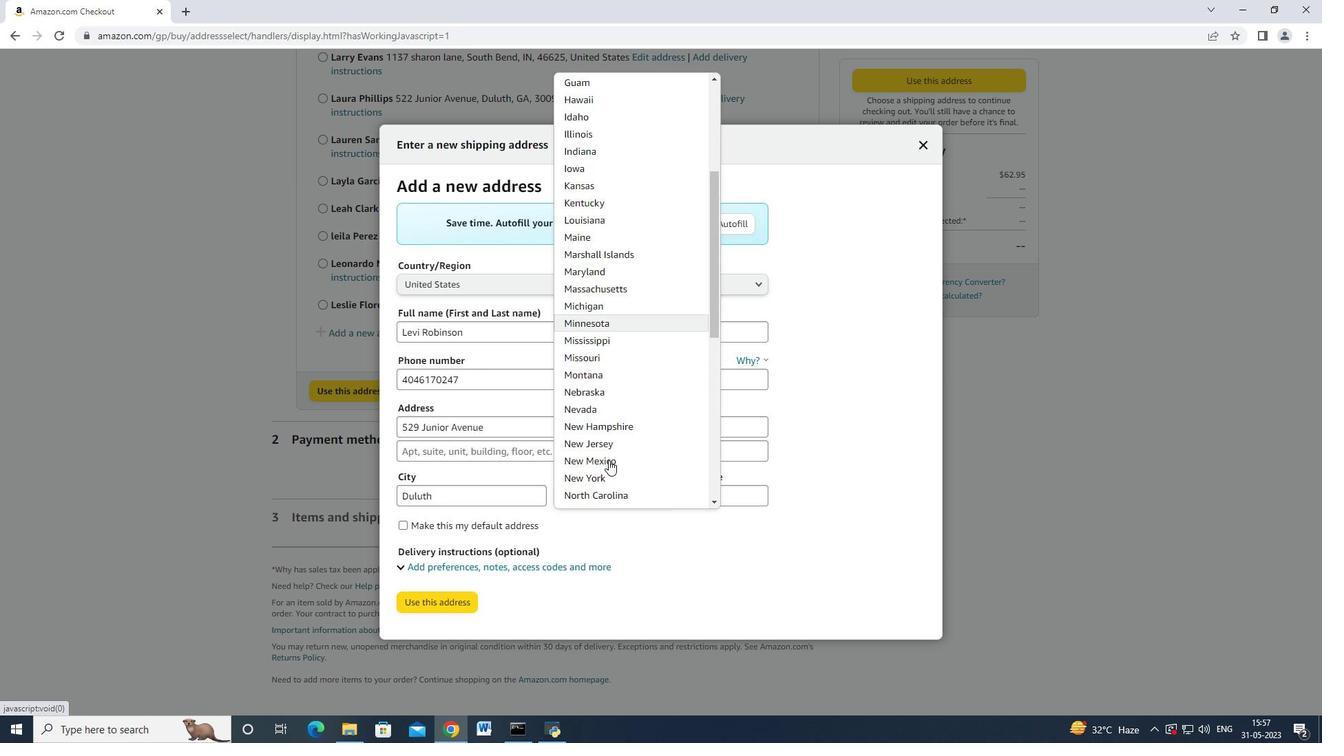 
Action: Mouse scrolled (608, 461) with delta (0, 0)
Screenshot: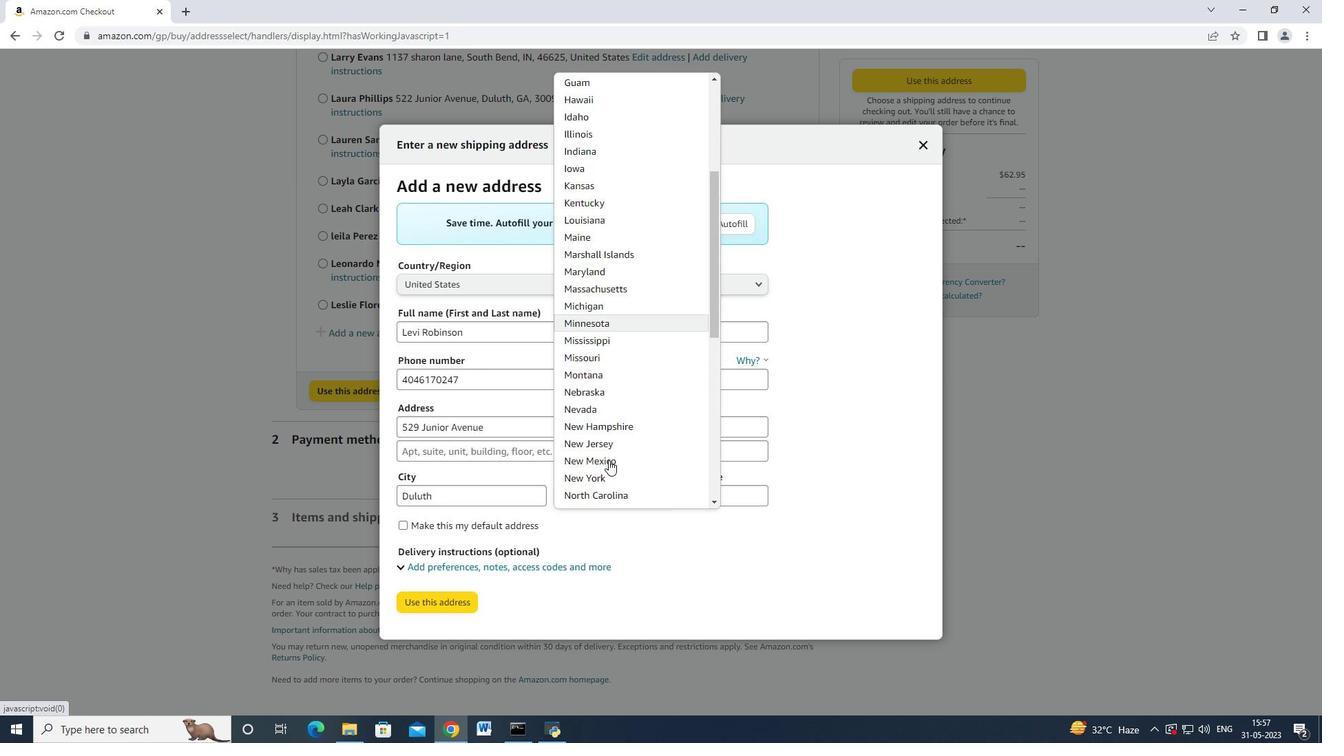 
Action: Mouse scrolled (608, 461) with delta (0, 0)
Screenshot: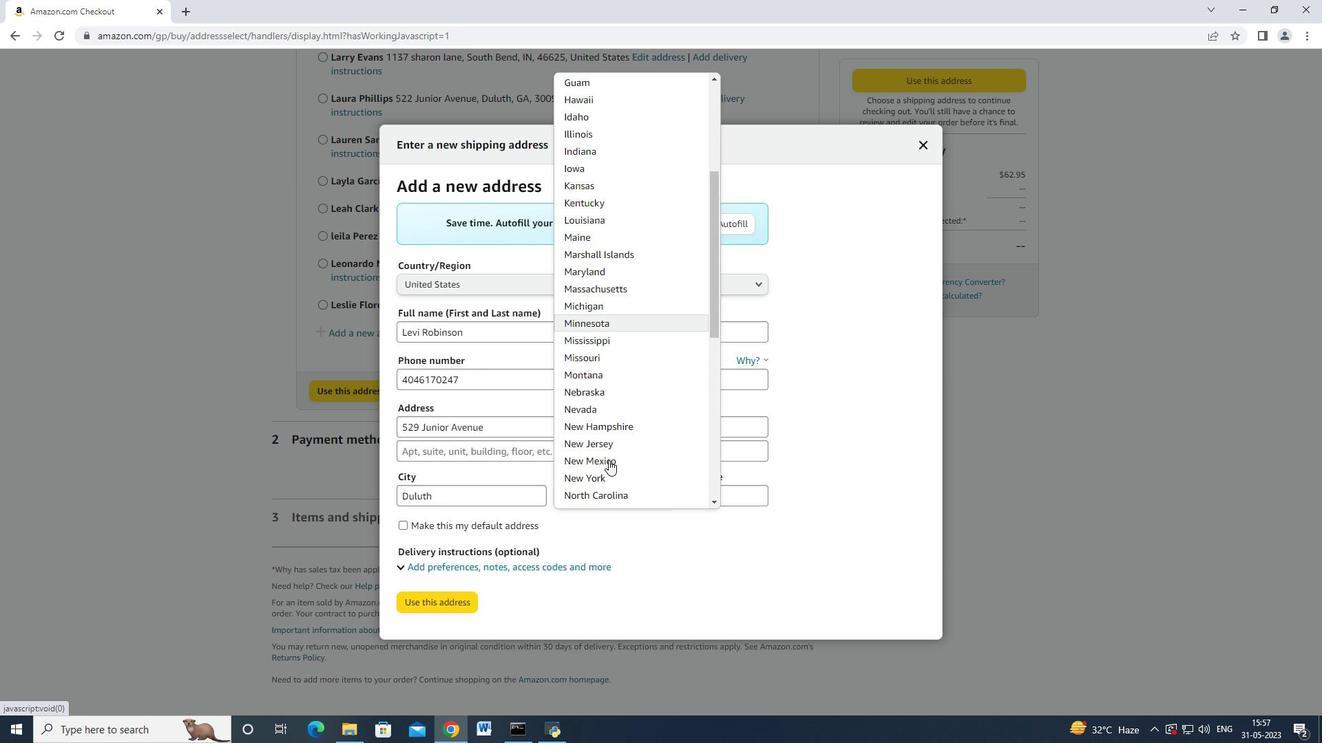 
Action: Mouse scrolled (608, 461) with delta (0, 0)
Screenshot: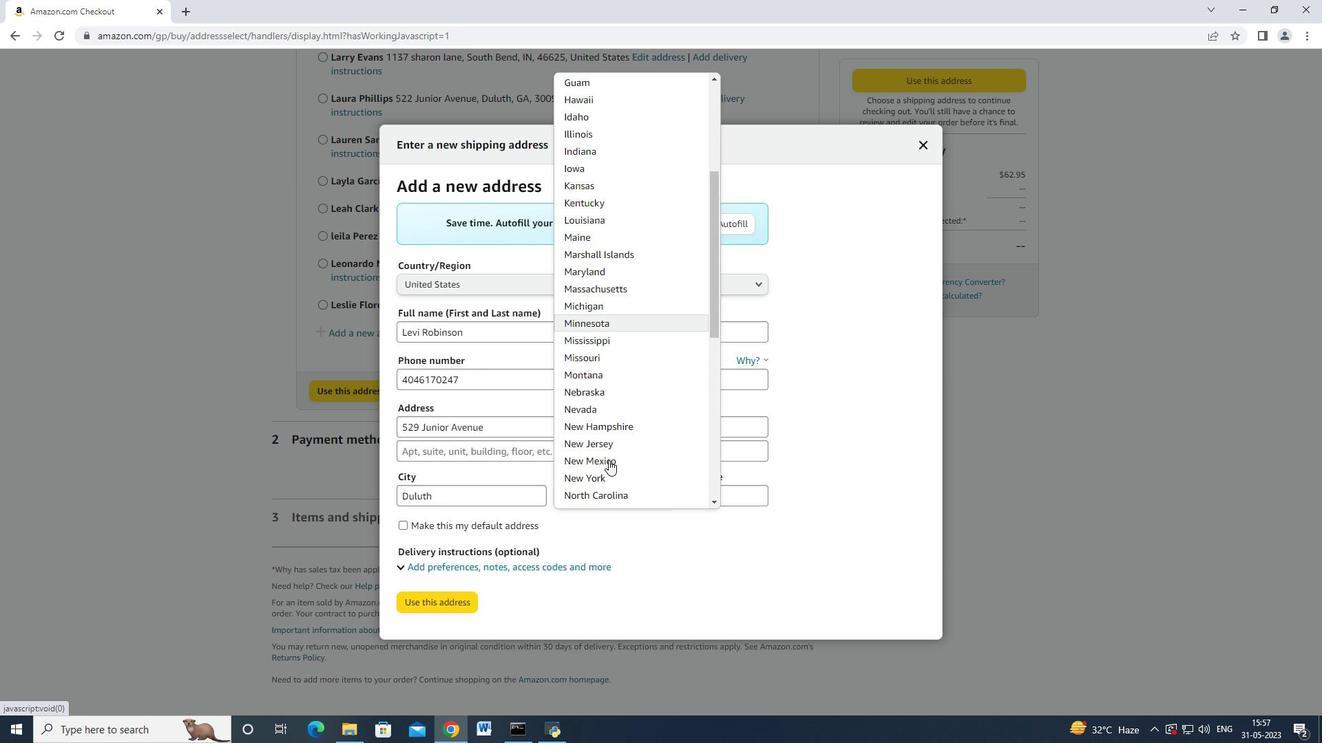 
Action: Mouse moved to (626, 411)
Screenshot: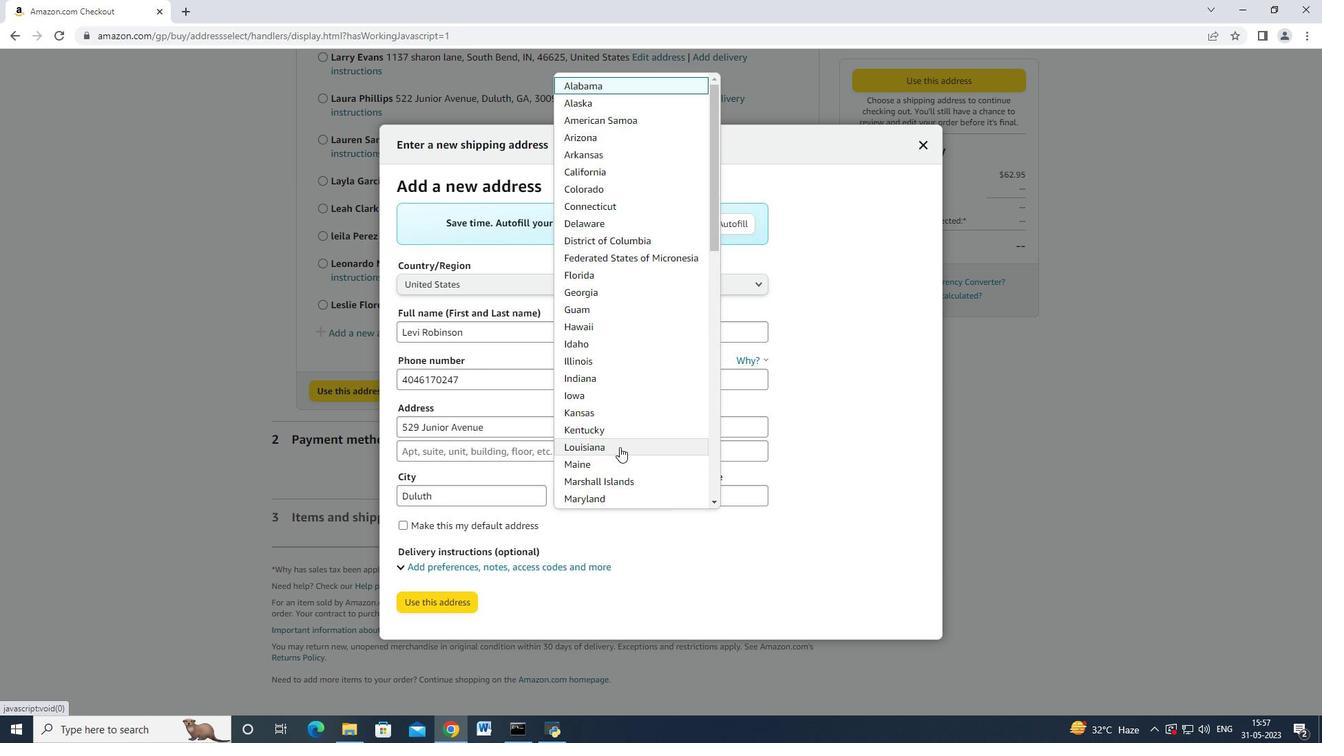 
Action: Mouse scrolled (626, 411) with delta (0, 0)
Screenshot: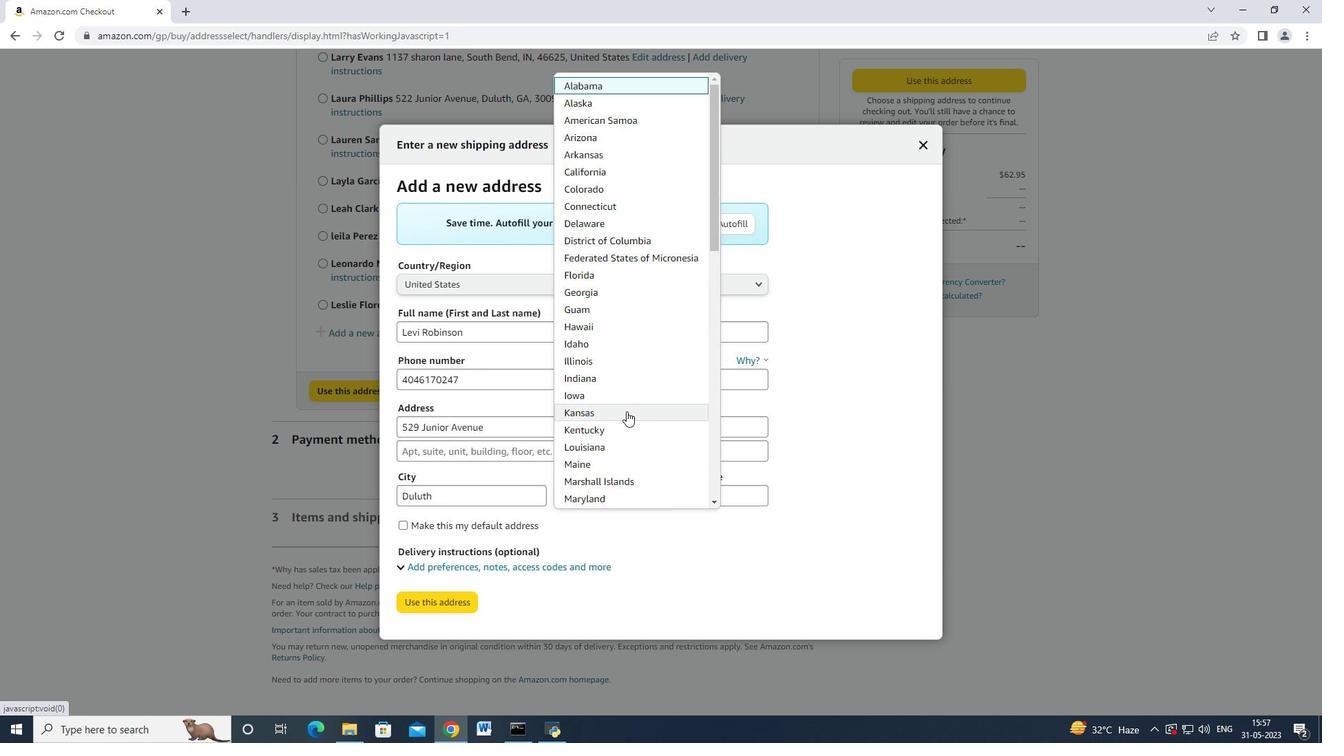 
Action: Mouse scrolled (626, 411) with delta (0, 0)
Screenshot: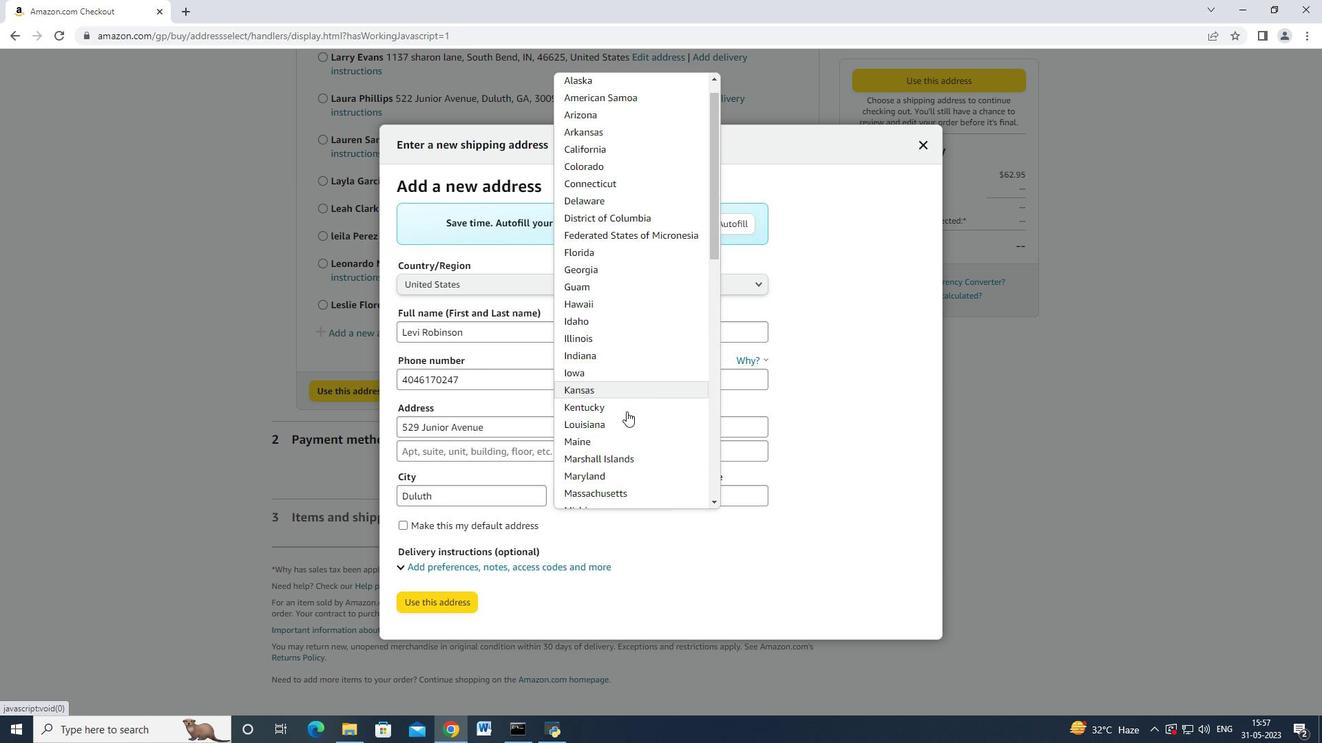 
Action: Mouse scrolled (626, 411) with delta (0, 0)
Screenshot: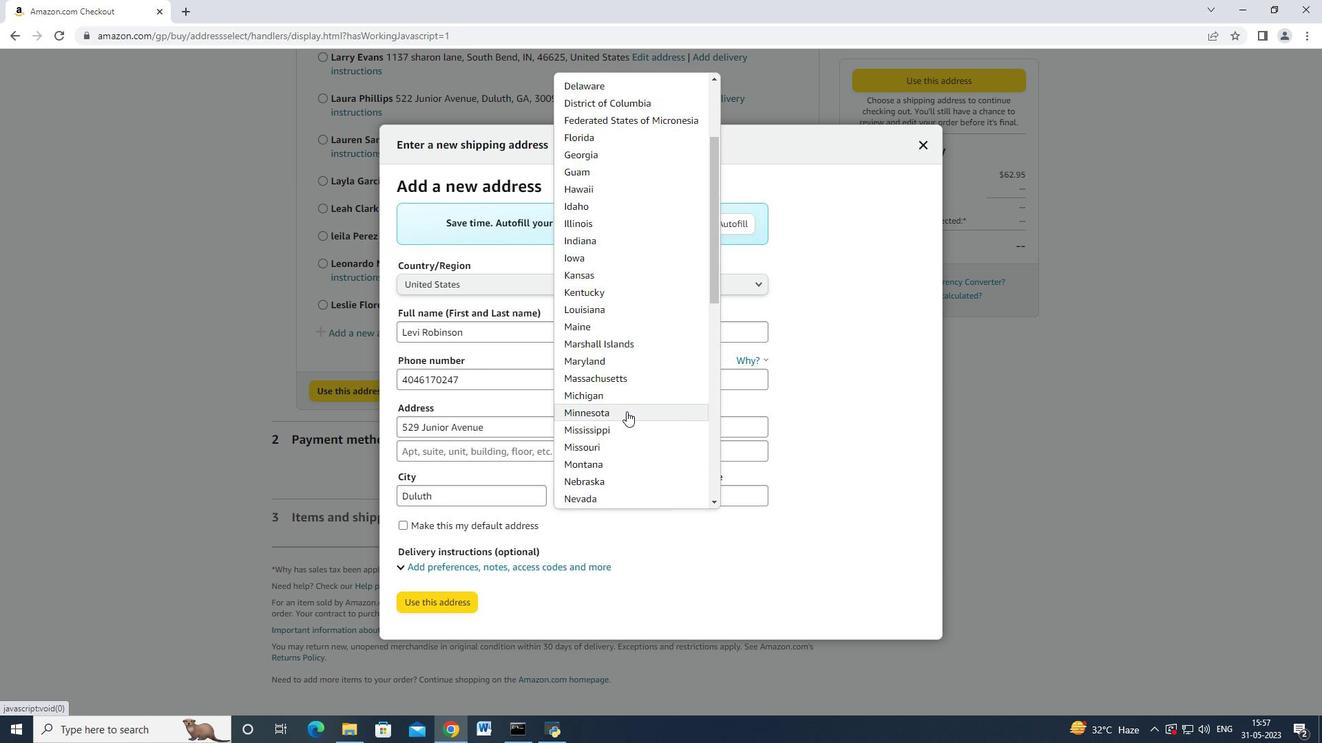 
Action: Mouse scrolled (626, 411) with delta (0, 0)
Screenshot: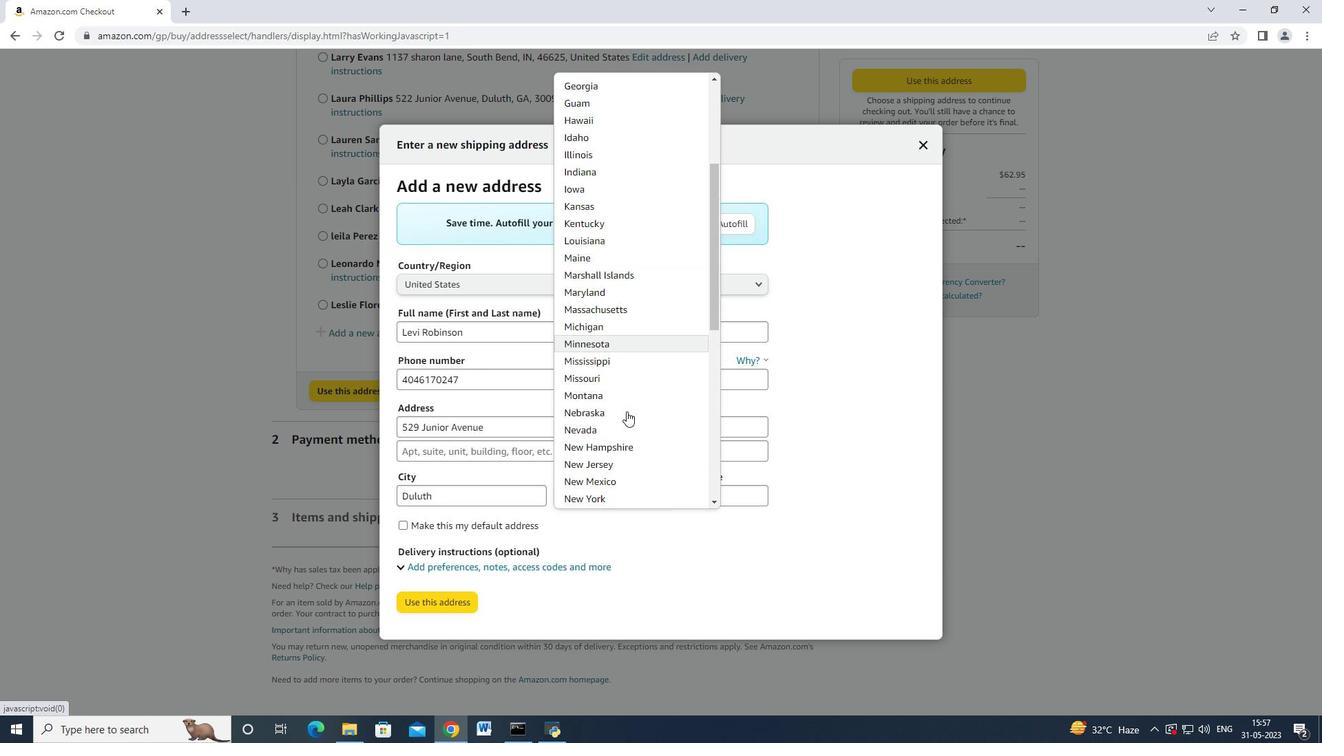 
Action: Mouse scrolled (626, 412) with delta (0, 0)
Screenshot: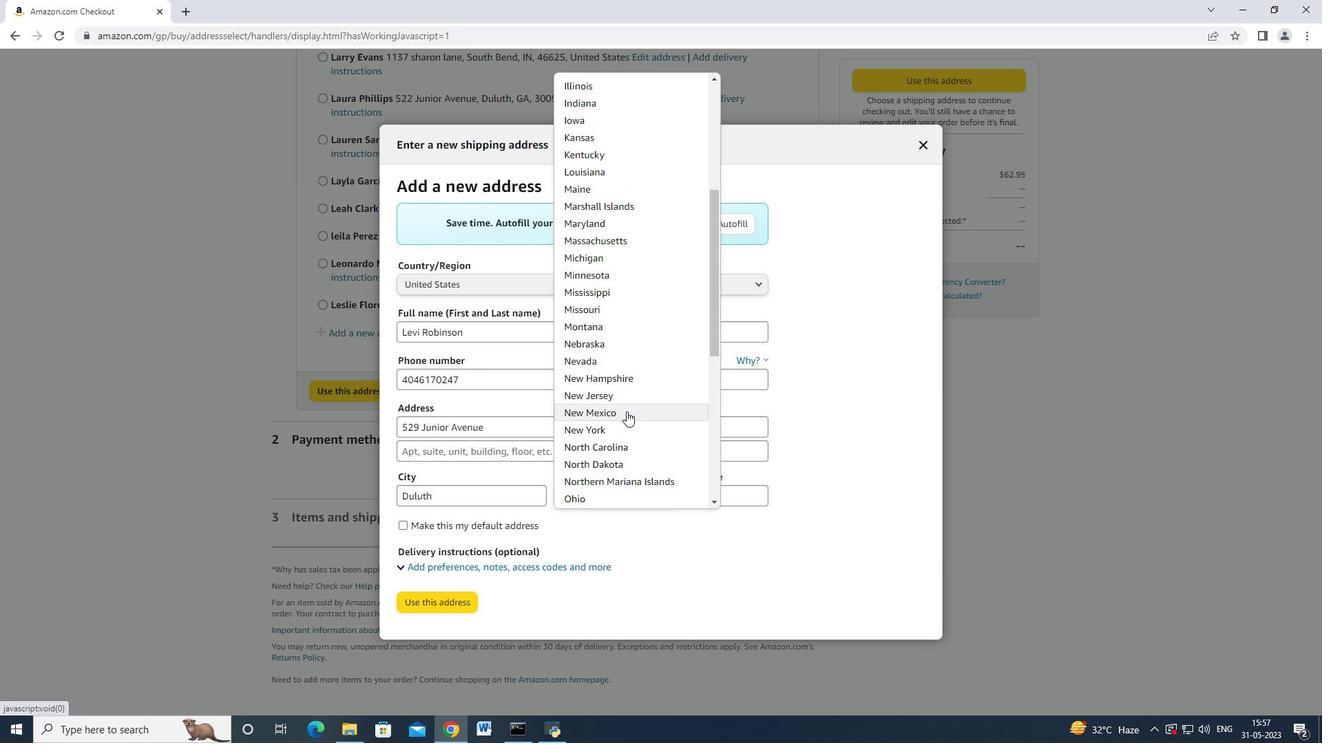 
Action: Mouse scrolled (626, 412) with delta (0, 0)
Screenshot: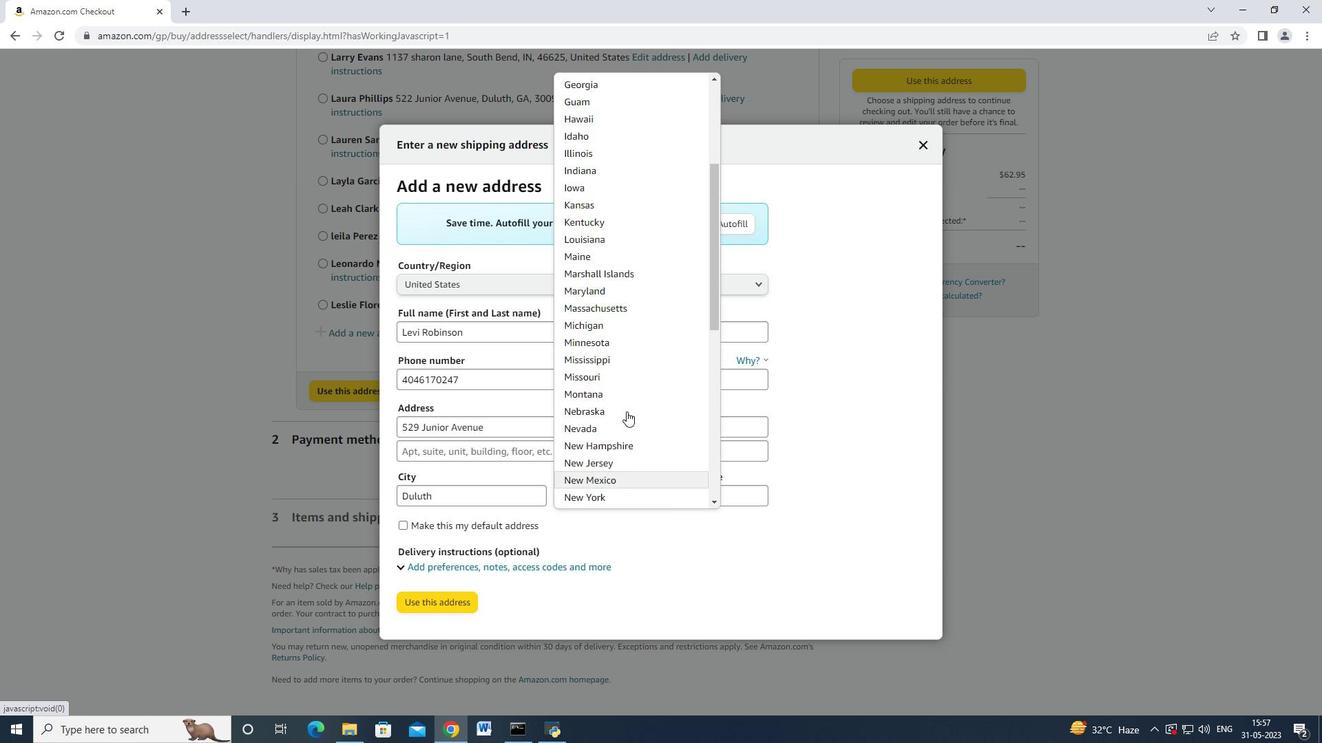 
Action: Mouse scrolled (626, 412) with delta (0, 0)
Screenshot: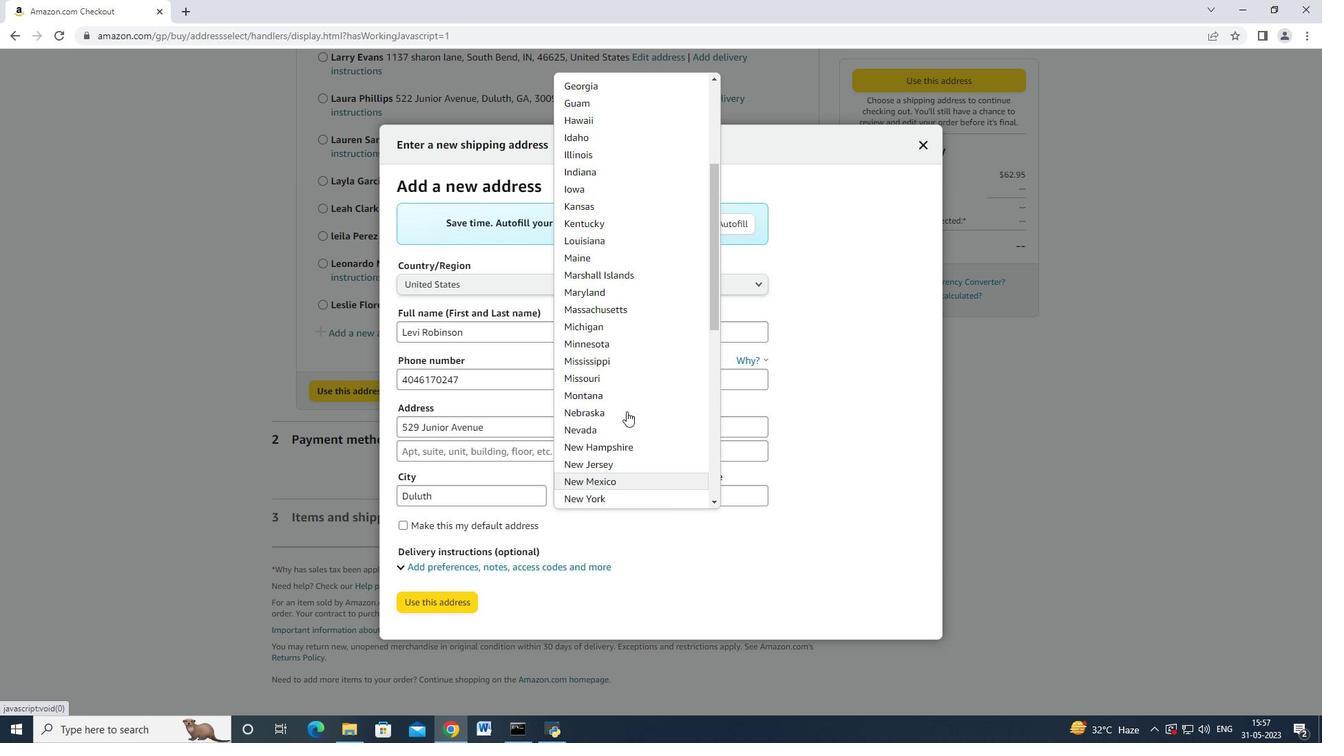 
Action: Mouse scrolled (626, 412) with delta (0, 0)
Screenshot: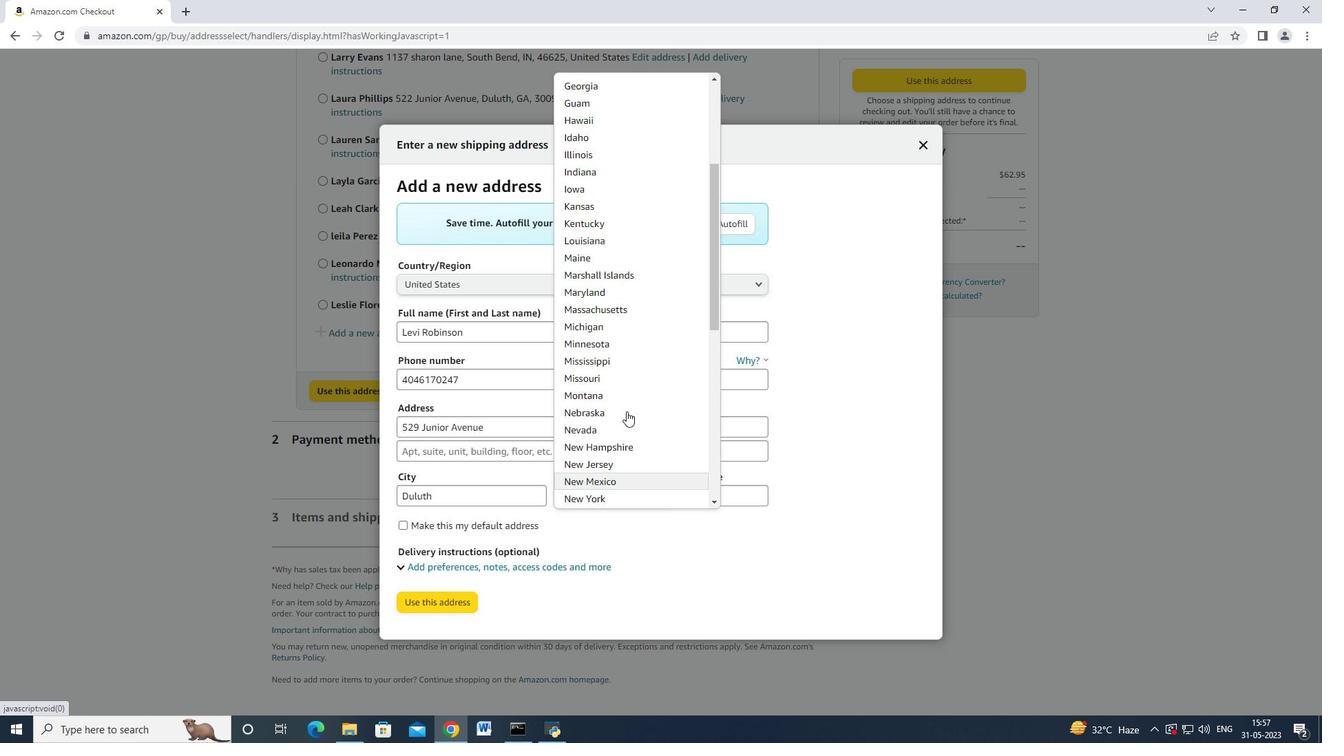
Action: Mouse scrolled (626, 412) with delta (0, 0)
Screenshot: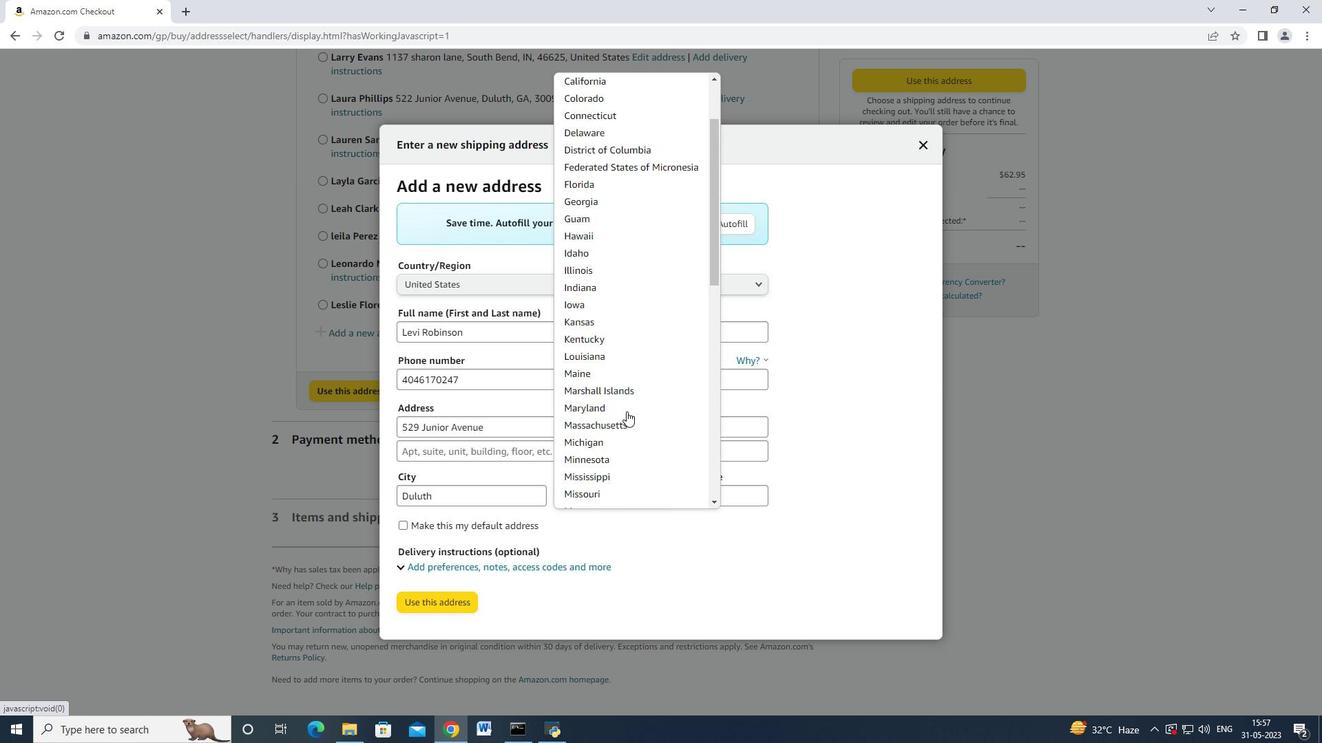 
Action: Mouse moved to (610, 289)
Screenshot: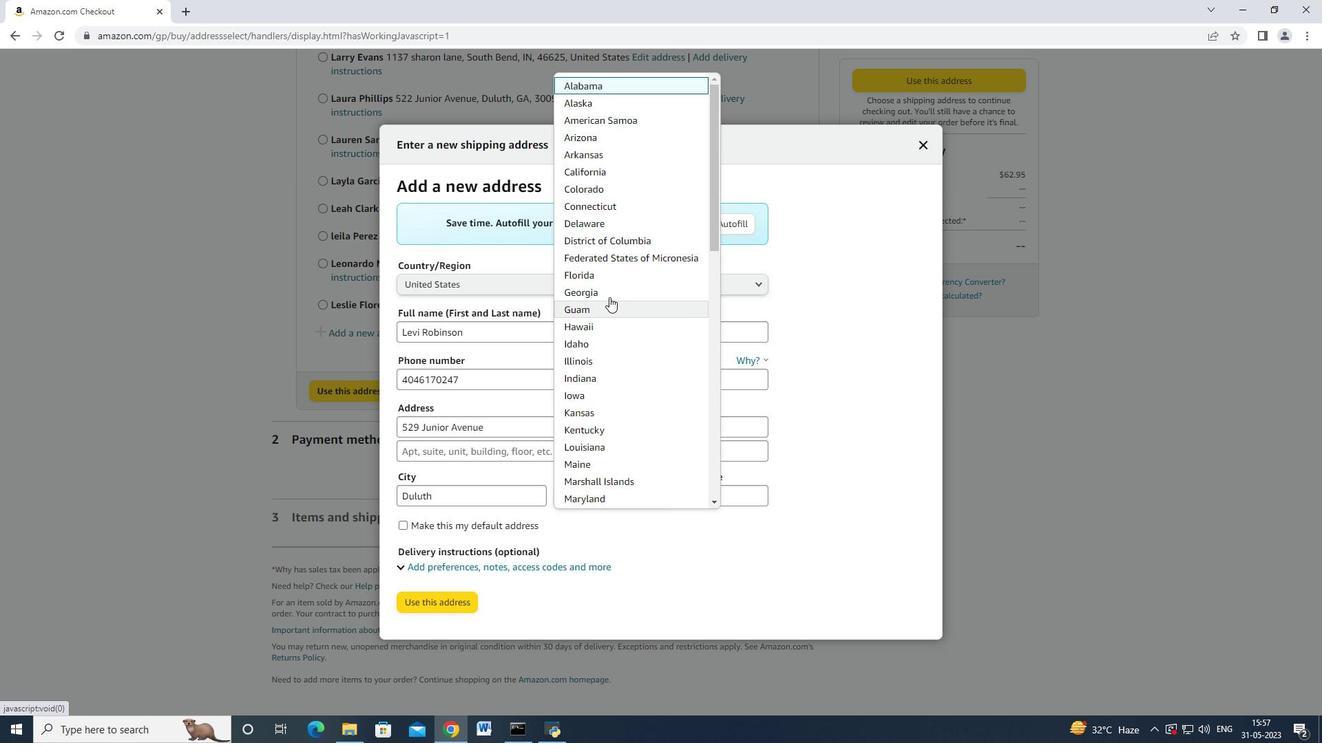 
Action: Mouse pressed left at (610, 289)
Screenshot: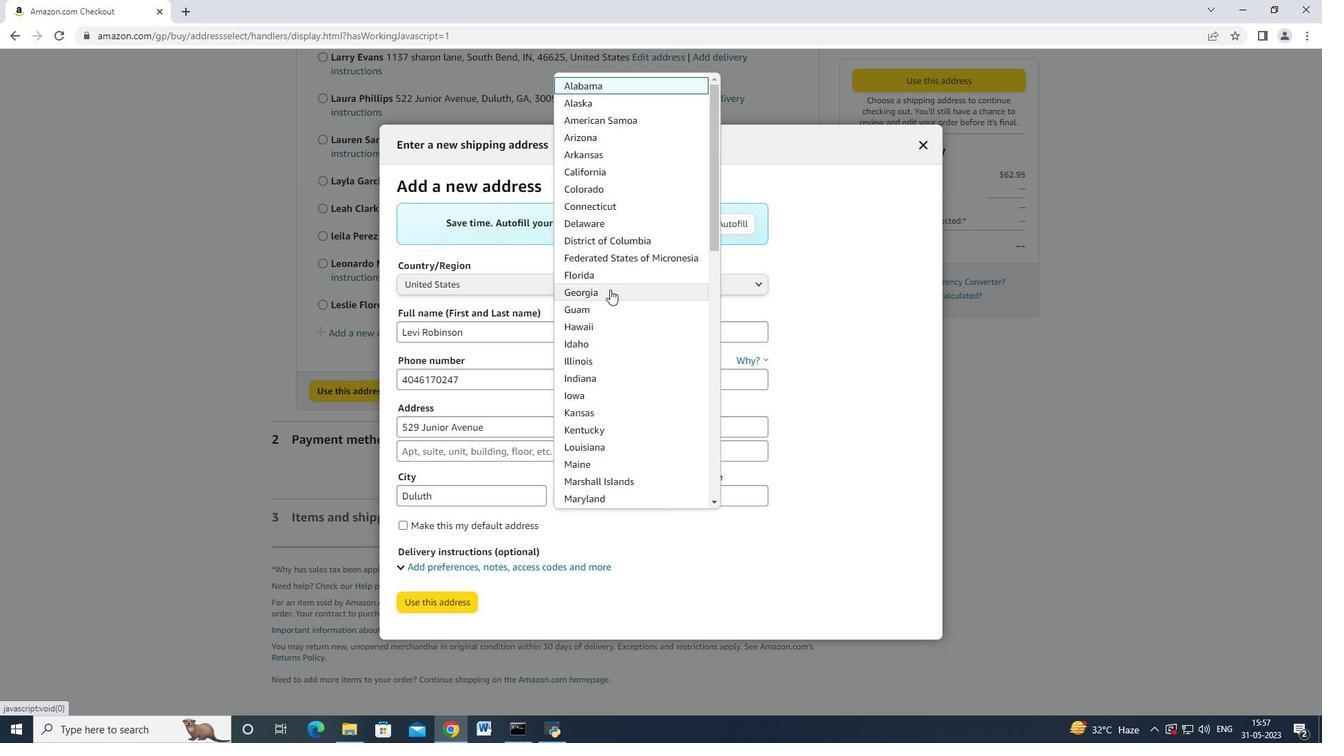 
Action: Mouse moved to (729, 490)
Screenshot: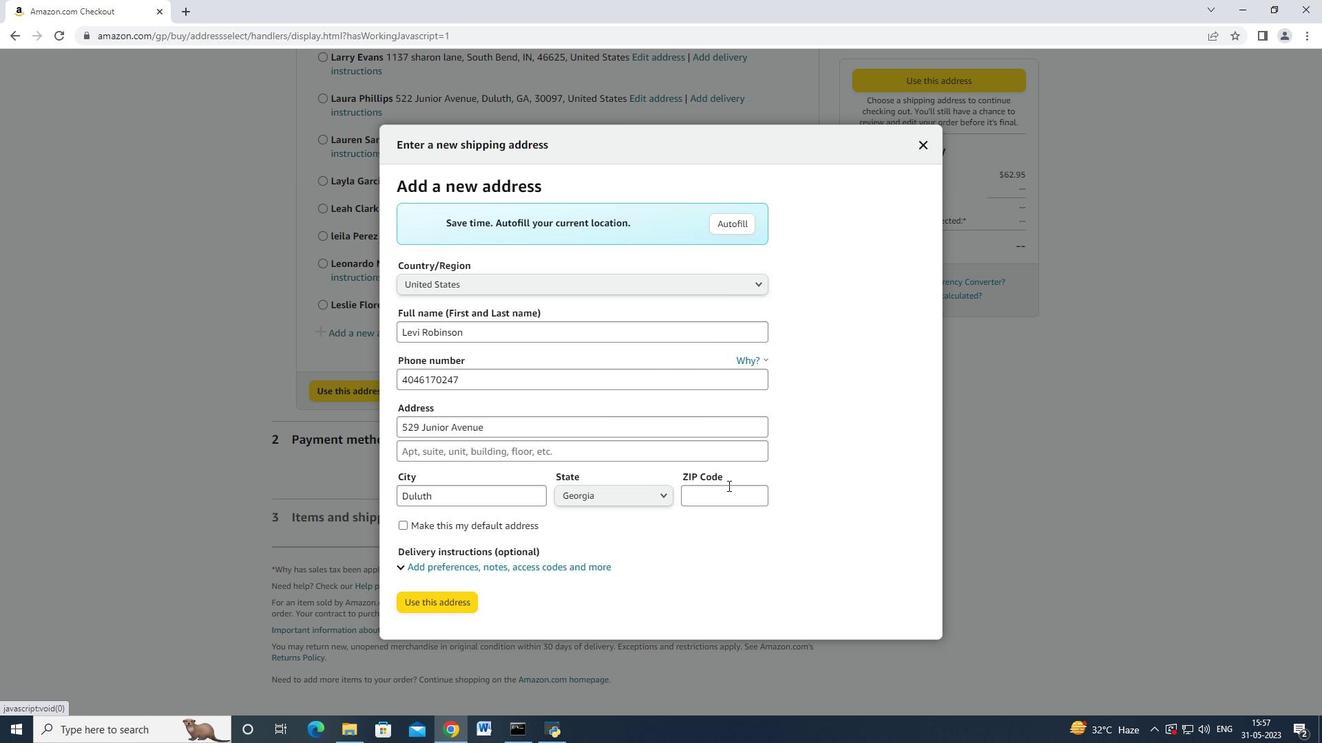 
Action: Mouse pressed left at (729, 490)
Screenshot: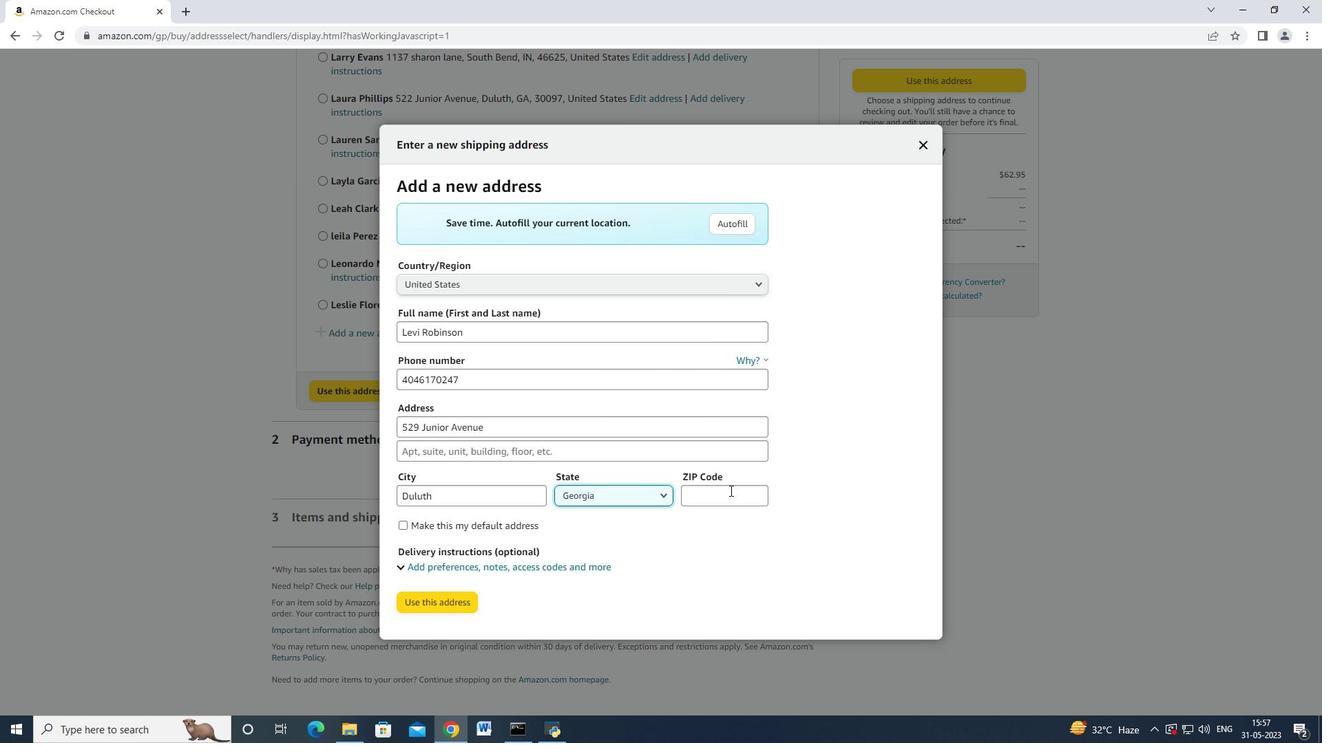 
Action: Mouse moved to (729, 490)
Screenshot: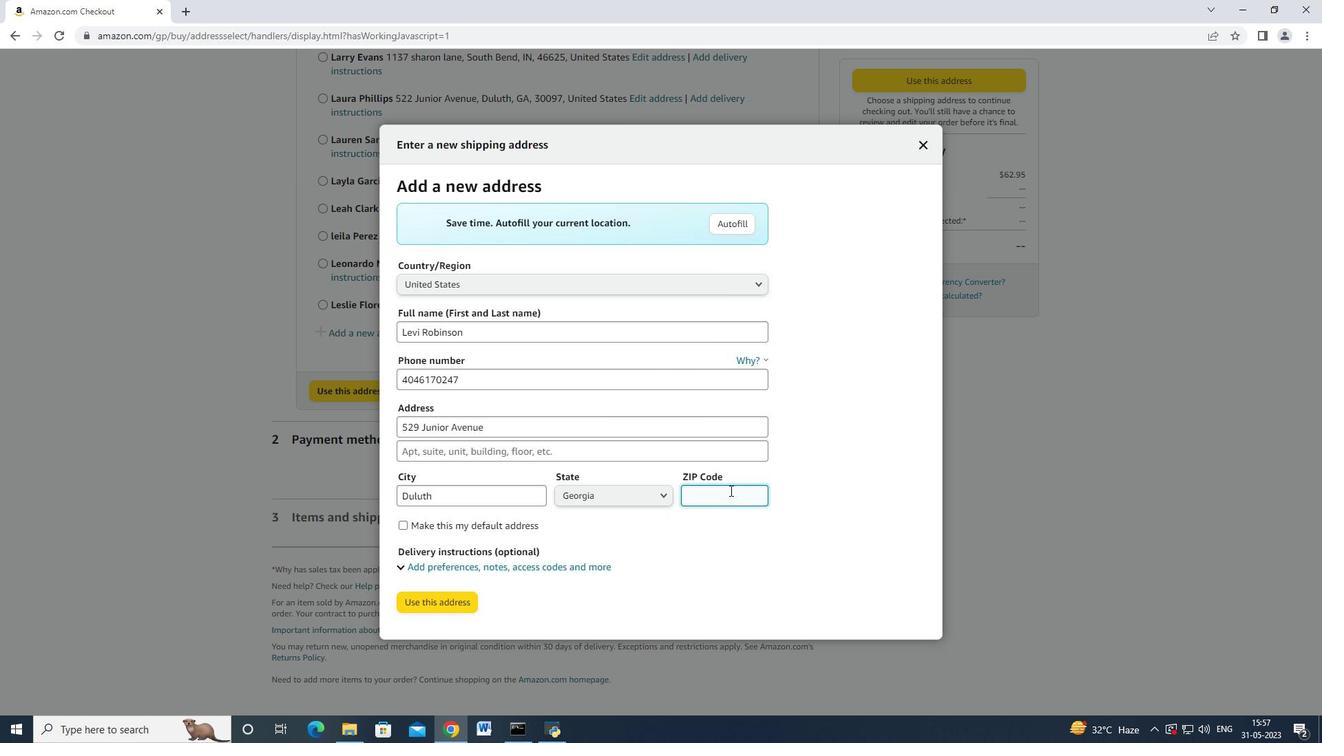 
Action: Key pressed 30097
Screenshot: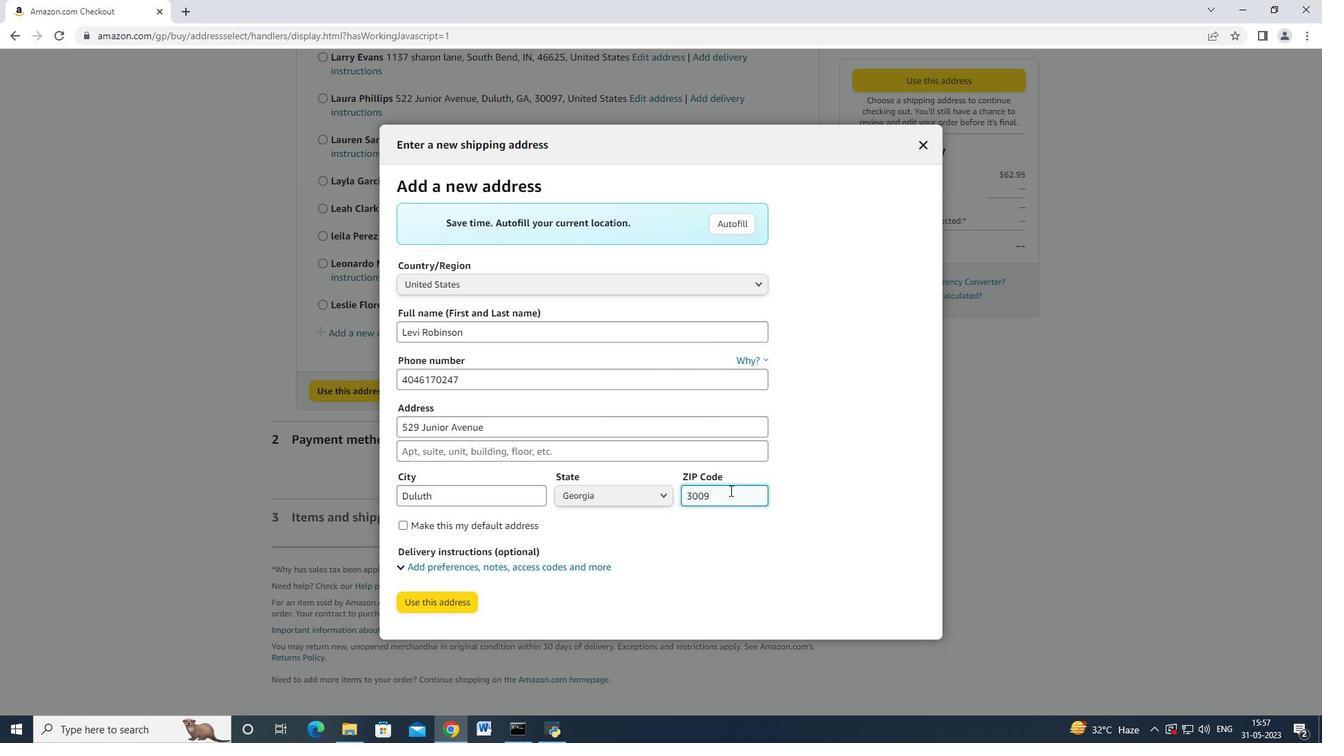 
Action: Mouse moved to (461, 605)
Screenshot: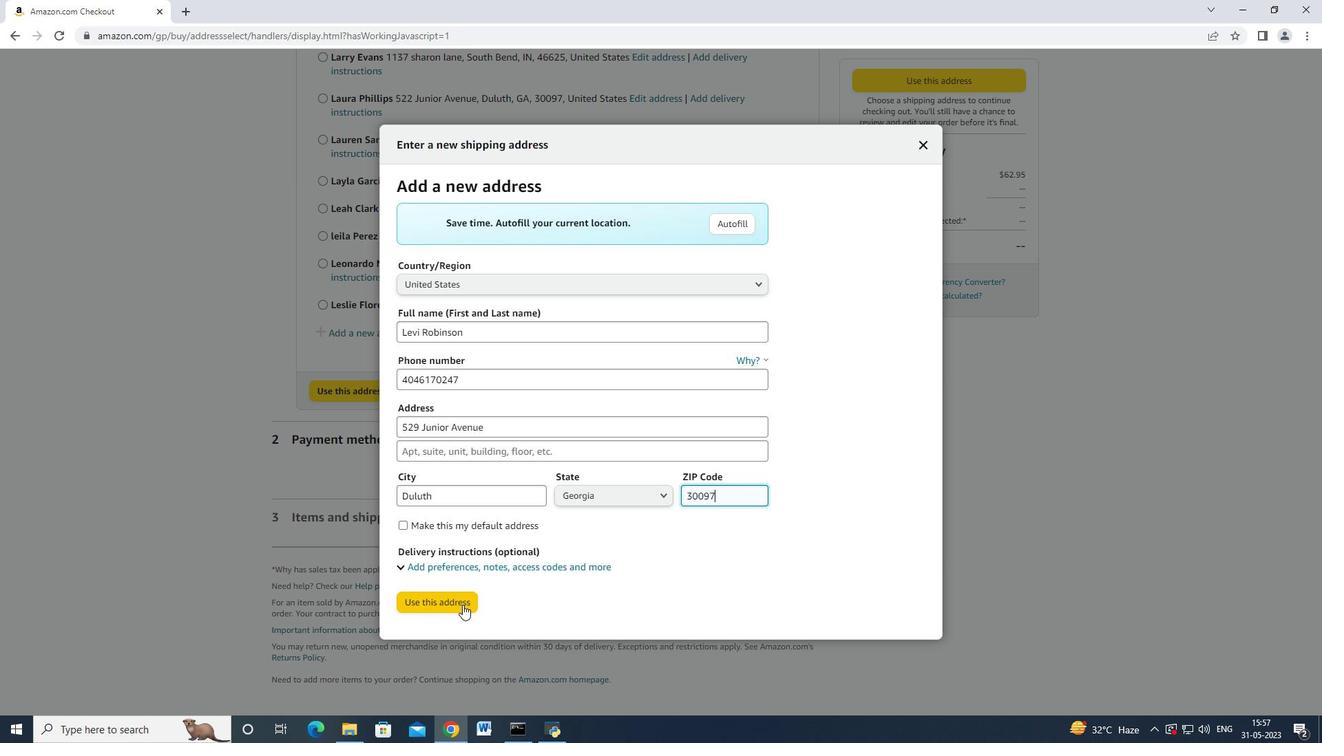 
Action: Mouse pressed left at (461, 605)
Screenshot: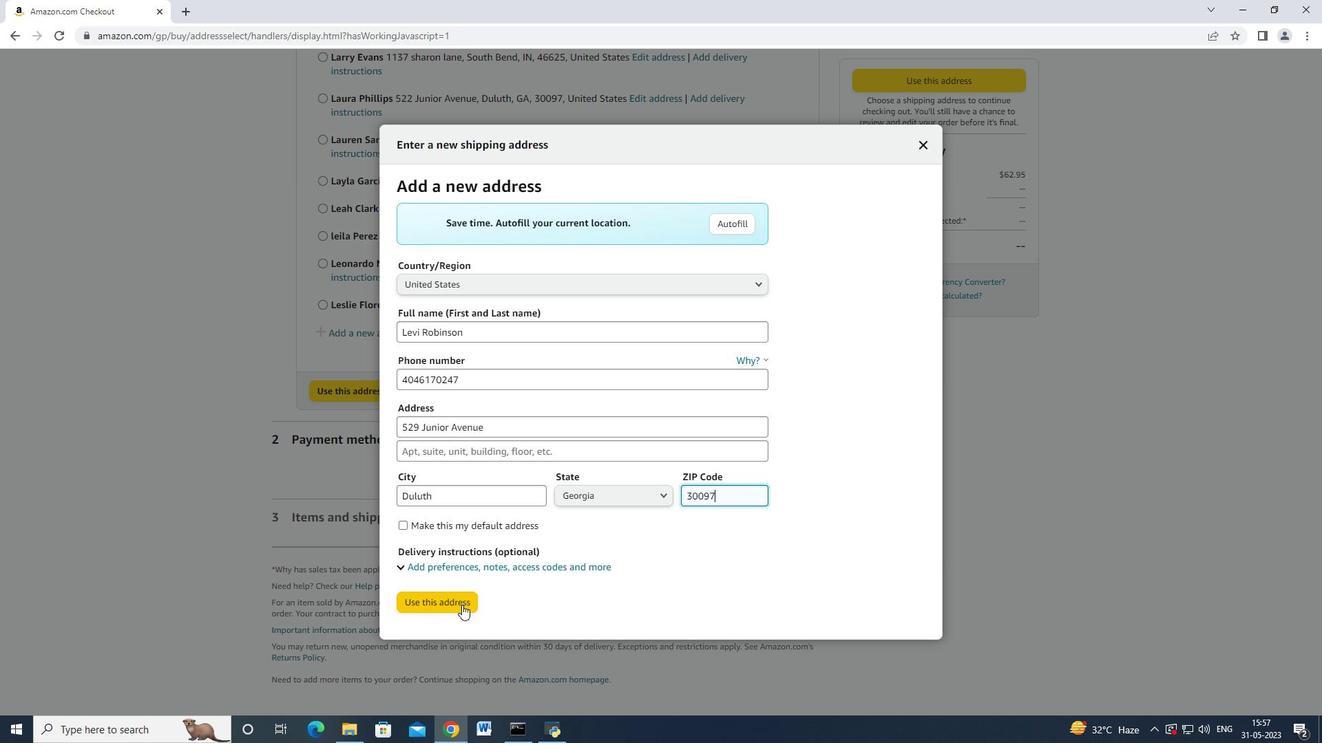 
Action: Mouse moved to (543, 599)
Screenshot: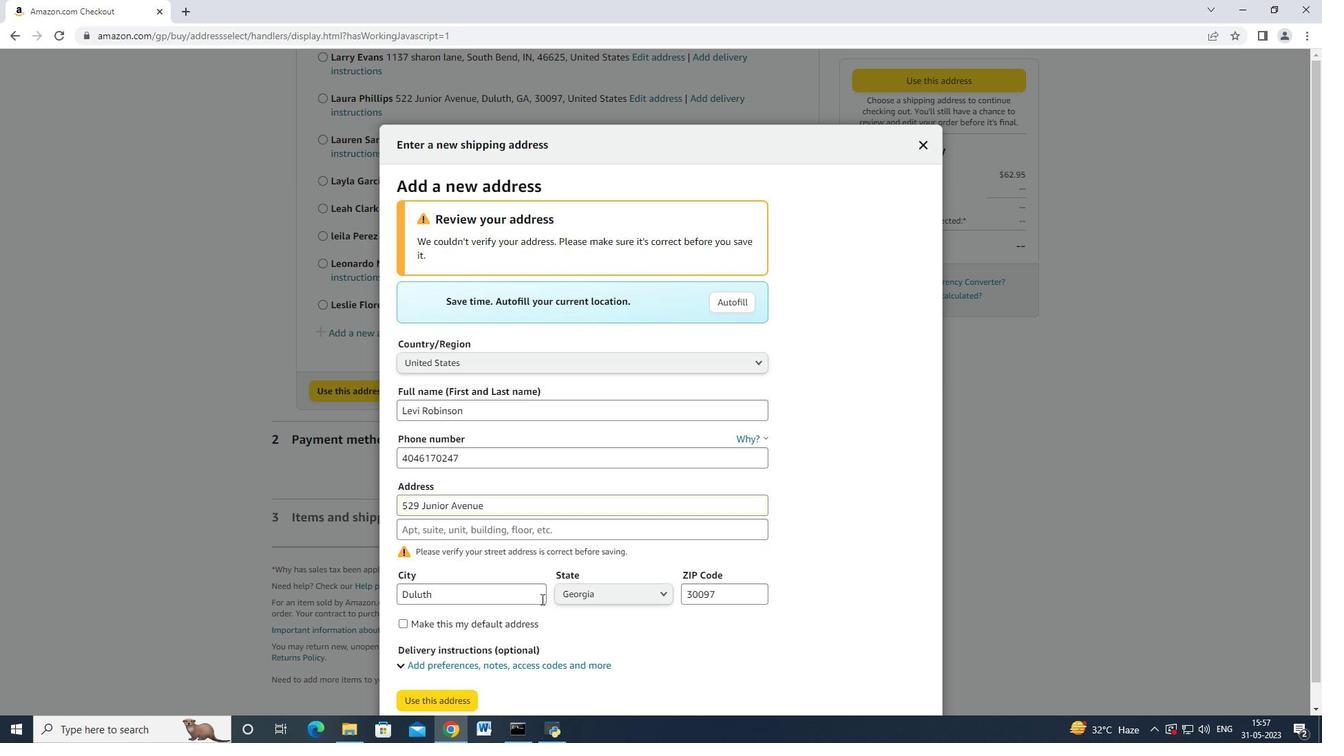 
Action: Mouse scrolled (543, 599) with delta (0, 0)
Screenshot: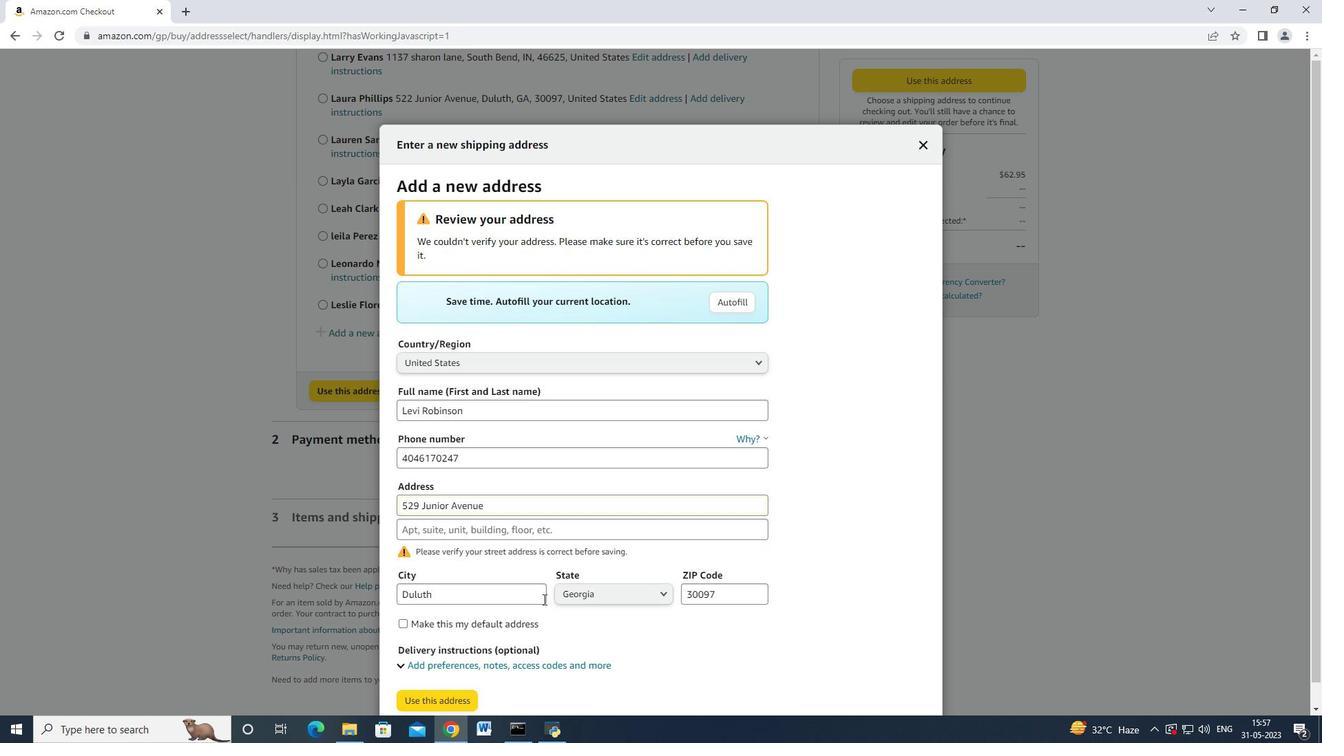 
Action: Mouse moved to (446, 675)
Screenshot: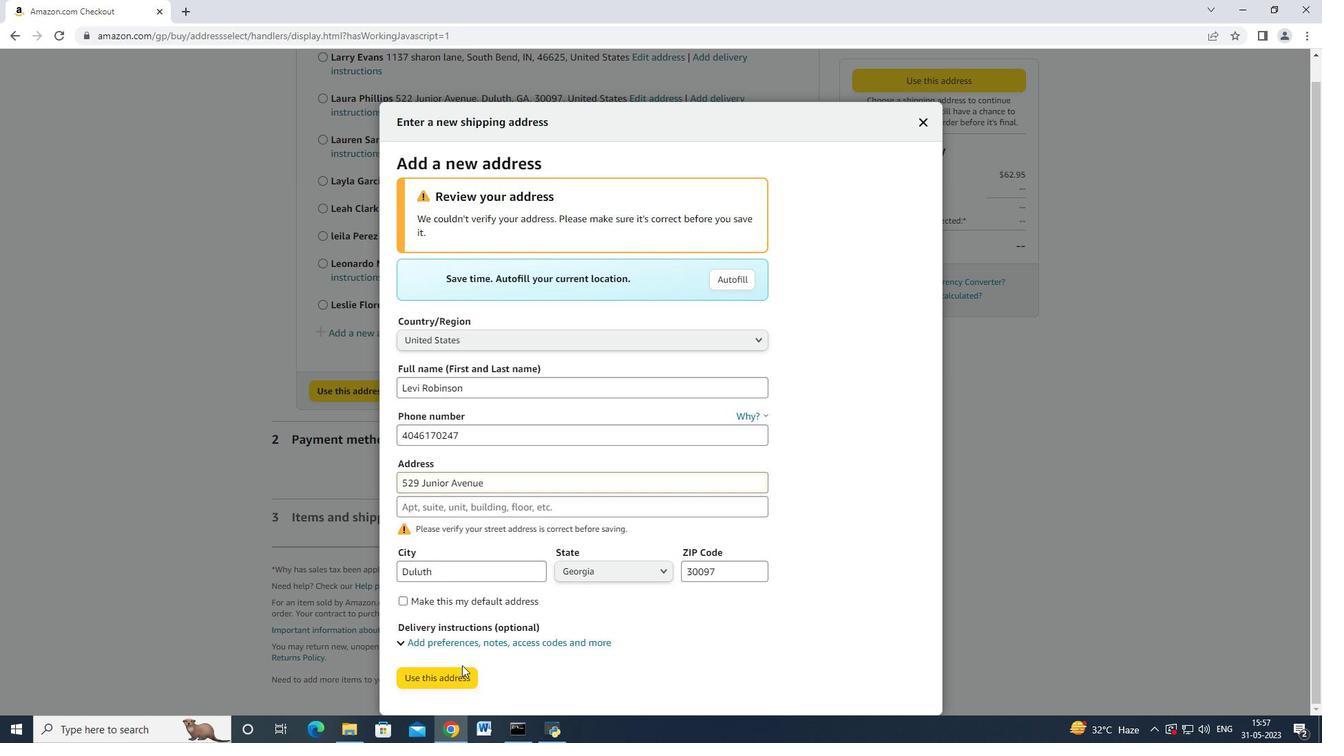 
Action: Mouse pressed left at (446, 675)
Screenshot: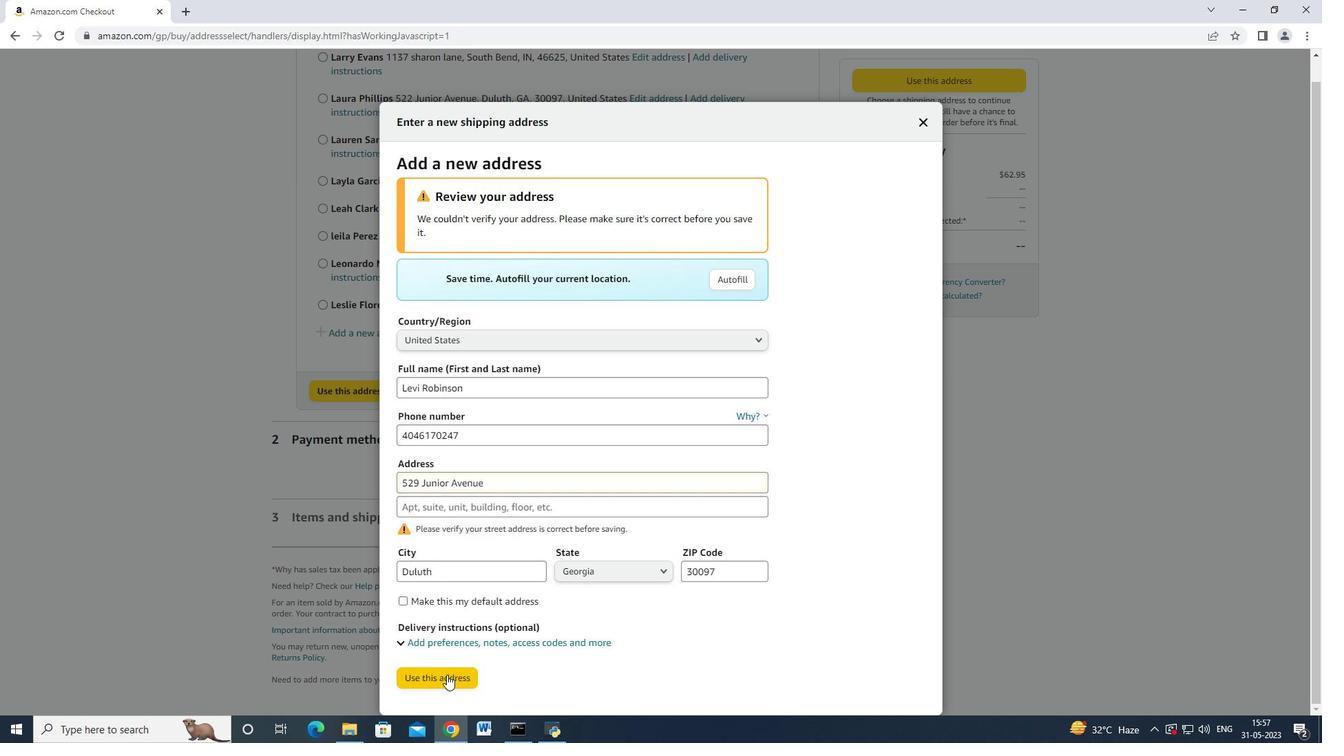 
Action: Mouse moved to (606, 526)
Screenshot: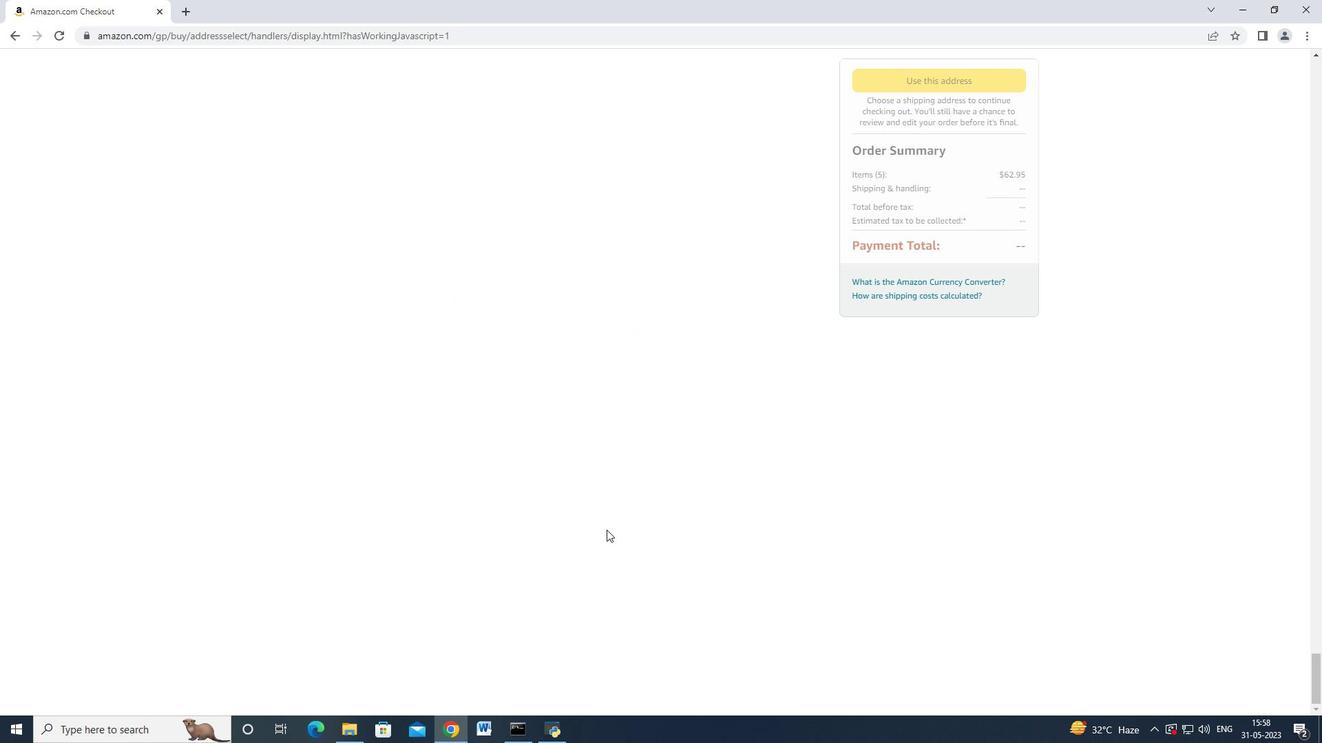 
Action: Mouse scrolled (606, 527) with delta (0, 0)
Screenshot: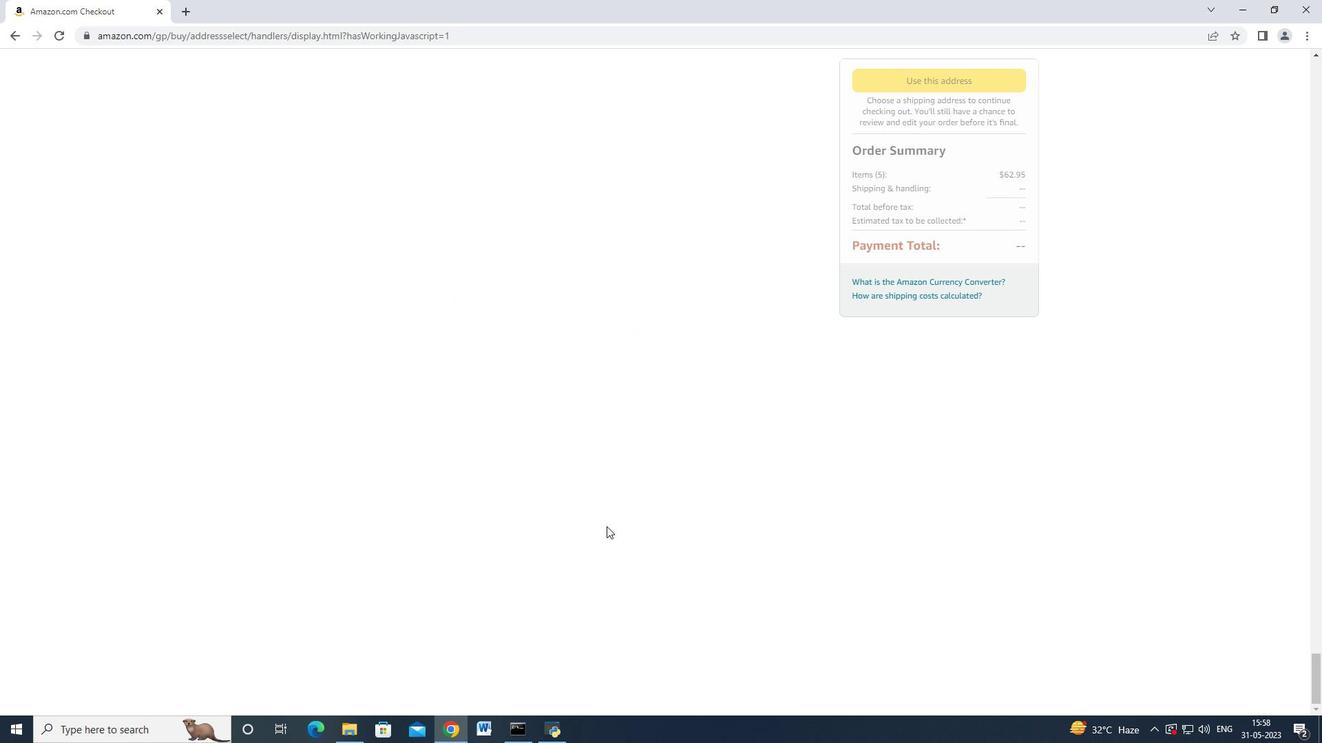 
Action: Mouse scrolled (606, 527) with delta (0, 0)
Screenshot: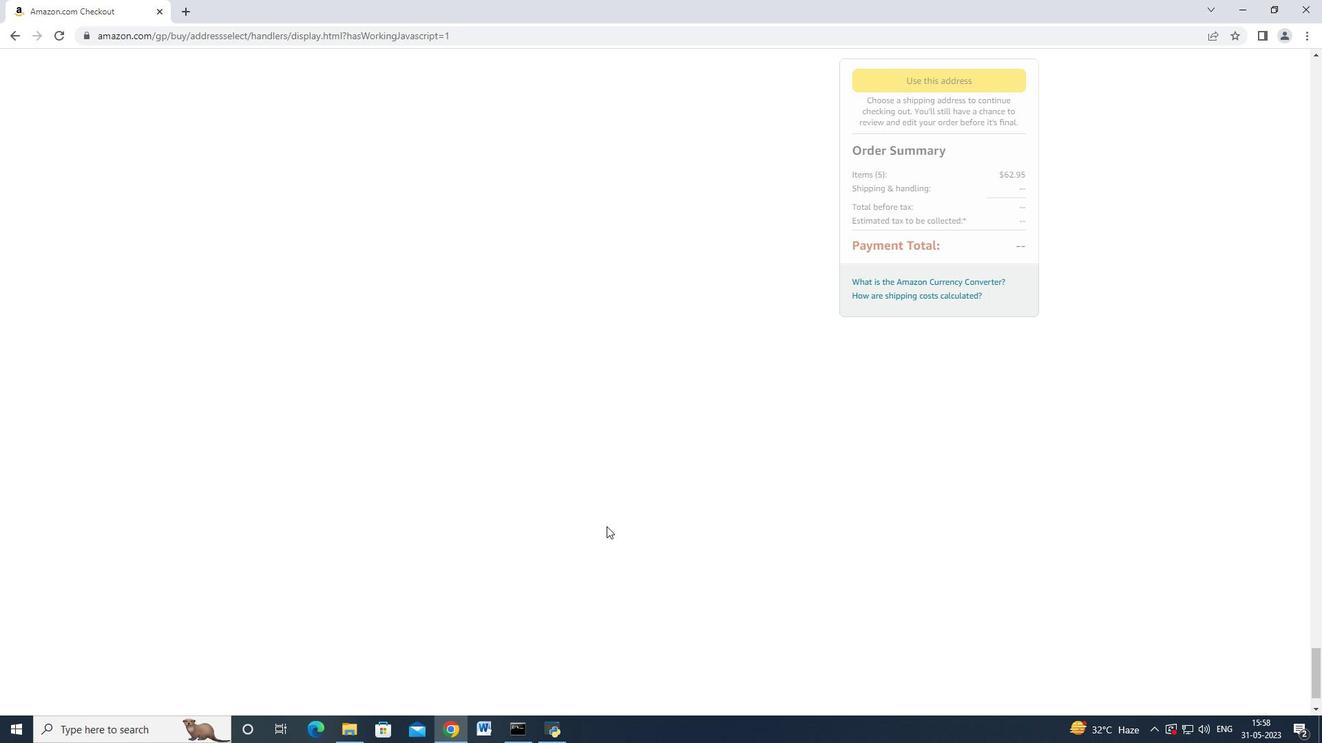
Action: Mouse scrolled (606, 526) with delta (0, 0)
Screenshot: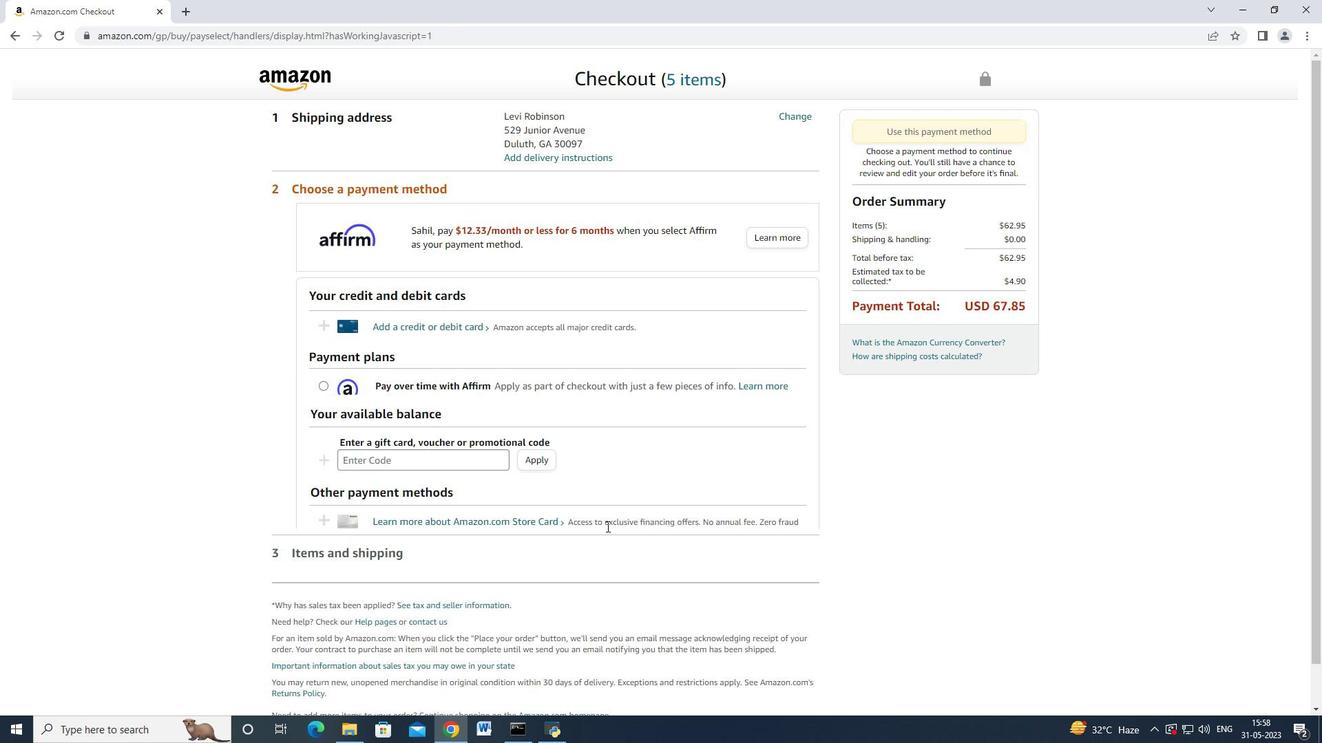 
Action: Mouse scrolled (606, 527) with delta (0, 0)
Screenshot: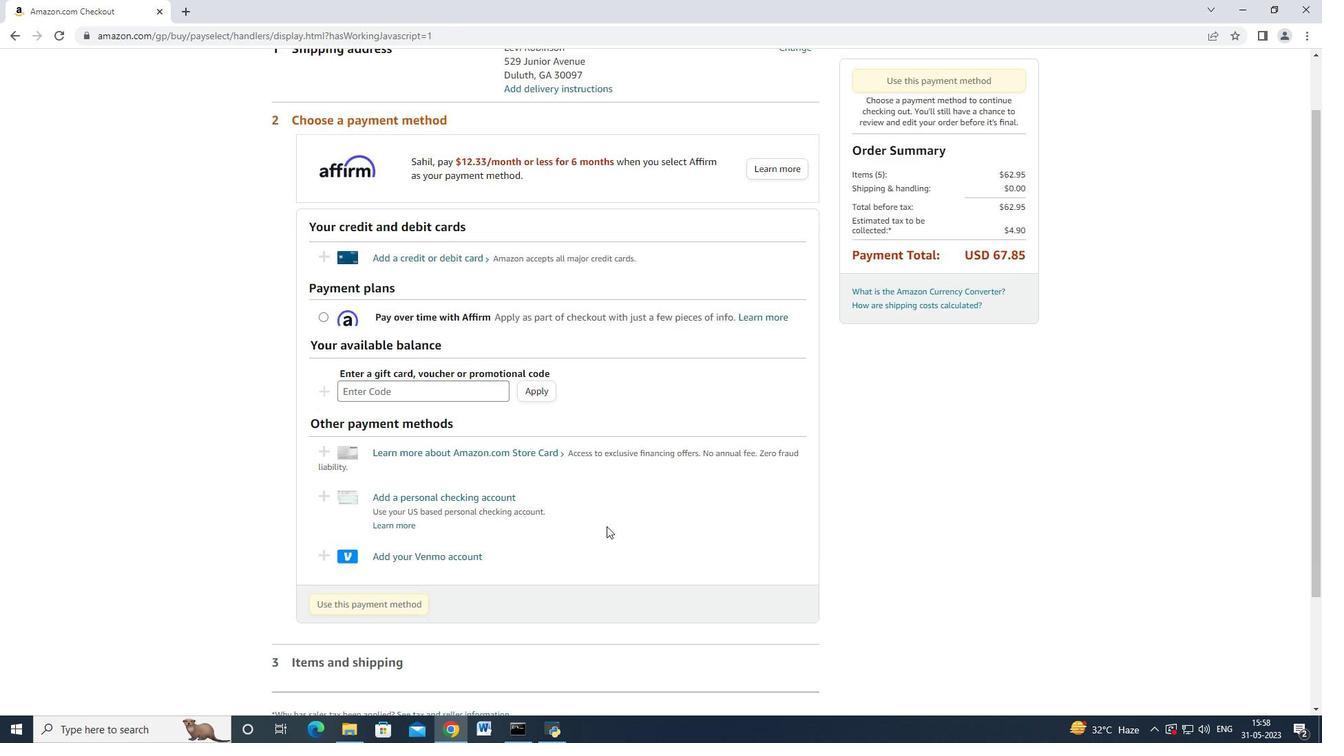 
Action: Mouse scrolled (606, 527) with delta (0, 0)
Screenshot: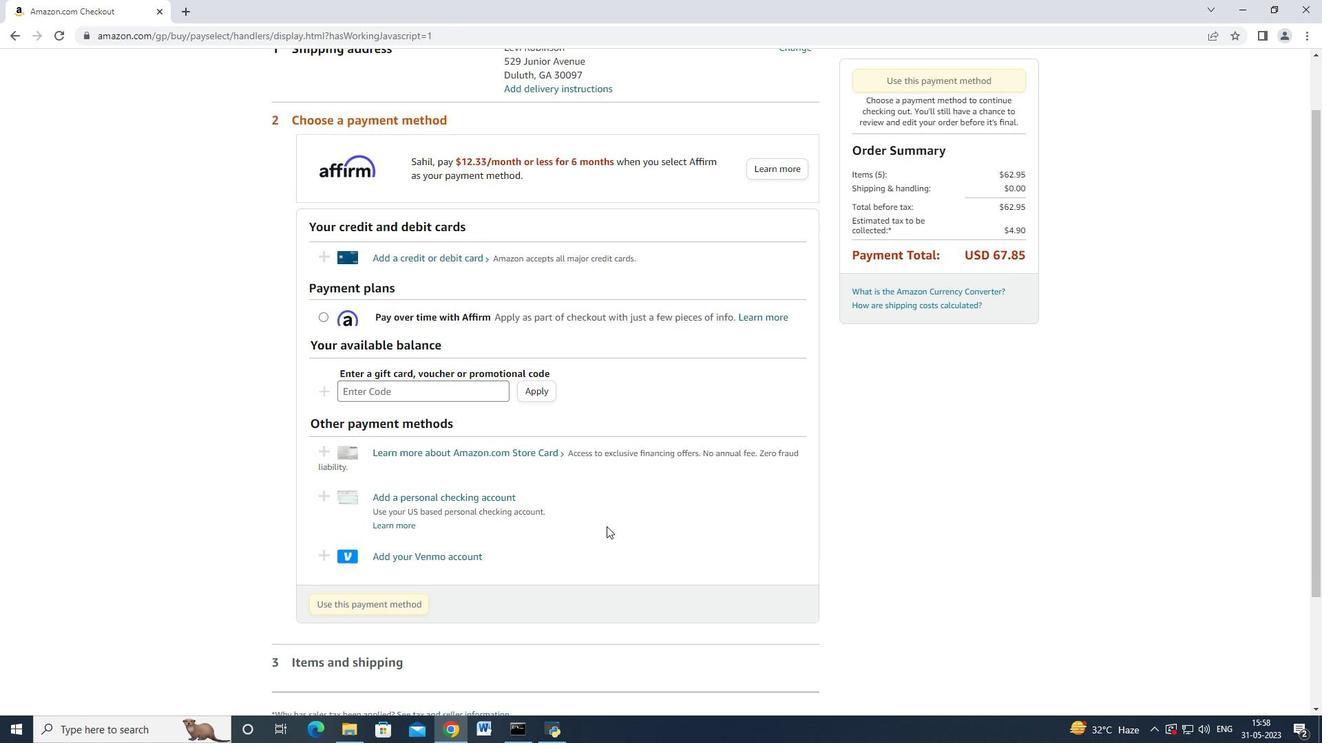 
Action: Mouse scrolled (606, 527) with delta (0, 0)
Screenshot: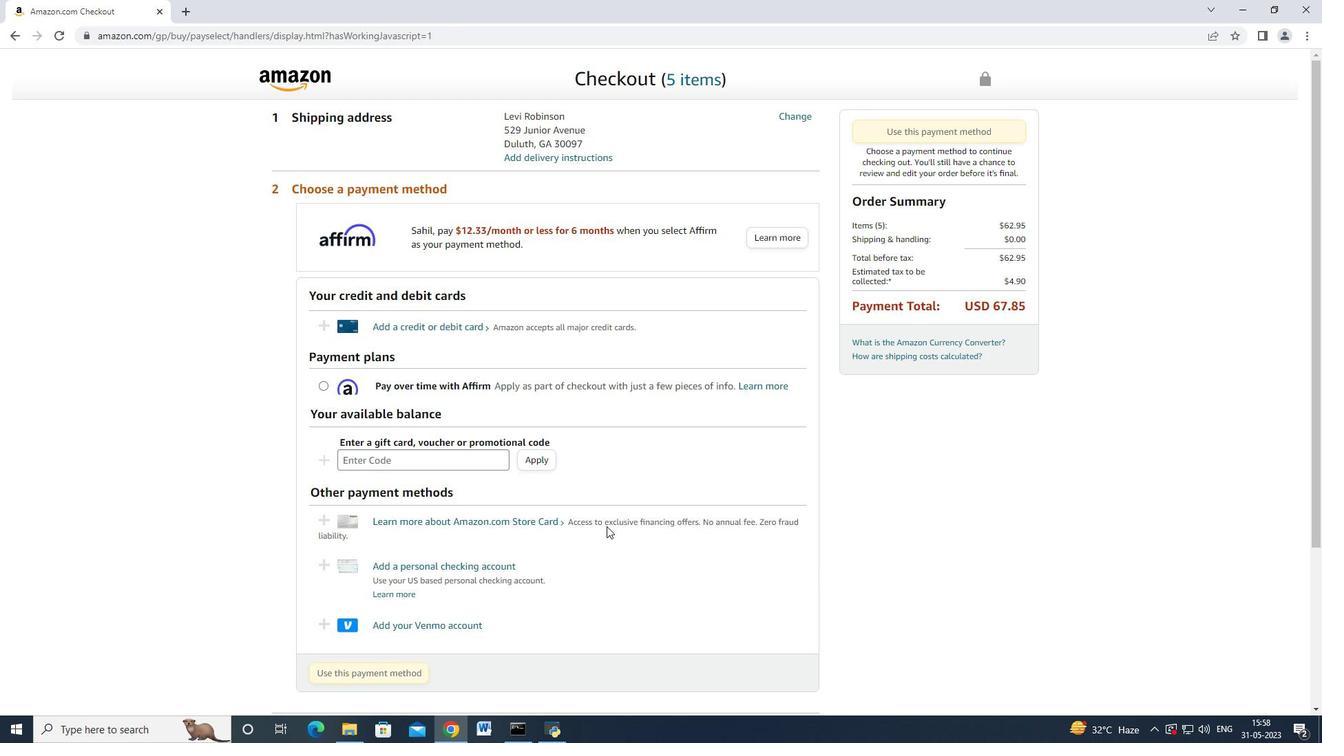 
Action: Mouse scrolled (606, 527) with delta (0, 0)
Screenshot: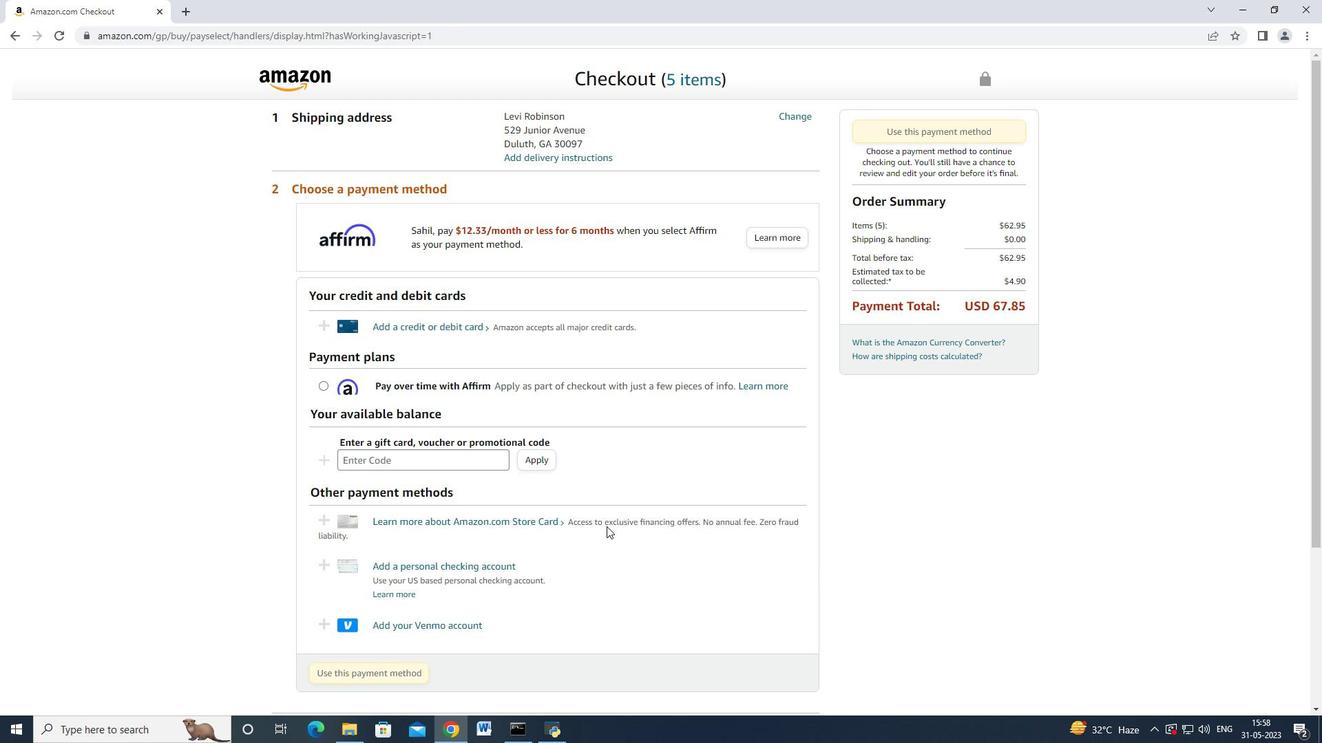 
Action: Mouse moved to (608, 526)
Screenshot: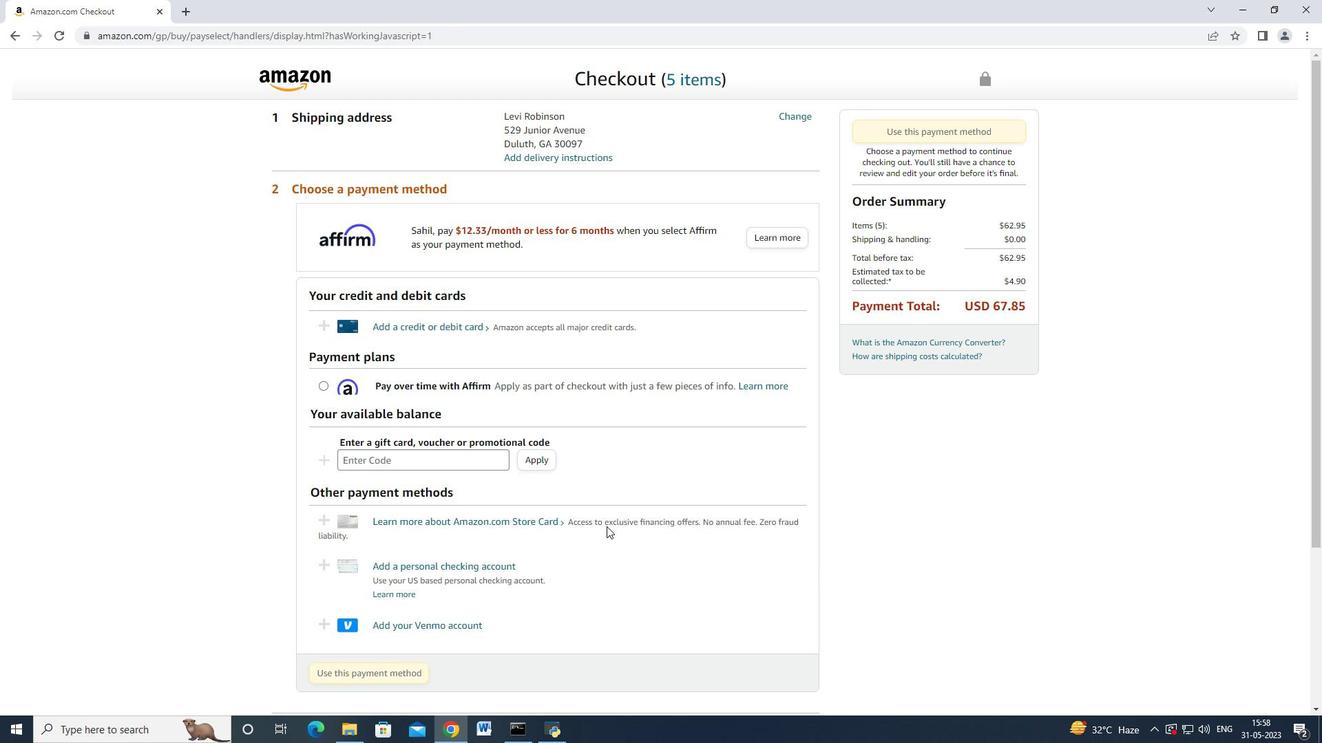 
Action: Mouse scrolled (608, 527) with delta (0, 0)
Screenshot: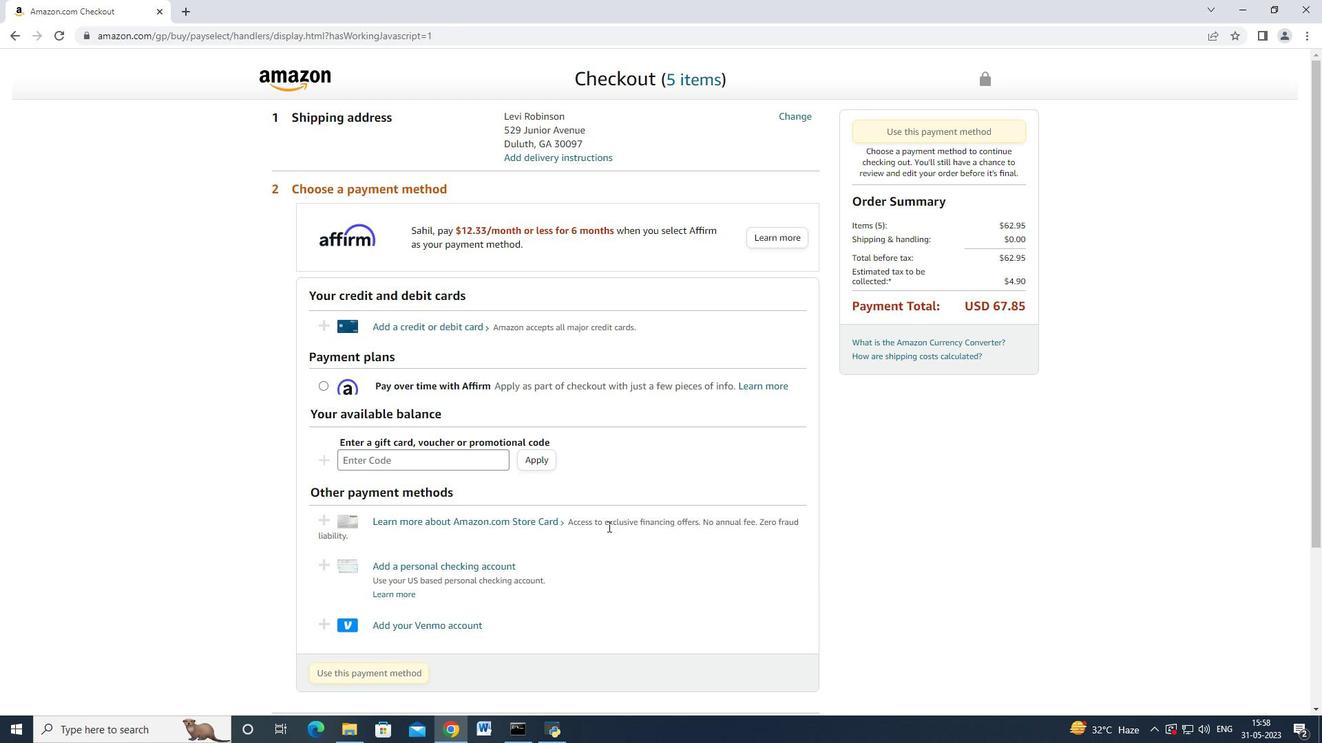 
Action: Mouse moved to (608, 526)
Screenshot: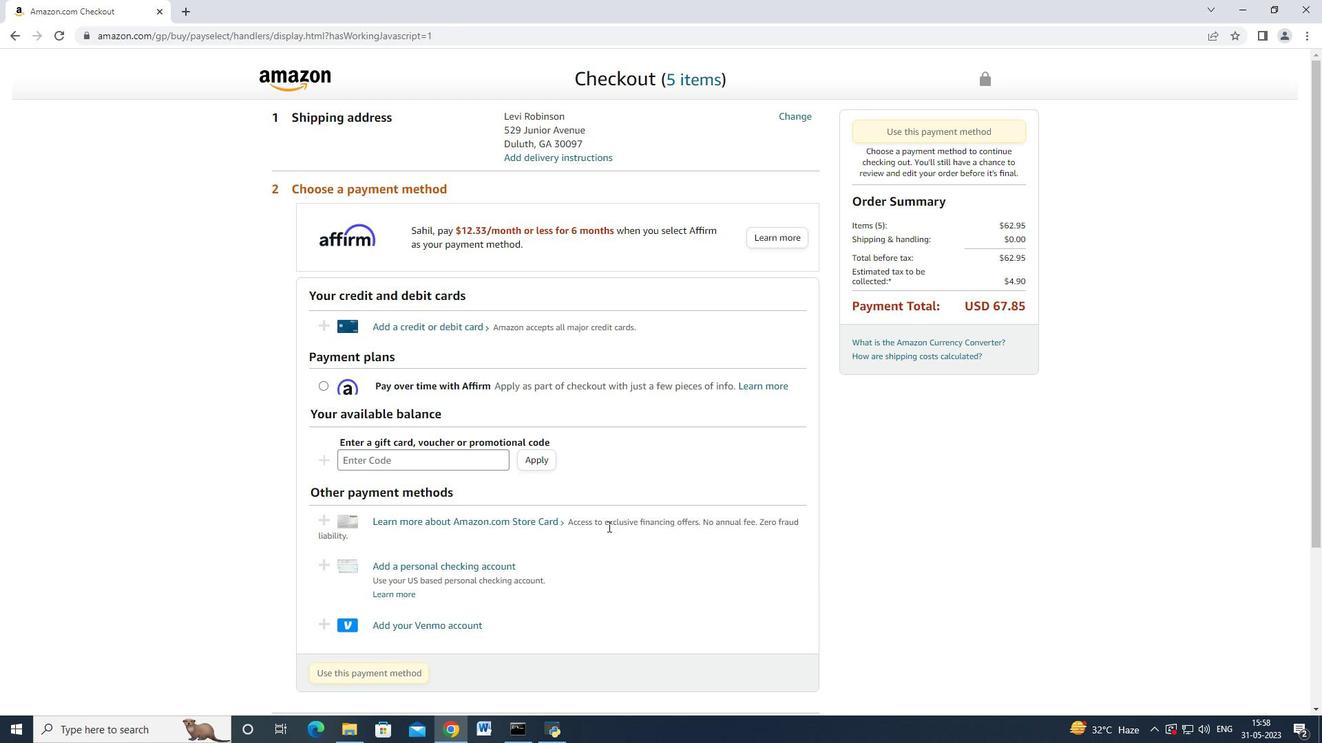 
Action: Mouse scrolled (608, 527) with delta (0, 0)
Screenshot: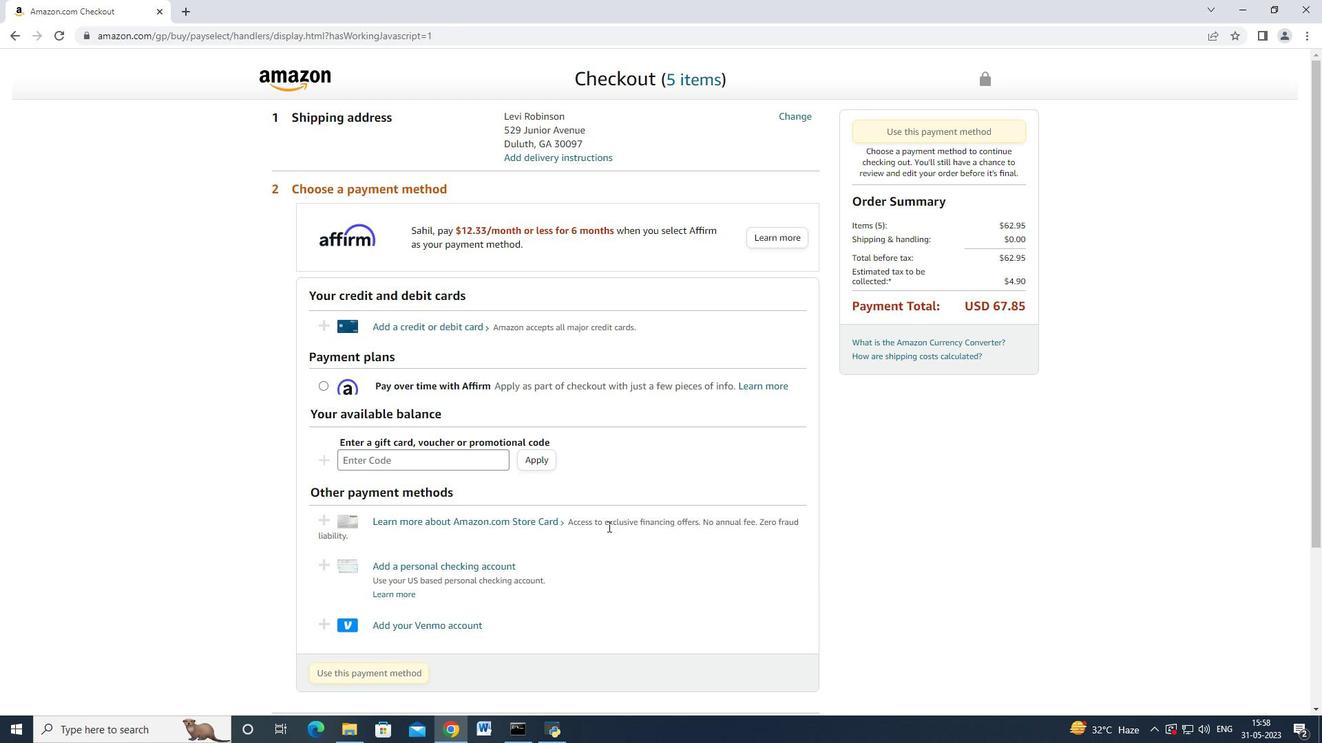 
Action: Mouse moved to (720, 450)
Screenshot: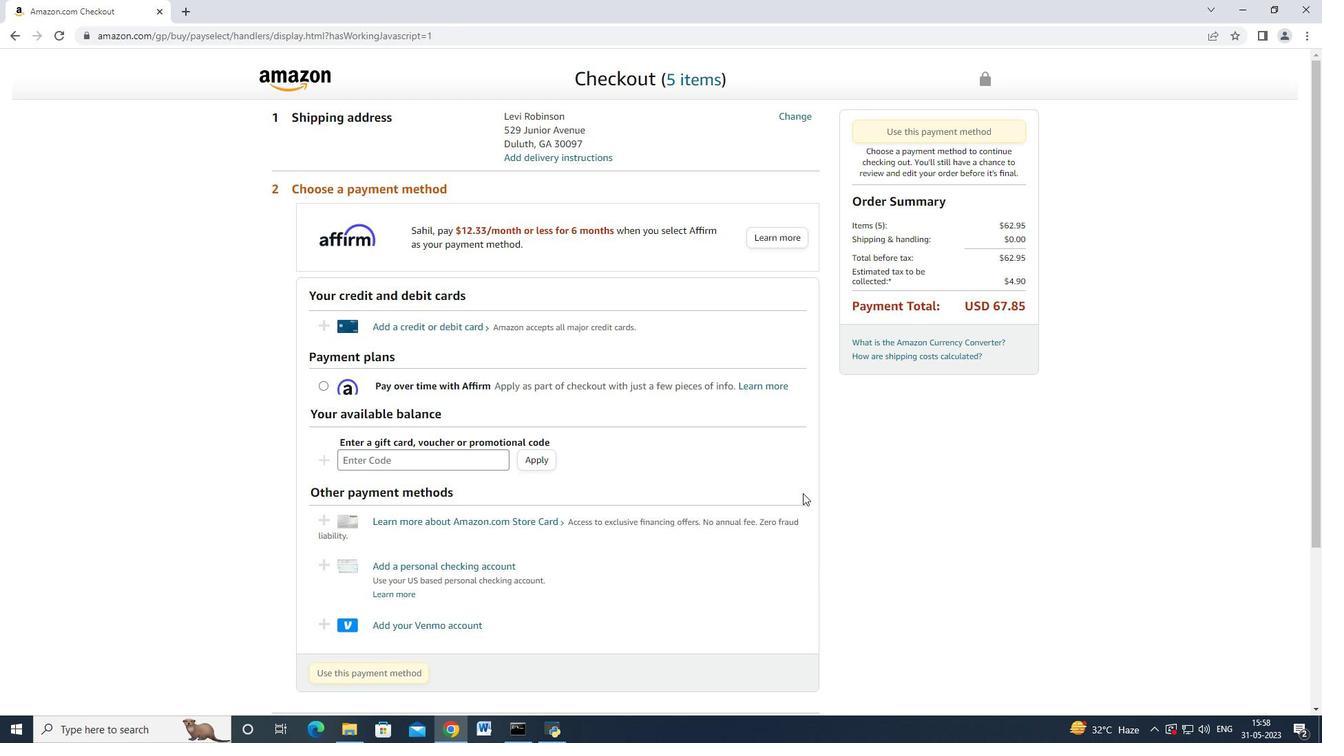 
Action: Mouse scrolled (720, 449) with delta (0, 0)
Screenshot: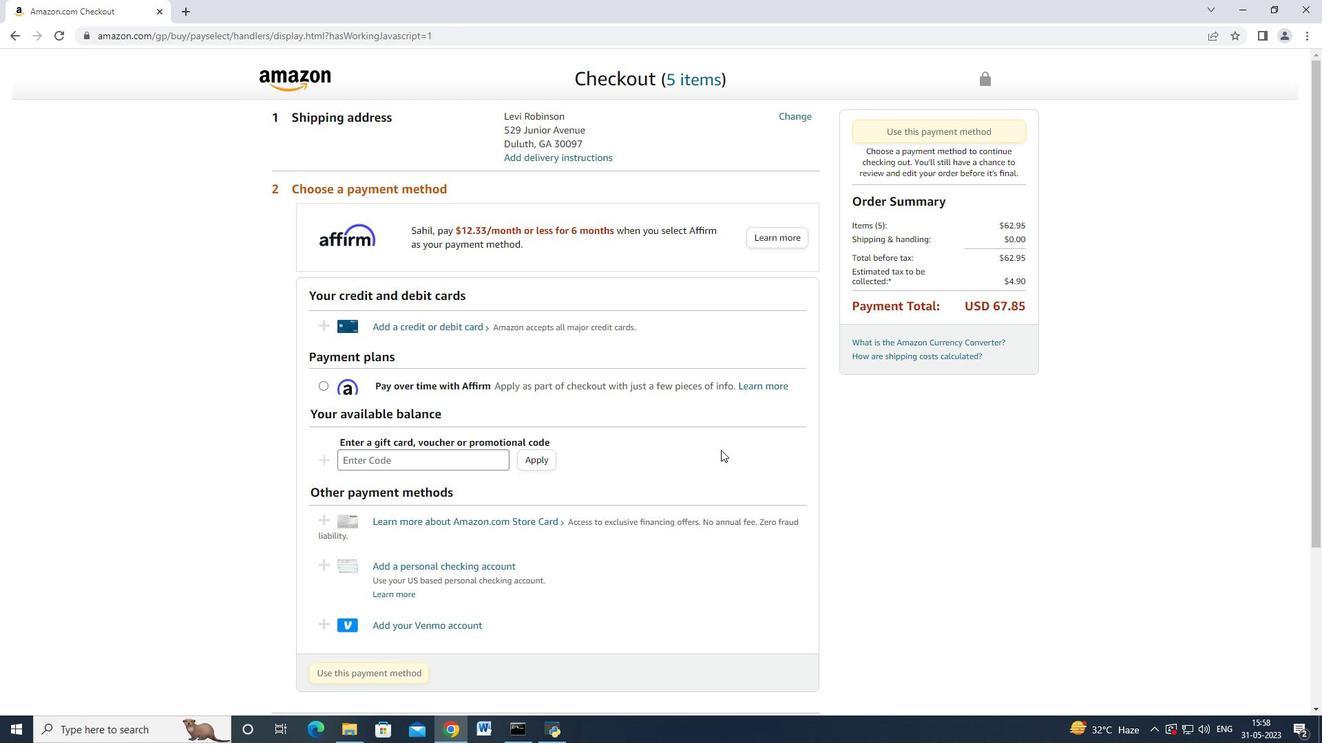 
Action: Mouse moved to (452, 258)
Screenshot: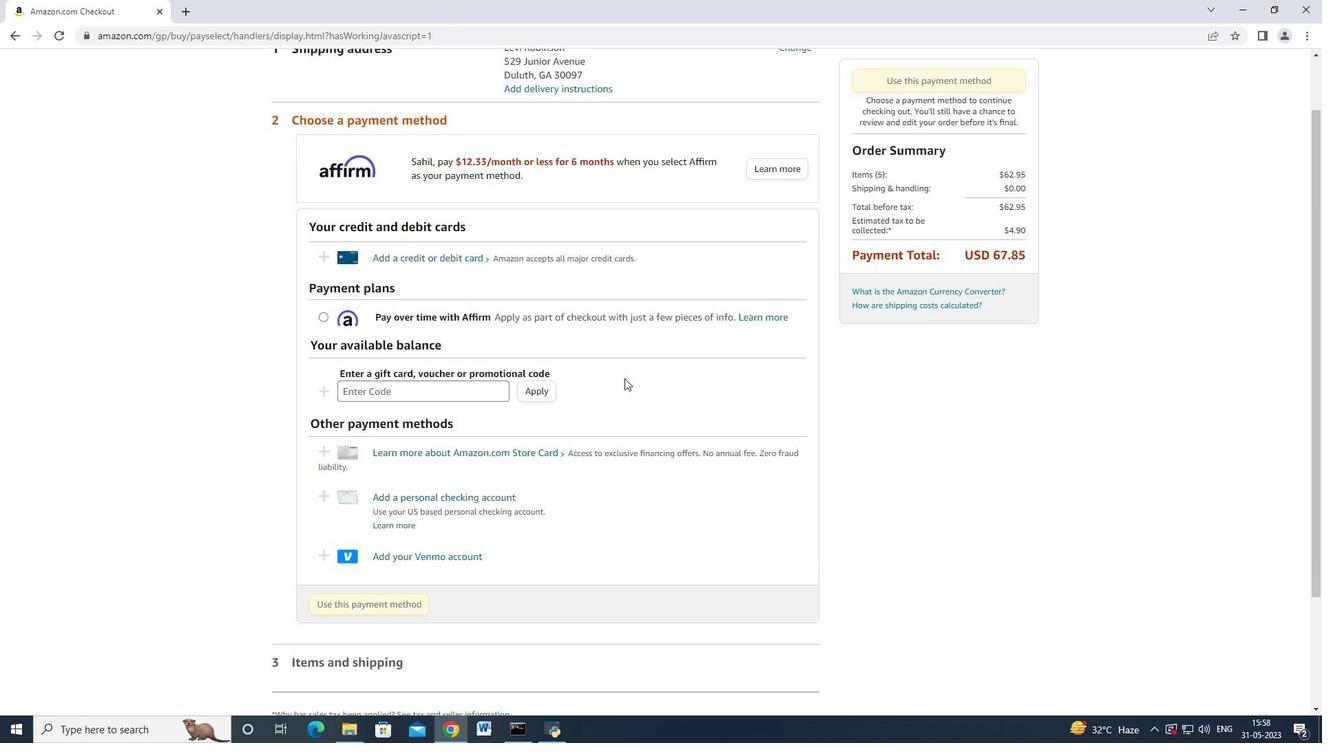 
Action: Mouse pressed left at (452, 258)
Screenshot: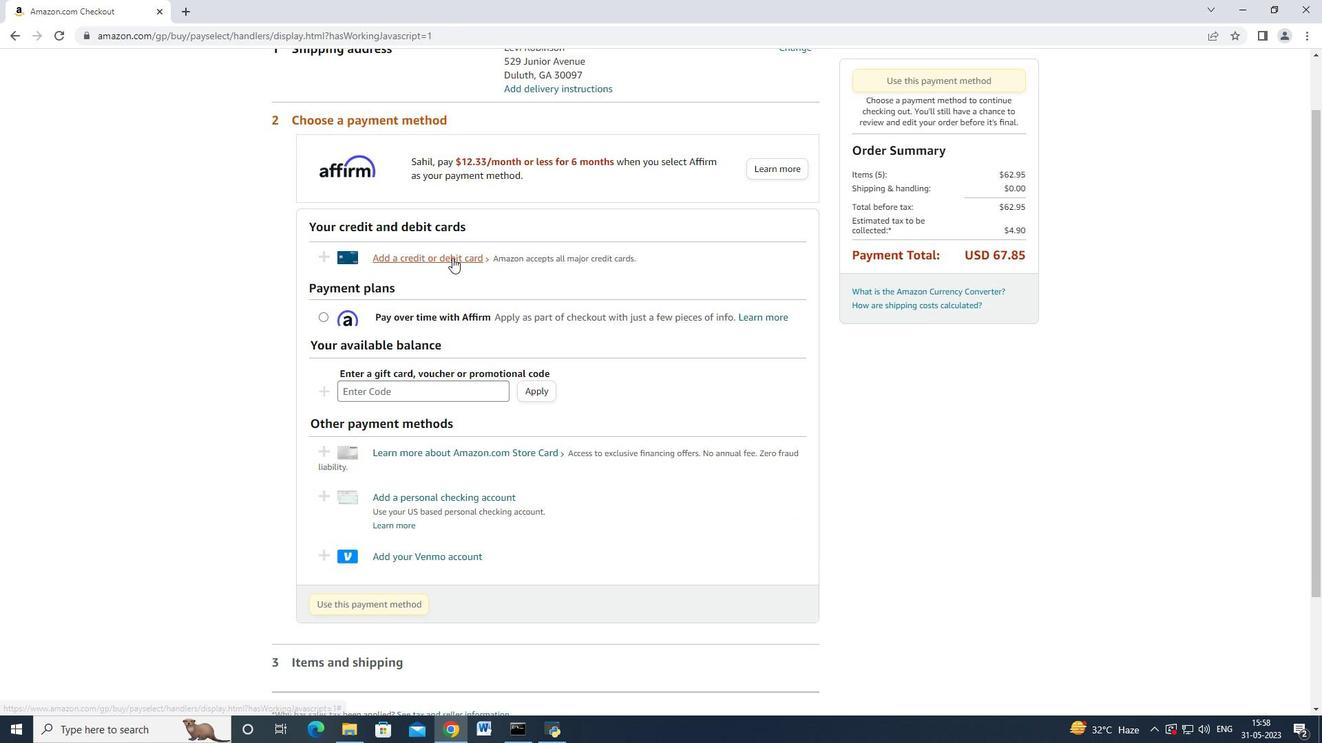 
Action: Mouse moved to (581, 319)
Screenshot: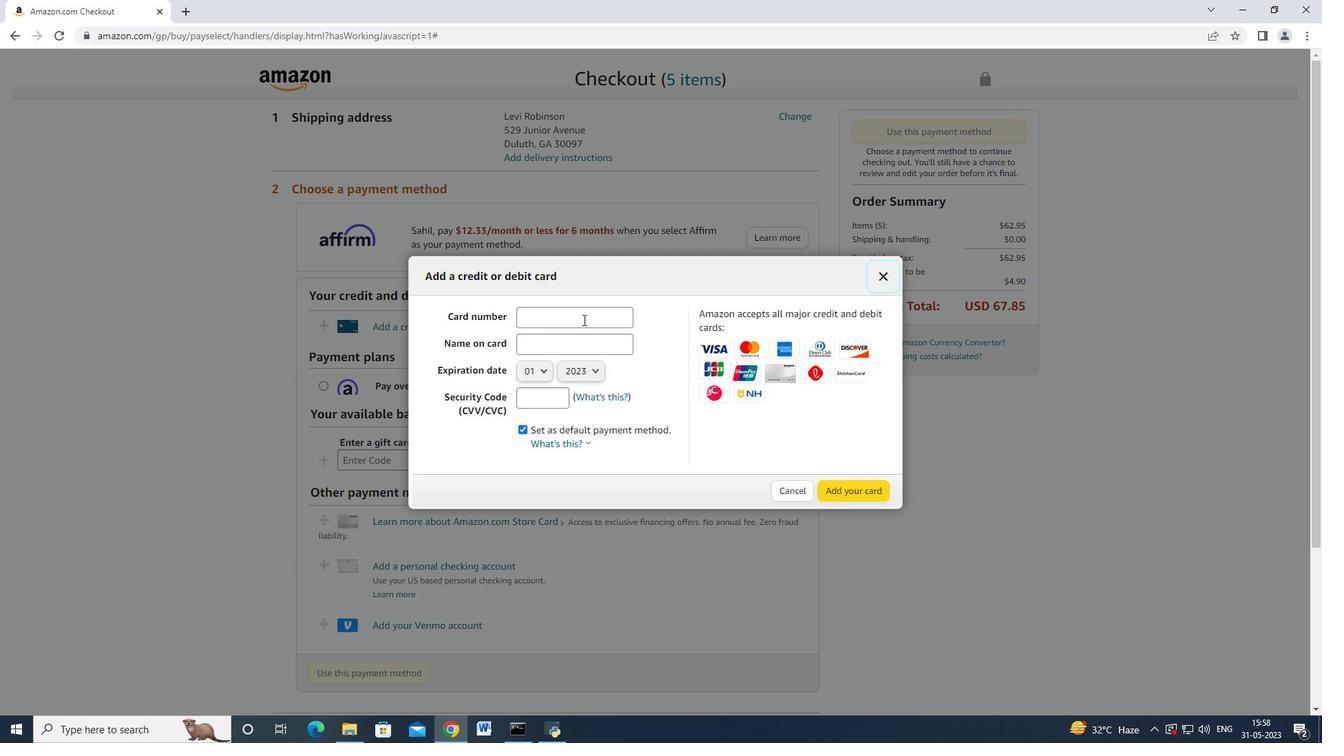 
Action: Mouse pressed left at (581, 319)
Screenshot: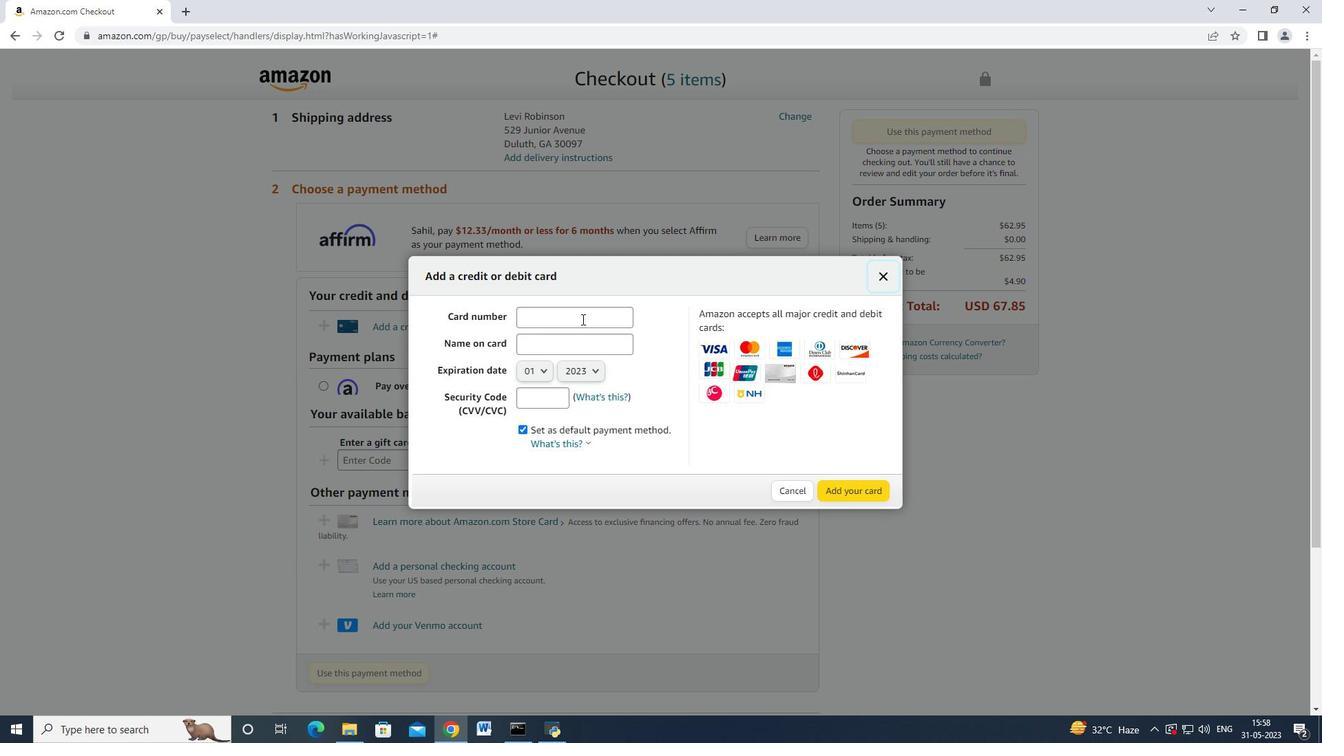 
Action: Key pressed 4893754559587965<Key.tab><Key.shift>John<Key.space><Key.shift>Baker
Screenshot: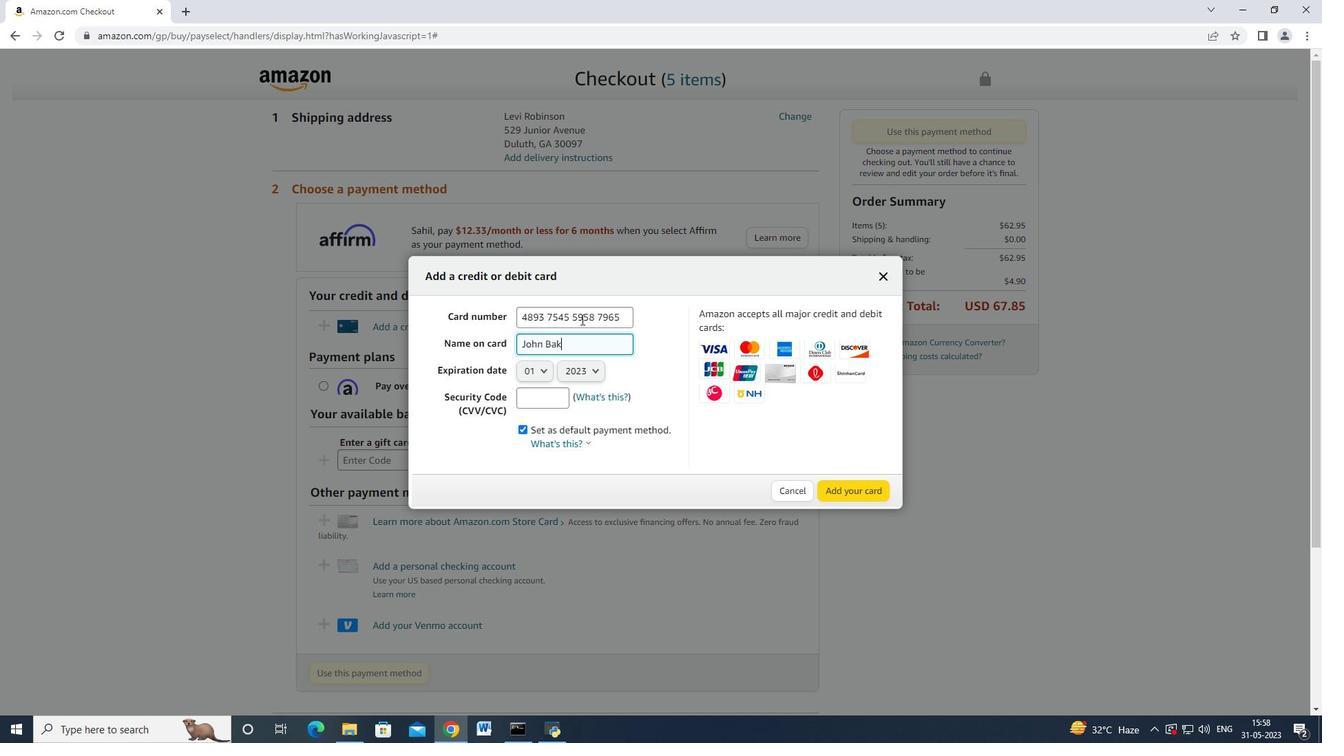
Action: Mouse moved to (526, 369)
Screenshot: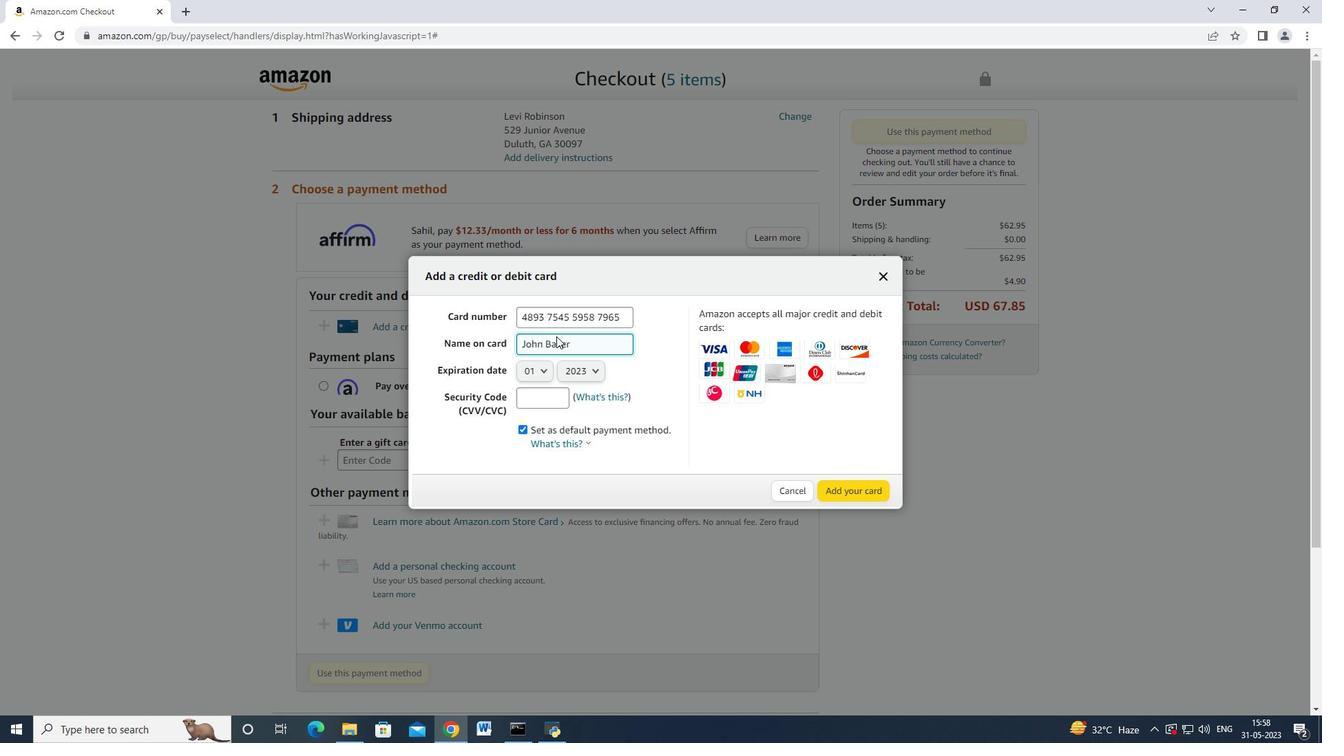 
Action: Mouse pressed left at (526, 369)
Screenshot: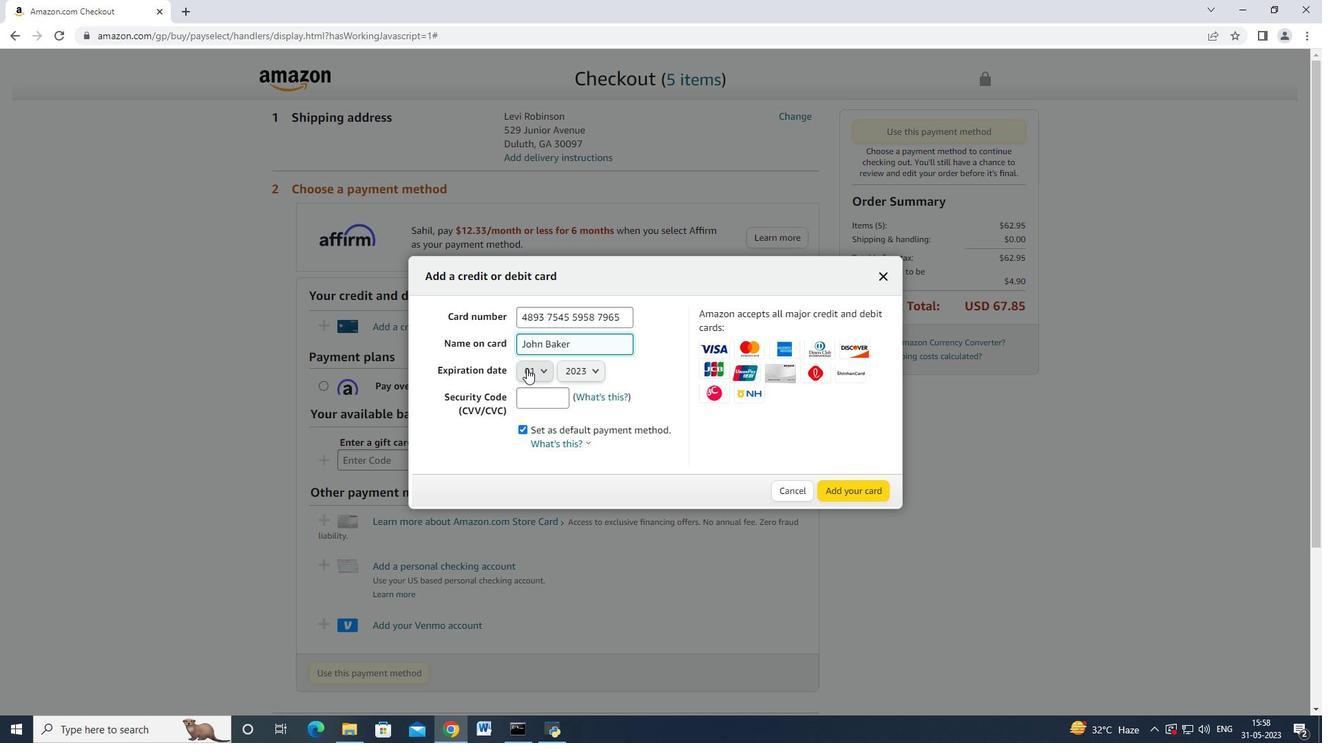 
Action: Mouse moved to (536, 427)
Screenshot: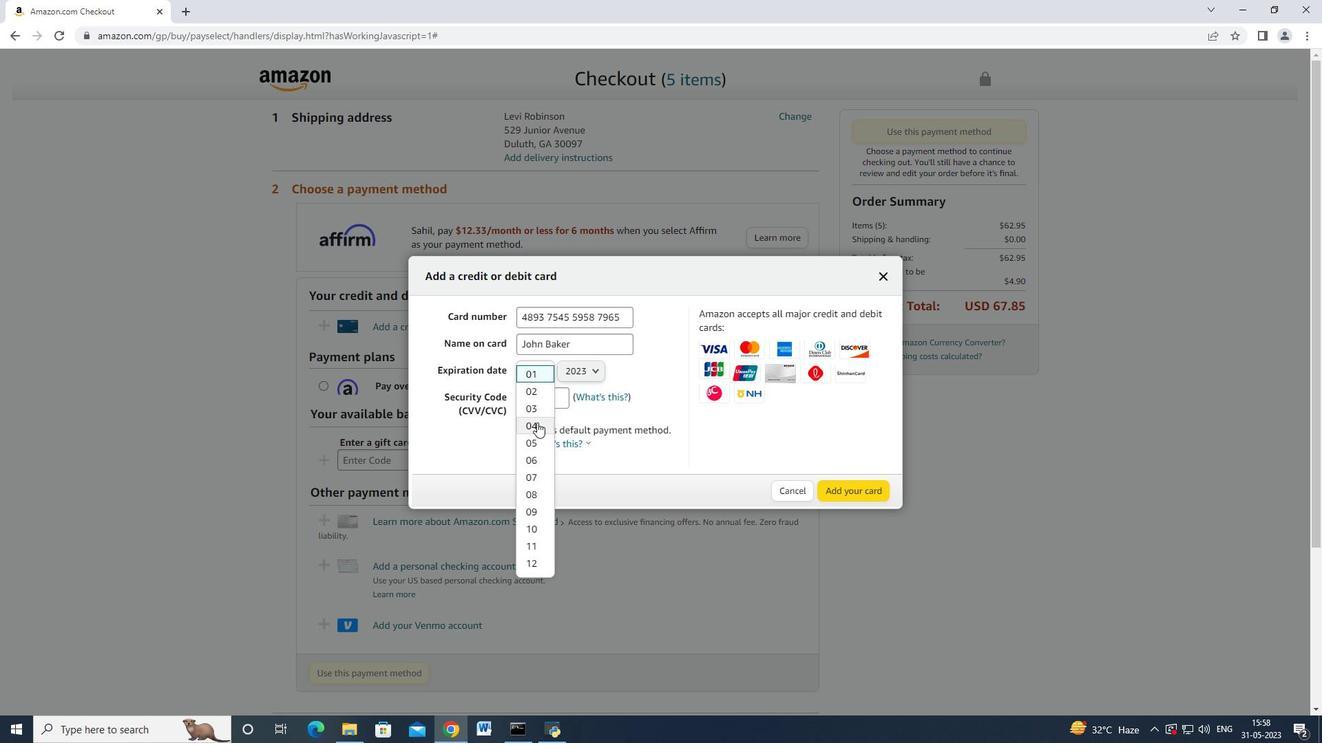 
Action: Mouse pressed left at (536, 427)
Screenshot: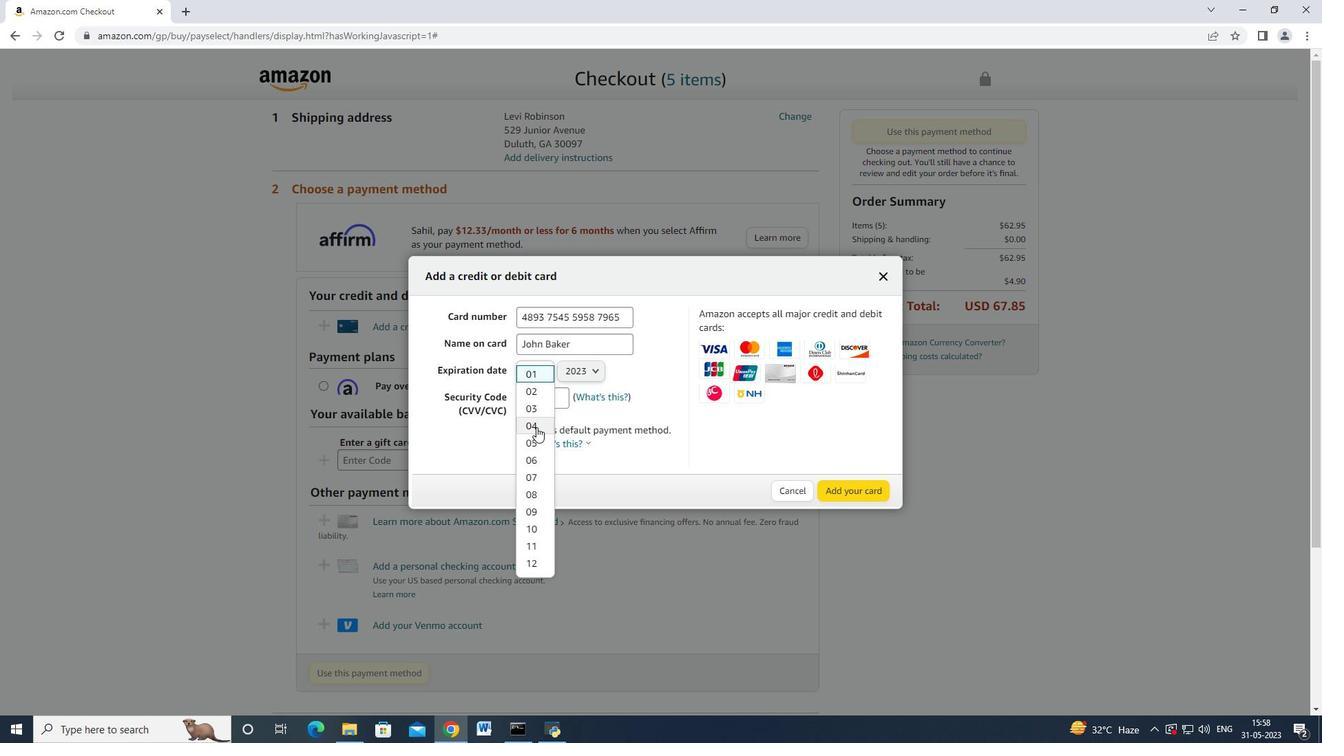 
Action: Mouse moved to (537, 379)
Screenshot: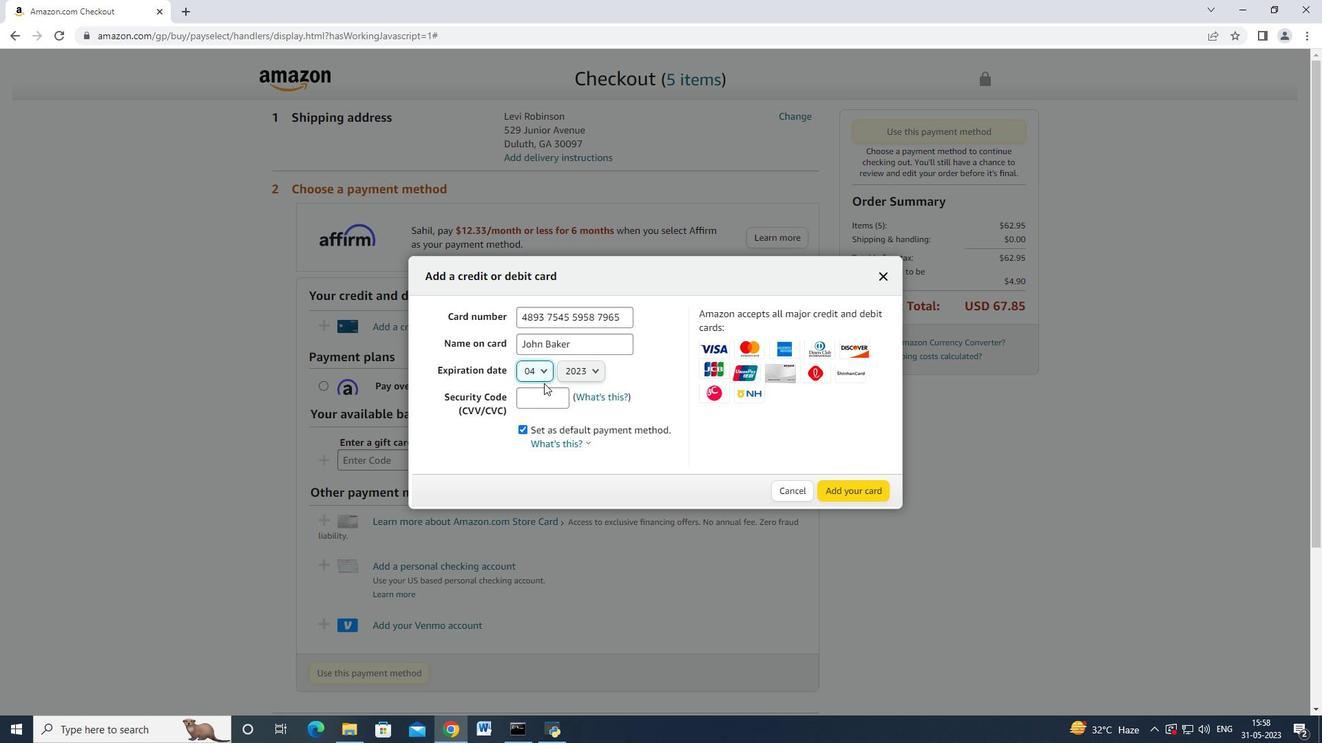 
Action: Mouse pressed left at (537, 379)
Screenshot: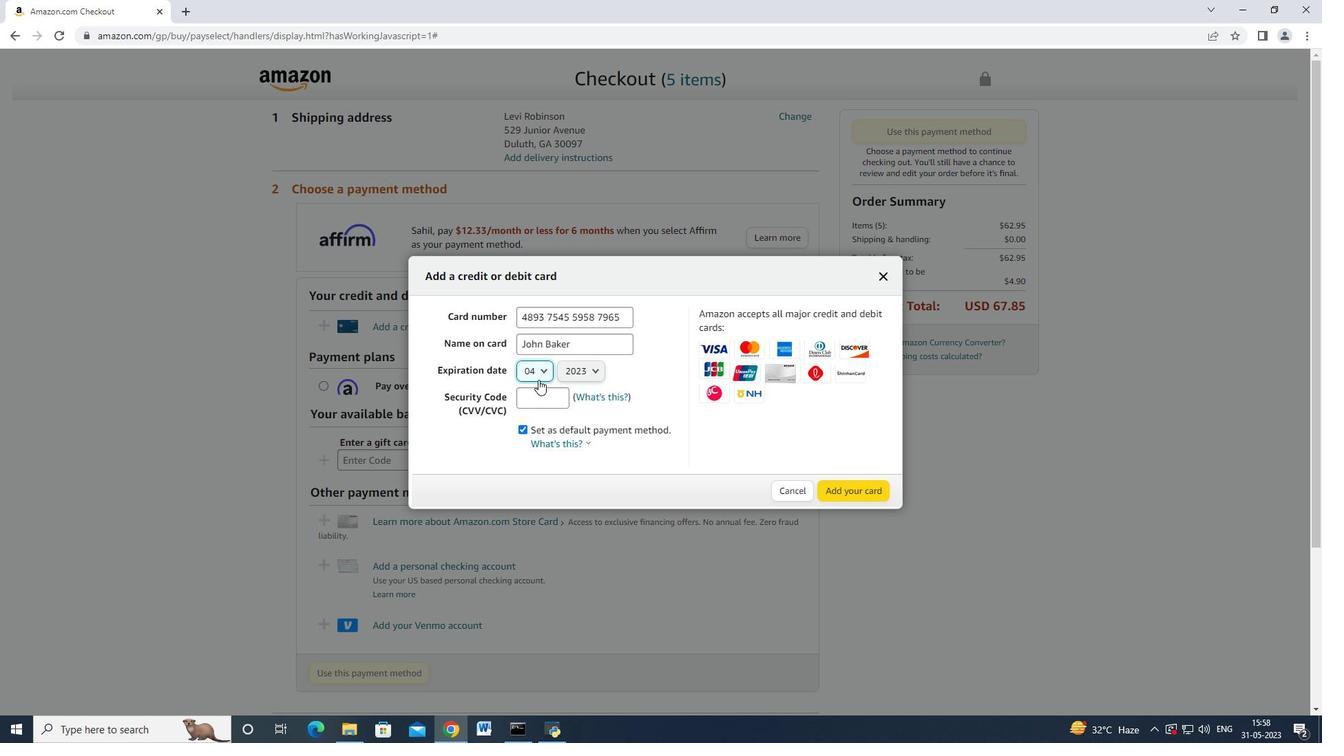 
Action: Mouse moved to (534, 462)
Screenshot: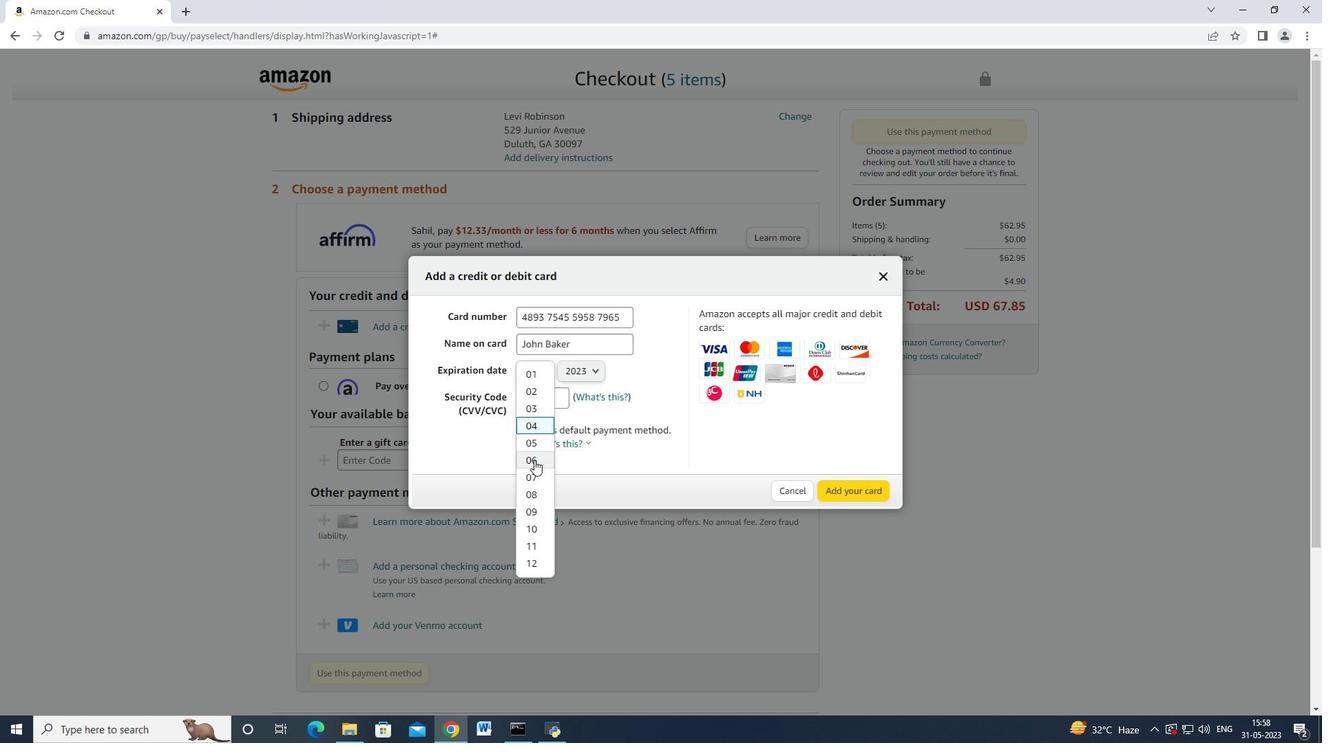 
Action: Mouse pressed left at (534, 462)
Screenshot: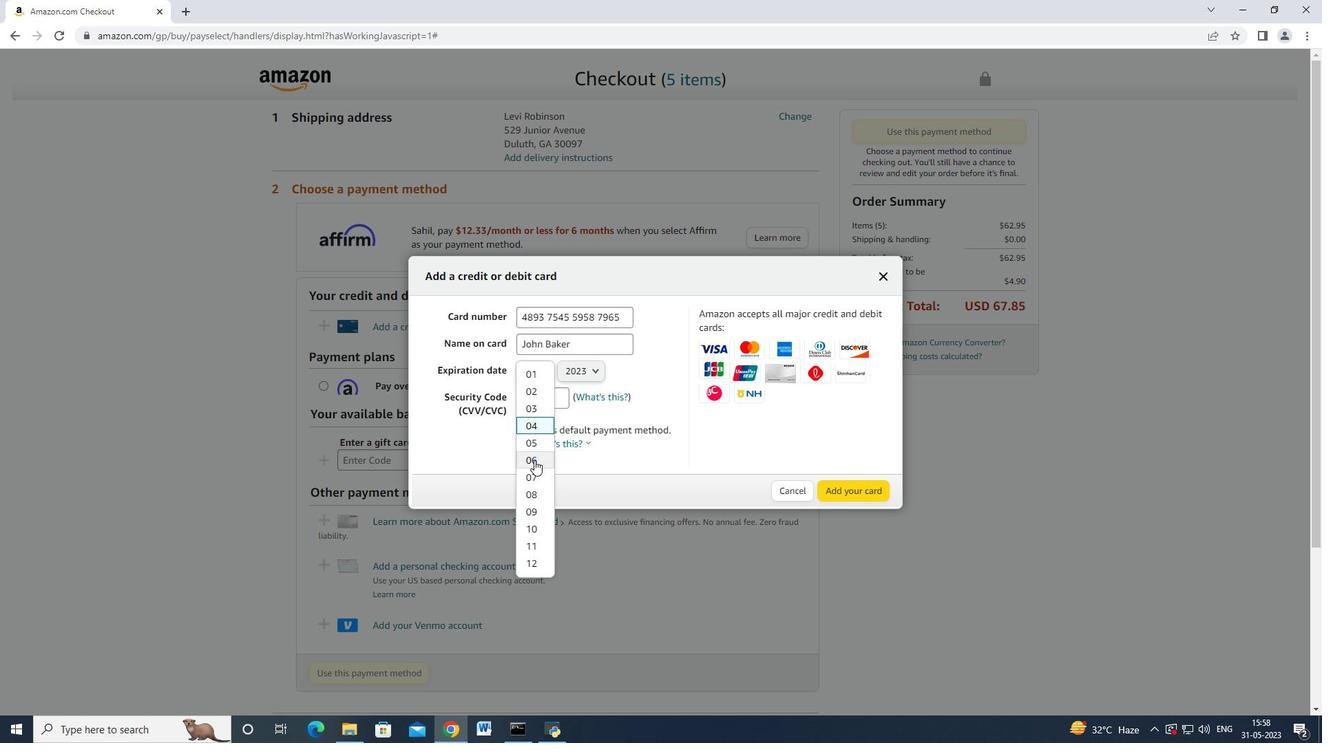 
Action: Mouse moved to (579, 369)
Screenshot: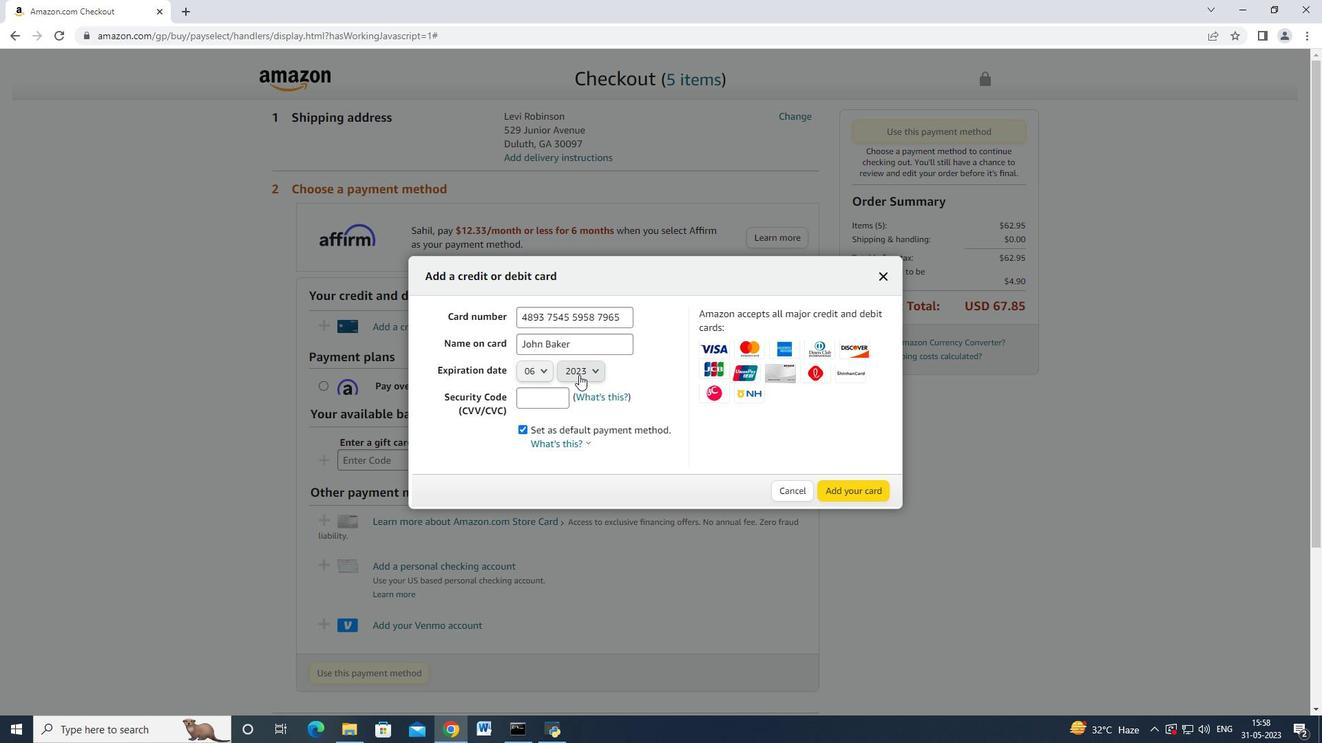 
Action: Mouse pressed left at (579, 369)
Screenshot: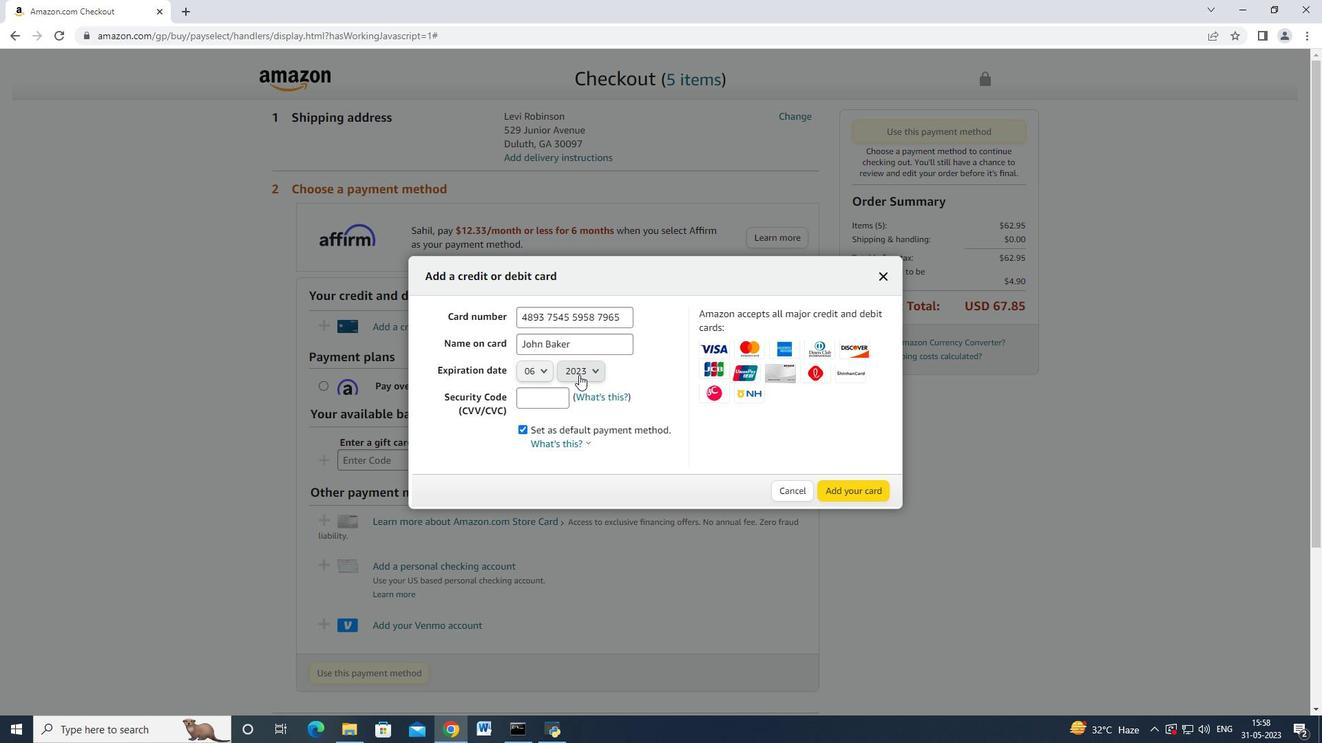 
Action: Mouse moved to (579, 413)
Screenshot: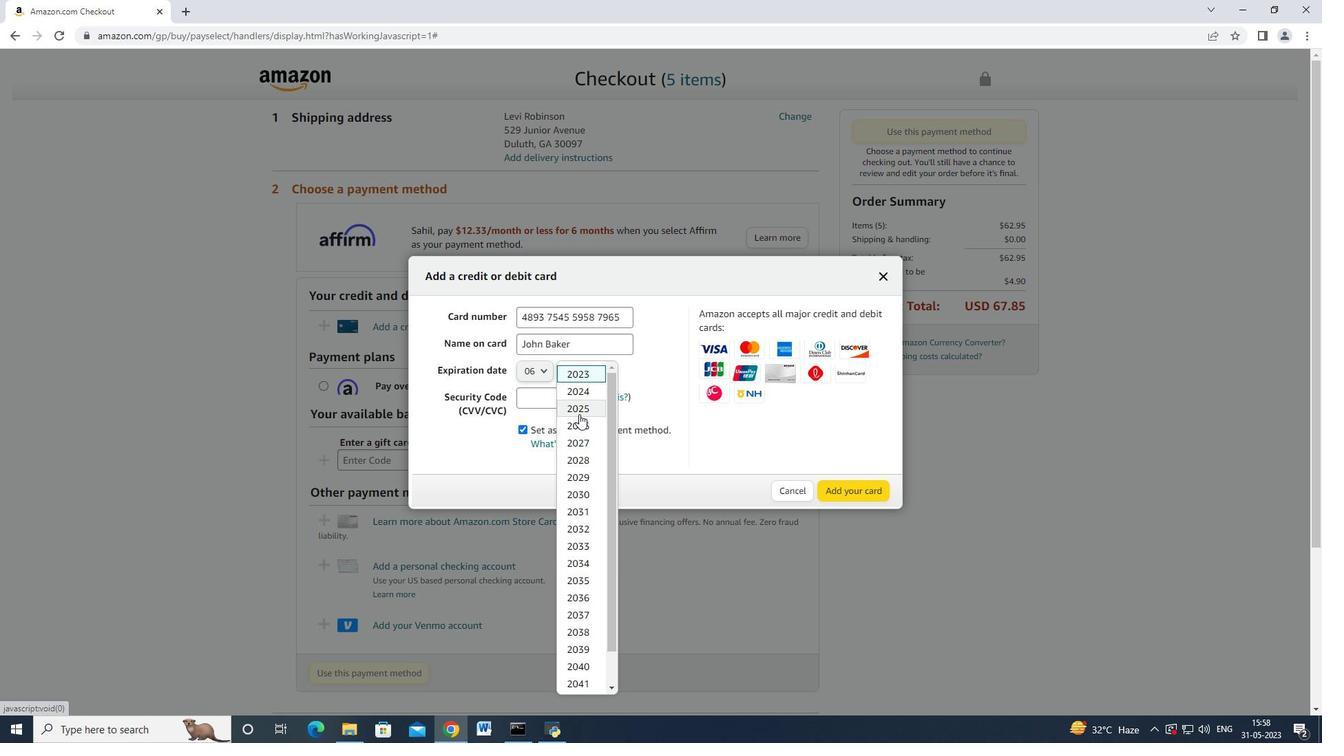 
Action: Mouse pressed left at (579, 413)
Screenshot: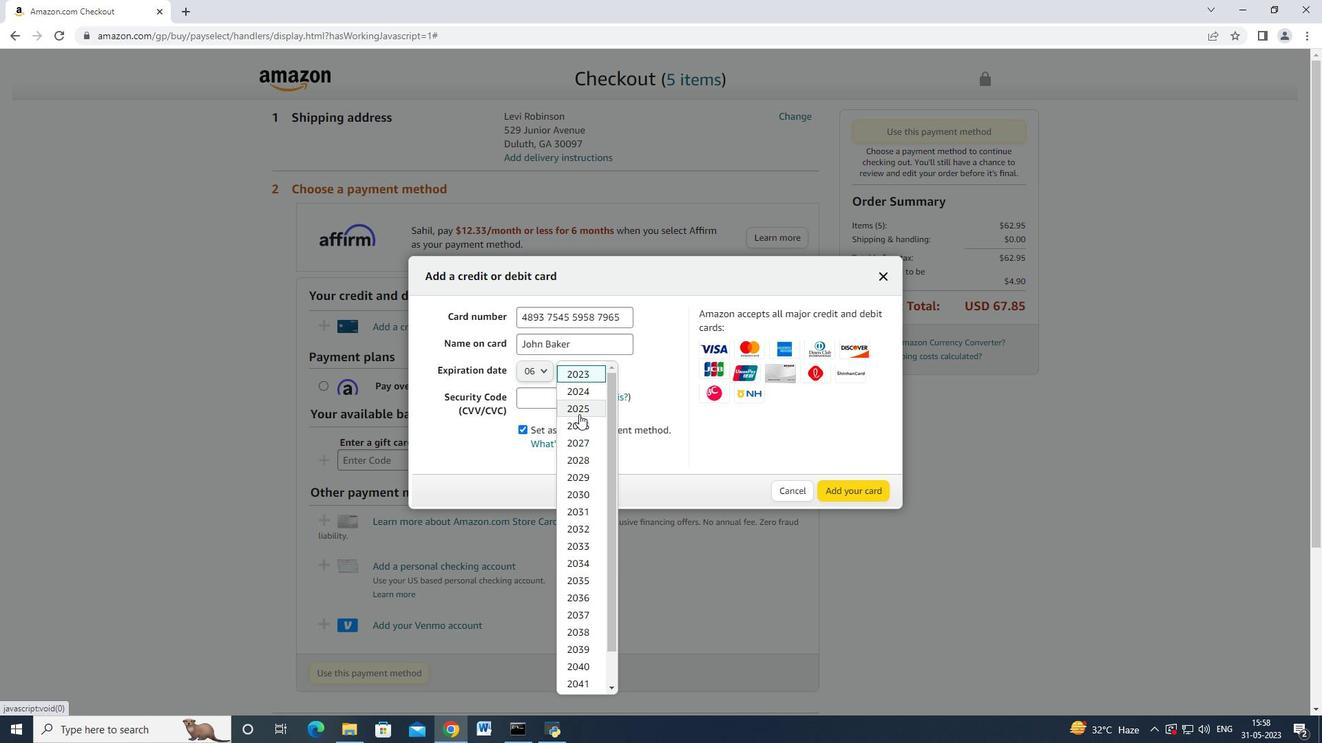 
Action: Mouse moved to (543, 404)
Screenshot: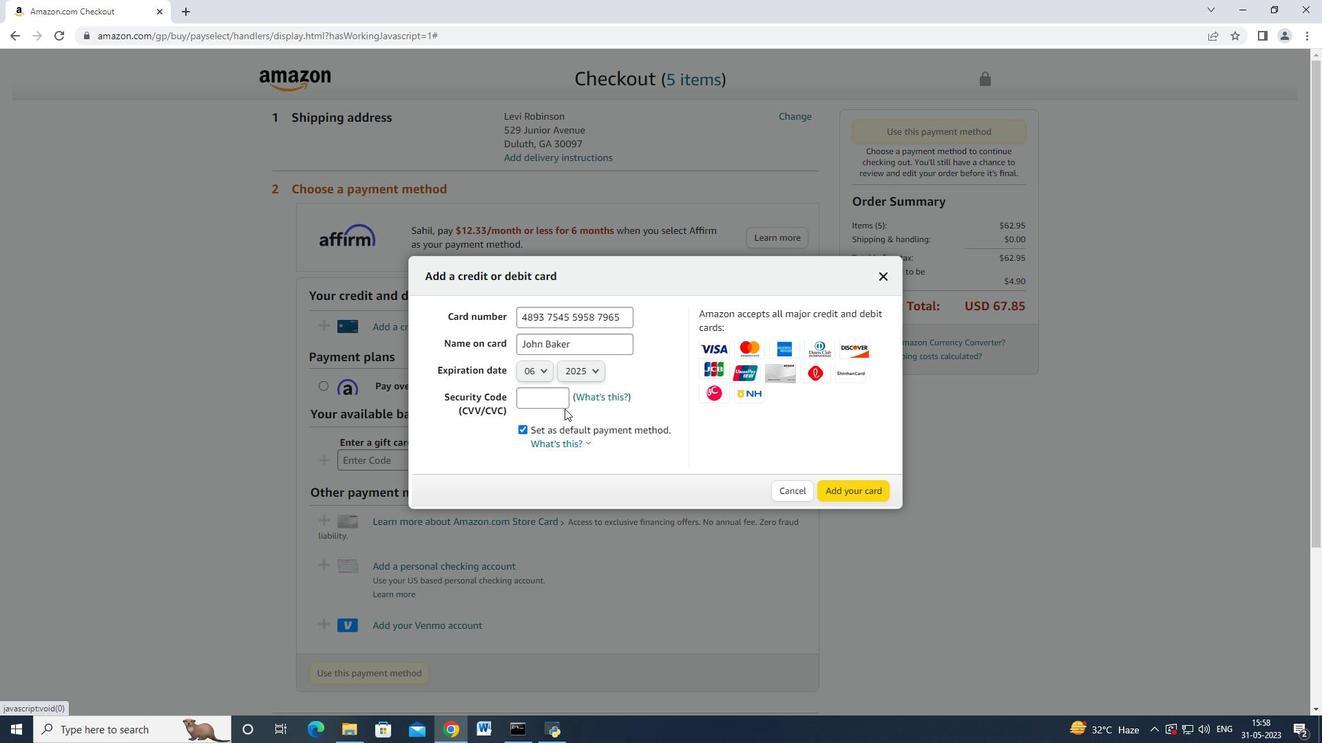 
Action: Mouse pressed left at (543, 404)
Screenshot: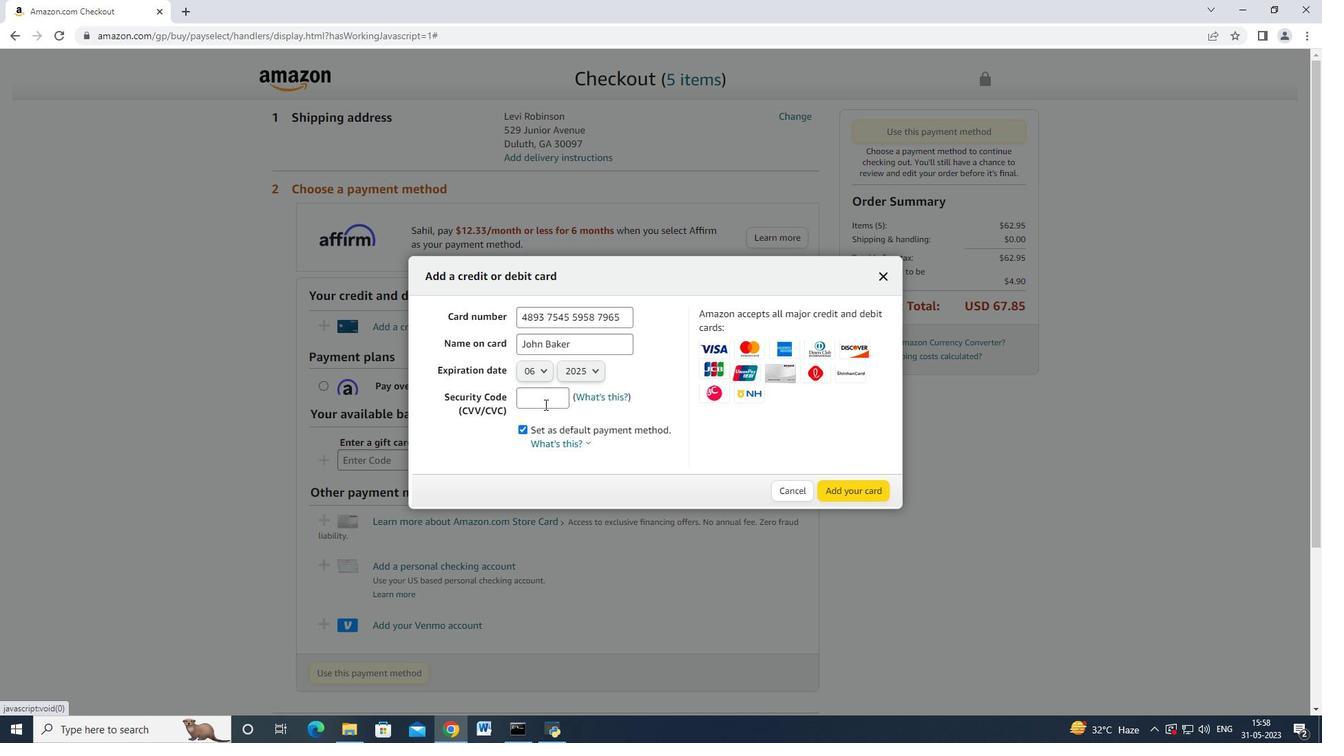 
Action: Mouse pressed left at (543, 404)
Screenshot: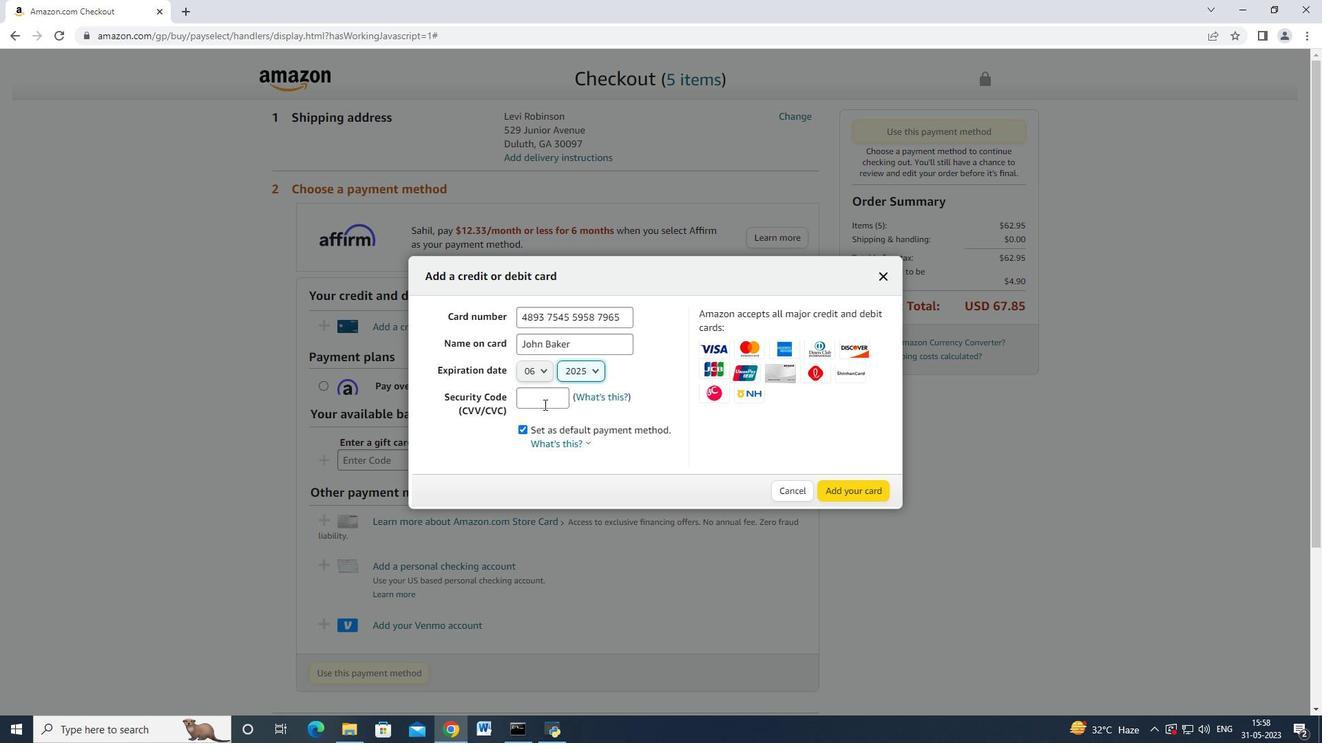 
Action: Mouse moved to (543, 404)
Screenshot: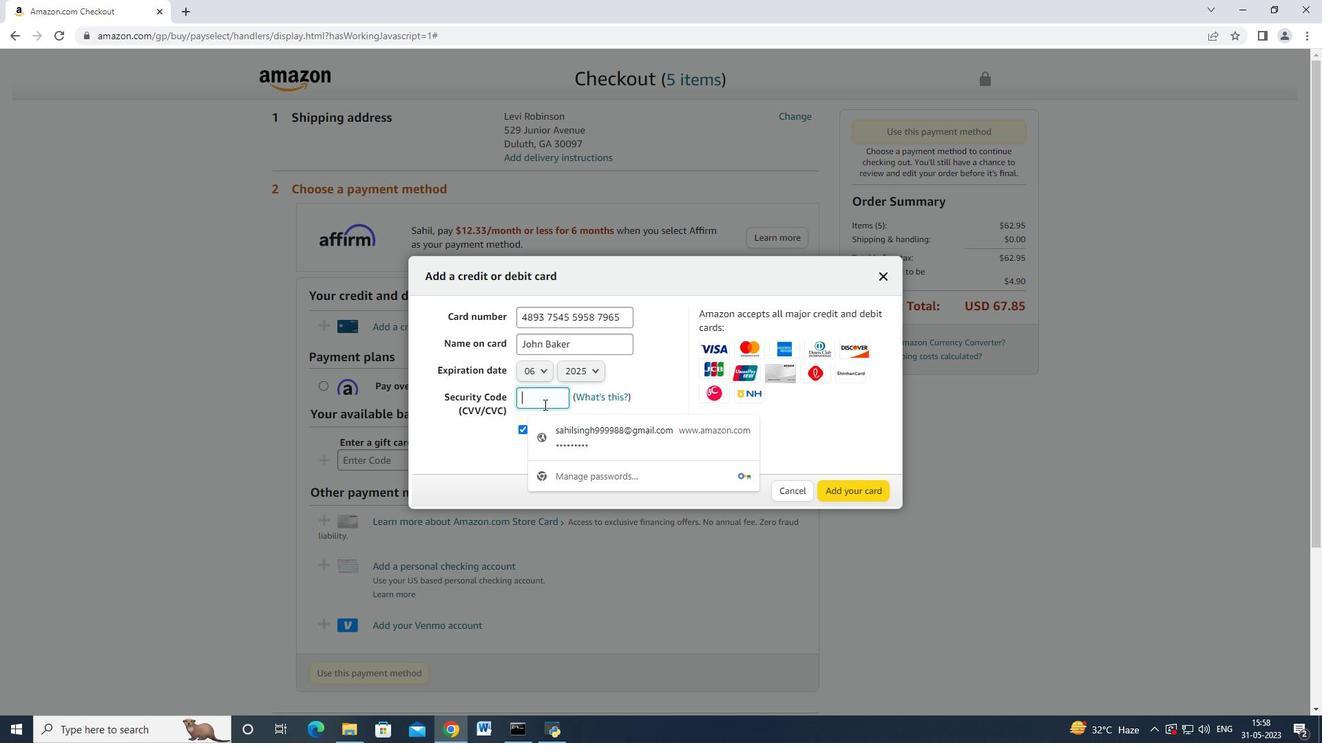 
Action: Key pressed 549
Screenshot: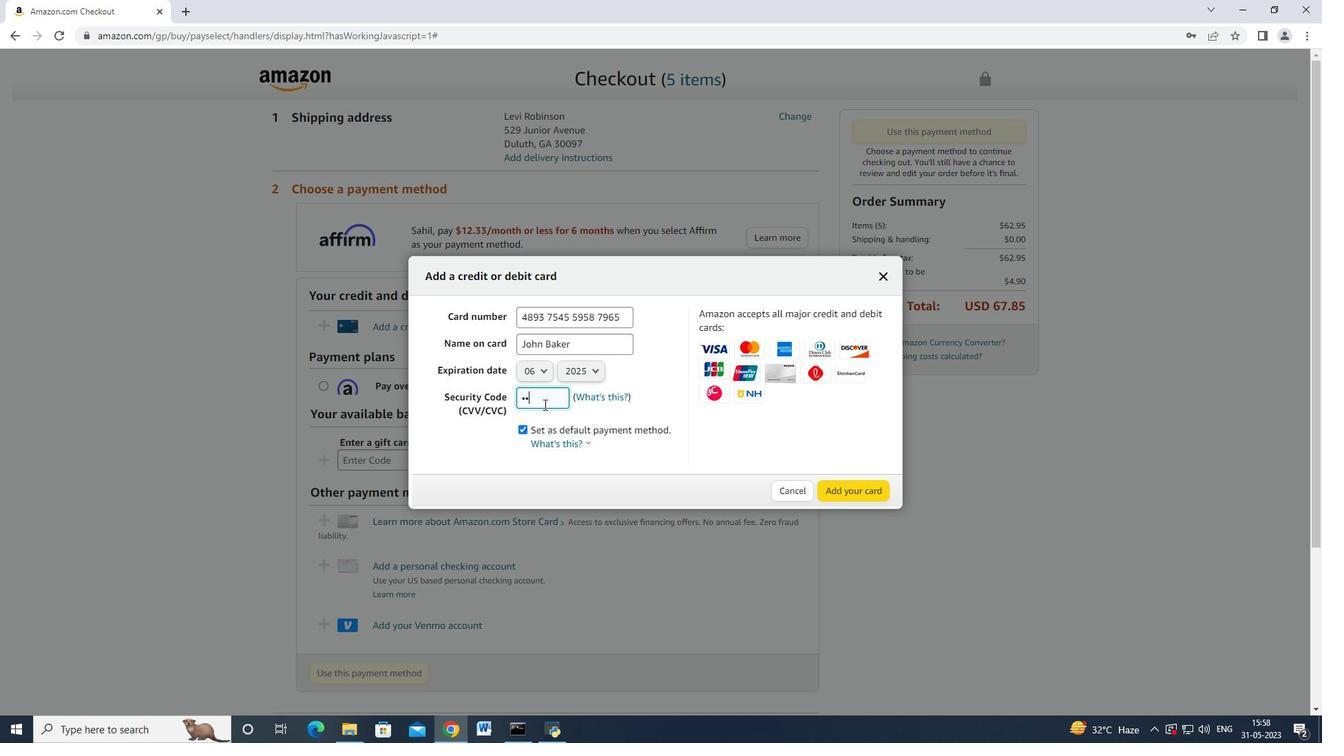 
Action: Mouse moved to (851, 491)
Screenshot: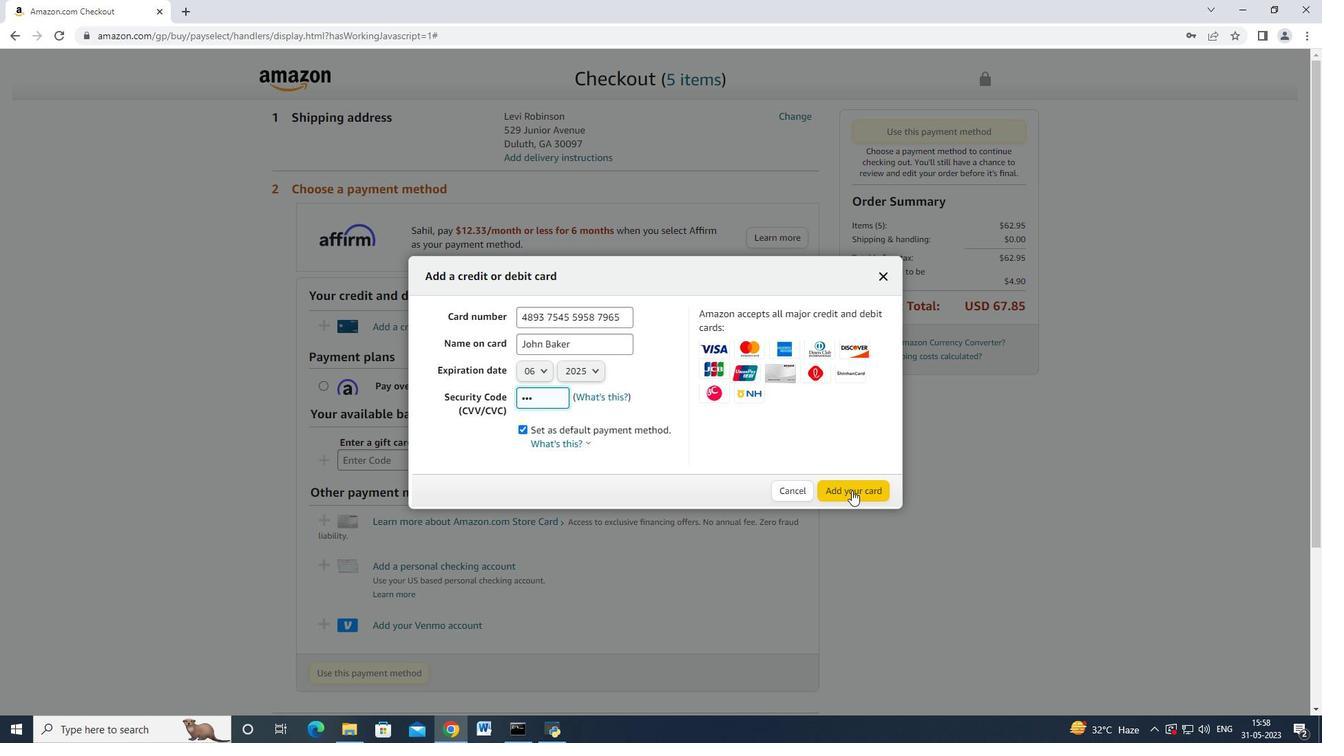 
